 Task: Research Airbnb accommodation in Santa Rosa, Philippines from 3rd December, 2023 to 7th December, 2023 for 2 adults.1  bedroom having 1 bed and 1 bathroom. Property type can be hotel. Look for 5 properties as per requirement.
Action: Mouse pressed left at (461, 101)
Screenshot: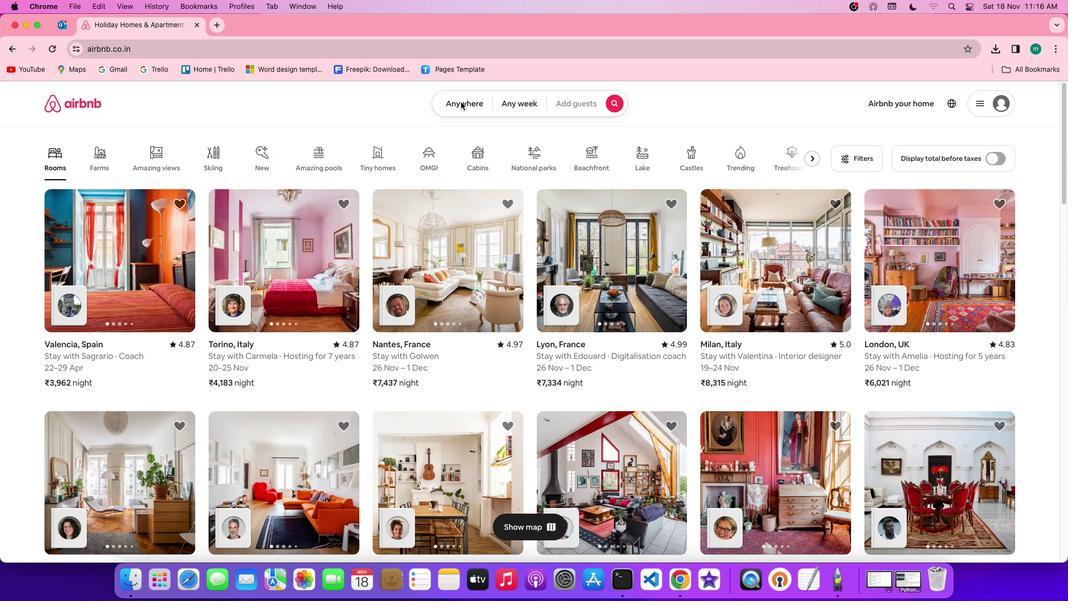 
Action: Mouse moved to (387, 148)
Screenshot: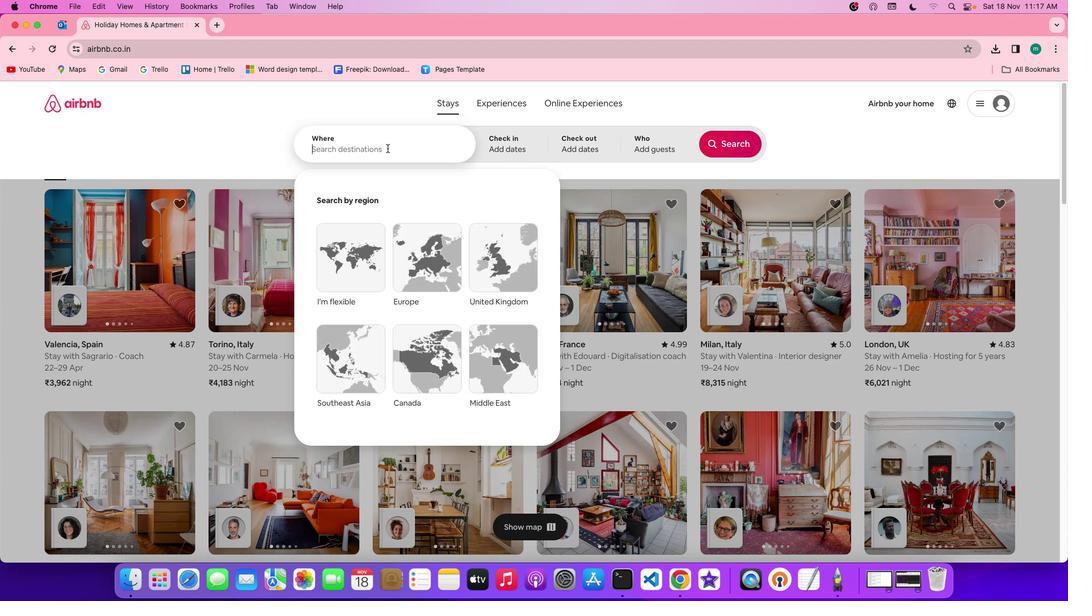 
Action: Mouse pressed left at (387, 148)
Screenshot: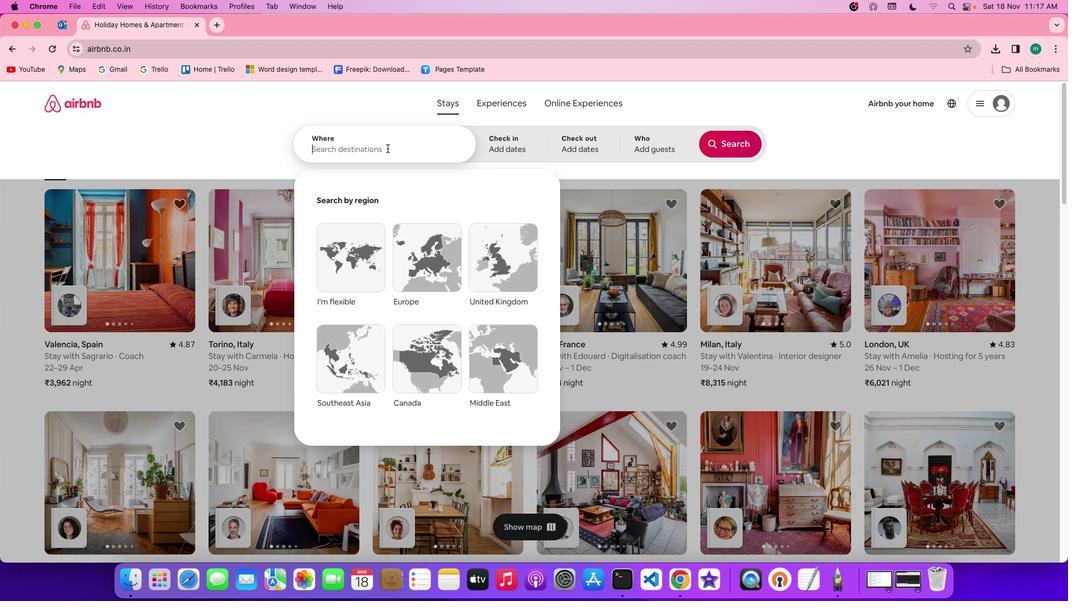 
Action: Mouse moved to (387, 148)
Screenshot: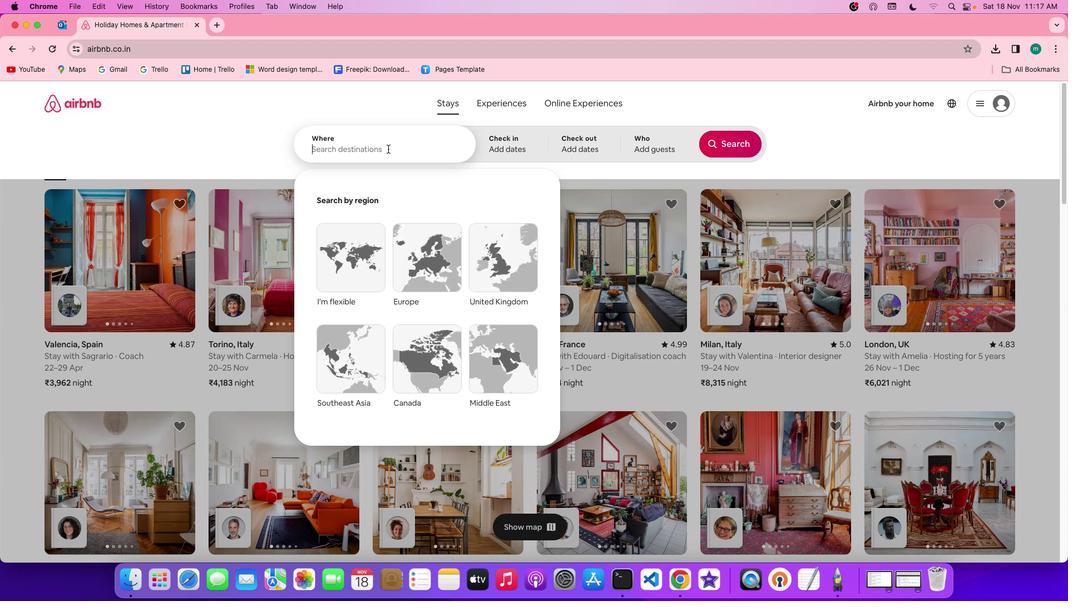 
Action: Key pressed Key.shift'S''a''n''a'Key.backspace't''a'Key.spaceKey.shift'R''o''s''a'','Key.spaceKey.shift'p''h''i''l''i''p''p''i''n''e''s'
Screenshot: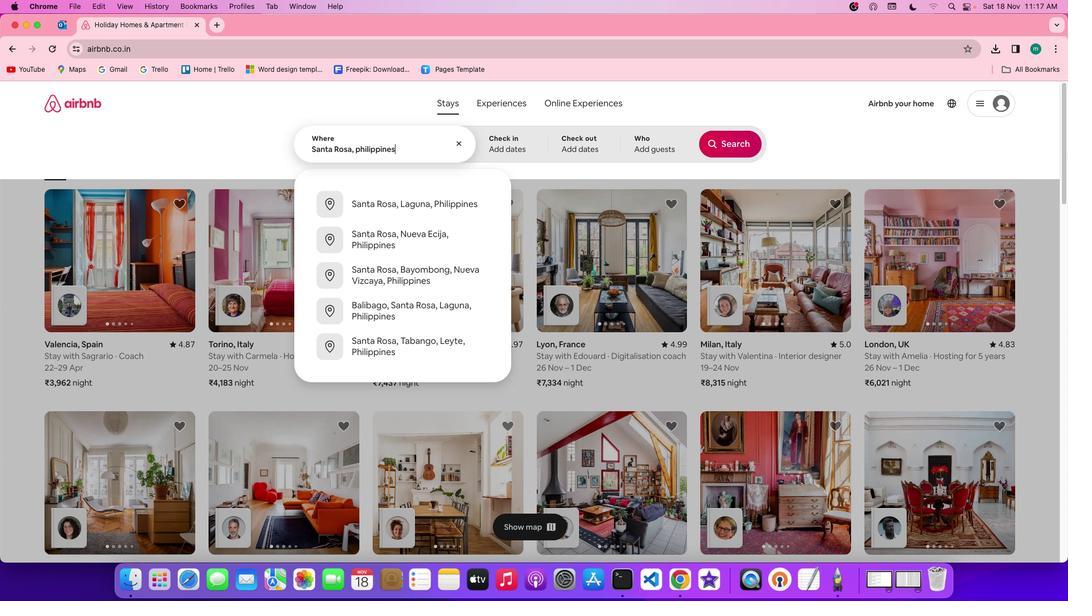 
Action: Mouse moved to (503, 150)
Screenshot: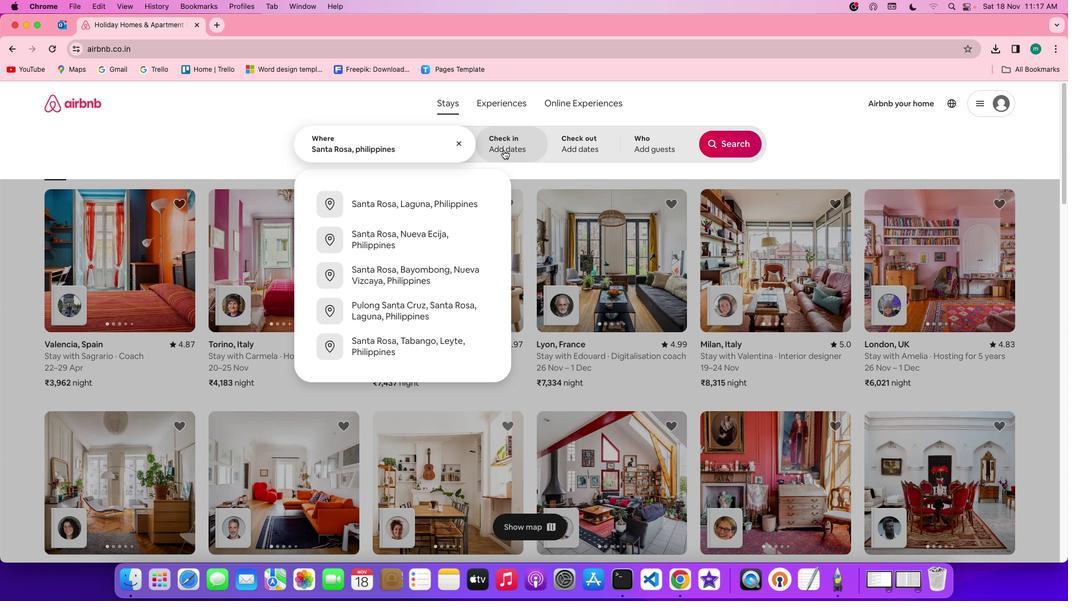 
Action: Mouse pressed left at (503, 150)
Screenshot: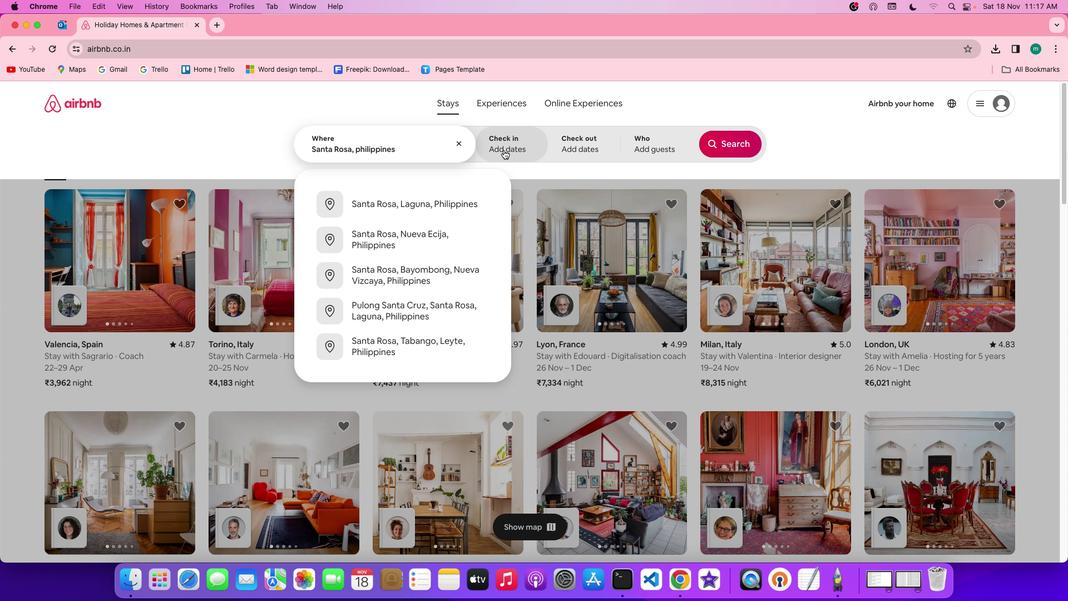 
Action: Mouse moved to (565, 305)
Screenshot: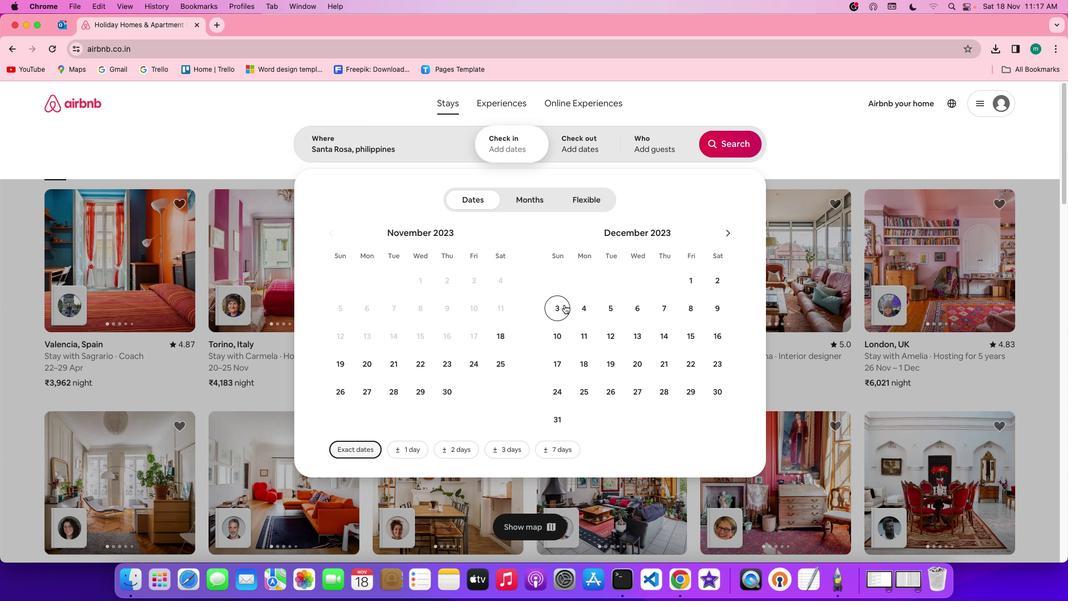 
Action: Mouse pressed left at (565, 305)
Screenshot: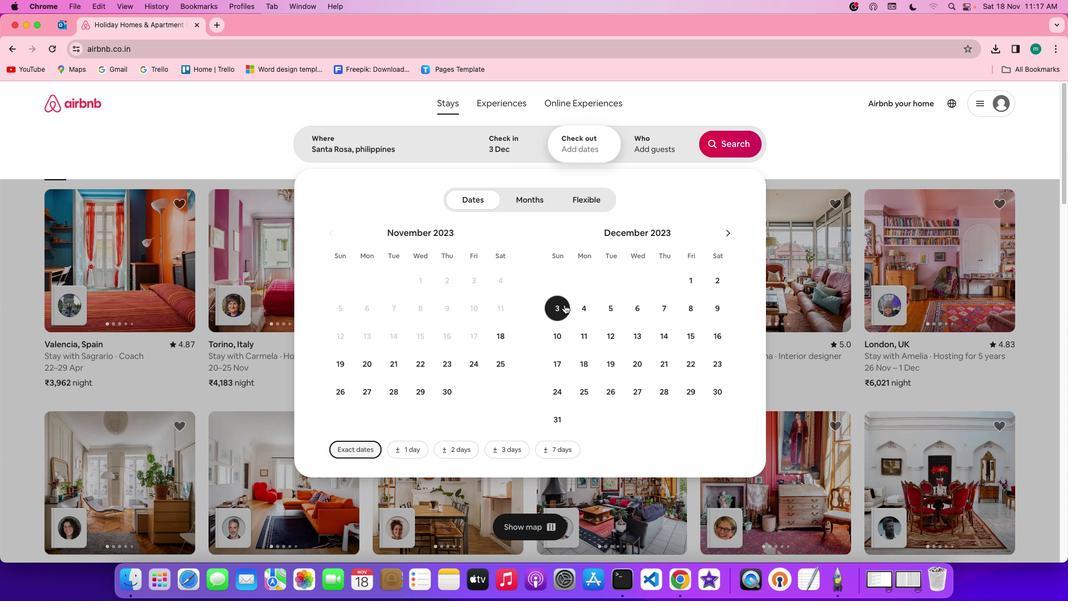 
Action: Mouse moved to (675, 312)
Screenshot: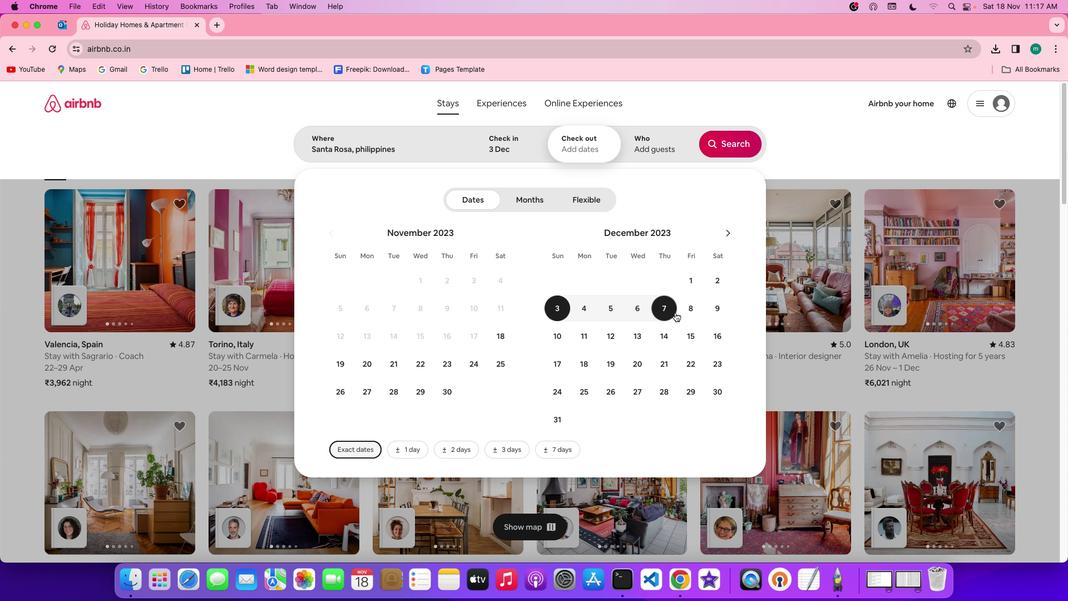 
Action: Mouse pressed left at (675, 312)
Screenshot: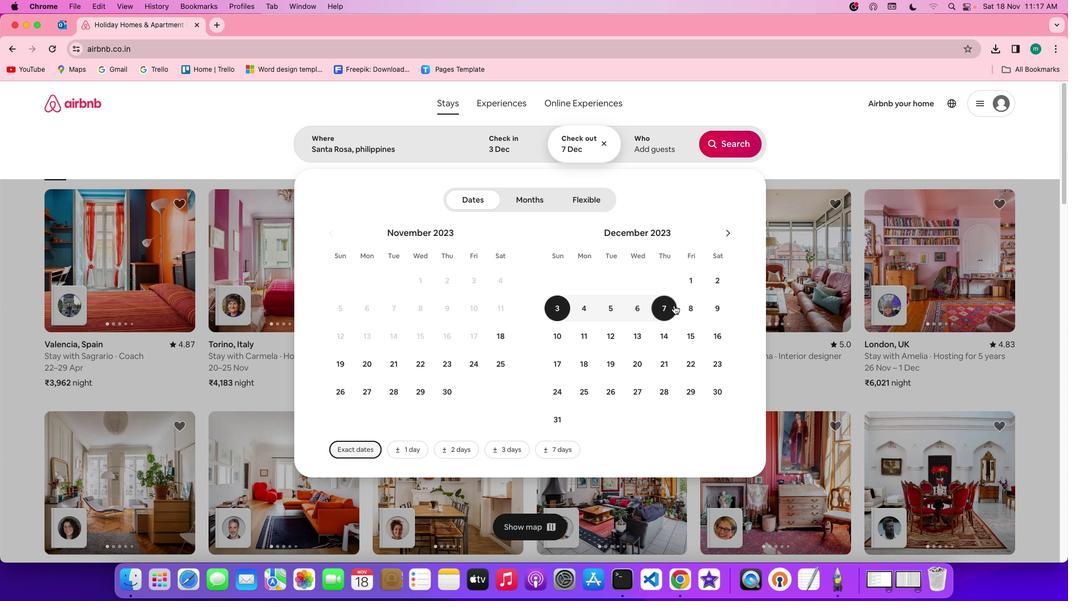 
Action: Mouse moved to (659, 152)
Screenshot: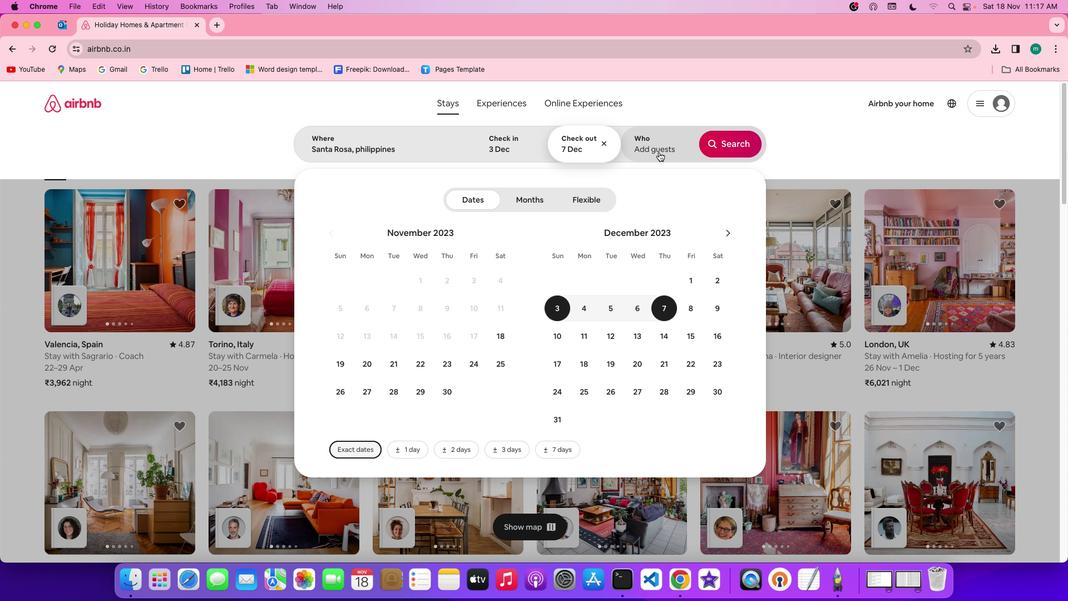 
Action: Mouse pressed left at (659, 152)
Screenshot: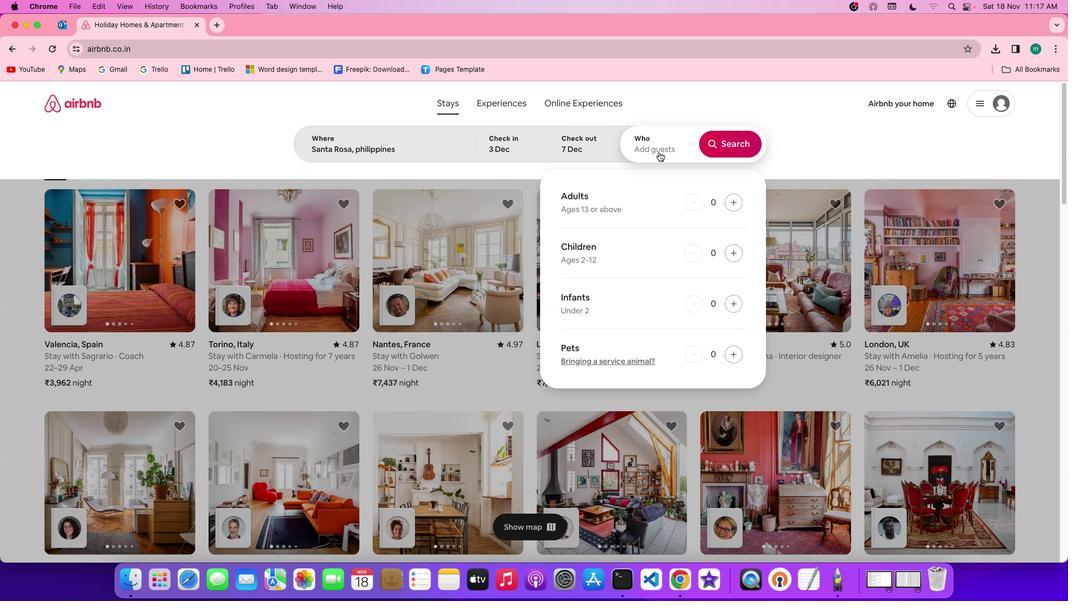 
Action: Mouse moved to (734, 198)
Screenshot: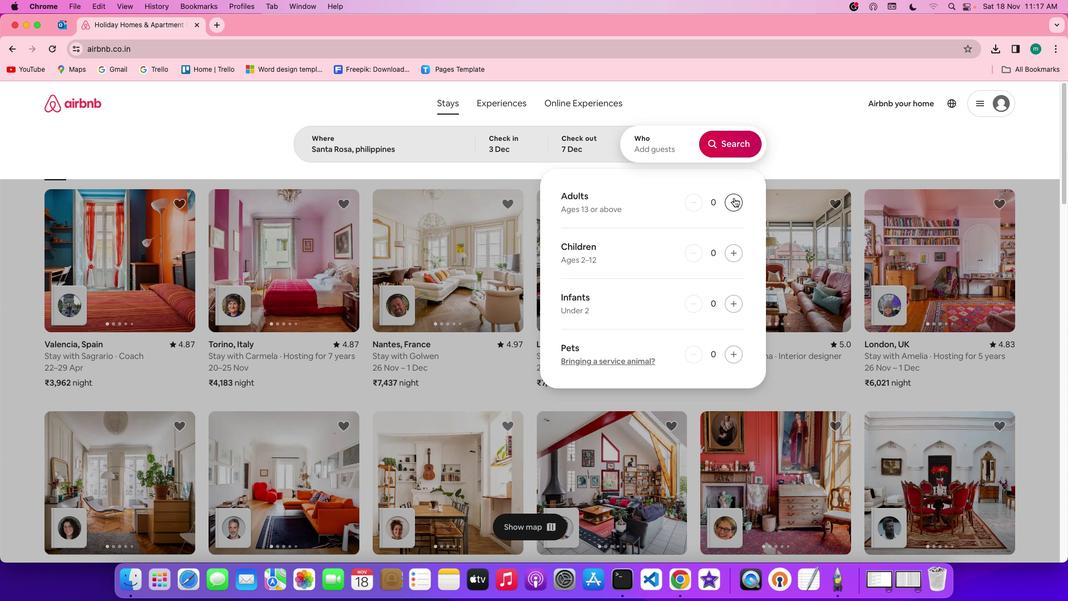 
Action: Mouse pressed left at (734, 198)
Screenshot: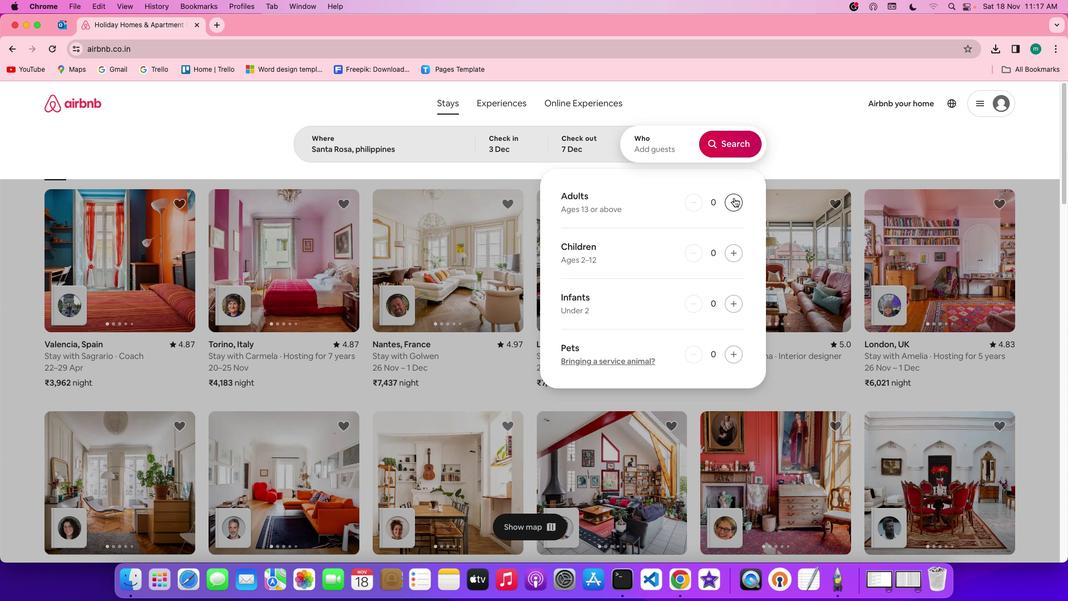 
Action: Mouse pressed left at (734, 198)
Screenshot: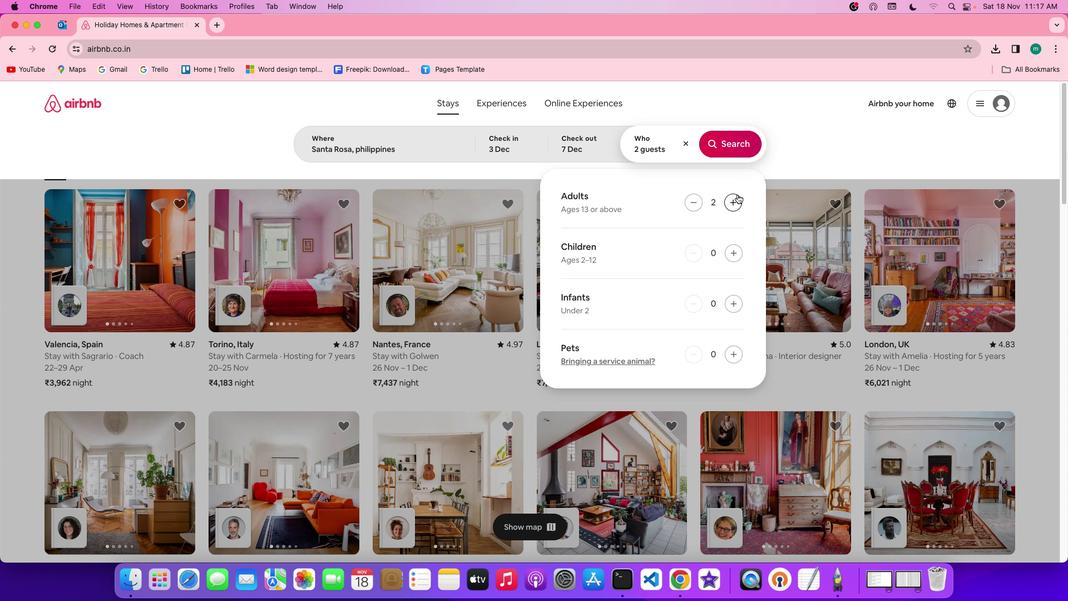 
Action: Mouse moved to (739, 138)
Screenshot: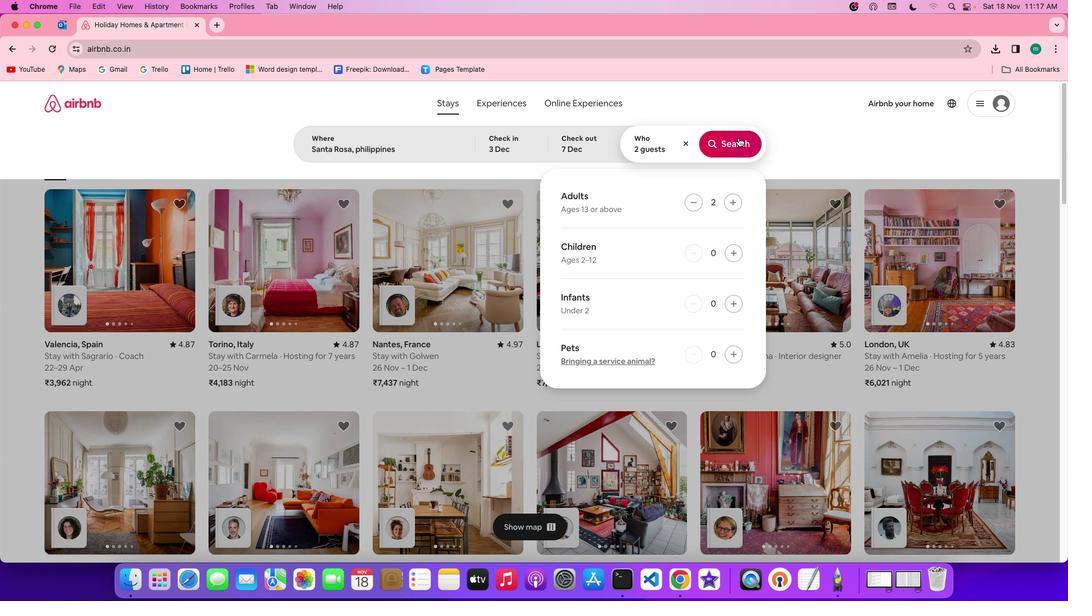 
Action: Mouse pressed left at (739, 138)
Screenshot: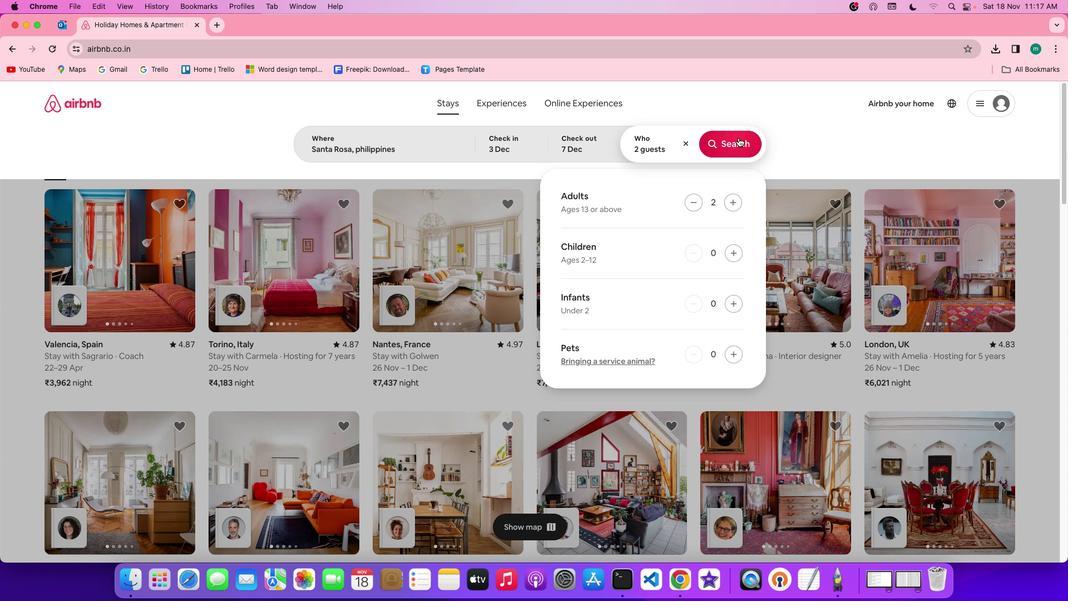 
Action: Mouse moved to (894, 149)
Screenshot: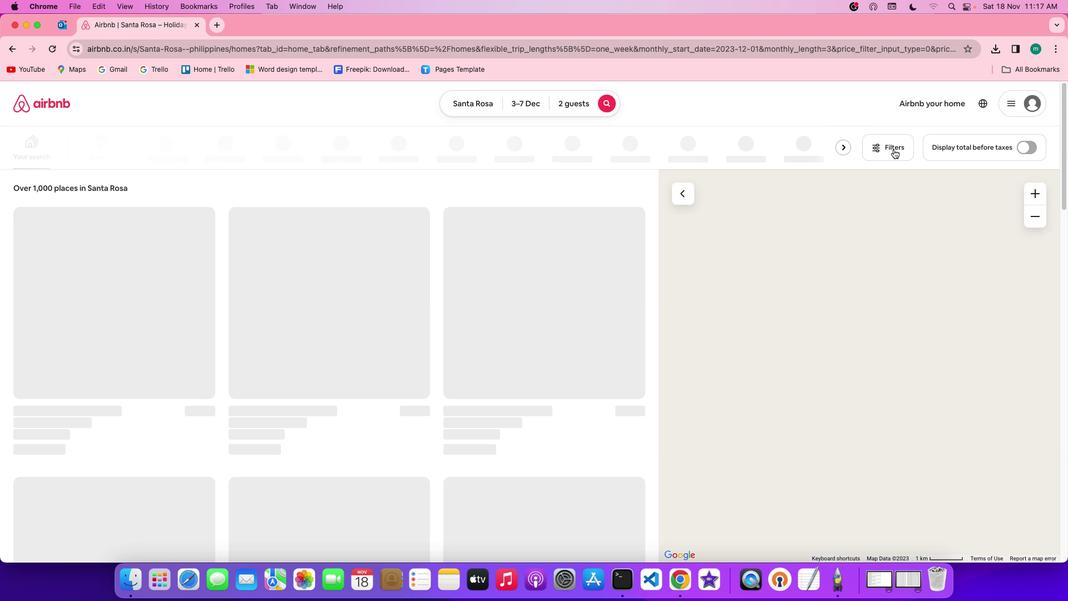 
Action: Mouse pressed left at (894, 149)
Screenshot: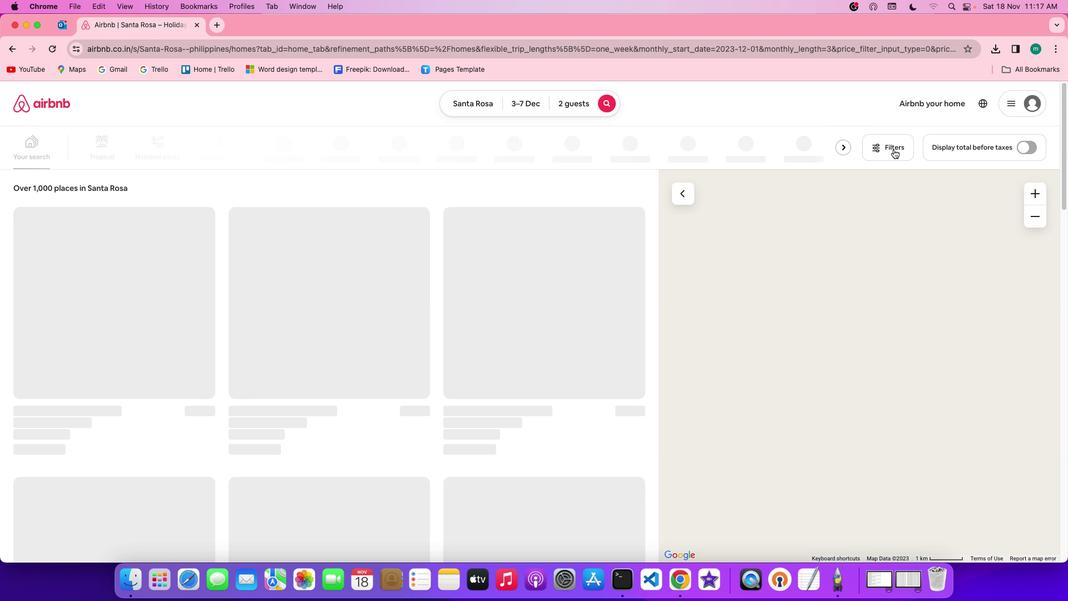 
Action: Mouse moved to (535, 366)
Screenshot: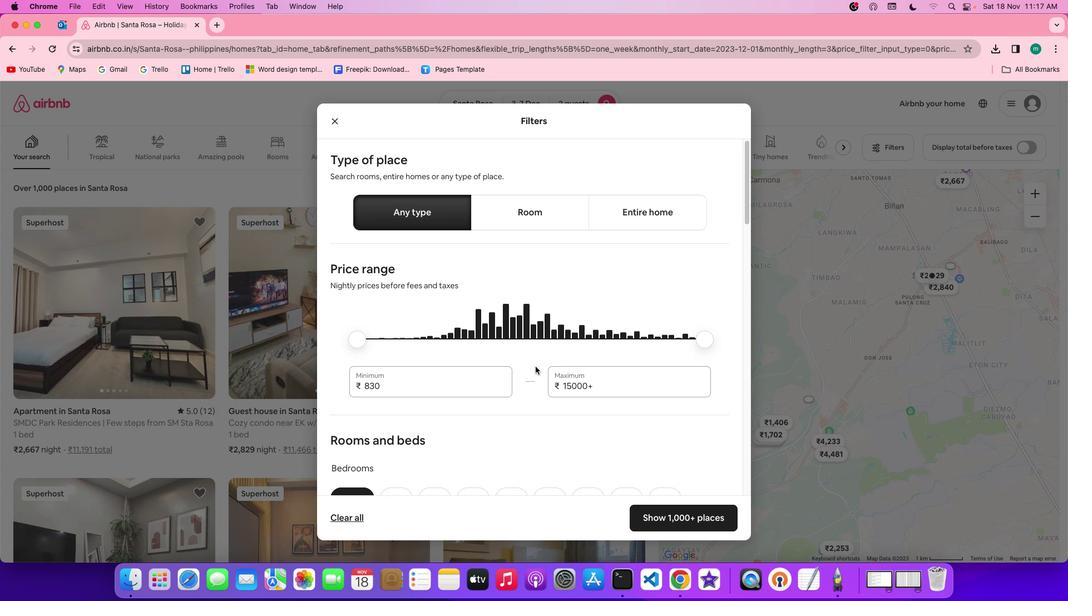 
Action: Mouse scrolled (535, 366) with delta (0, 0)
Screenshot: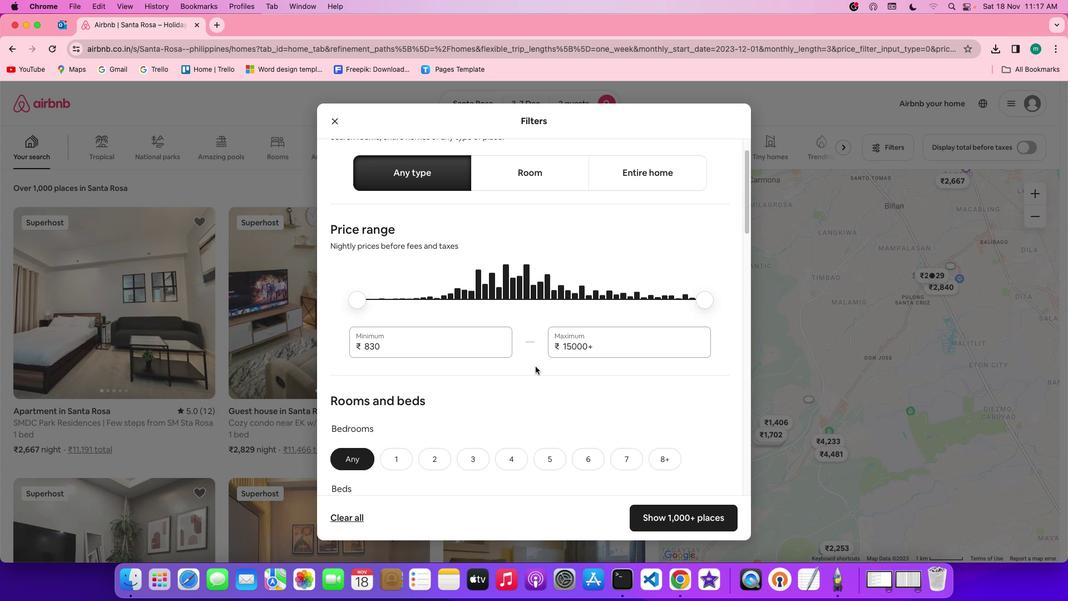 
Action: Mouse scrolled (535, 366) with delta (0, 0)
Screenshot: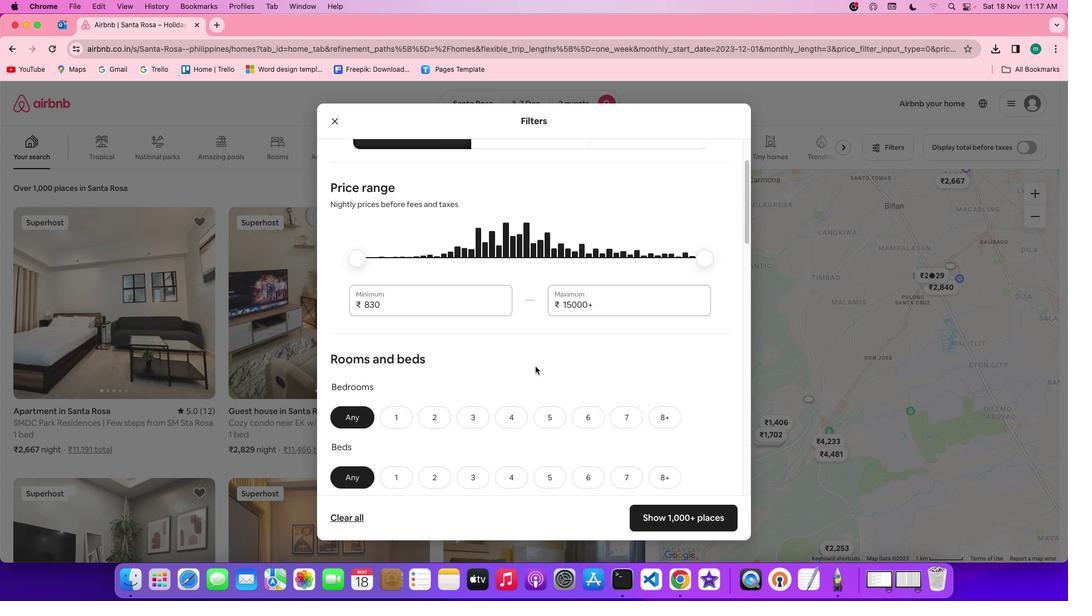
Action: Mouse scrolled (535, 366) with delta (0, -1)
Screenshot: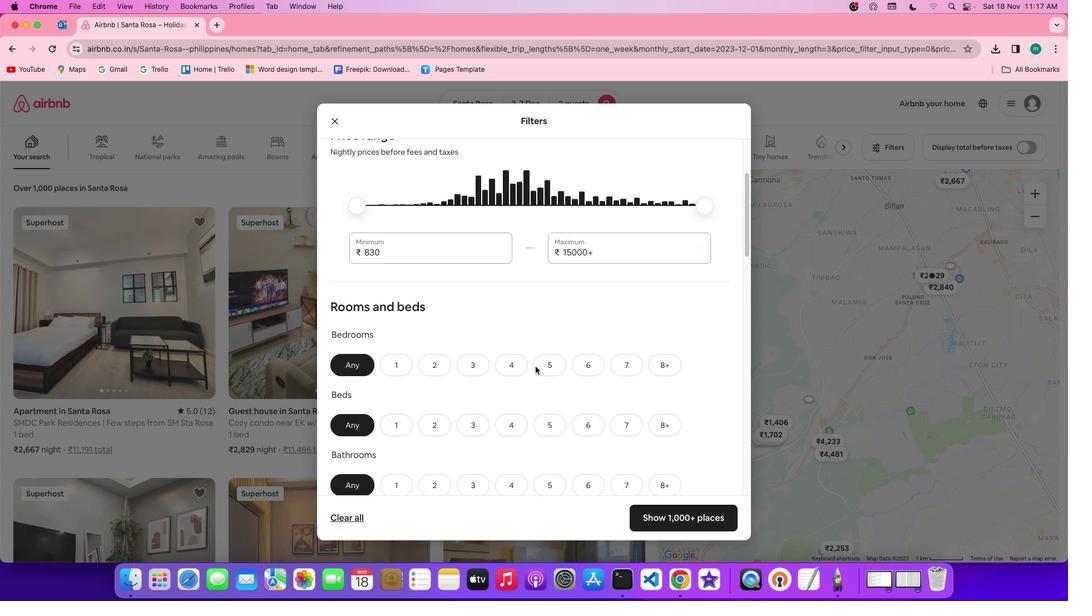 
Action: Mouse scrolled (535, 366) with delta (0, -2)
Screenshot: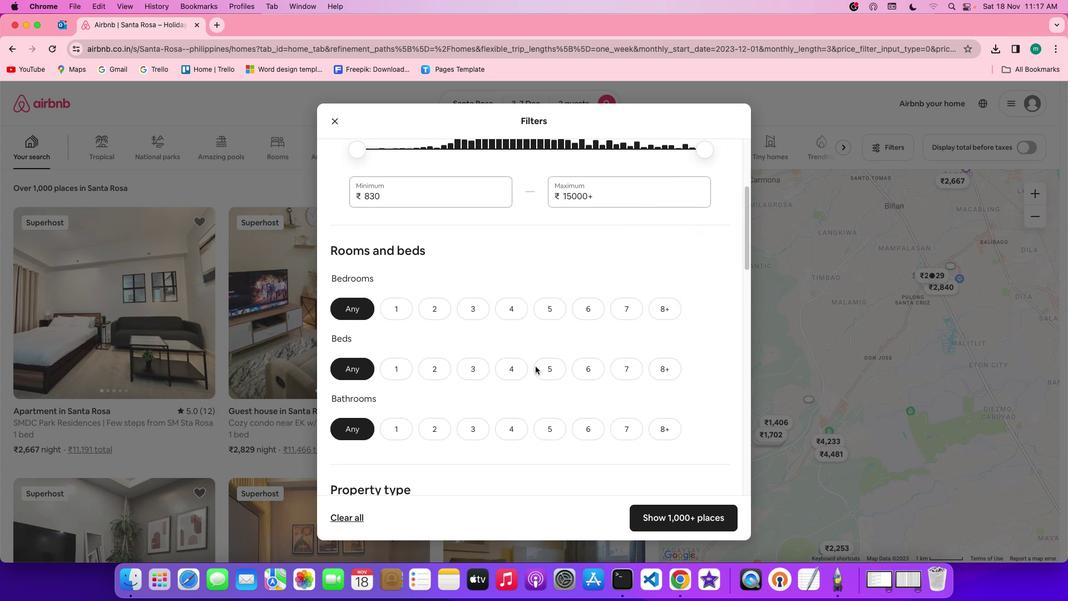 
Action: Mouse moved to (397, 305)
Screenshot: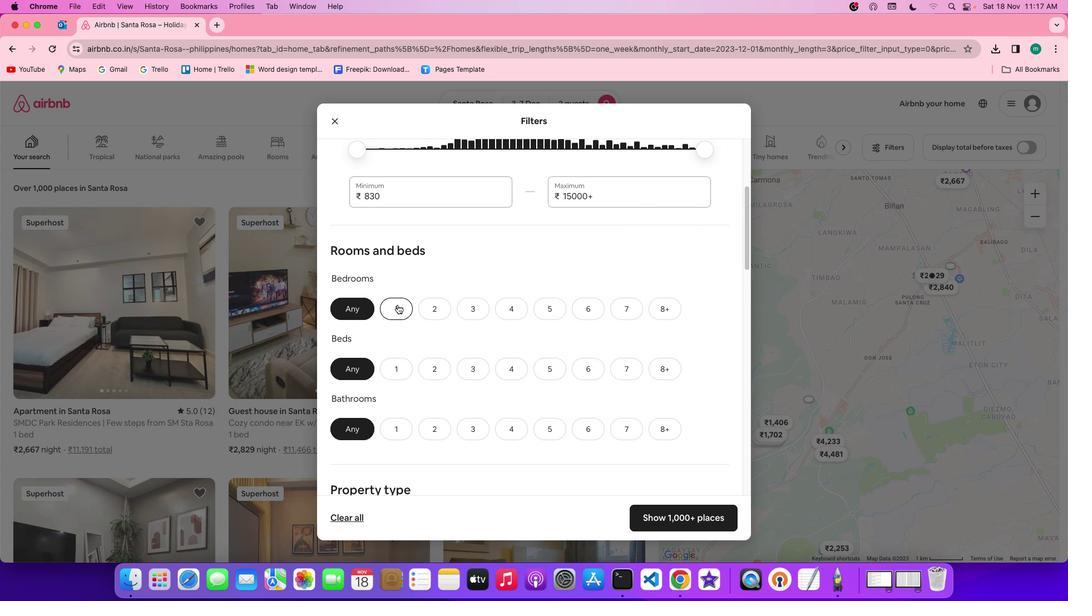 
Action: Mouse pressed left at (397, 305)
Screenshot: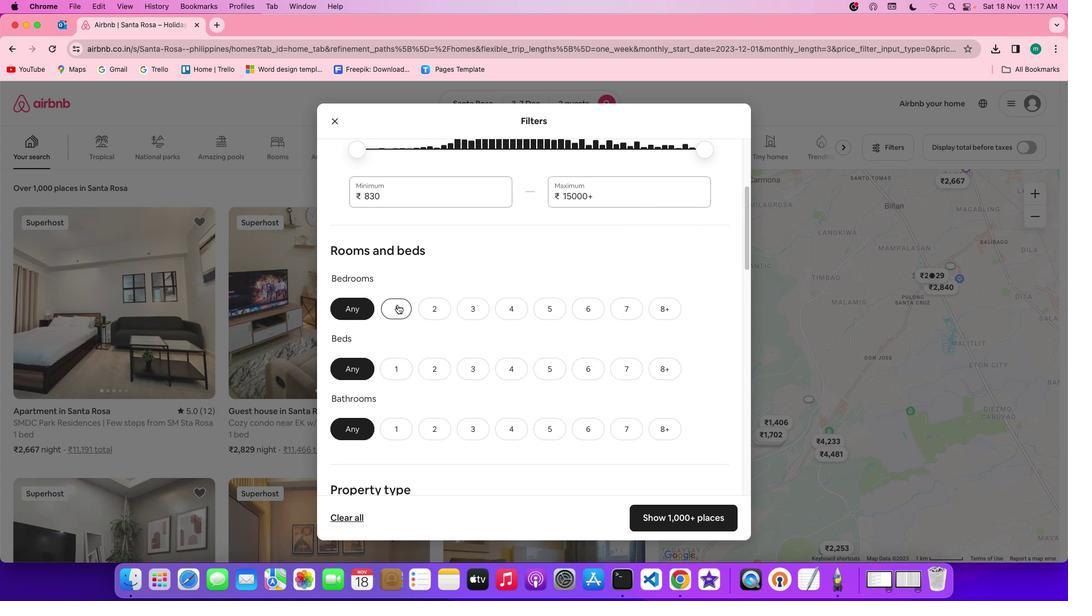 
Action: Mouse moved to (402, 366)
Screenshot: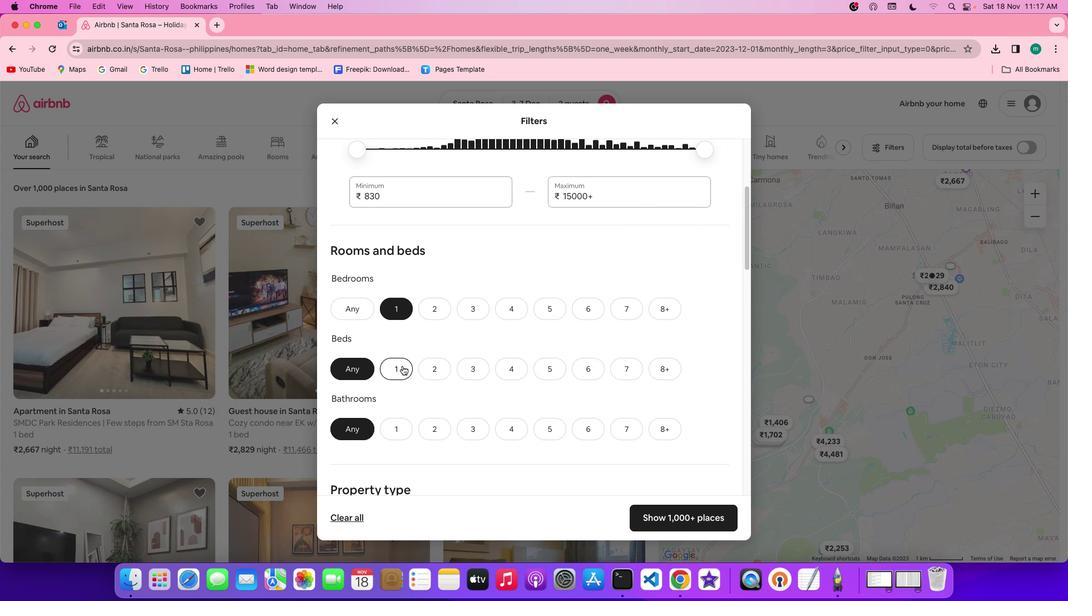 
Action: Mouse pressed left at (402, 366)
Screenshot: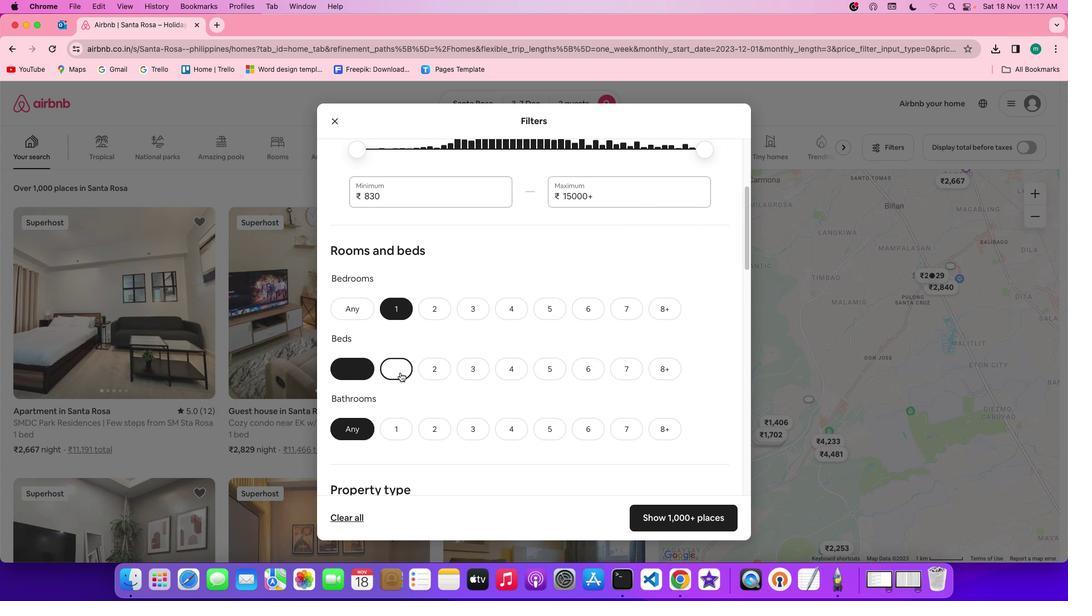 
Action: Mouse moved to (394, 428)
Screenshot: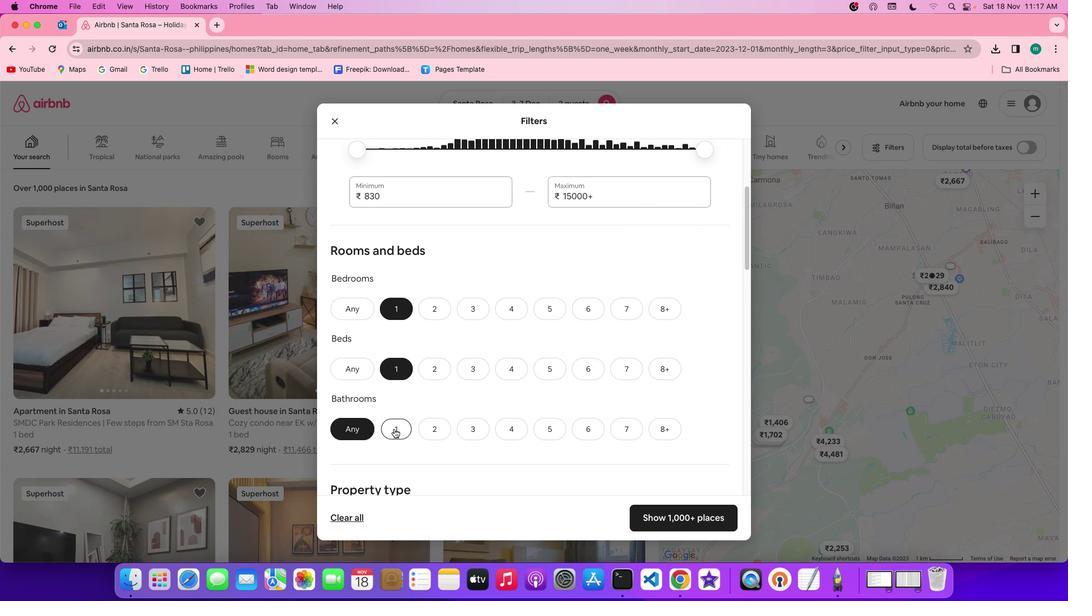 
Action: Mouse pressed left at (394, 428)
Screenshot: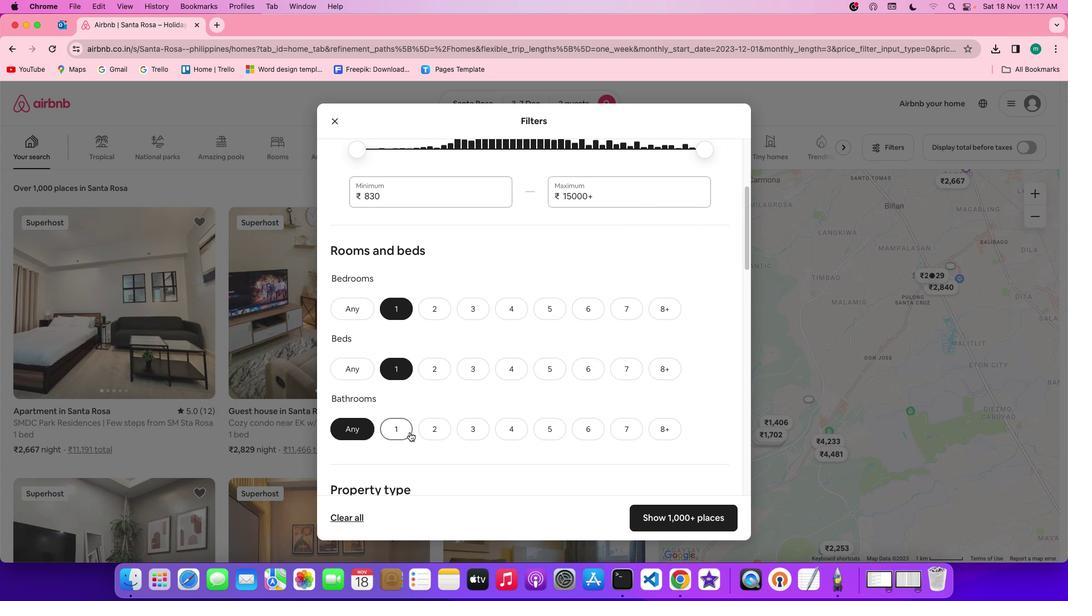 
Action: Mouse moved to (507, 432)
Screenshot: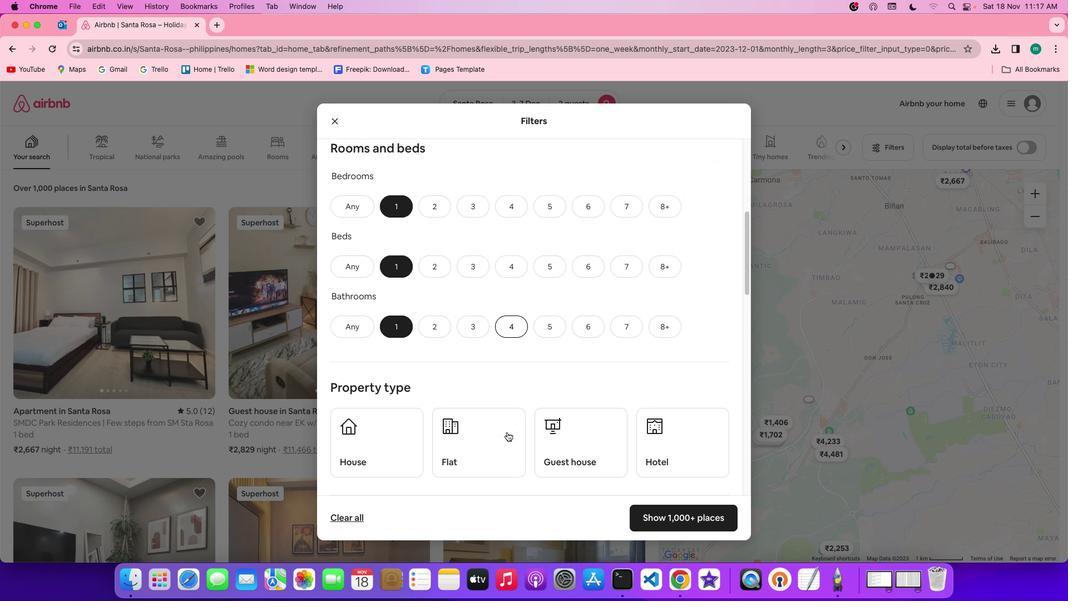 
Action: Mouse scrolled (507, 432) with delta (0, 0)
Screenshot: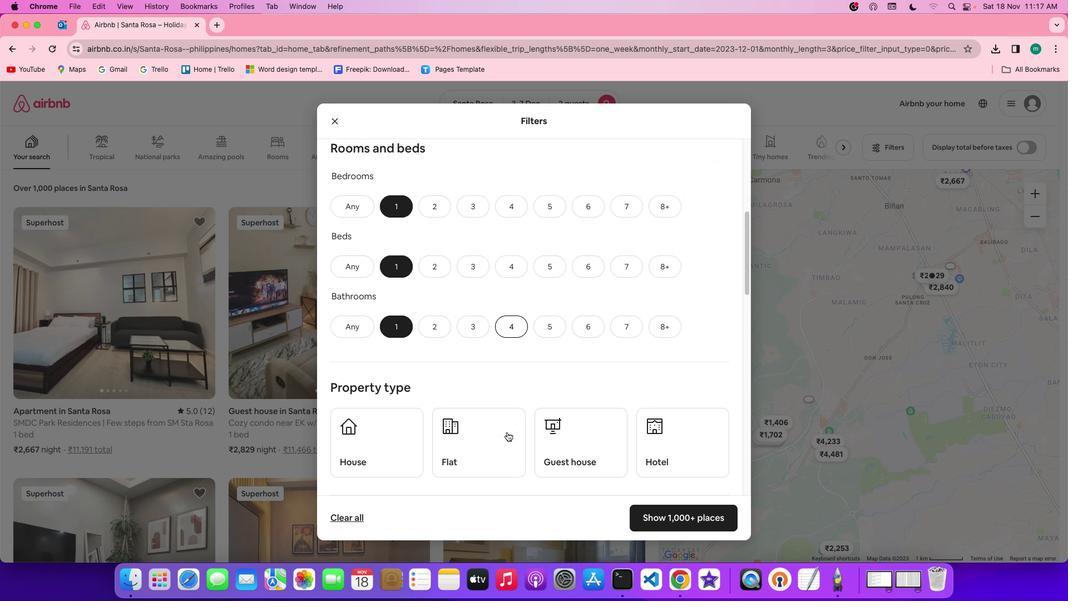 
Action: Mouse scrolled (507, 432) with delta (0, 0)
Screenshot: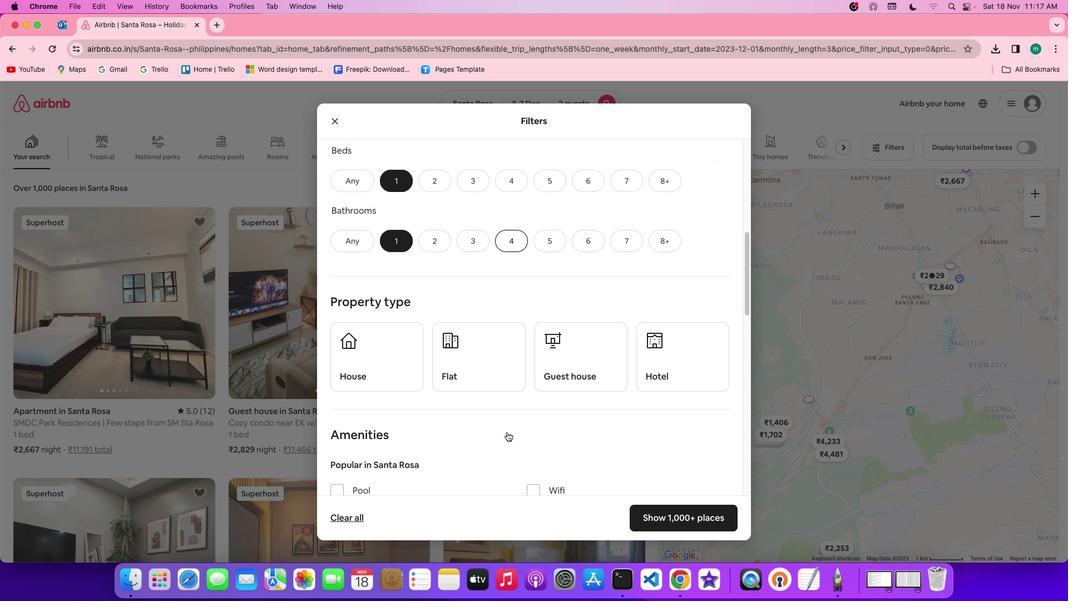 
Action: Mouse scrolled (507, 432) with delta (0, -1)
Screenshot: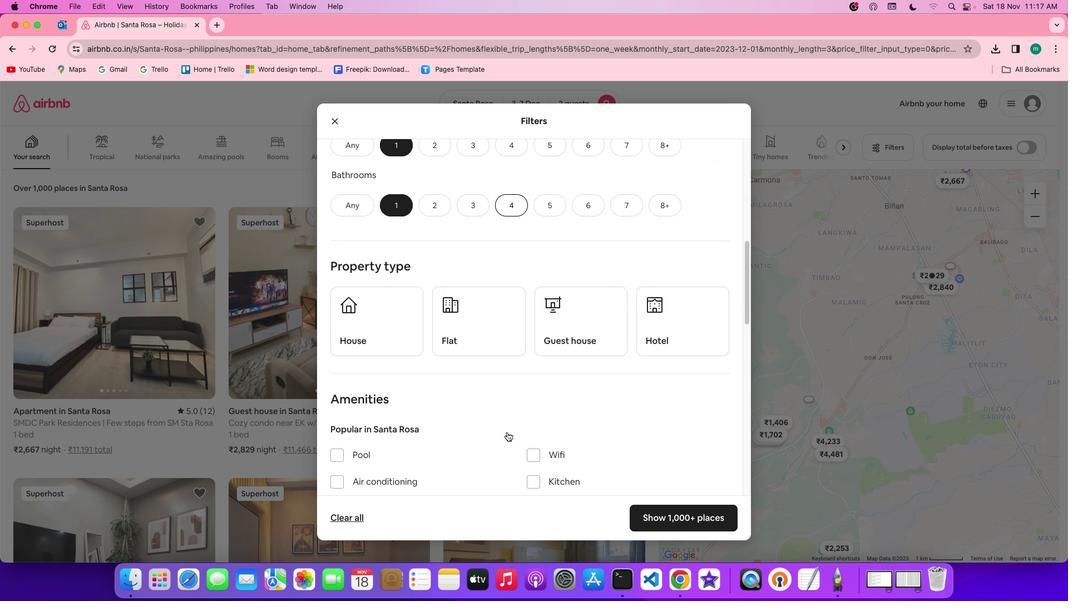 
Action: Mouse scrolled (507, 432) with delta (0, -2)
Screenshot: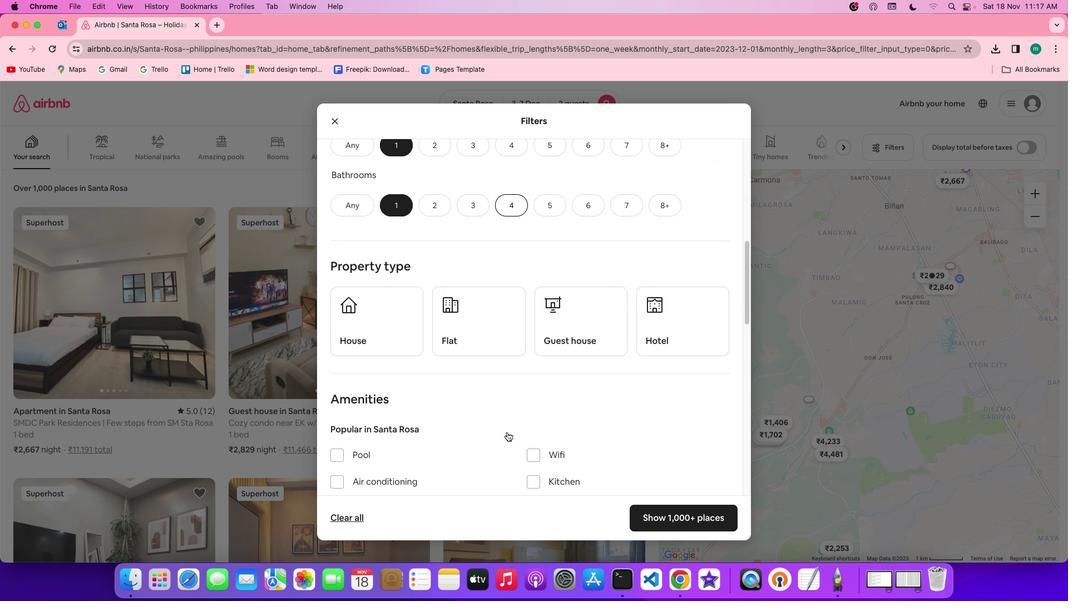 
Action: Mouse moved to (663, 336)
Screenshot: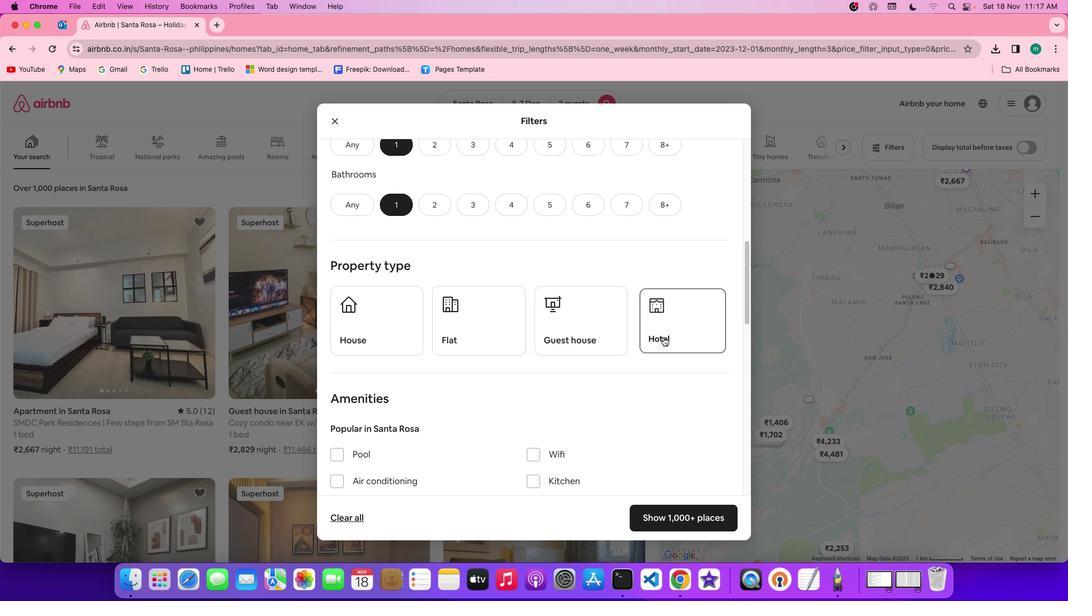 
Action: Mouse pressed left at (663, 336)
Screenshot: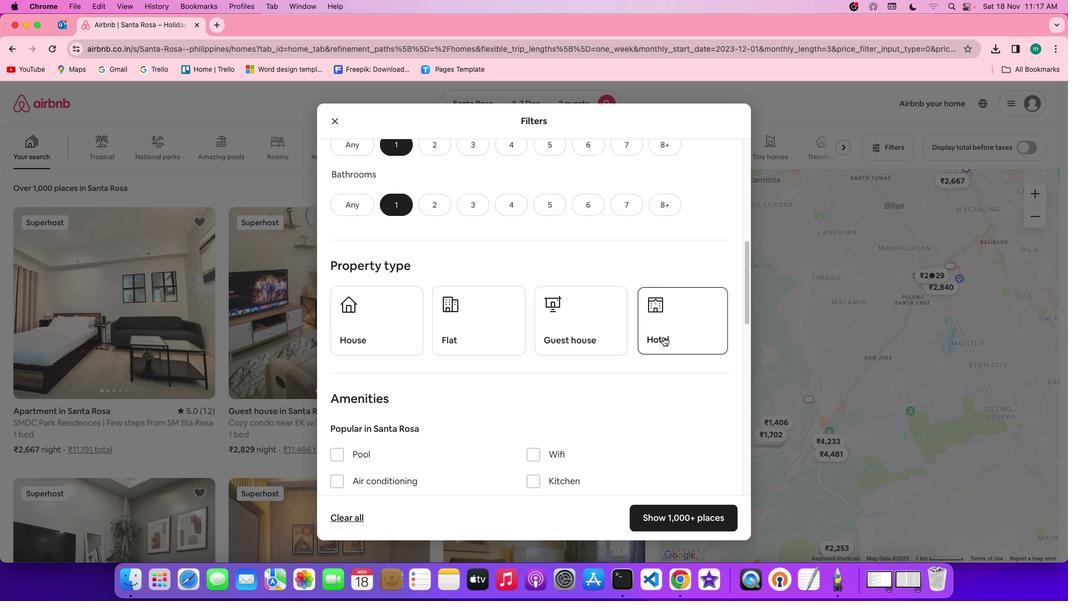 
Action: Mouse moved to (536, 405)
Screenshot: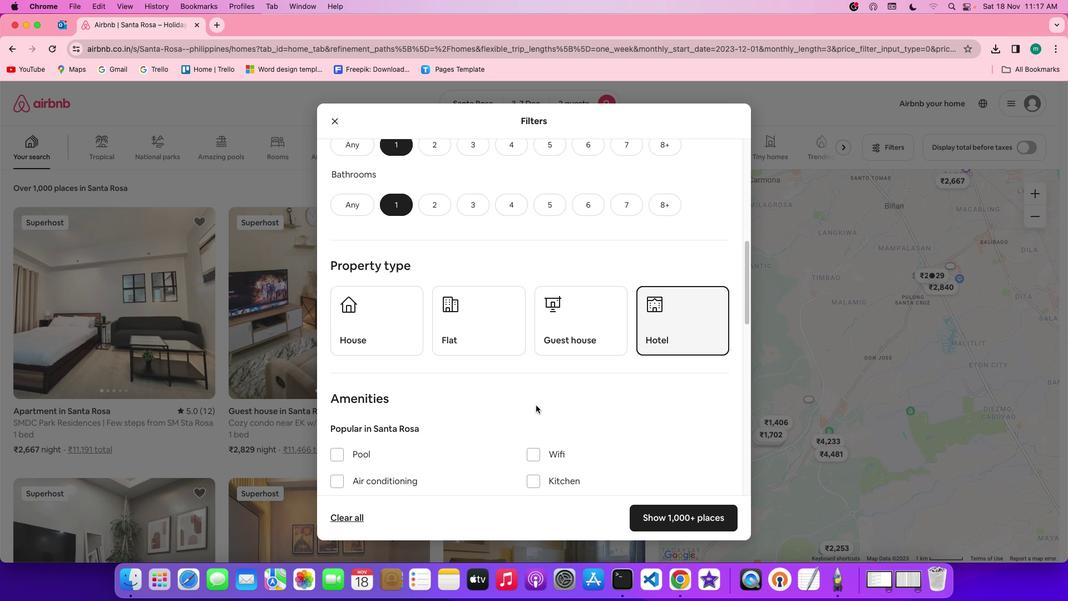 
Action: Mouse scrolled (536, 405) with delta (0, 0)
Screenshot: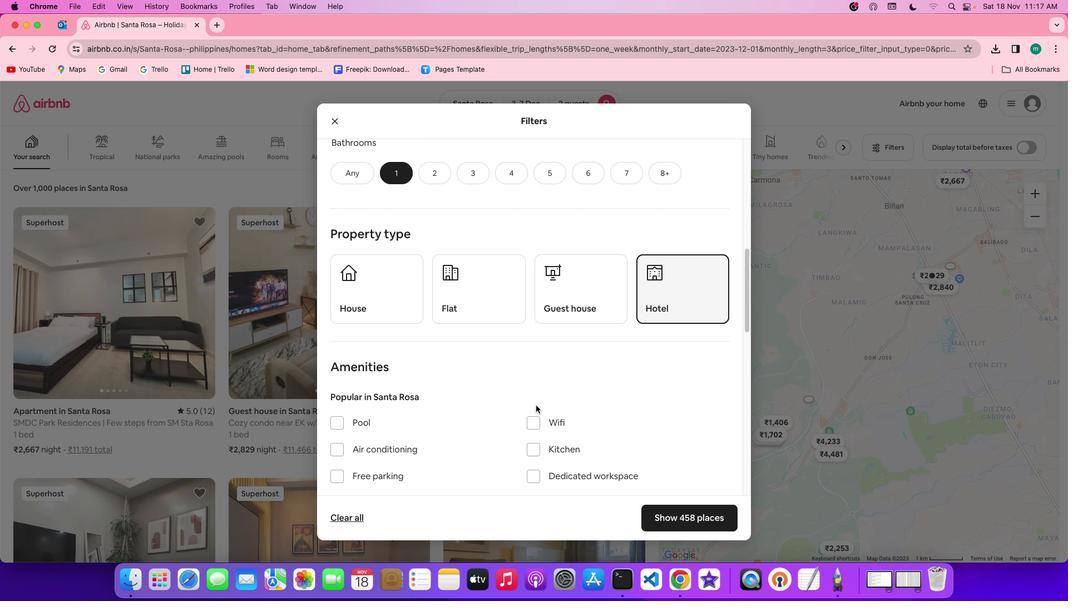 
Action: Mouse scrolled (536, 405) with delta (0, 0)
Screenshot: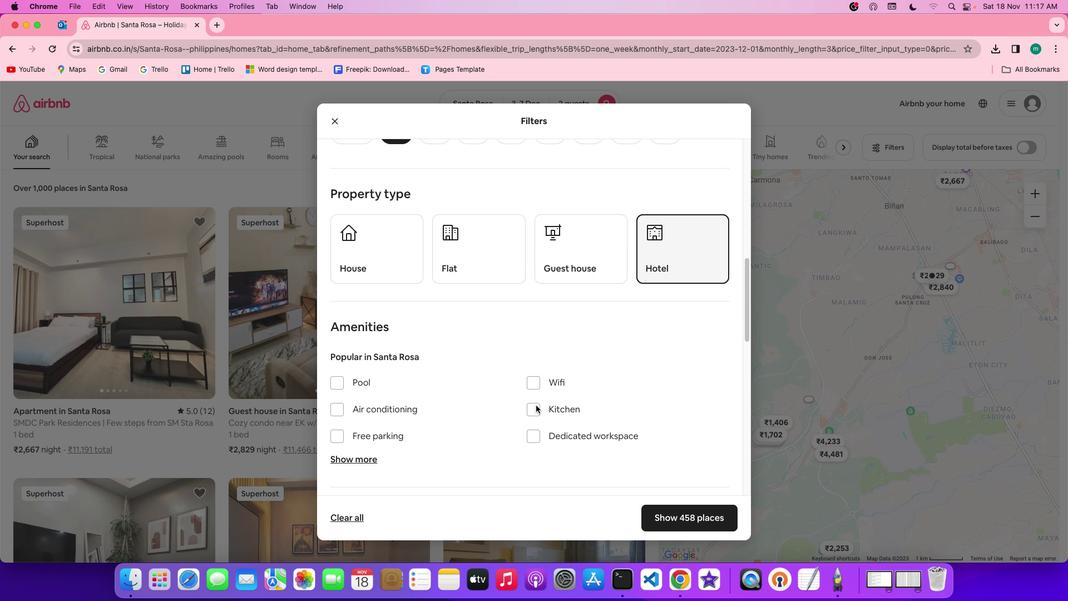 
Action: Mouse scrolled (536, 405) with delta (0, -1)
Screenshot: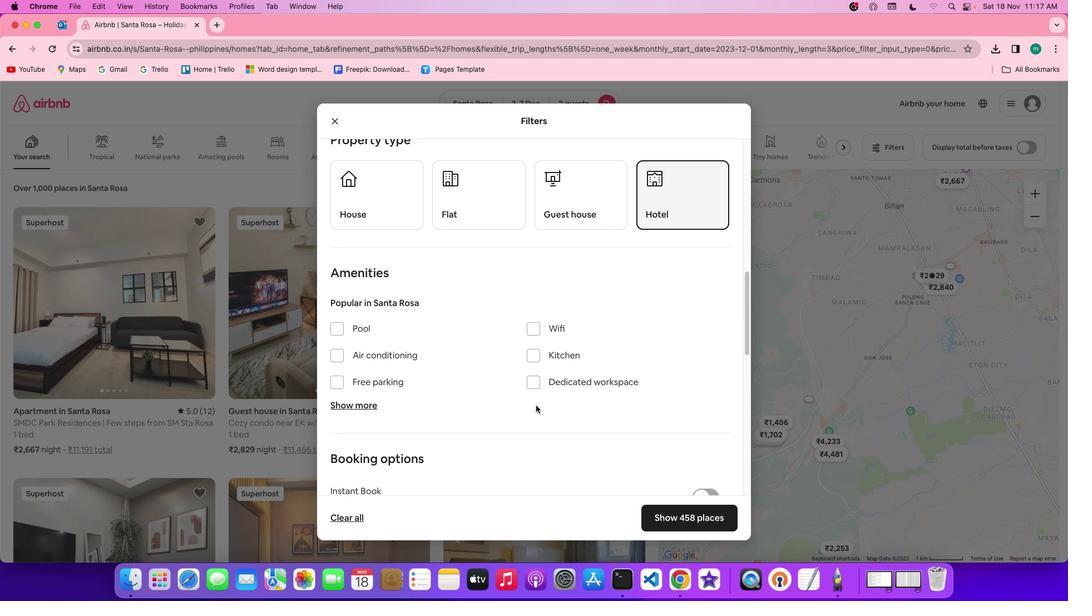 
Action: Mouse scrolled (536, 405) with delta (0, -2)
Screenshot: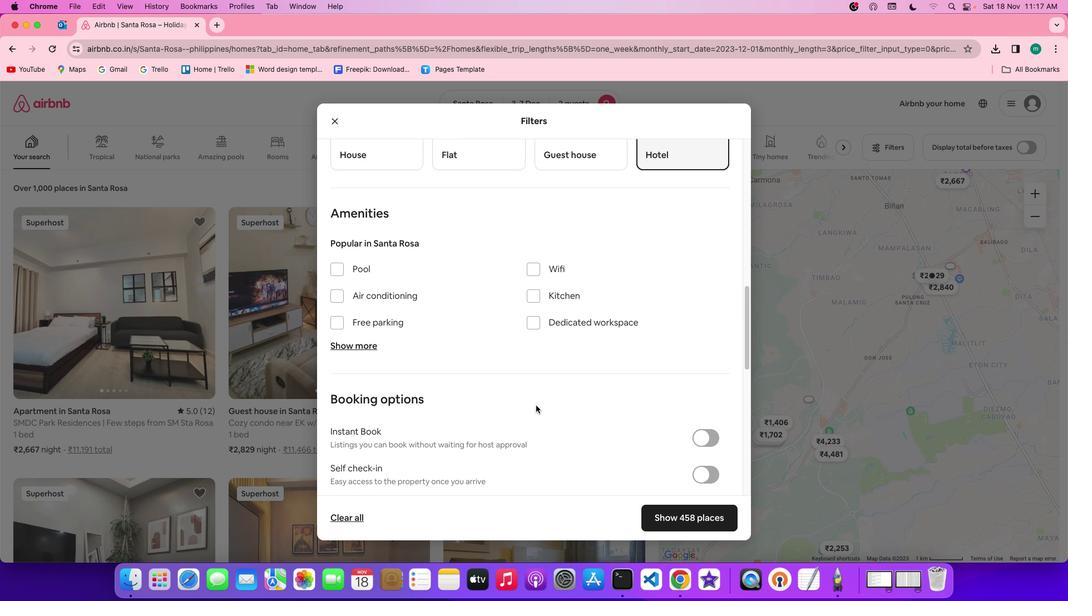
Action: Mouse scrolled (536, 405) with delta (0, 0)
Screenshot: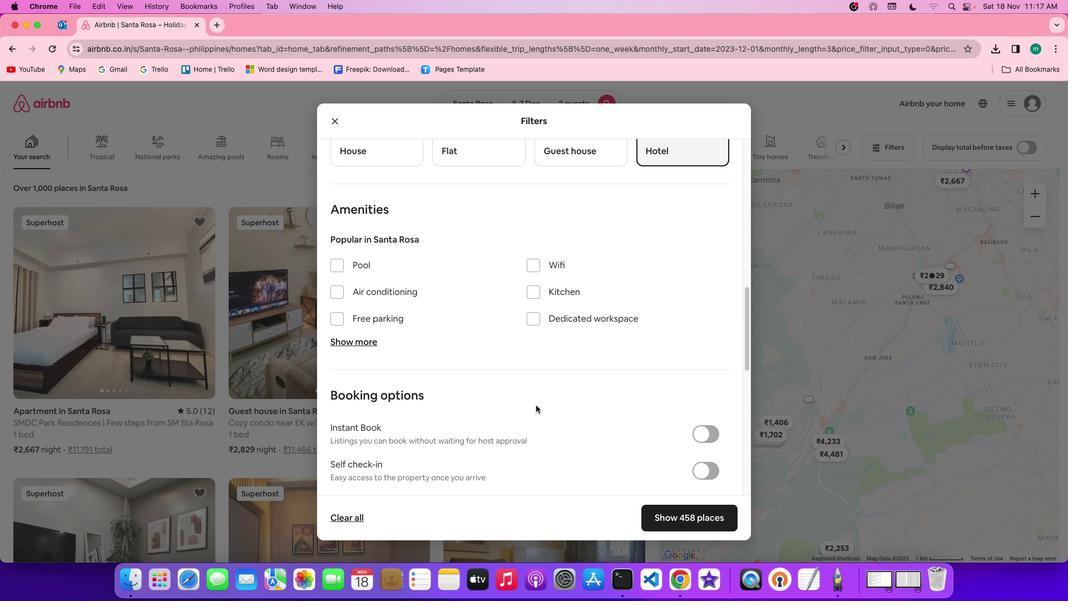 
Action: Mouse scrolled (536, 405) with delta (0, 0)
Screenshot: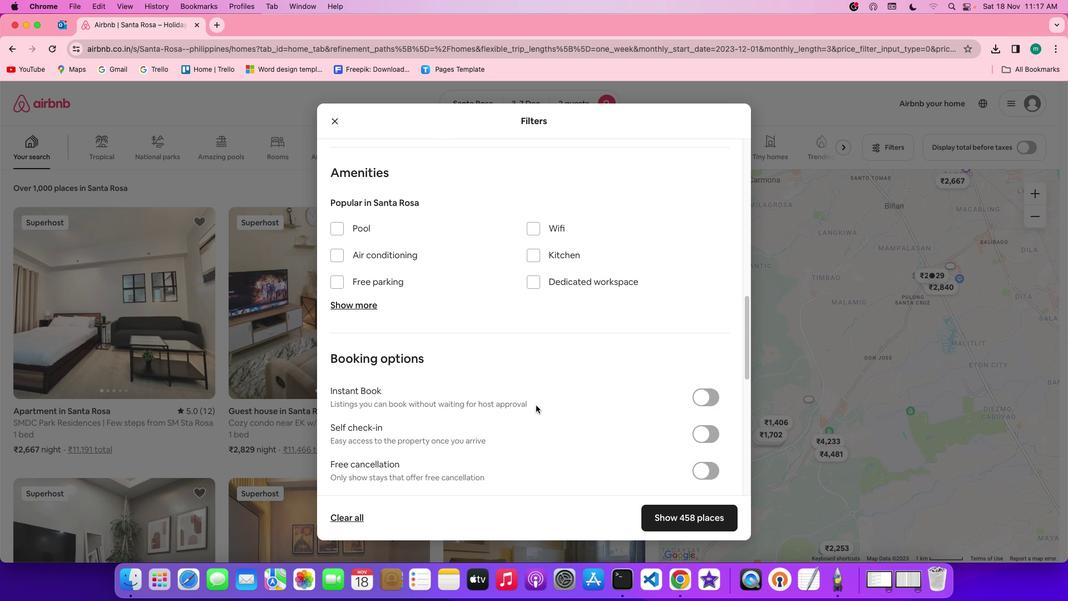 
Action: Mouse scrolled (536, 405) with delta (0, -1)
Screenshot: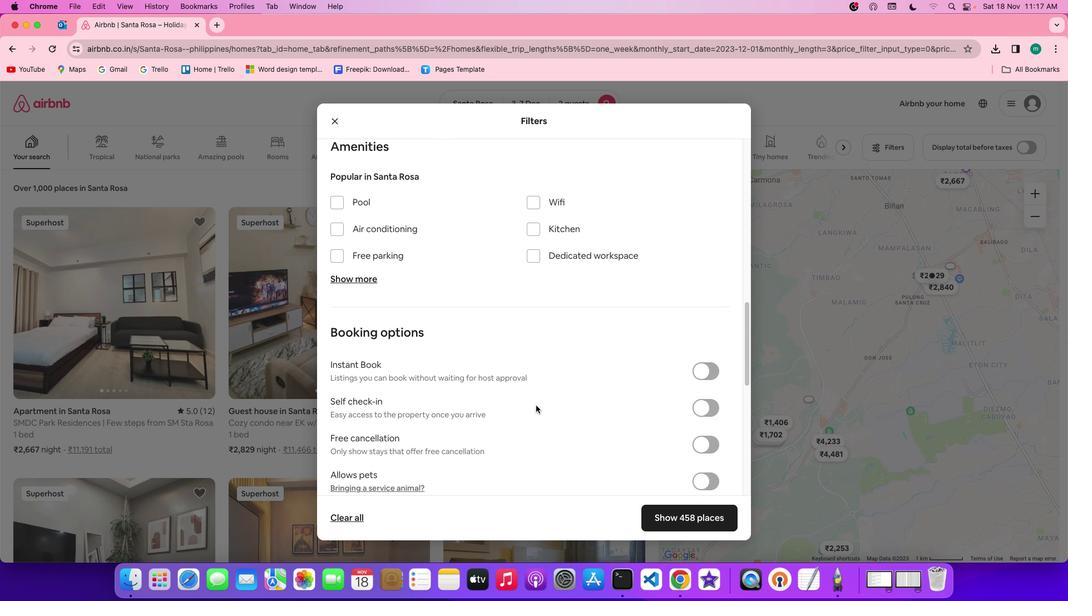 
Action: Mouse scrolled (536, 405) with delta (0, -1)
Screenshot: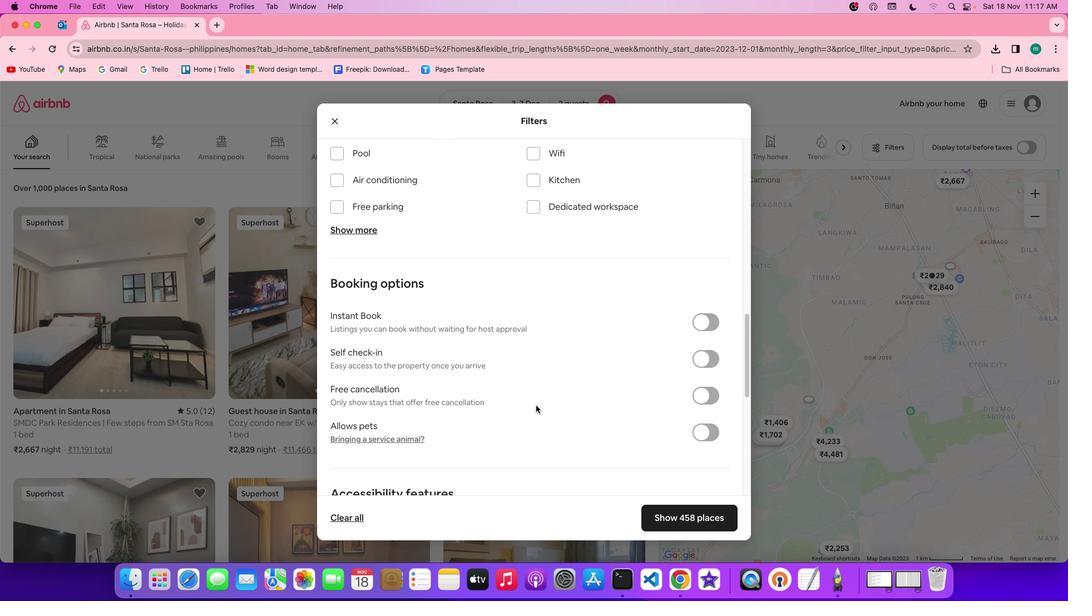 
Action: Mouse scrolled (536, 405) with delta (0, 0)
Screenshot: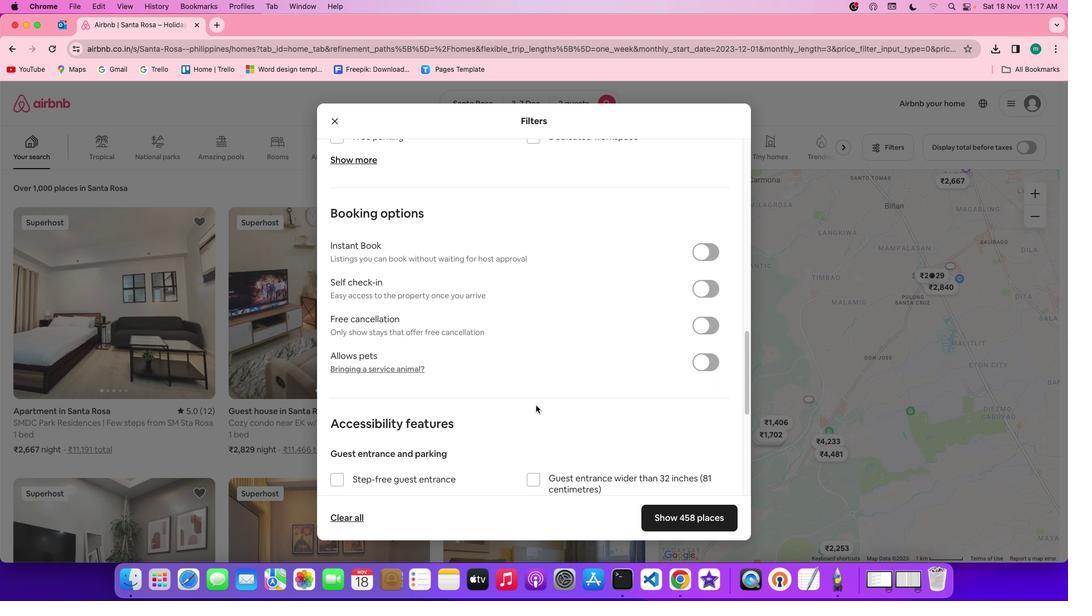 
Action: Mouse scrolled (536, 405) with delta (0, 0)
Screenshot: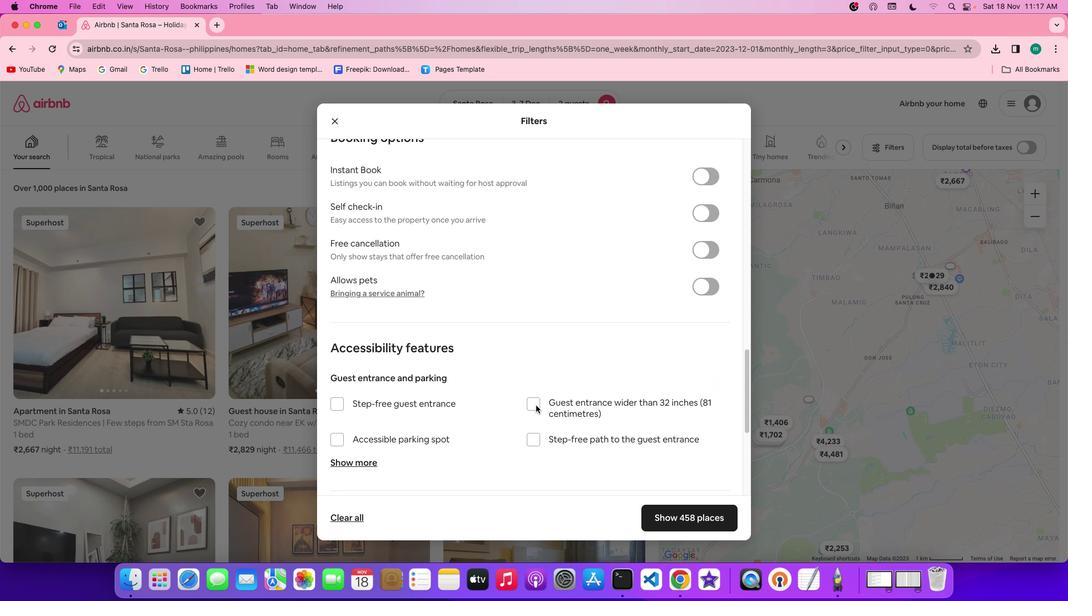 
Action: Mouse scrolled (536, 405) with delta (0, -1)
Screenshot: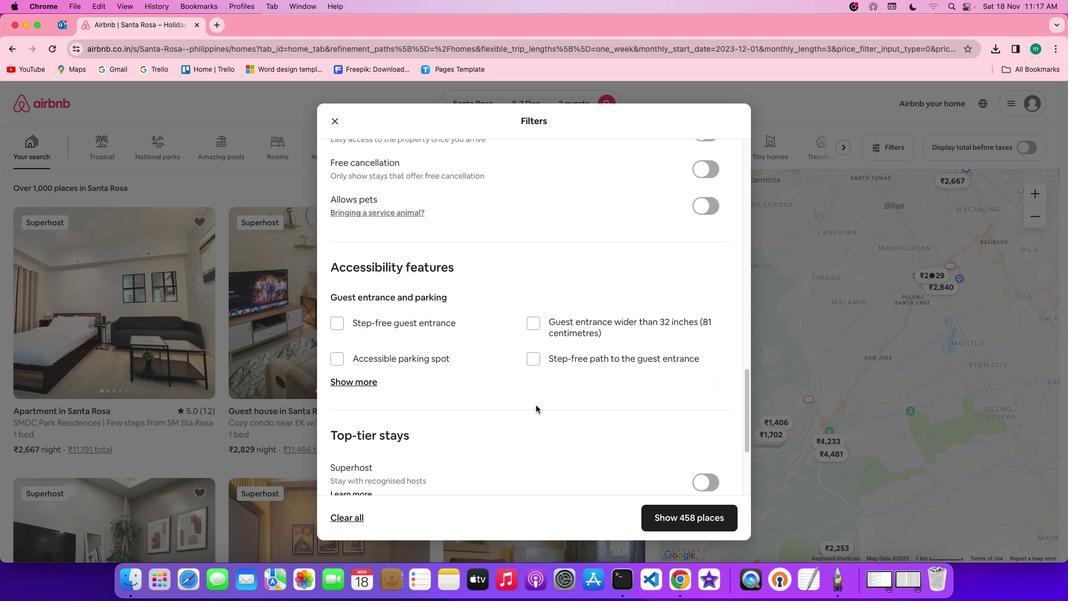 
Action: Mouse scrolled (536, 405) with delta (0, -2)
Screenshot: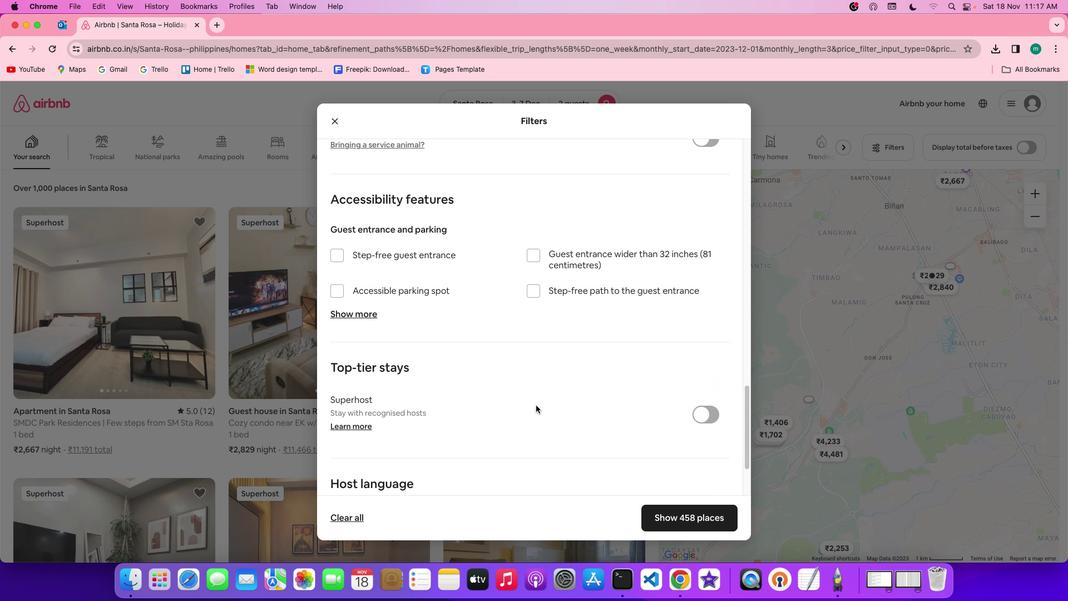 
Action: Mouse scrolled (536, 405) with delta (0, -2)
Screenshot: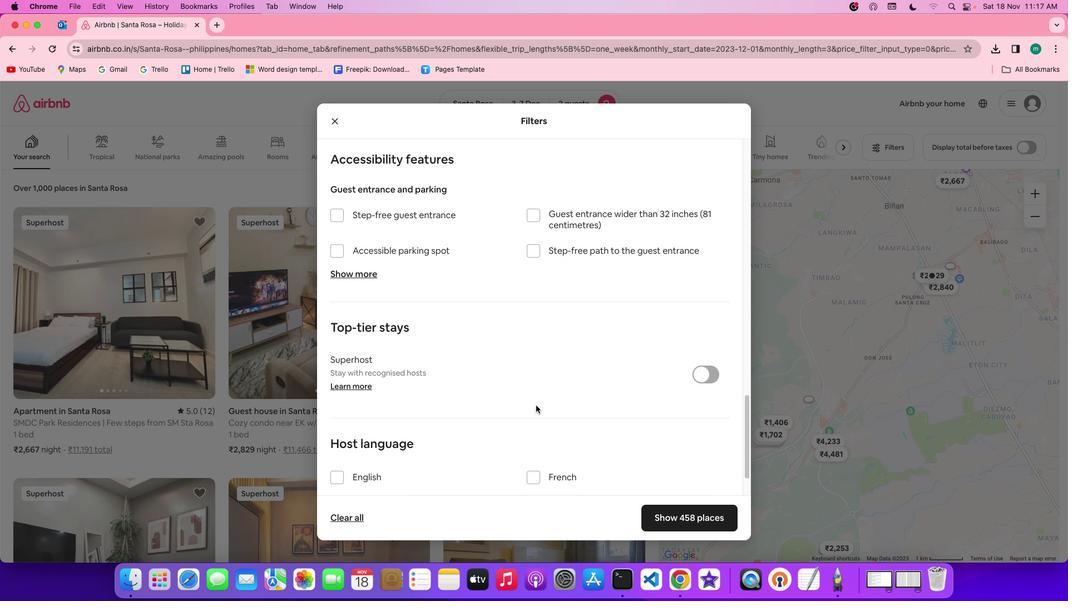 
Action: Mouse moved to (536, 405)
Screenshot: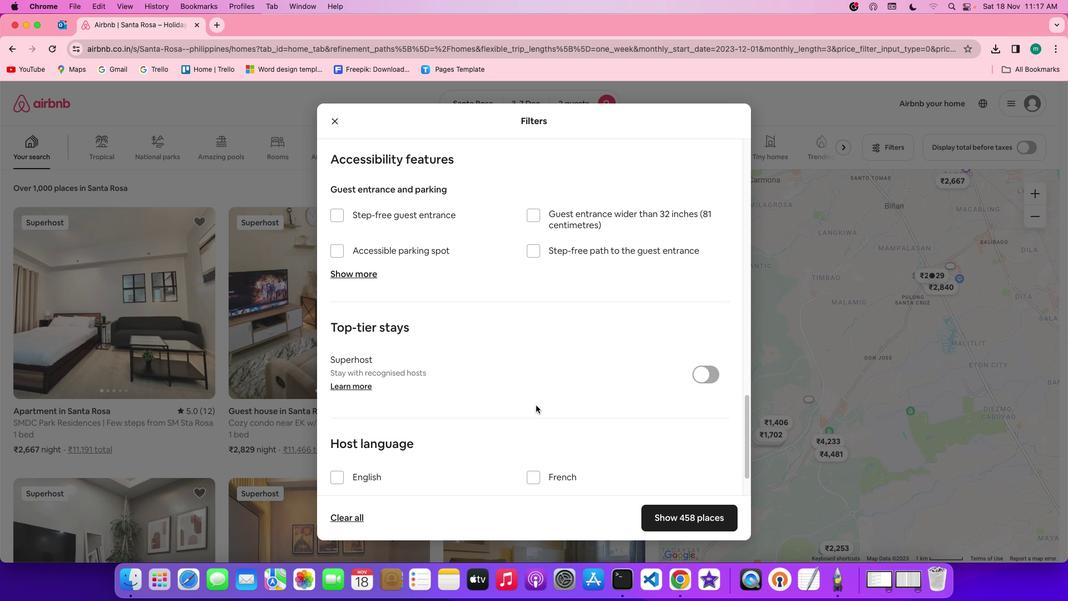 
Action: Mouse scrolled (536, 405) with delta (0, 0)
Screenshot: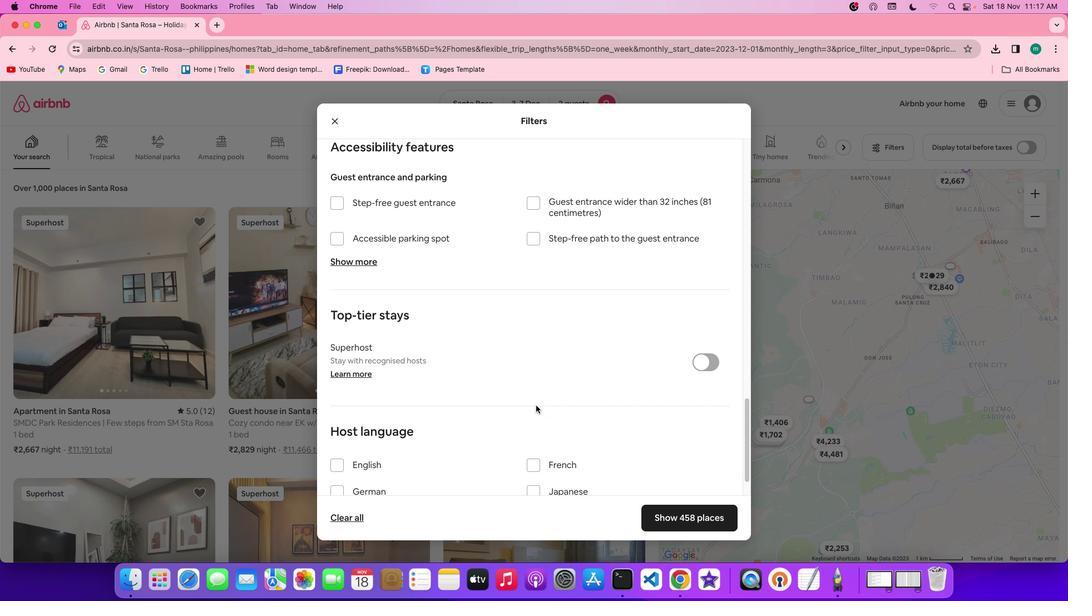 
Action: Mouse scrolled (536, 405) with delta (0, 0)
Screenshot: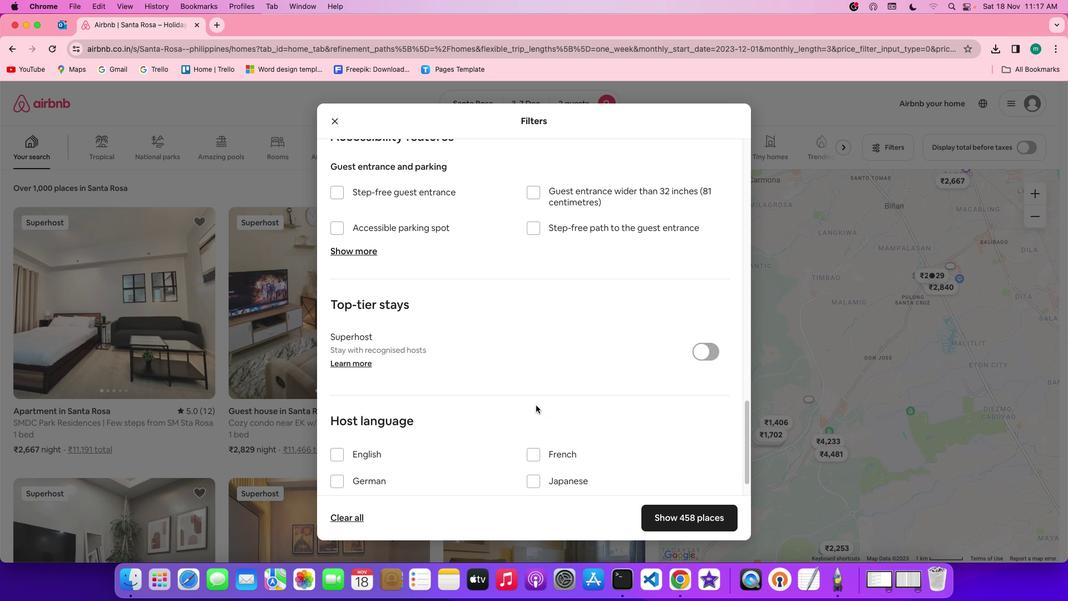 
Action: Mouse scrolled (536, 405) with delta (0, 0)
Screenshot: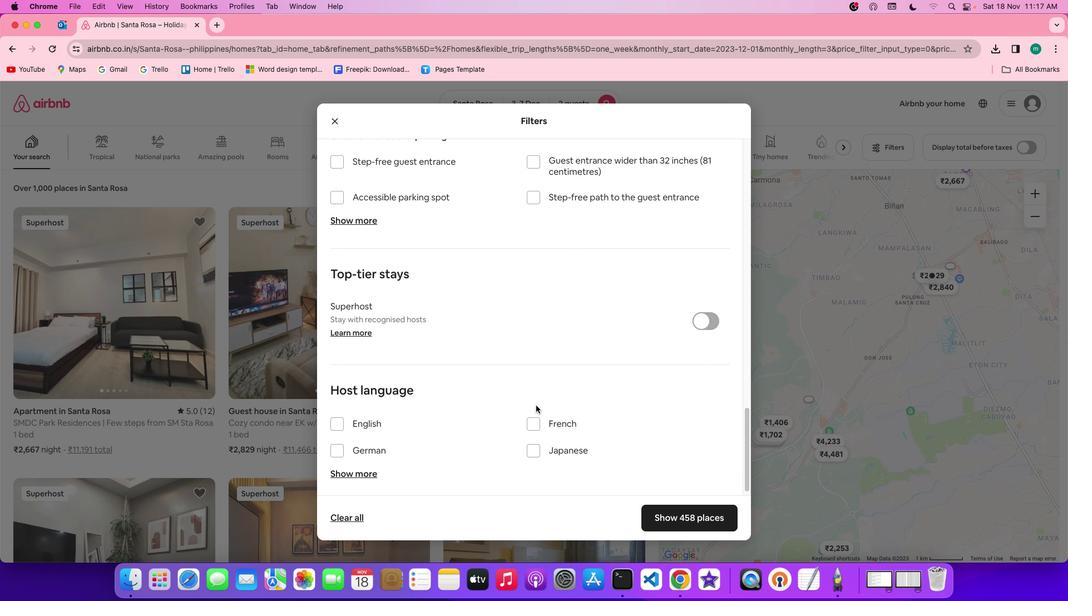 
Action: Mouse scrolled (536, 405) with delta (0, -1)
Screenshot: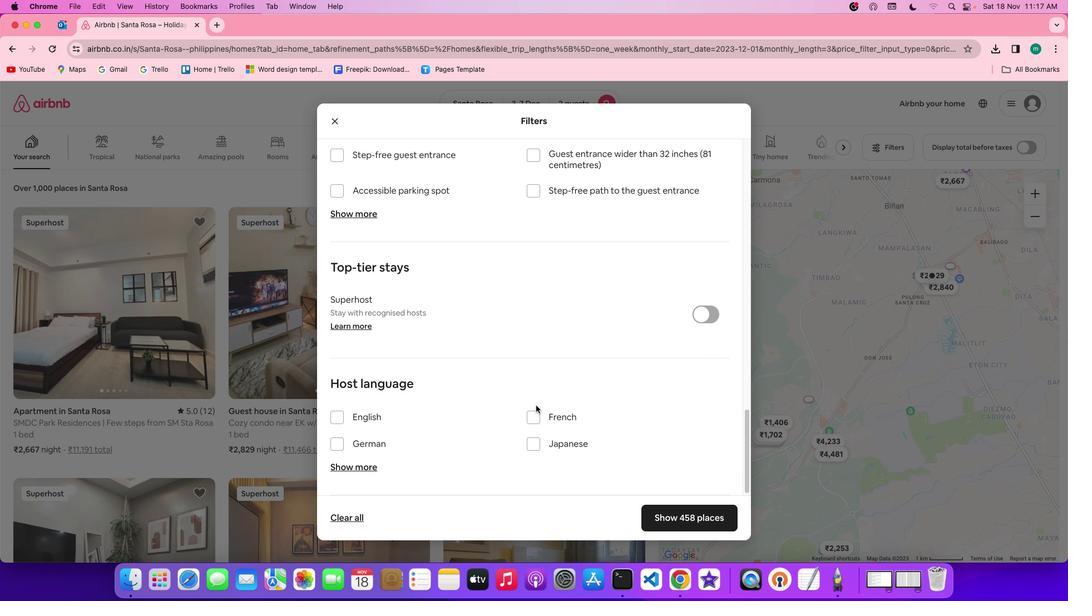 
Action: Mouse scrolled (536, 405) with delta (0, 0)
Screenshot: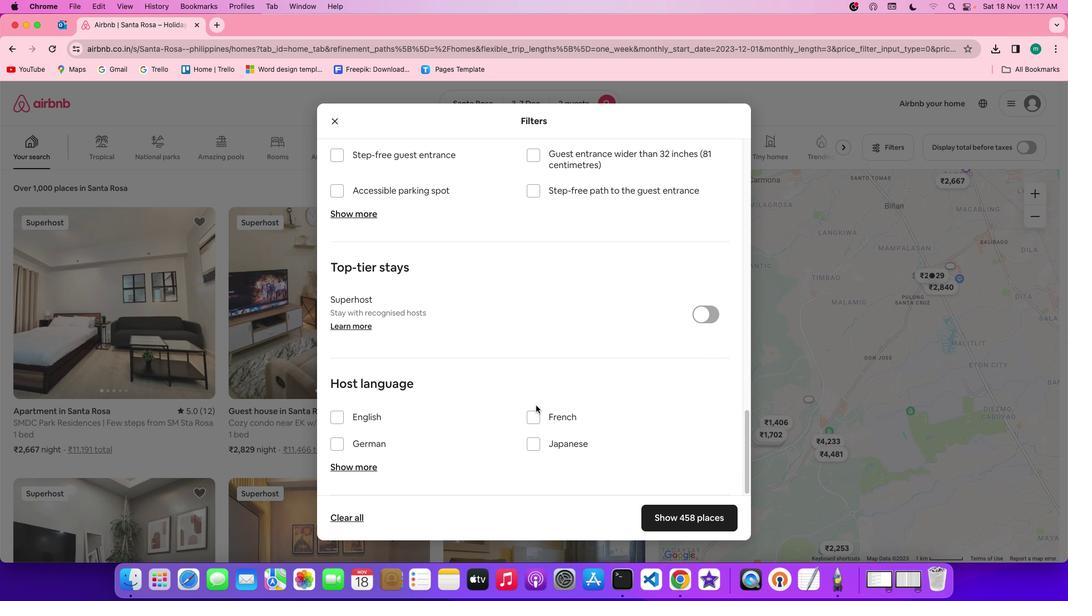 
Action: Mouse scrolled (536, 405) with delta (0, 0)
Screenshot: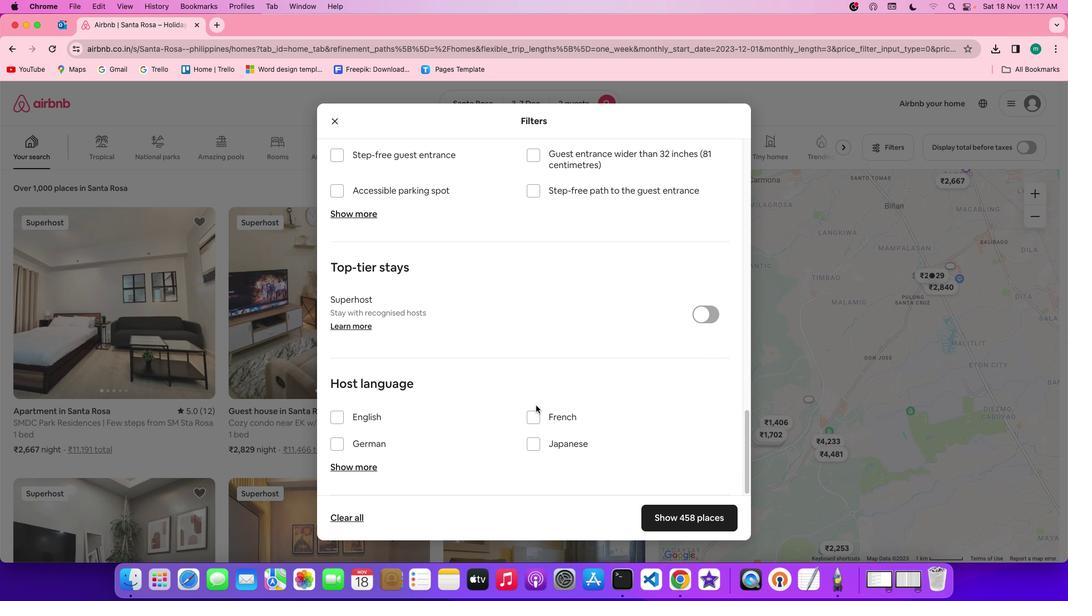 
Action: Mouse scrolled (536, 405) with delta (0, -1)
Screenshot: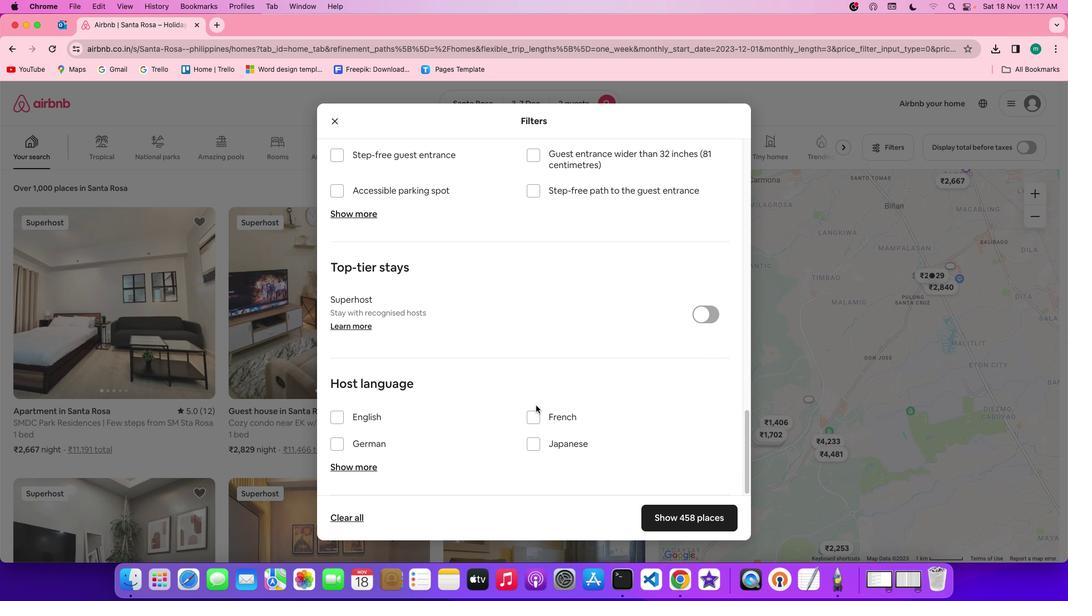 
Action: Mouse scrolled (536, 405) with delta (0, -2)
Screenshot: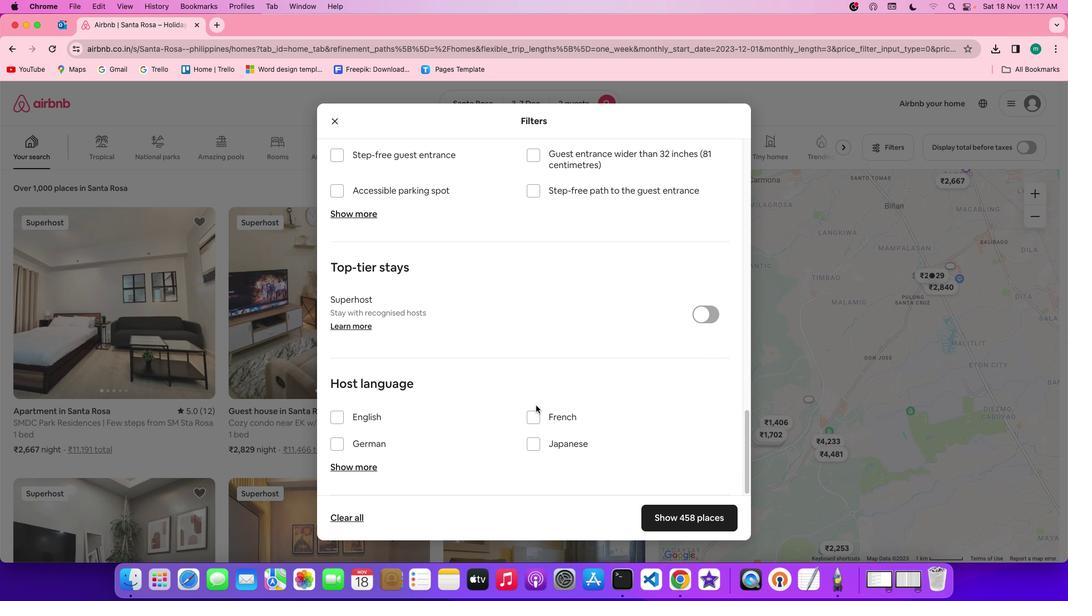 
Action: Mouse scrolled (536, 405) with delta (0, -2)
Screenshot: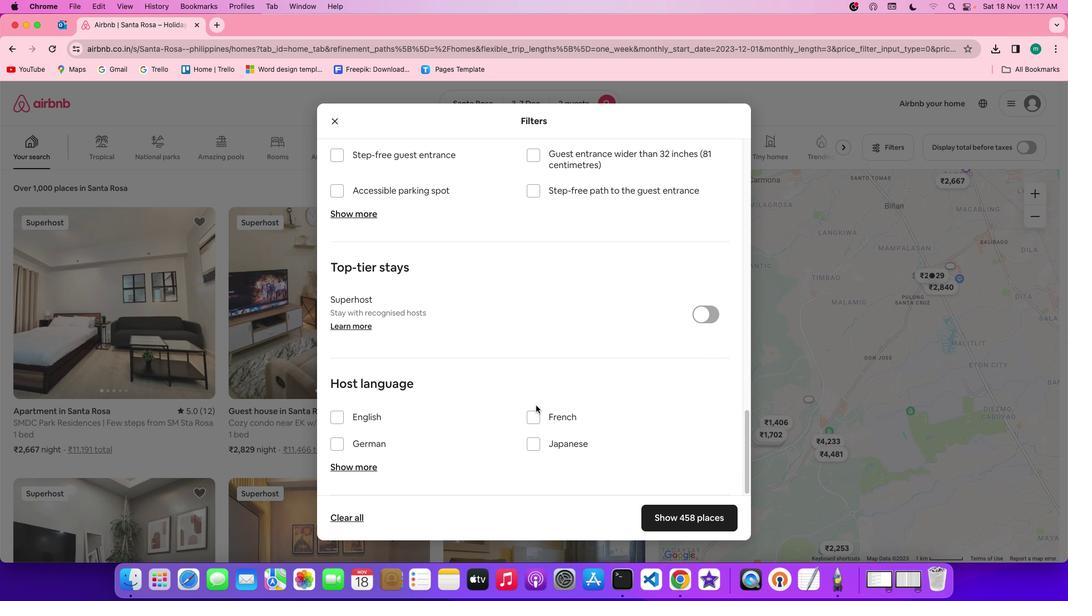 
Action: Mouse scrolled (536, 405) with delta (0, 0)
Screenshot: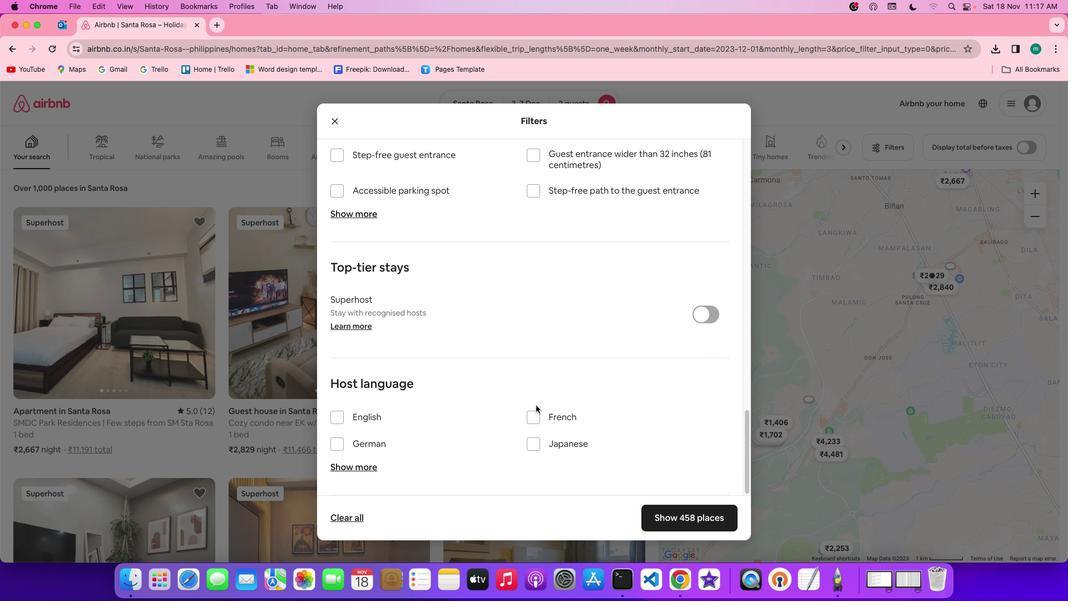 
Action: Mouse scrolled (536, 405) with delta (0, 0)
Screenshot: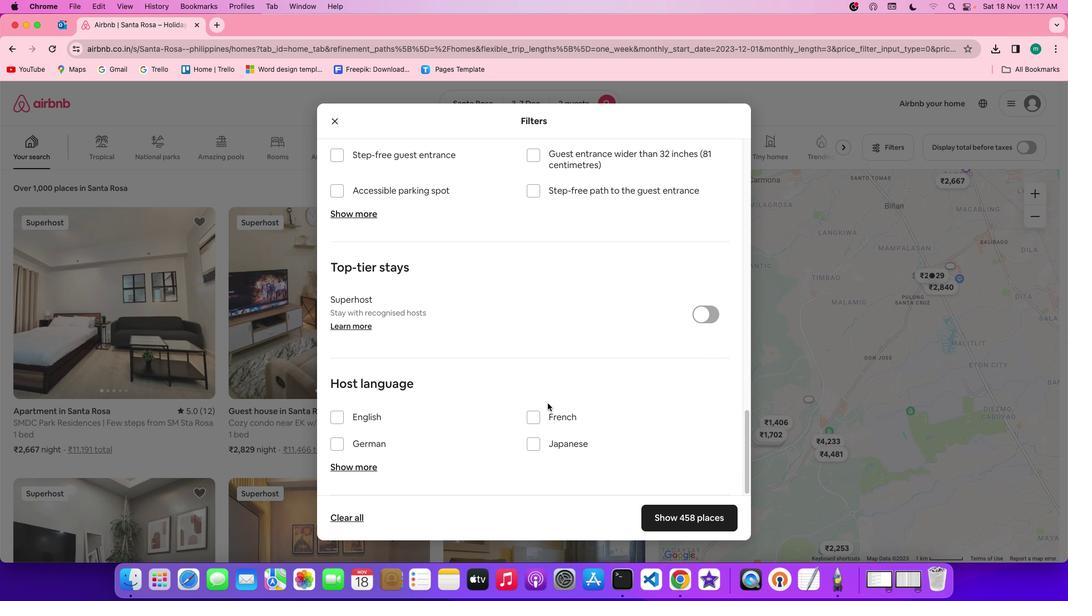 
Action: Mouse scrolled (536, 405) with delta (0, -1)
Screenshot: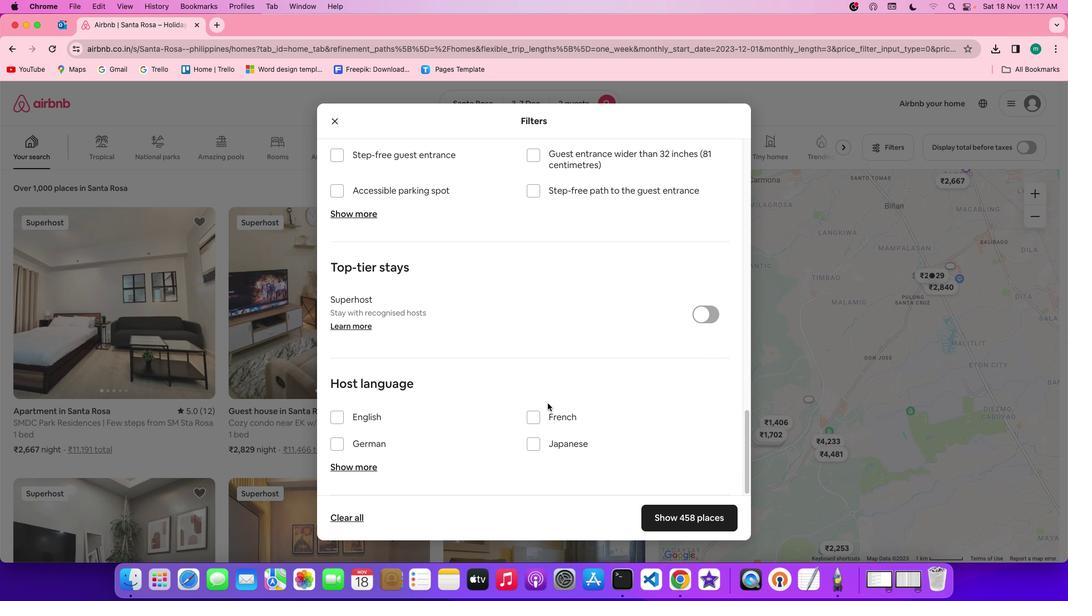 
Action: Mouse scrolled (536, 405) with delta (0, -2)
Screenshot: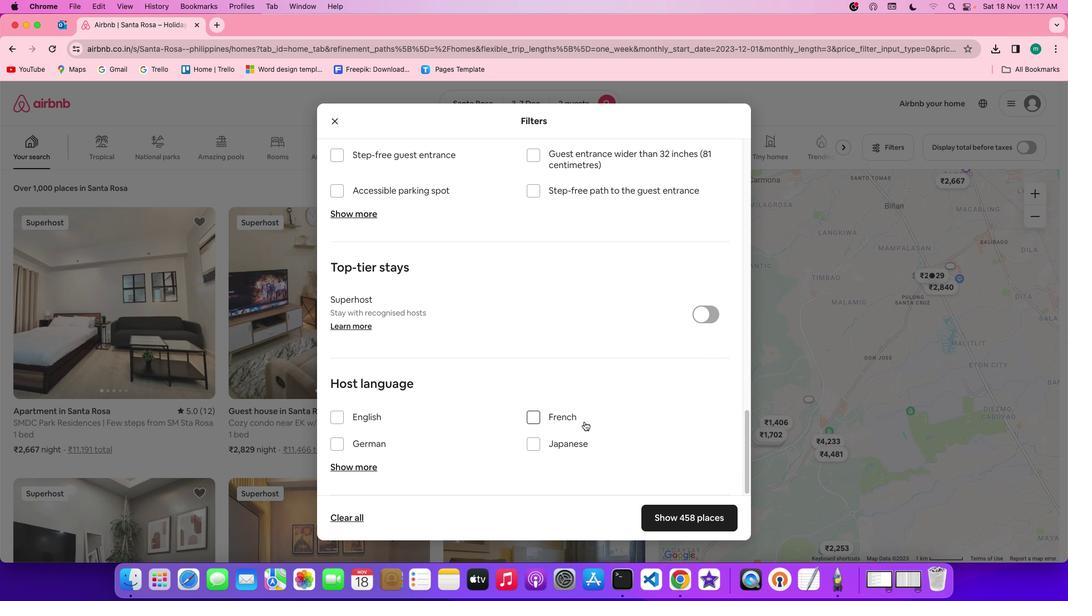 
Action: Mouse moved to (690, 514)
Screenshot: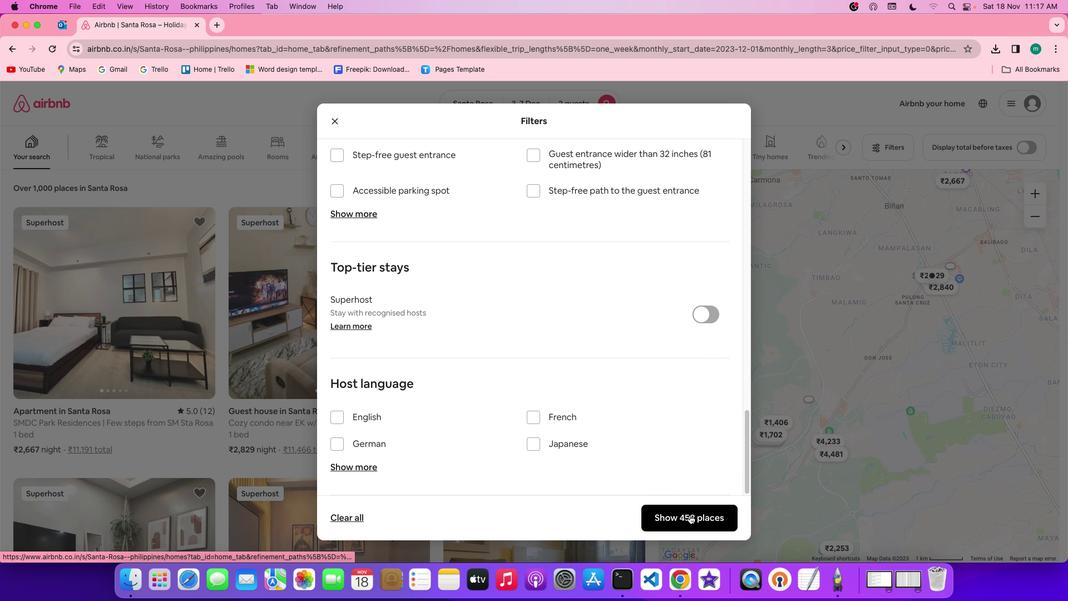 
Action: Mouse pressed left at (690, 514)
Screenshot: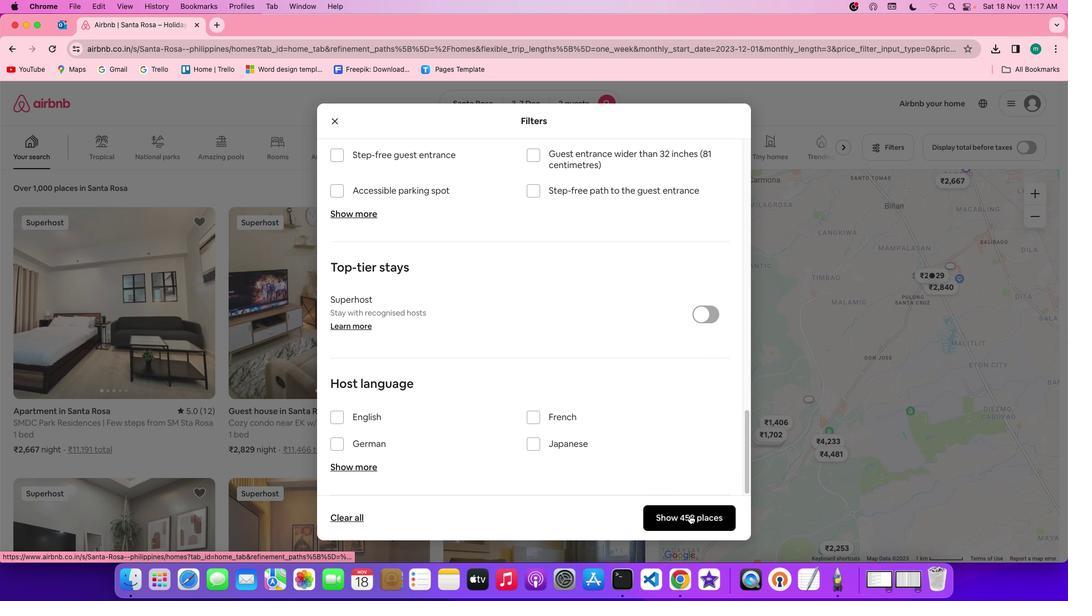 
Action: Mouse moved to (397, 405)
Screenshot: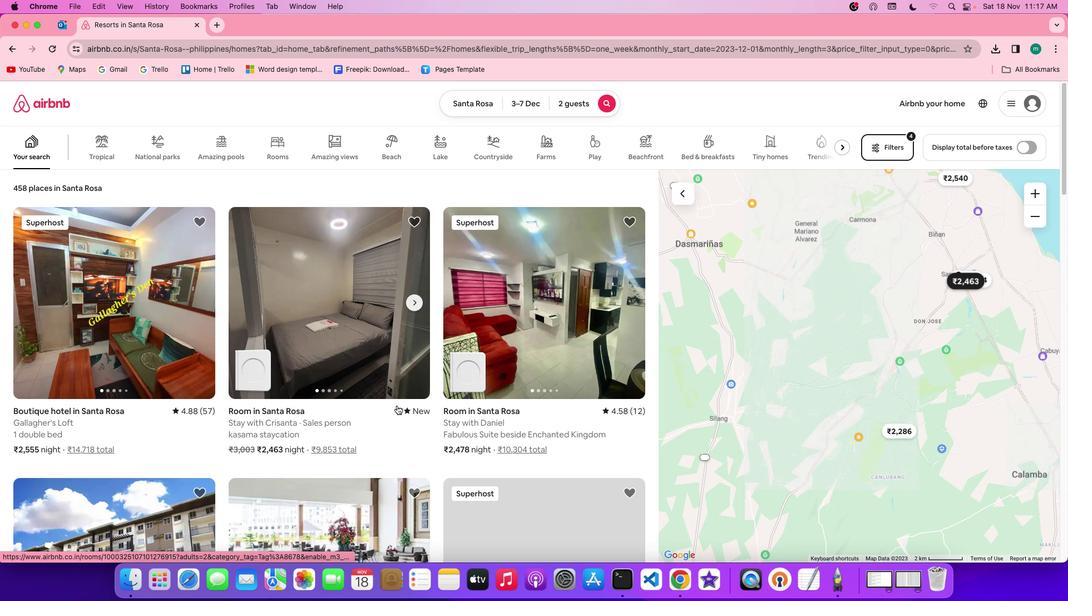 
Action: Mouse scrolled (397, 405) with delta (0, 0)
Screenshot: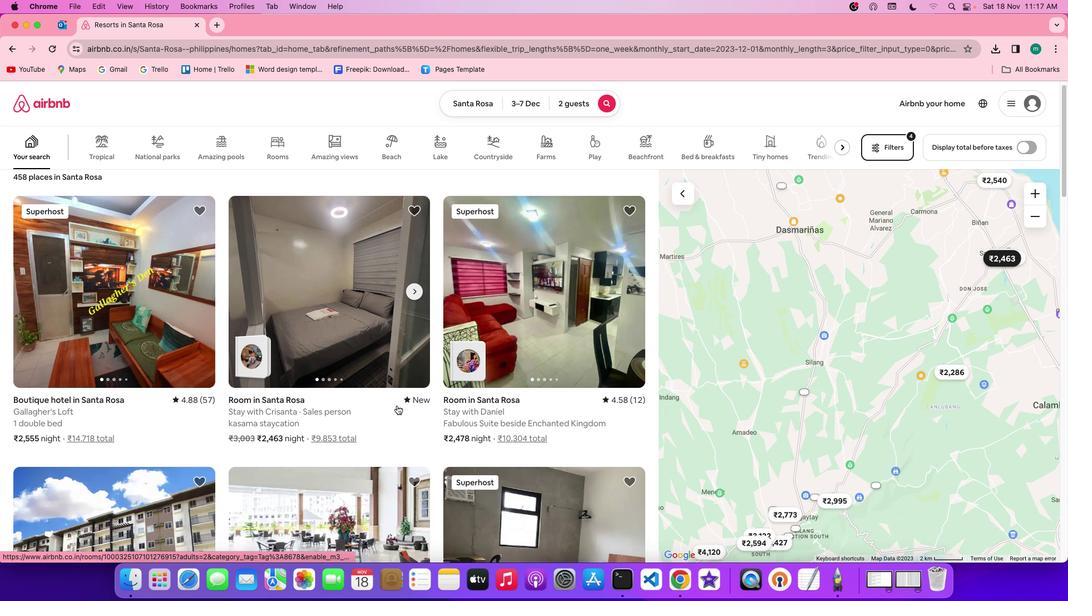 
Action: Mouse scrolled (397, 405) with delta (0, 0)
Screenshot: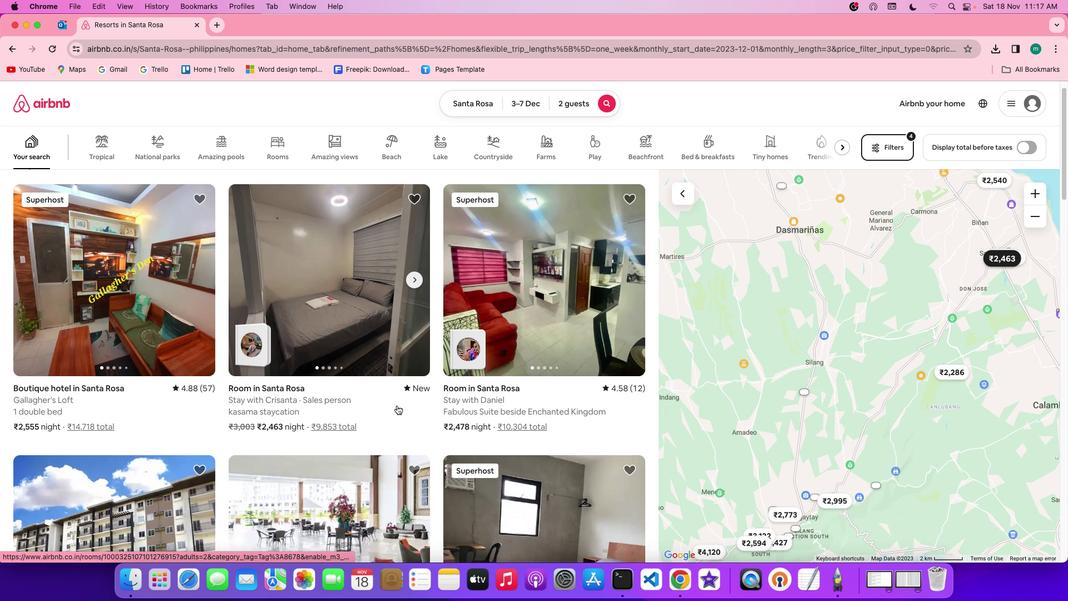
Action: Mouse scrolled (397, 405) with delta (0, -1)
Screenshot: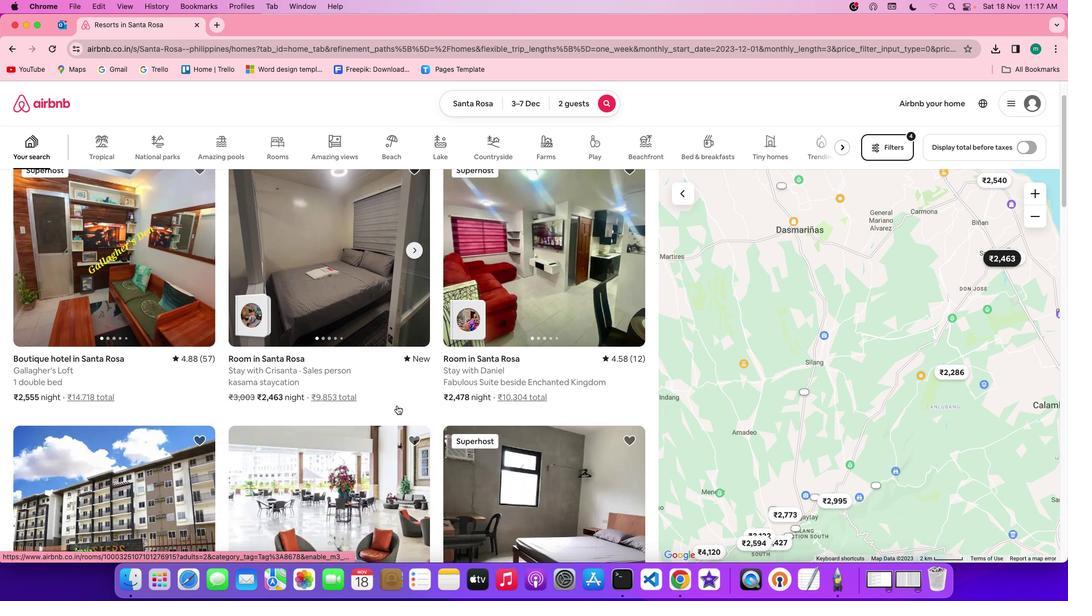 
Action: Mouse scrolled (397, 405) with delta (0, 0)
Screenshot: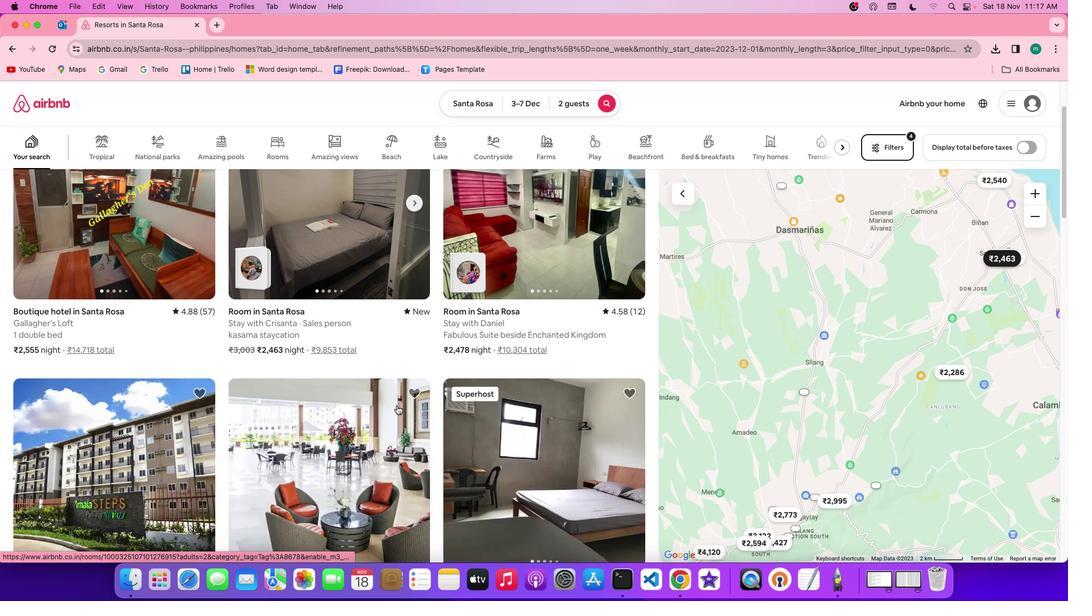 
Action: Mouse scrolled (397, 405) with delta (0, 0)
Screenshot: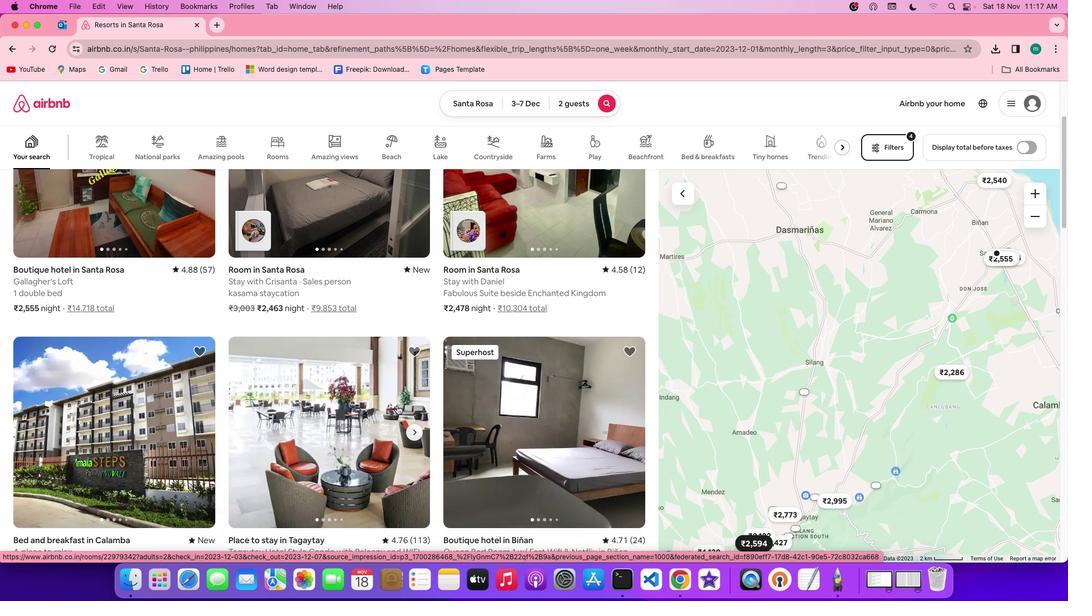 
Action: Mouse scrolled (397, 405) with delta (0, 0)
Screenshot: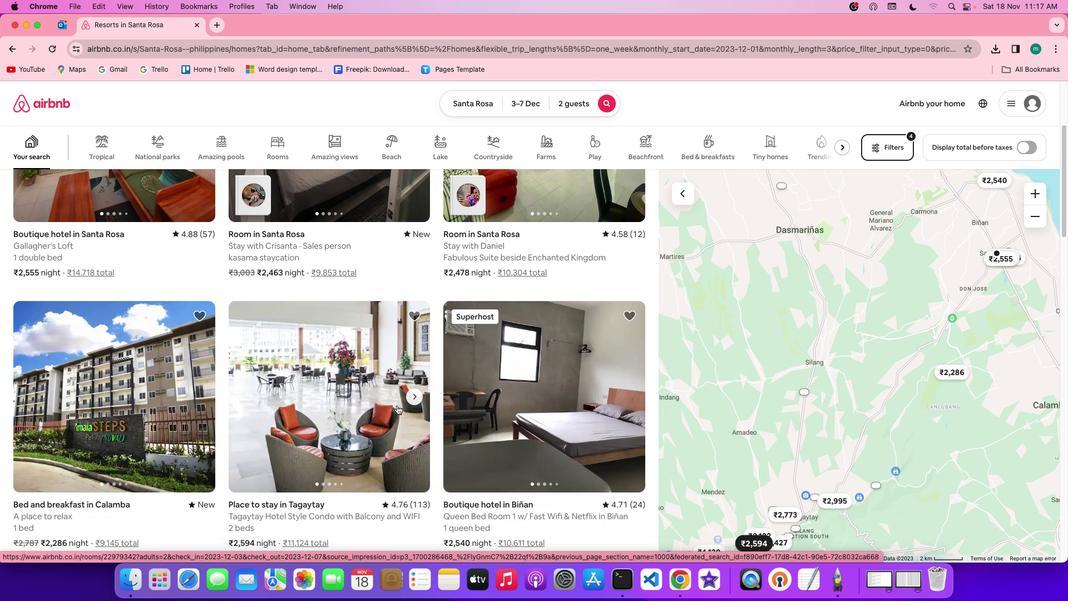 
Action: Mouse scrolled (397, 405) with delta (0, -1)
Screenshot: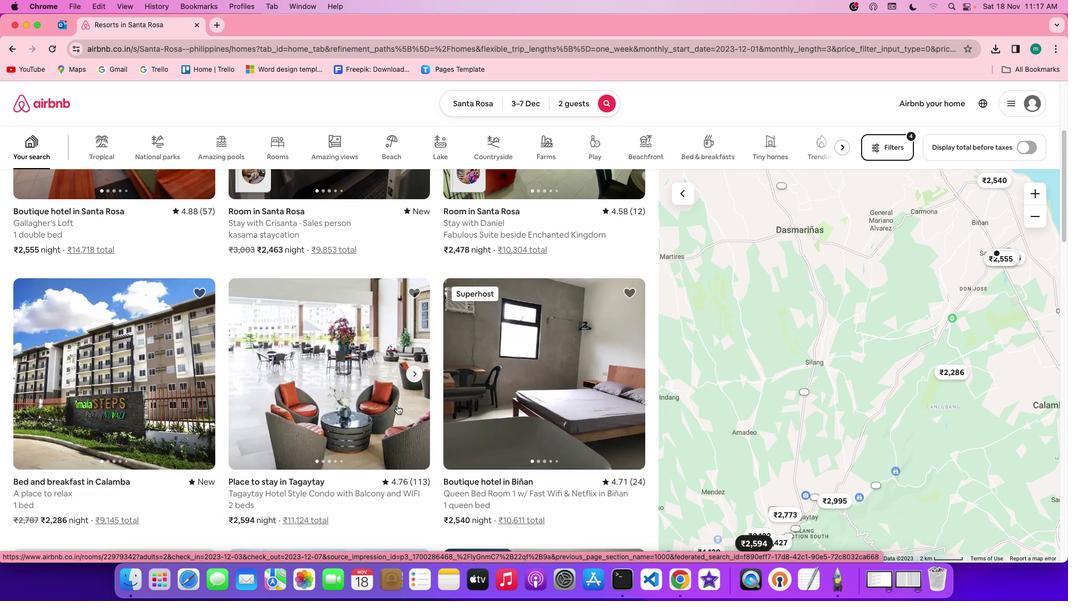 
Action: Mouse scrolled (397, 405) with delta (0, -1)
Screenshot: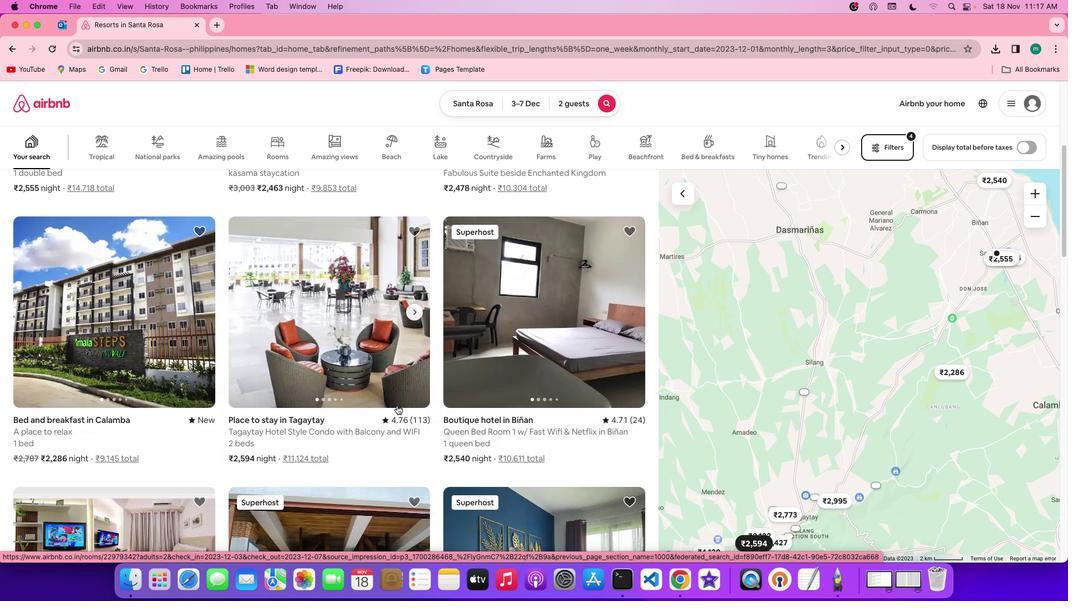 
Action: Mouse moved to (124, 309)
Screenshot: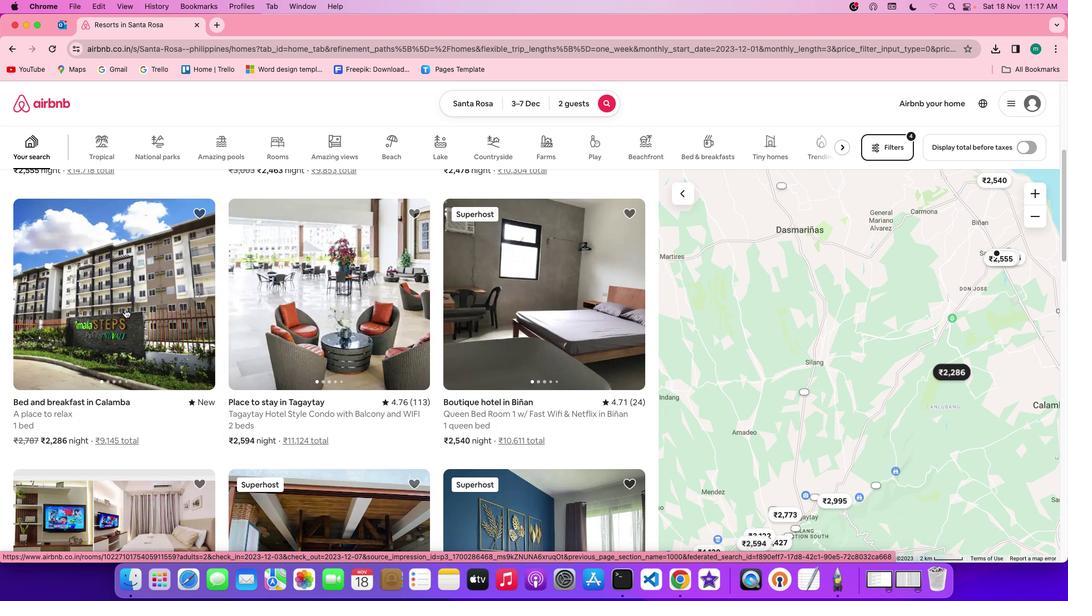 
Action: Mouse pressed left at (124, 309)
Screenshot: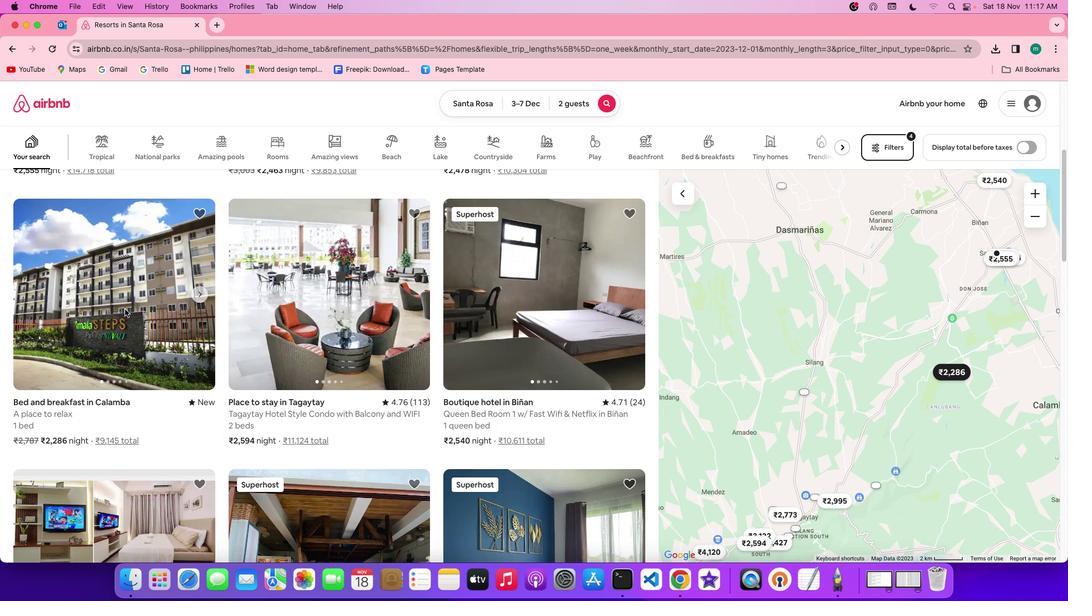
Action: Mouse moved to (770, 410)
Screenshot: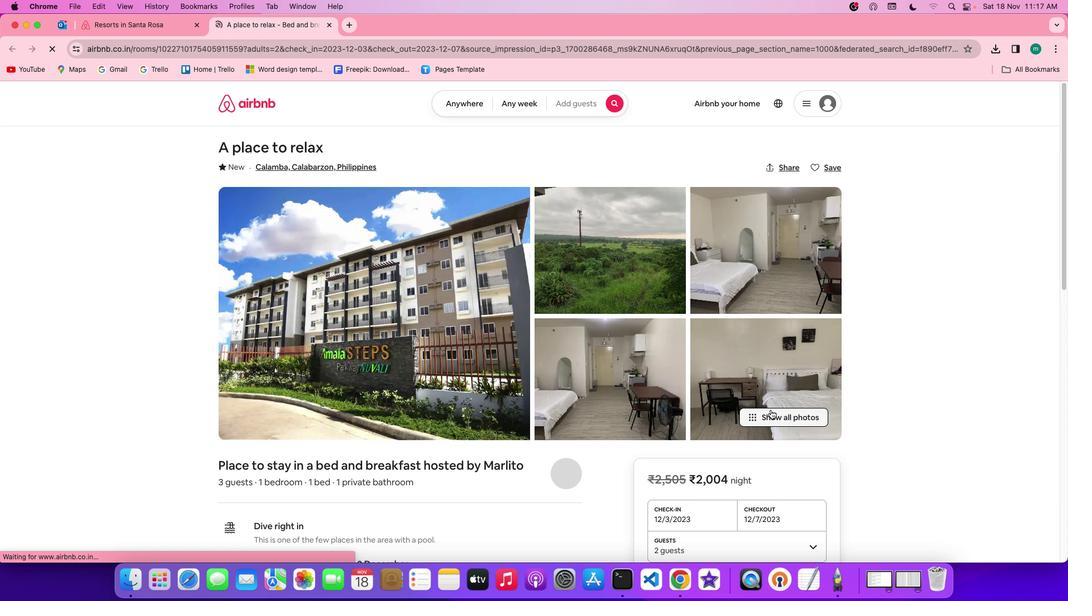 
Action: Mouse pressed left at (770, 410)
Screenshot: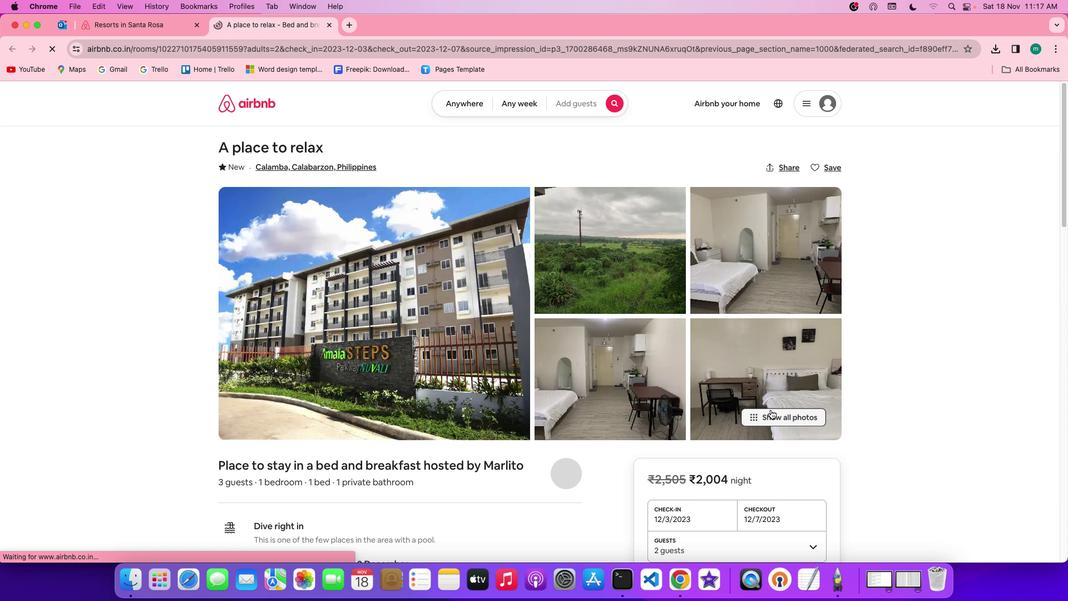 
Action: Mouse moved to (568, 394)
Screenshot: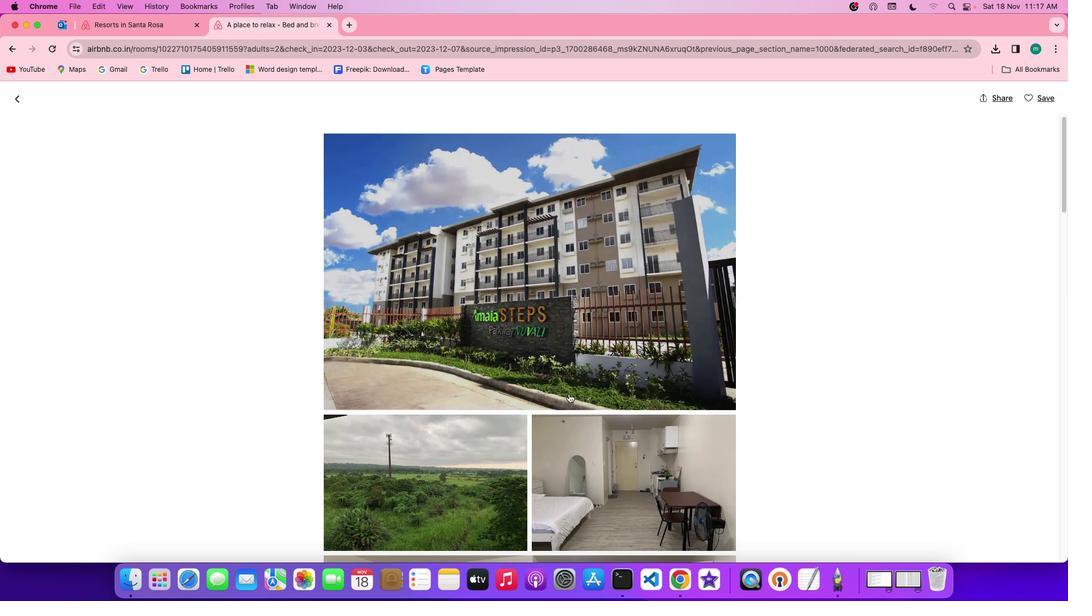
Action: Mouse scrolled (568, 394) with delta (0, 0)
Screenshot: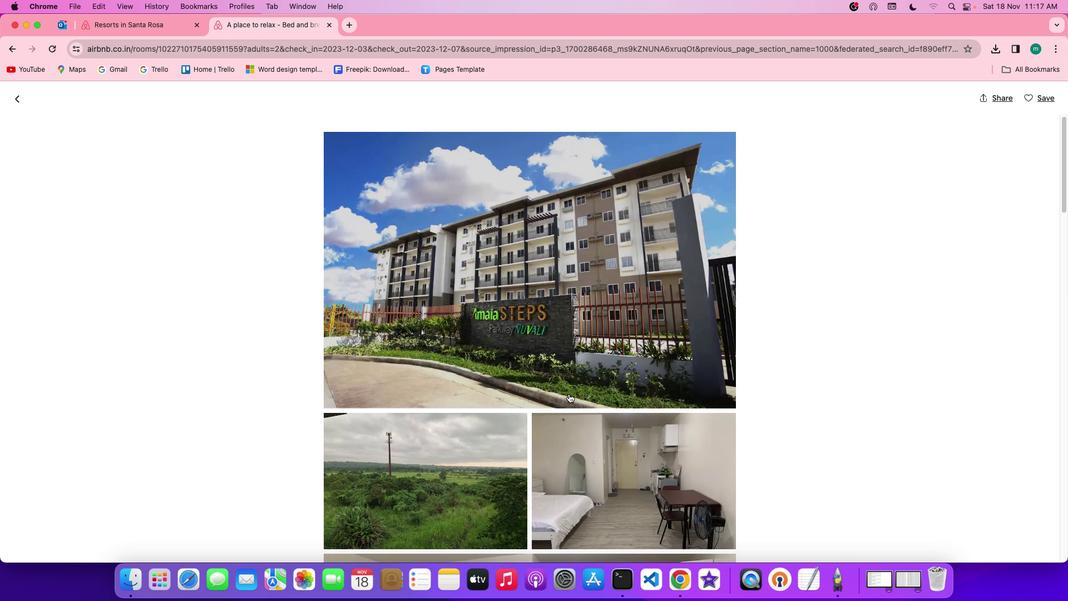 
Action: Mouse scrolled (568, 394) with delta (0, 0)
Screenshot: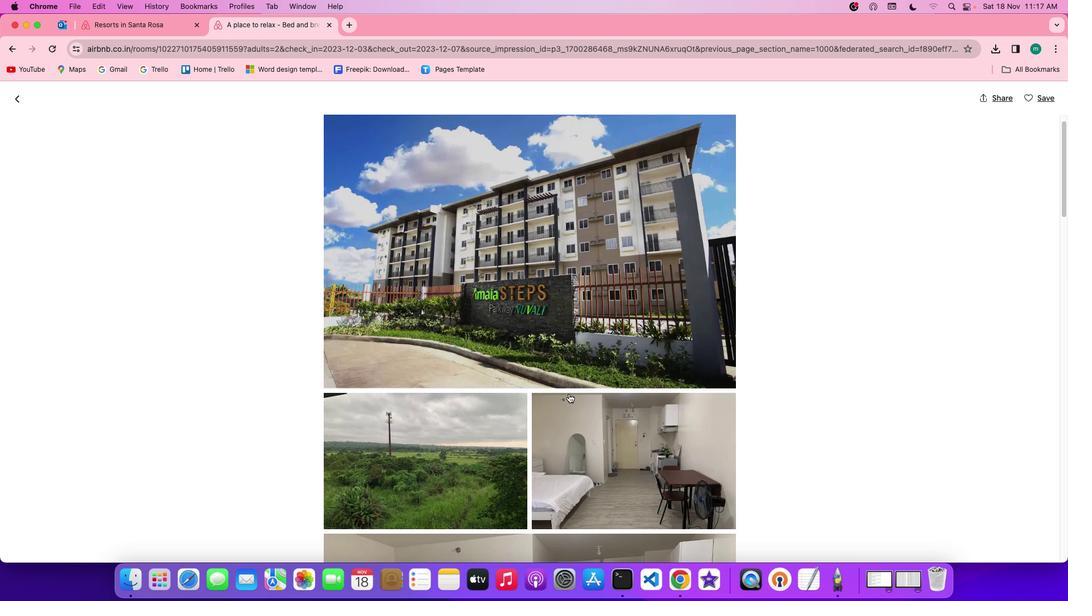 
Action: Mouse scrolled (568, 394) with delta (0, 0)
Screenshot: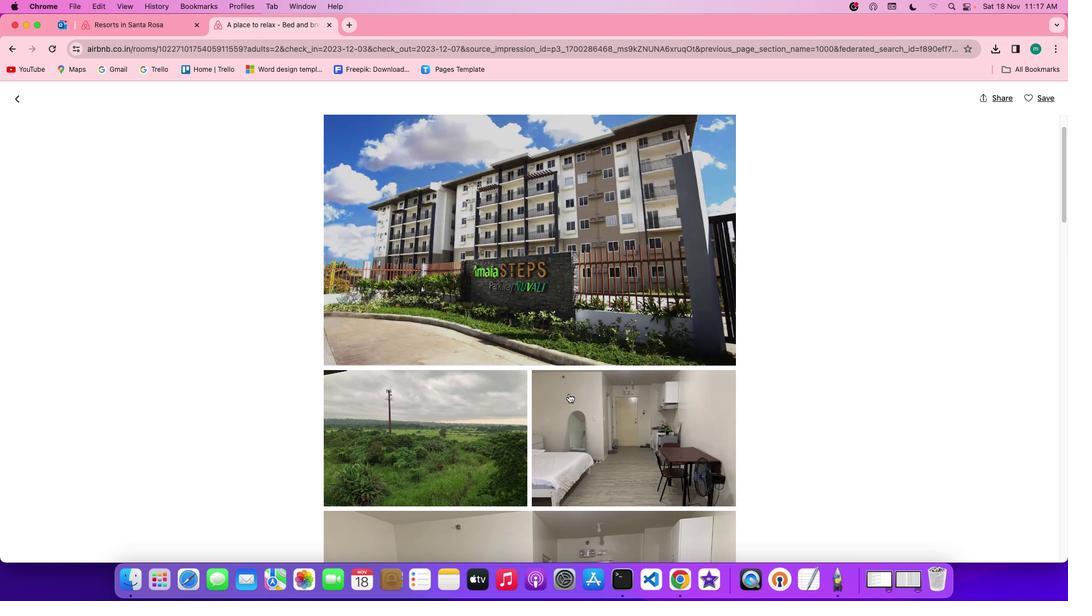 
Action: Mouse scrolled (568, 394) with delta (0, 0)
Screenshot: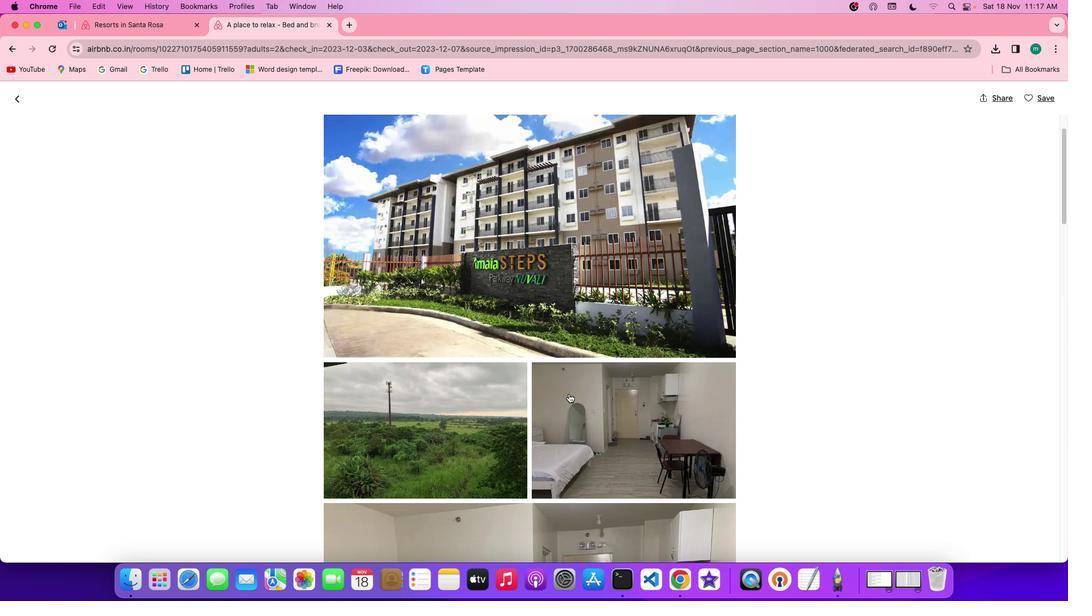 
Action: Mouse scrolled (568, 394) with delta (0, 0)
Screenshot: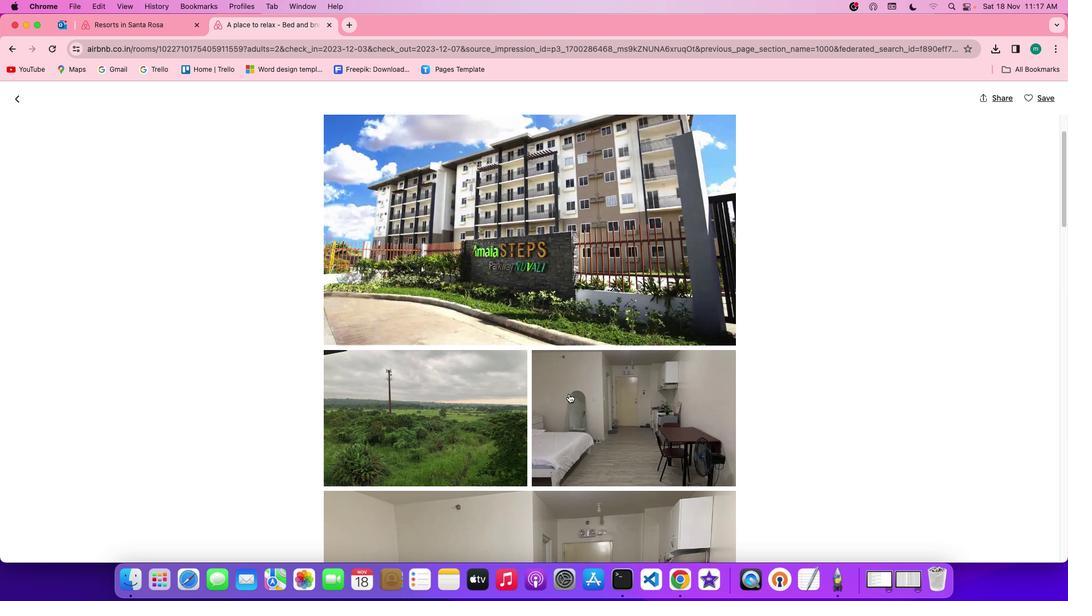 
Action: Mouse scrolled (568, 394) with delta (0, -1)
Screenshot: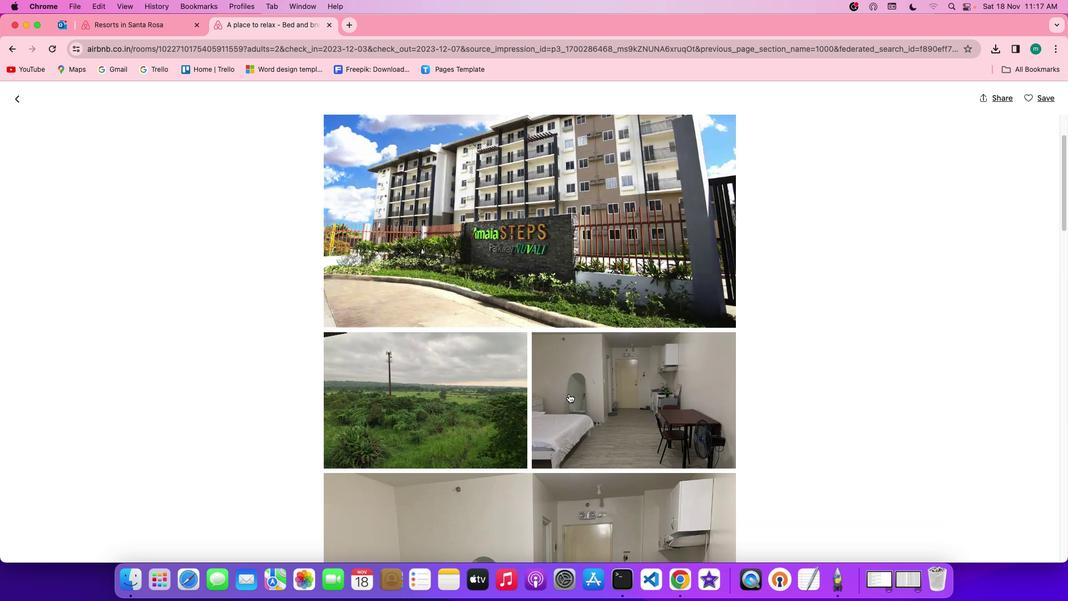 
Action: Mouse scrolled (568, 394) with delta (0, 0)
Screenshot: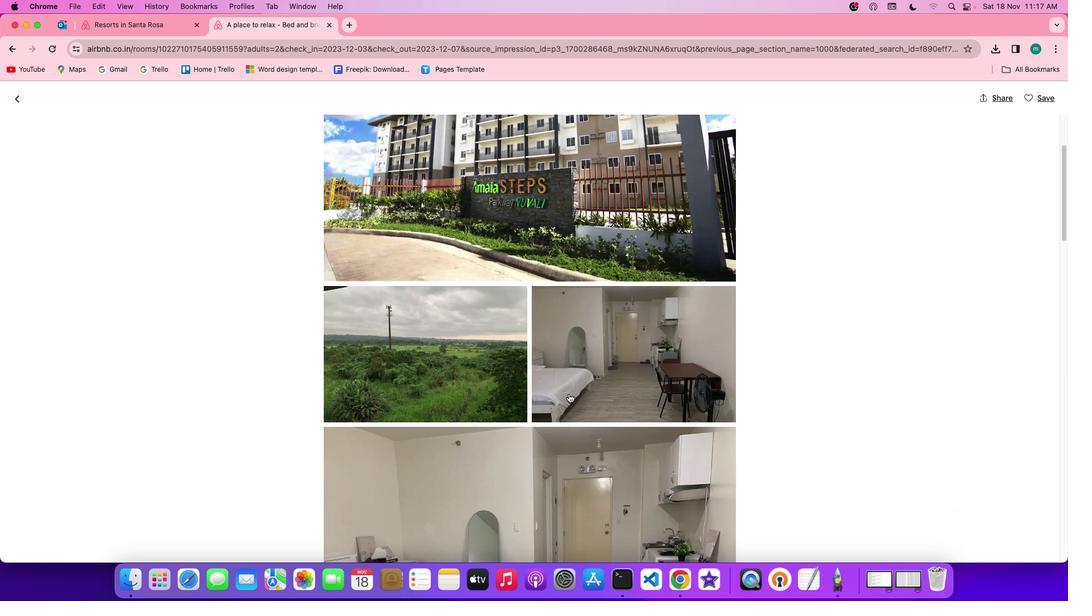 
Action: Mouse scrolled (568, 394) with delta (0, 0)
Screenshot: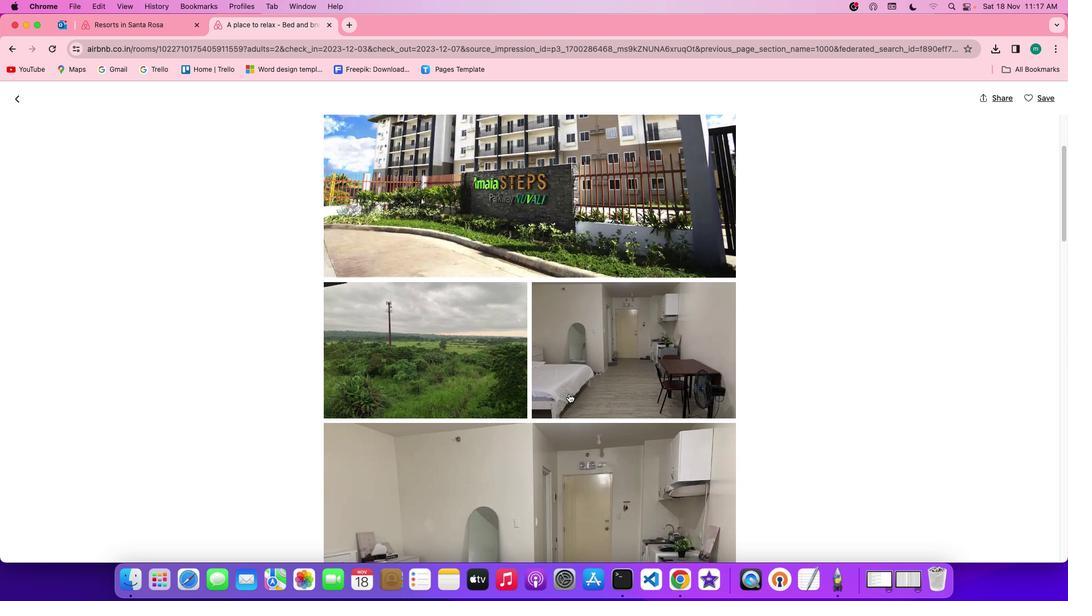 
Action: Mouse scrolled (568, 394) with delta (0, 0)
Screenshot: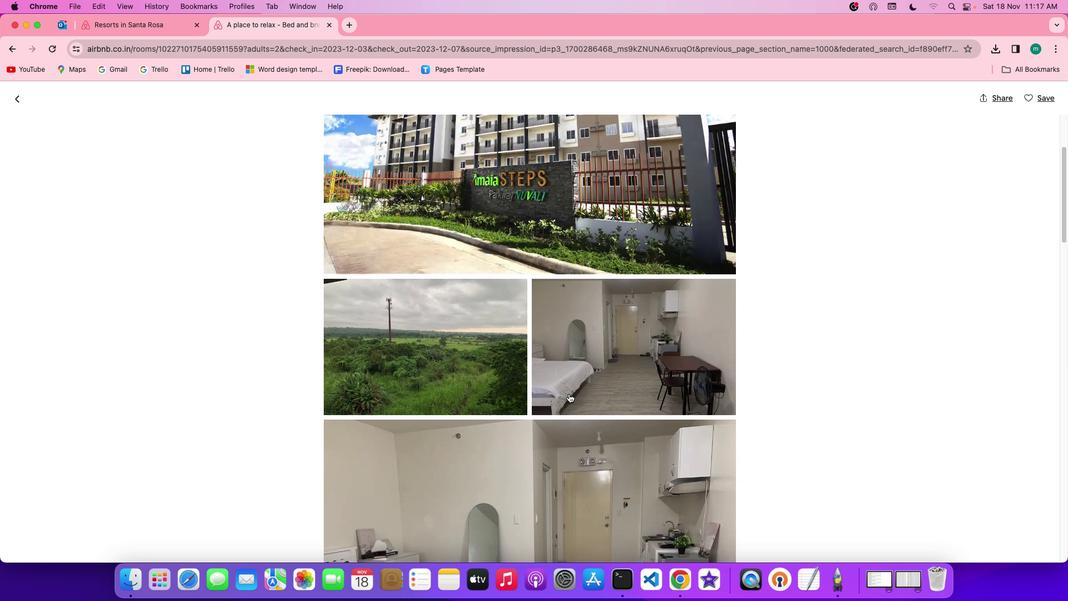 
Action: Mouse scrolled (568, 394) with delta (0, 0)
Screenshot: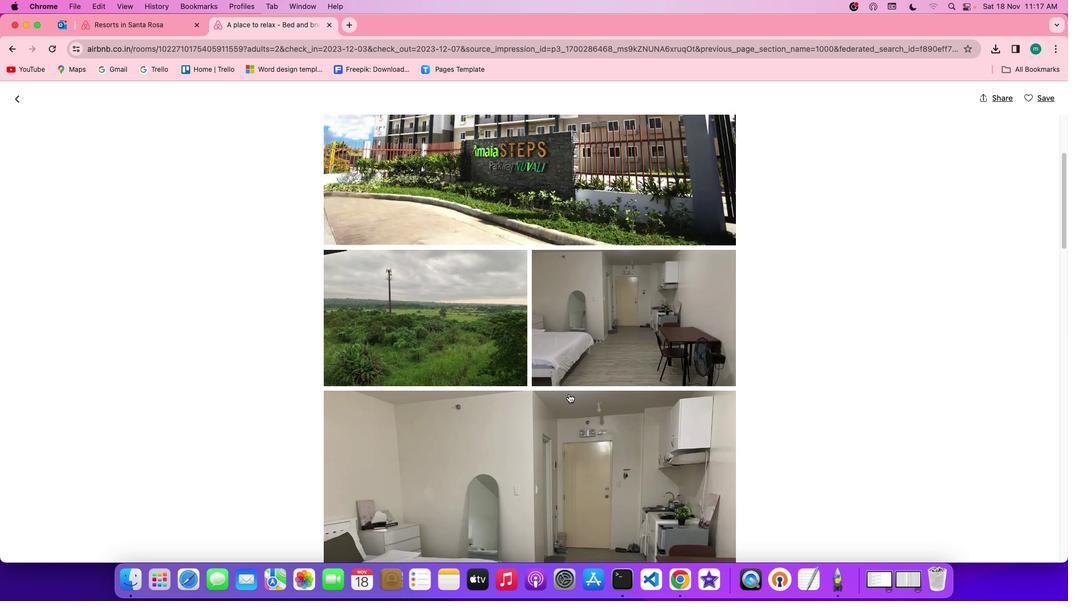 
Action: Mouse scrolled (568, 394) with delta (0, 0)
Screenshot: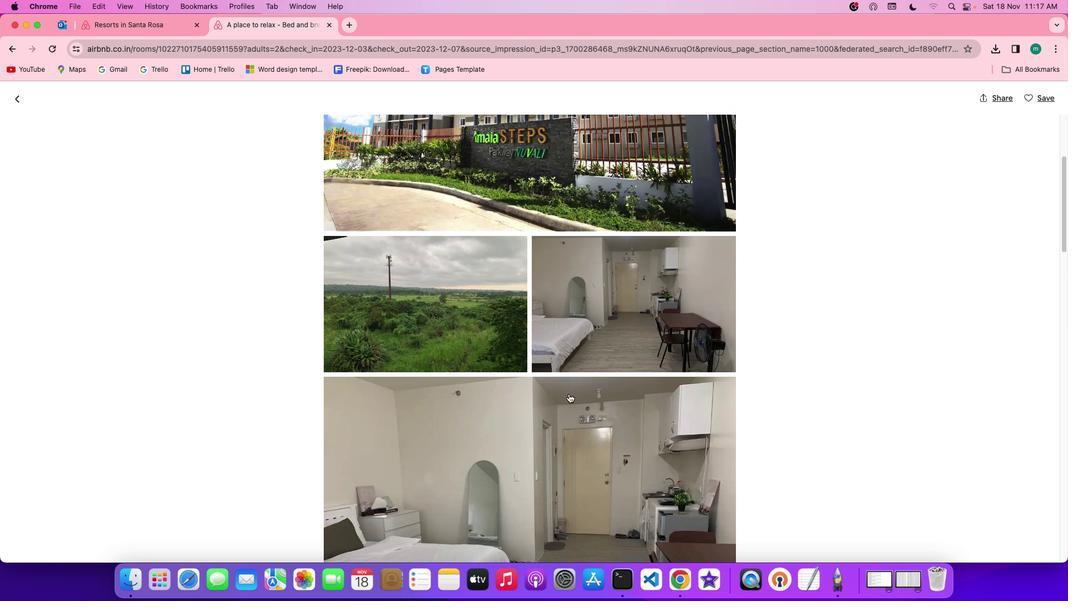 
Action: Mouse scrolled (568, 394) with delta (0, 0)
Screenshot: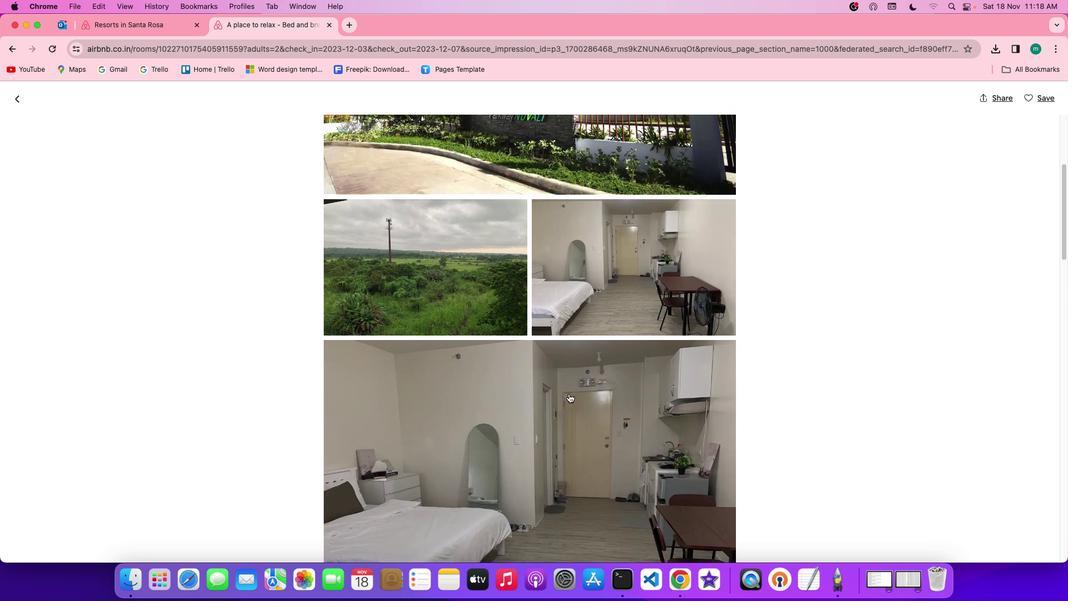 
Action: Mouse scrolled (568, 394) with delta (0, 0)
Screenshot: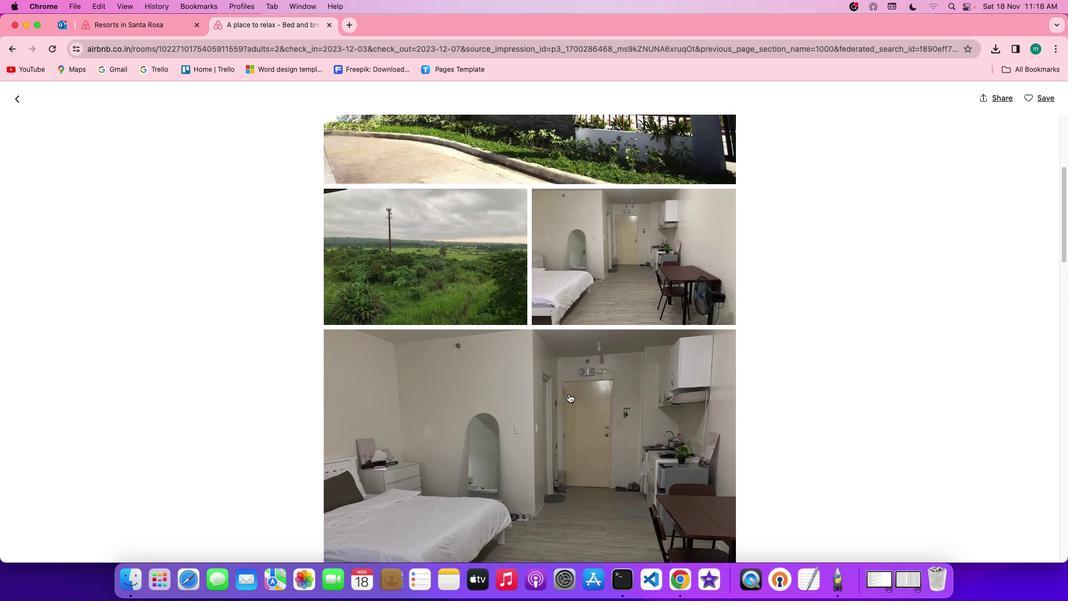 
Action: Mouse scrolled (568, 394) with delta (0, -1)
Screenshot: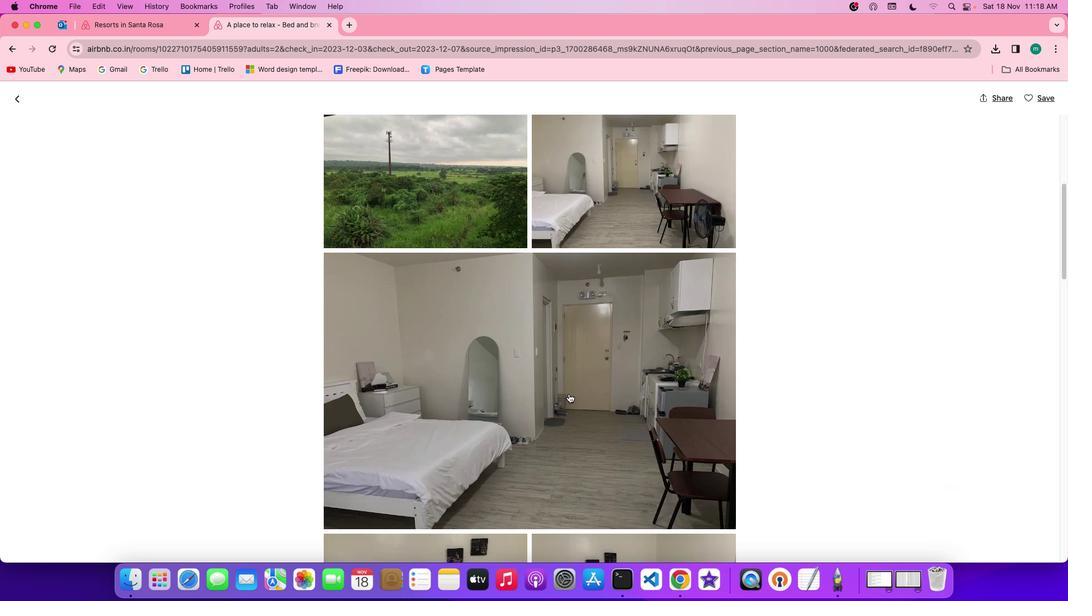 
Action: Mouse scrolled (568, 394) with delta (0, -1)
Screenshot: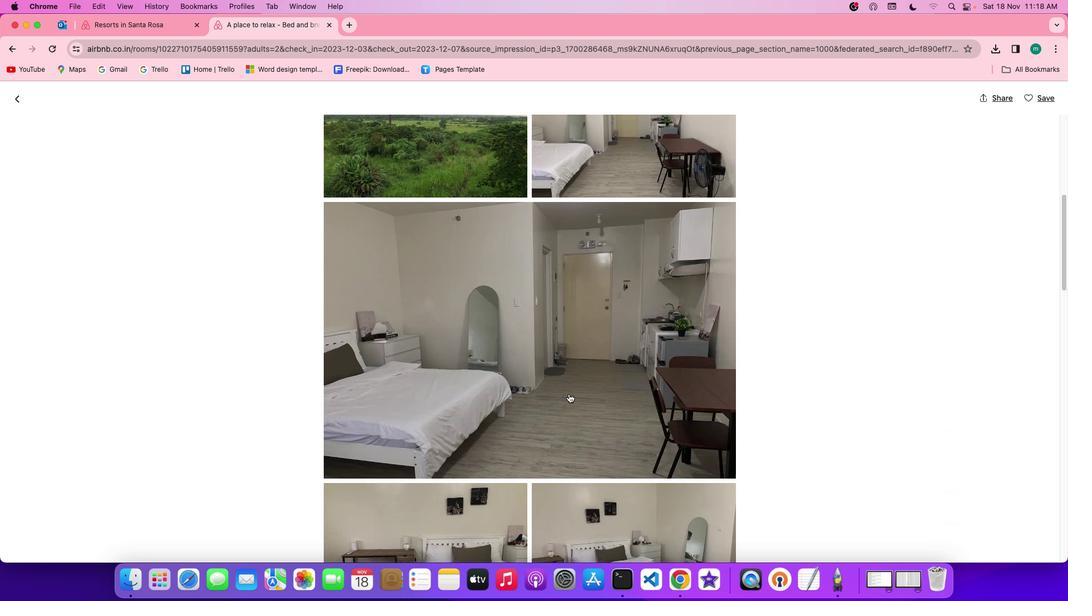 
Action: Mouse scrolled (568, 394) with delta (0, 0)
Screenshot: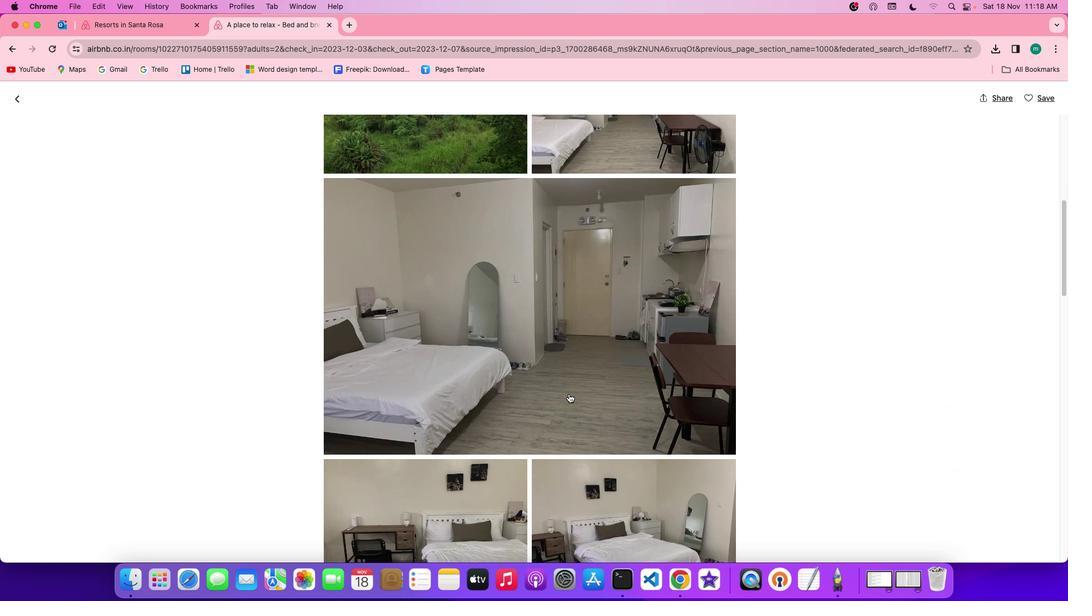 
Action: Mouse scrolled (568, 394) with delta (0, 0)
Screenshot: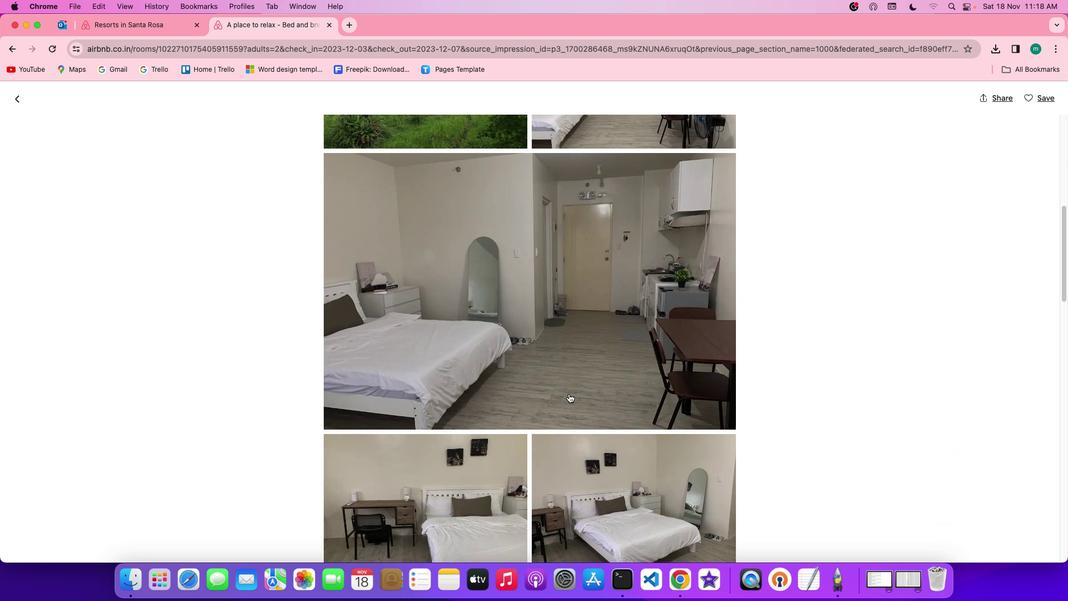 
Action: Mouse scrolled (568, 394) with delta (0, -1)
Screenshot: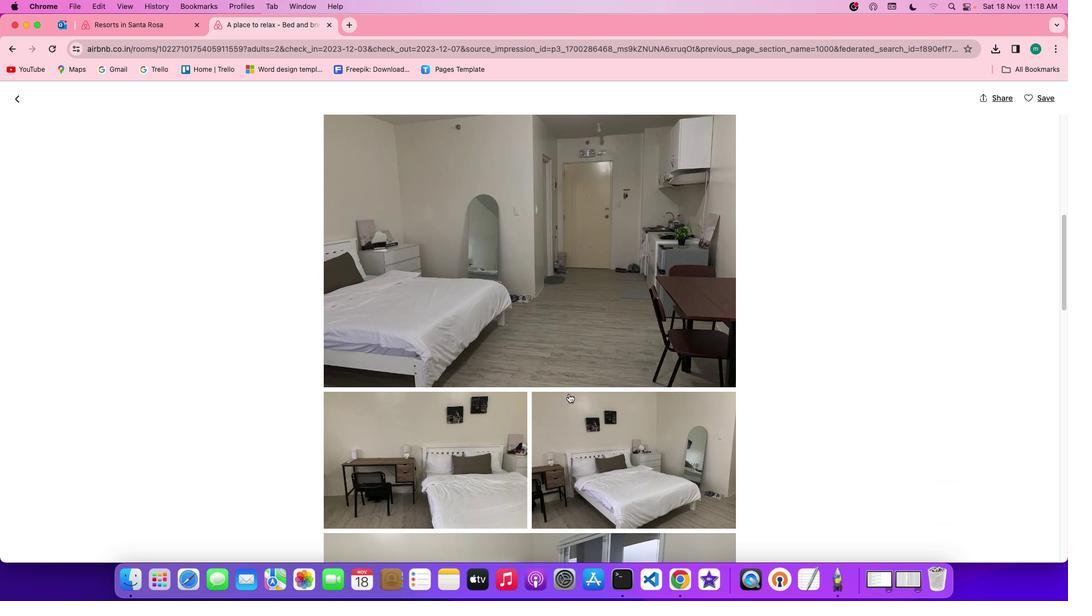 
Action: Mouse scrolled (568, 394) with delta (0, -1)
Screenshot: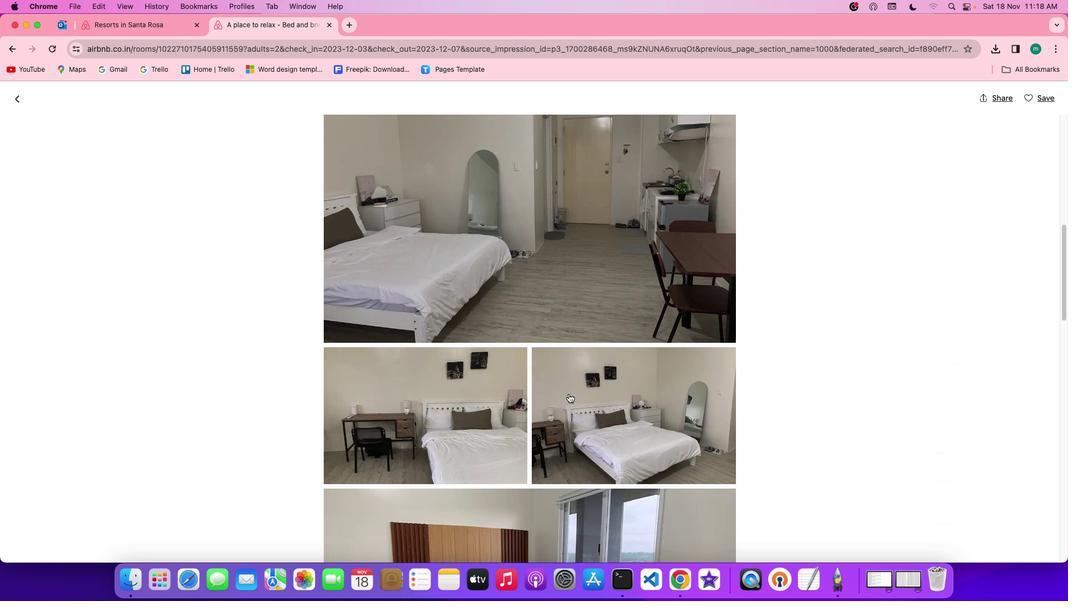 
Action: Mouse scrolled (568, 394) with delta (0, 0)
Screenshot: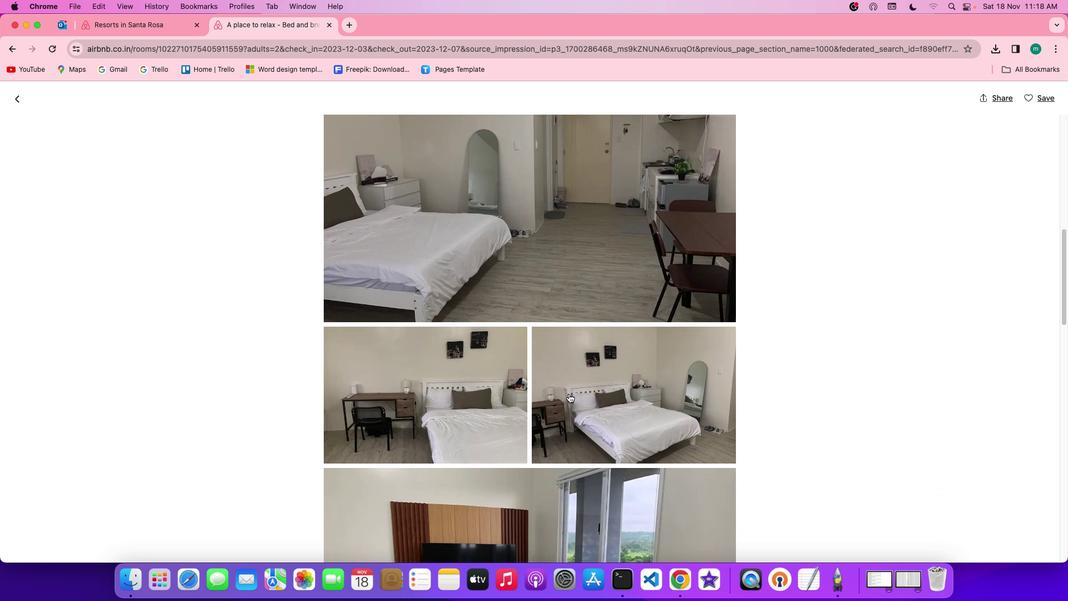 
Action: Mouse scrolled (568, 394) with delta (0, 0)
Screenshot: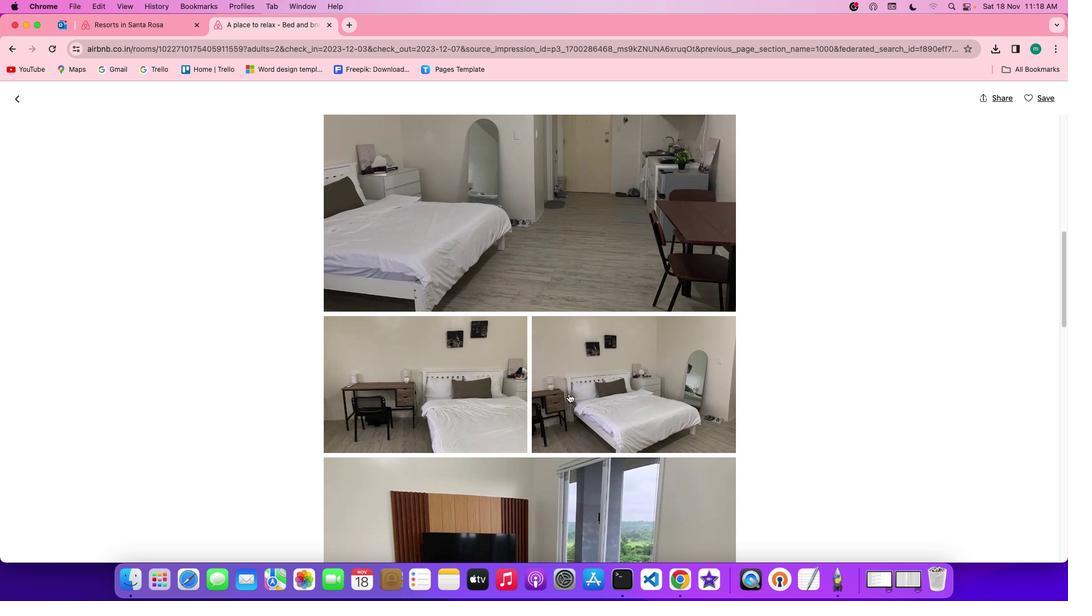 
Action: Mouse scrolled (568, 394) with delta (0, 0)
Screenshot: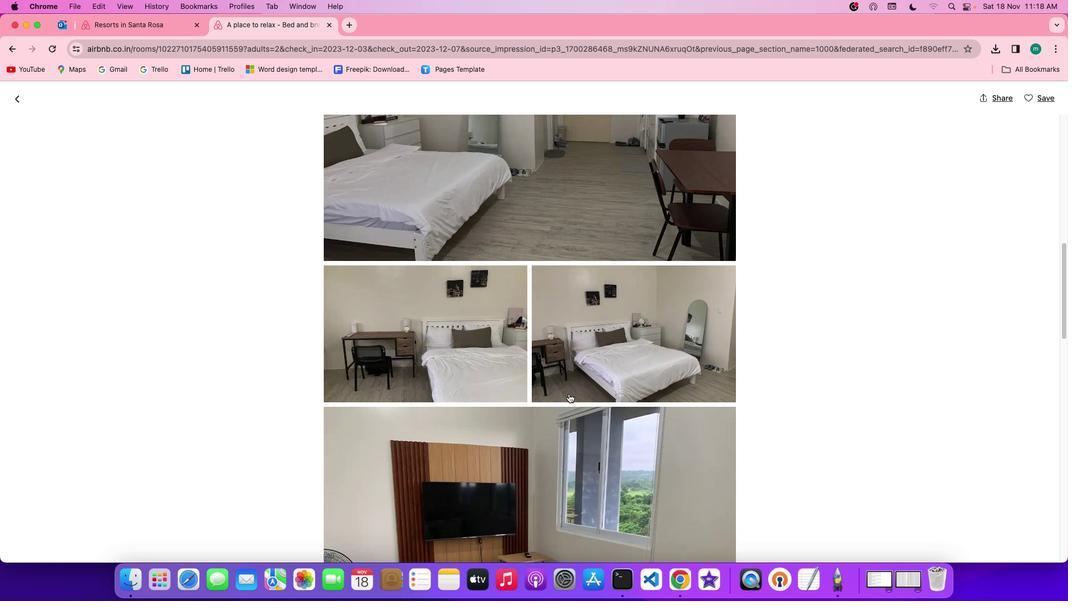 
Action: Mouse scrolled (568, 394) with delta (0, -1)
Screenshot: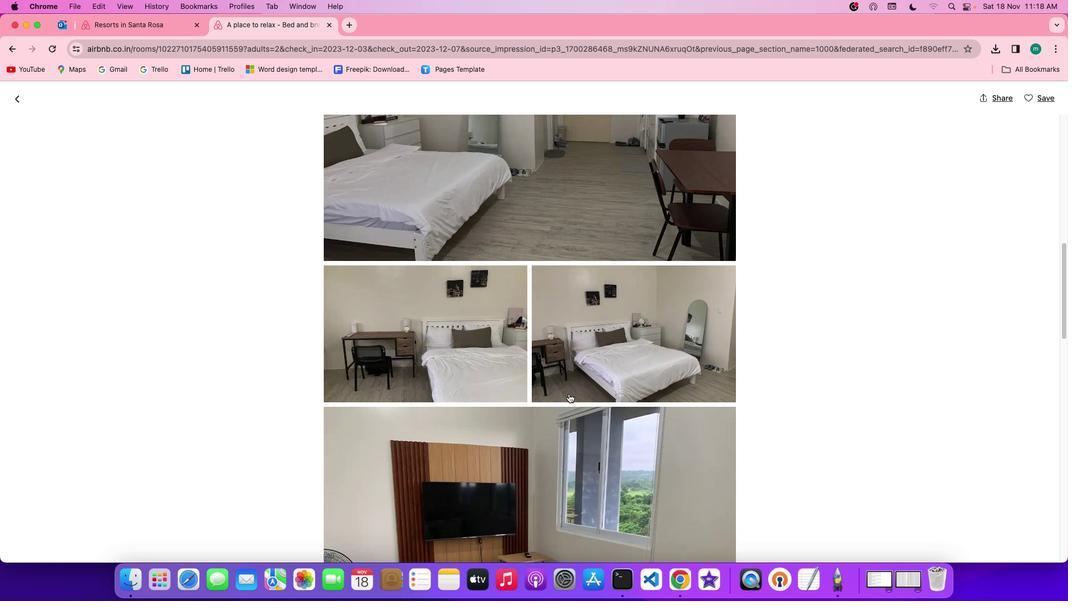 
Action: Mouse scrolled (568, 394) with delta (0, -2)
Screenshot: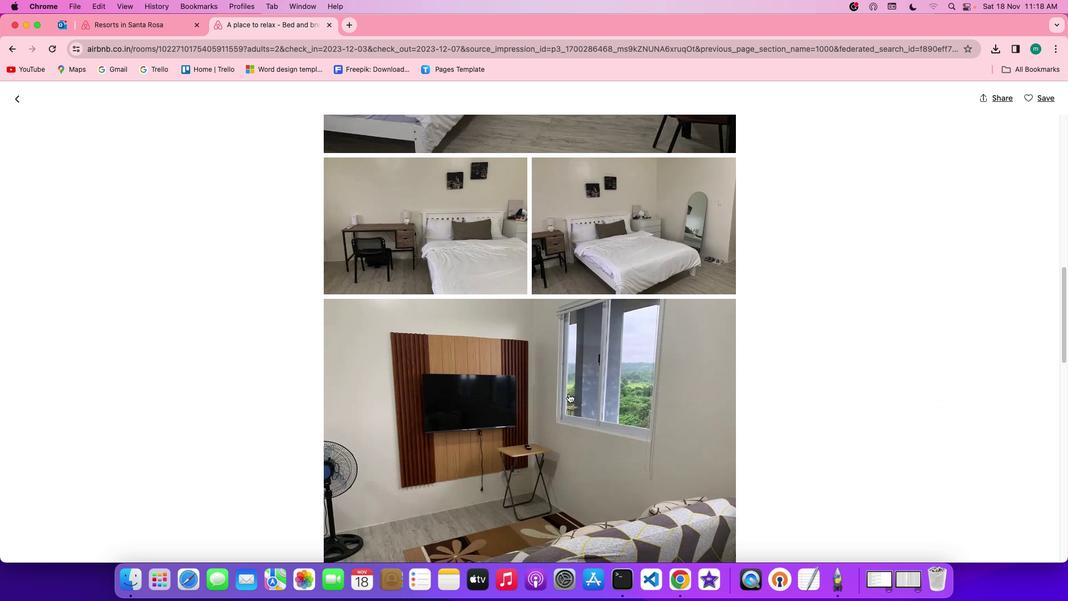 
Action: Mouse scrolled (568, 394) with delta (0, -2)
Screenshot: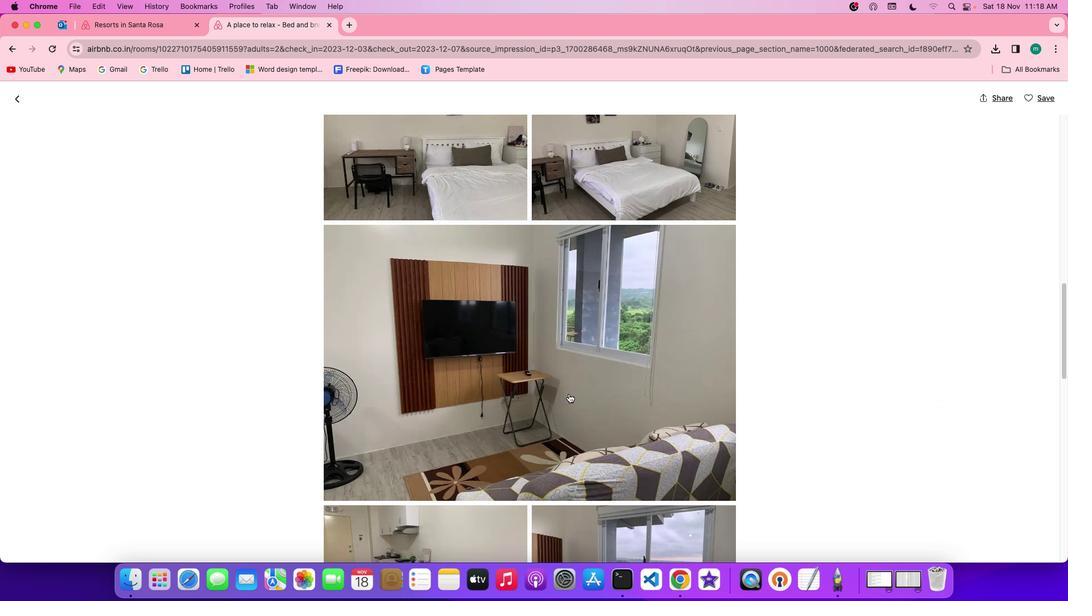 
Action: Mouse moved to (571, 393)
Screenshot: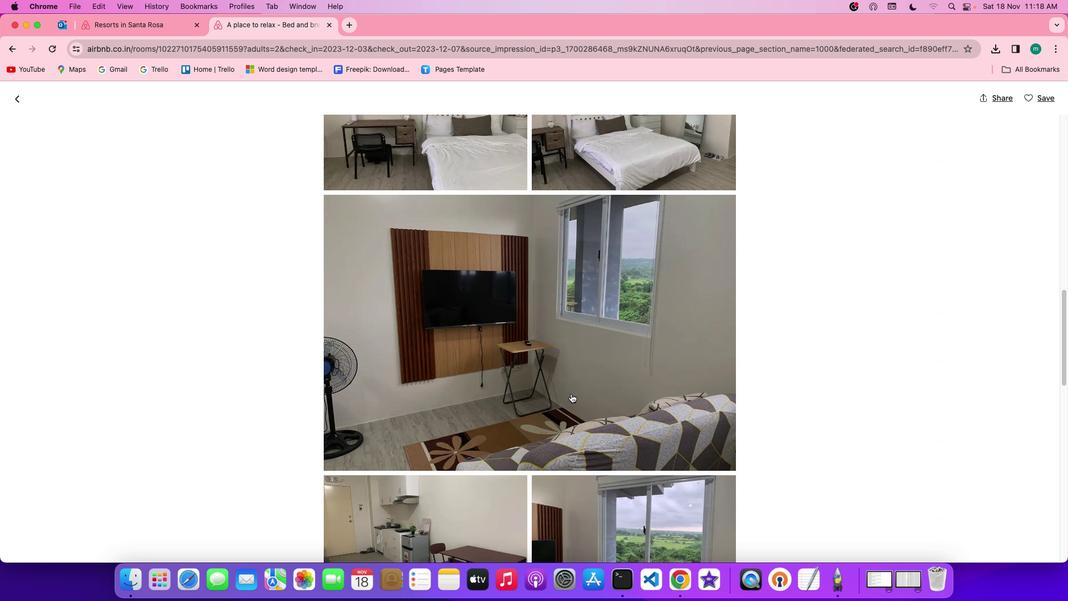 
Action: Mouse scrolled (571, 393) with delta (0, 0)
Screenshot: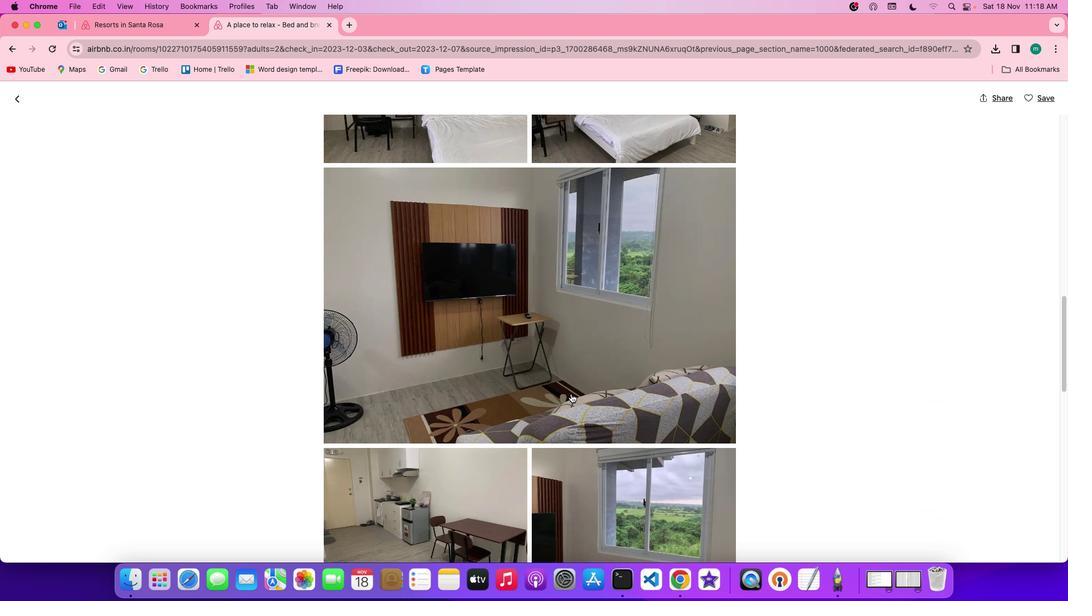 
Action: Mouse scrolled (571, 393) with delta (0, 0)
Screenshot: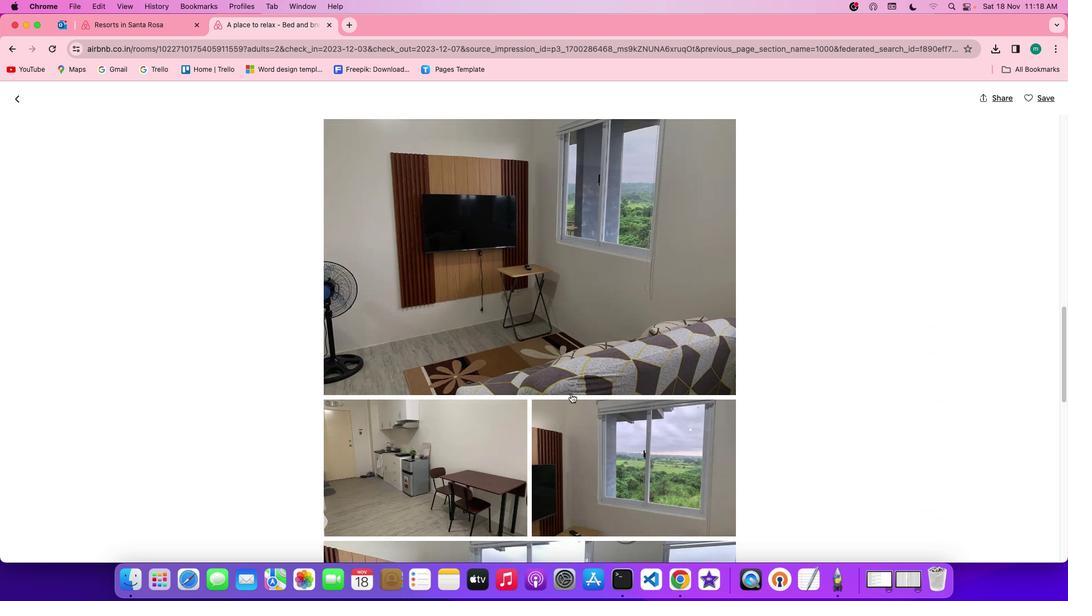 
Action: Mouse scrolled (571, 393) with delta (0, -1)
Screenshot: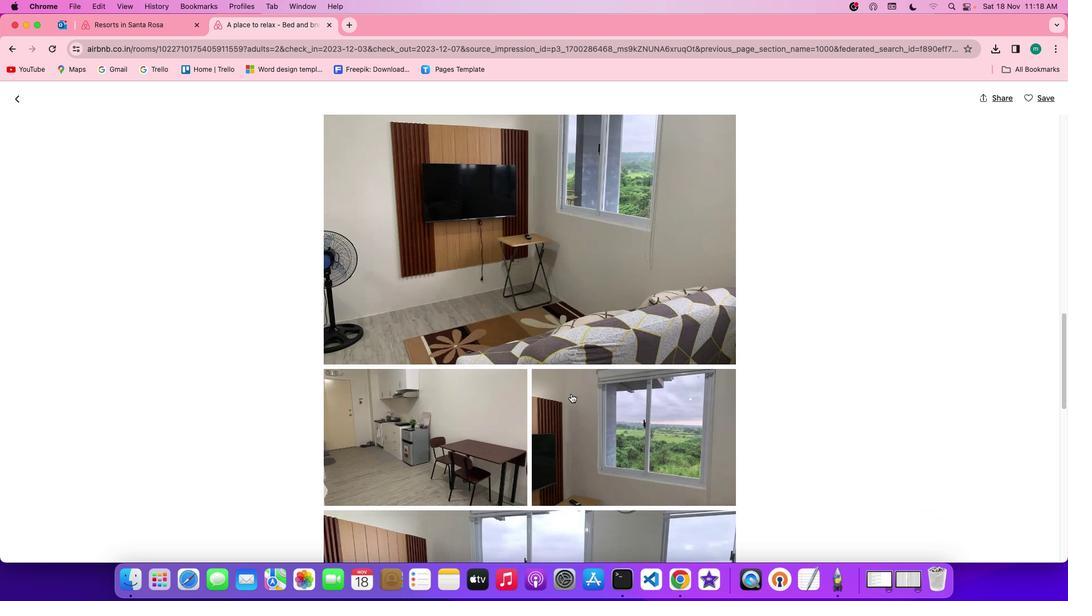 
Action: Mouse scrolled (571, 393) with delta (0, -2)
Screenshot: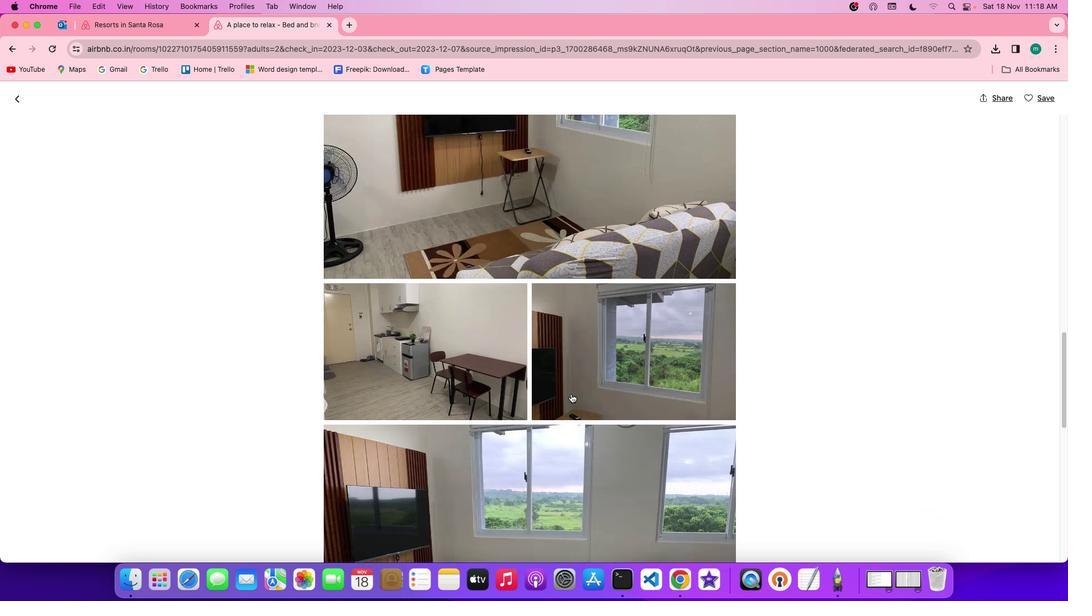 
Action: Mouse scrolled (571, 393) with delta (0, -2)
Screenshot: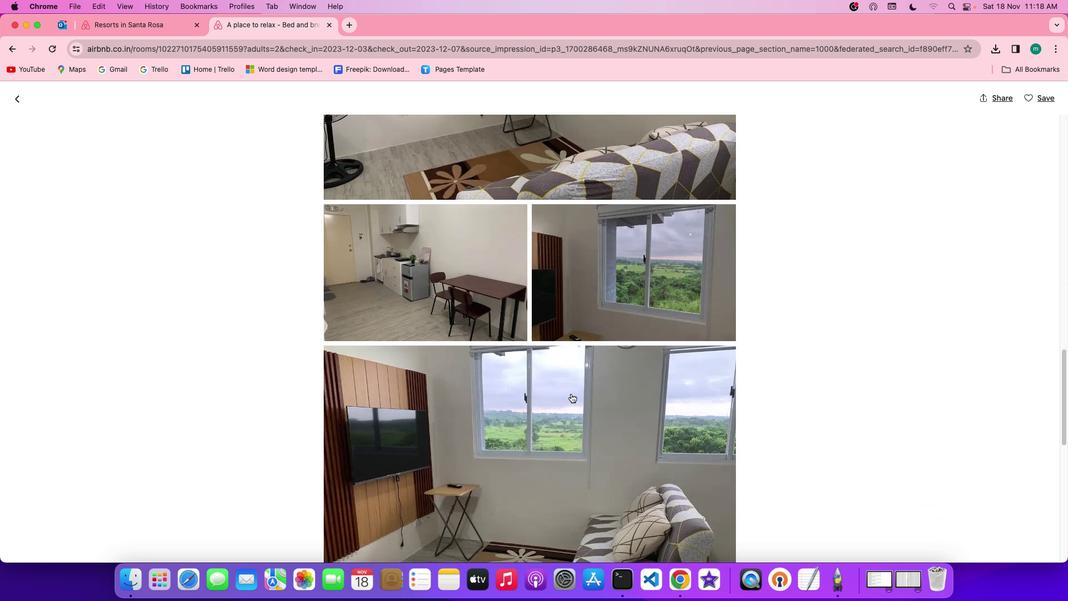 
Action: Mouse scrolled (571, 393) with delta (0, 0)
Screenshot: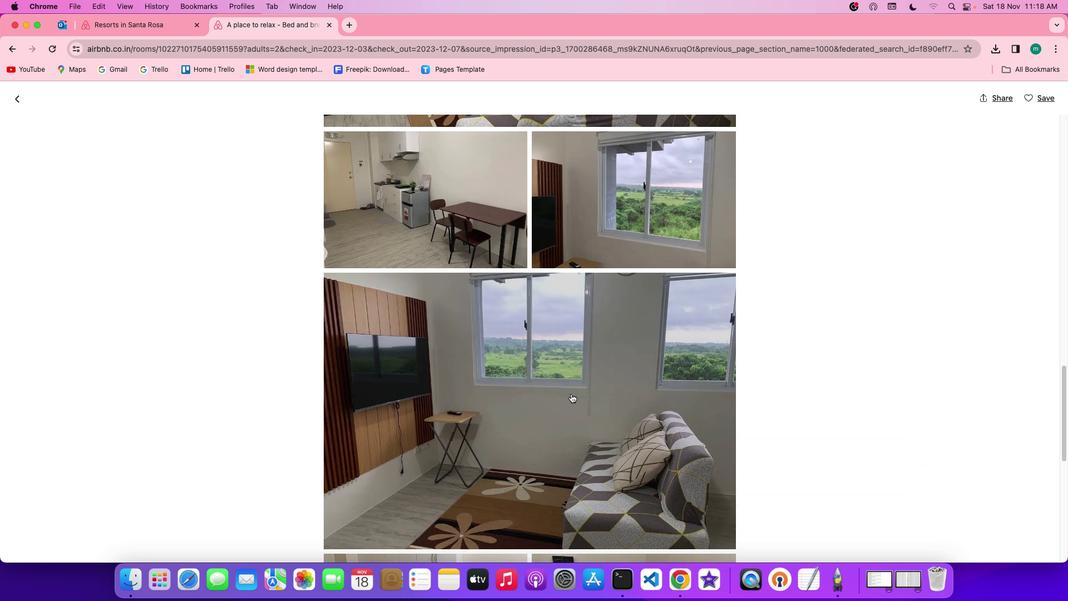 
Action: Mouse scrolled (571, 393) with delta (0, 0)
Screenshot: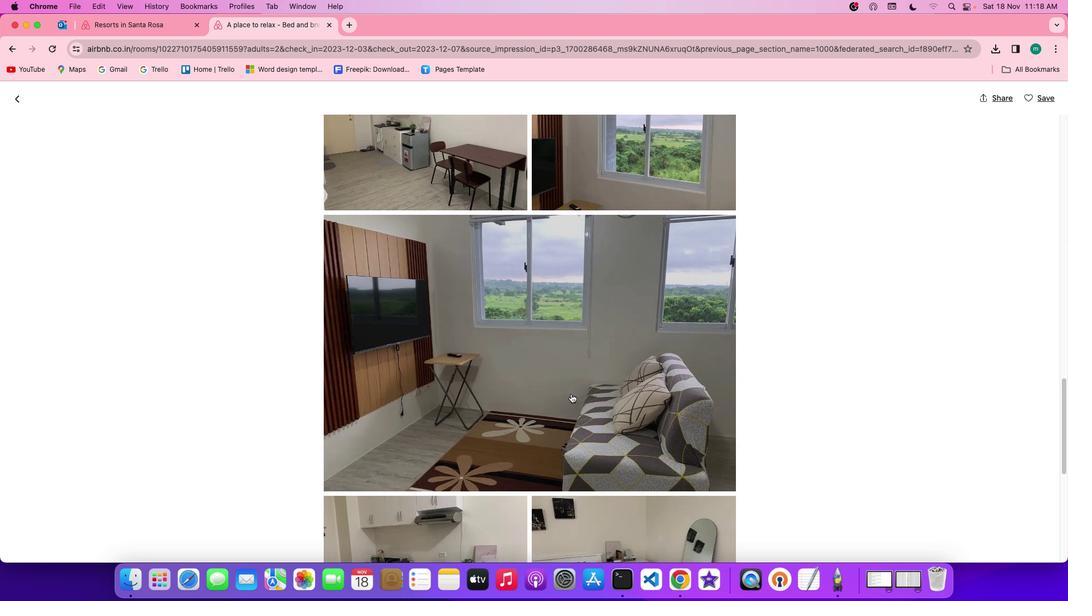 
Action: Mouse scrolled (571, 393) with delta (0, -1)
Screenshot: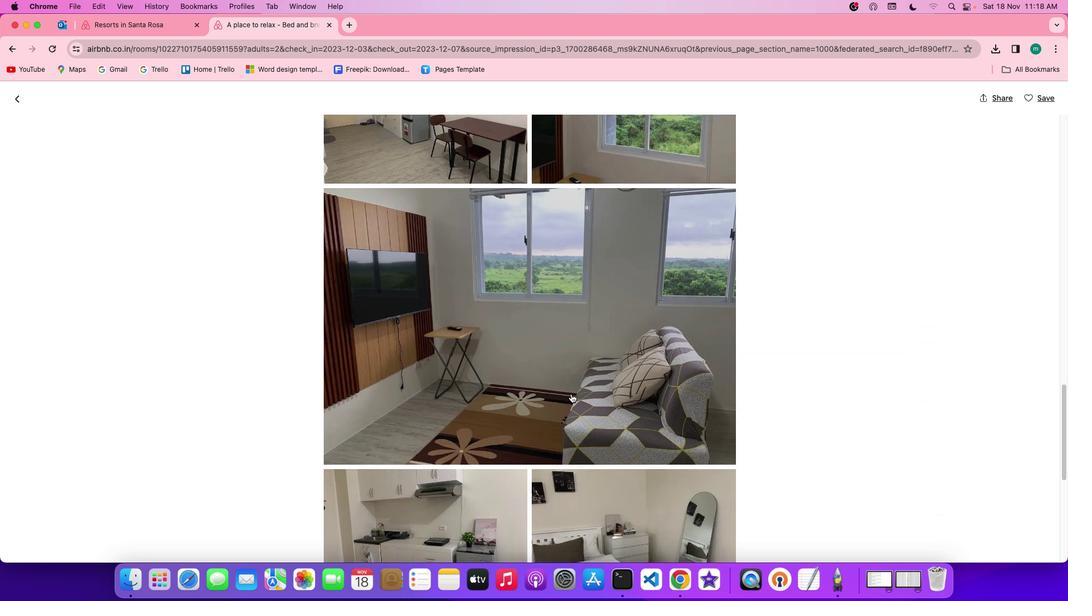 
Action: Mouse scrolled (571, 393) with delta (0, -2)
Screenshot: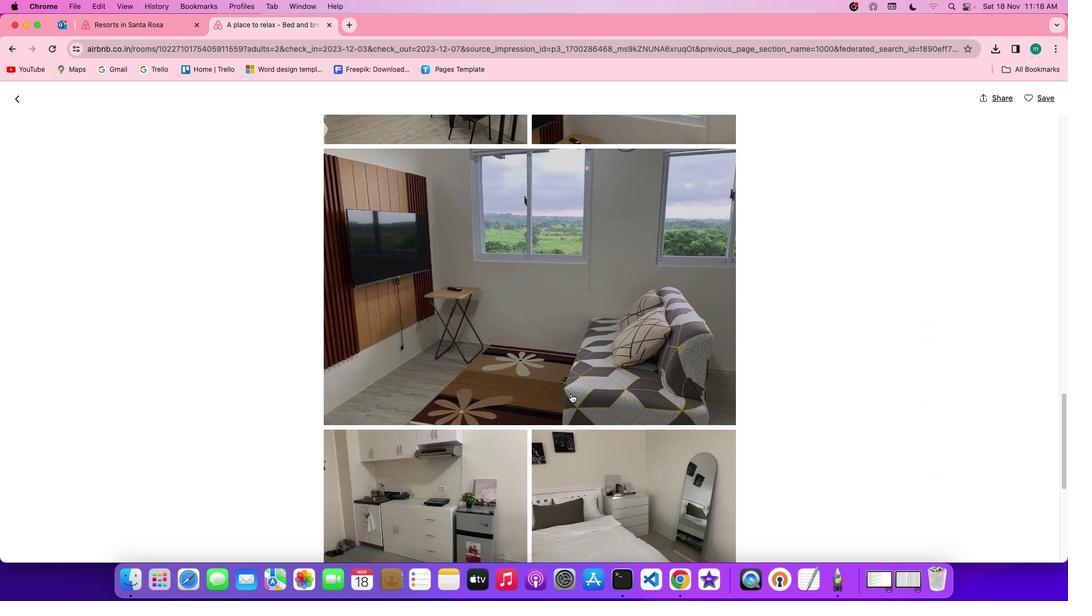 
Action: Mouse scrolled (571, 393) with delta (0, -2)
Screenshot: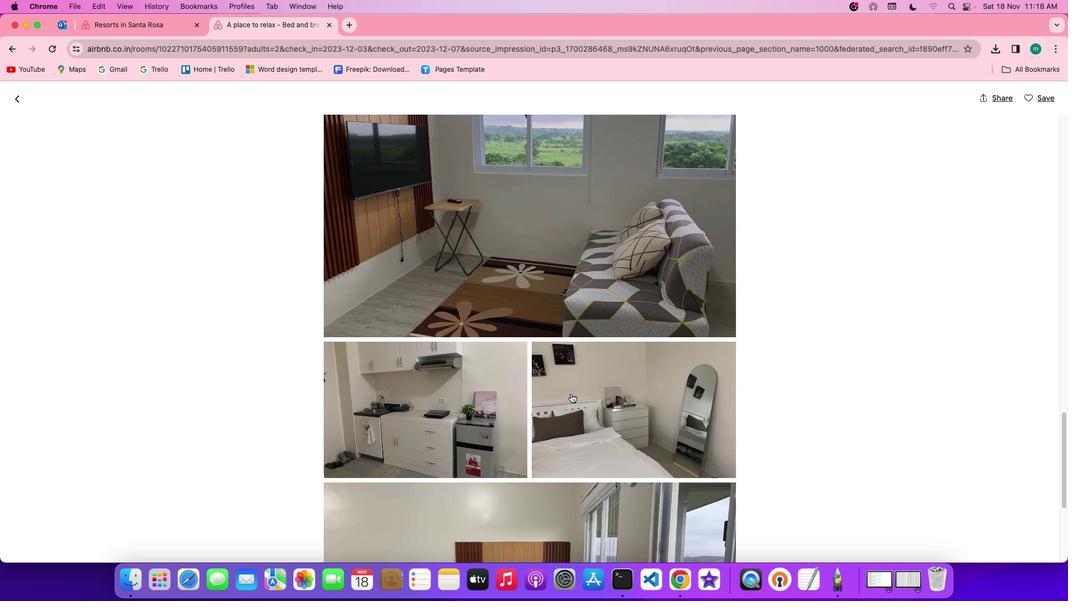 
Action: Mouse scrolled (571, 393) with delta (0, 0)
Screenshot: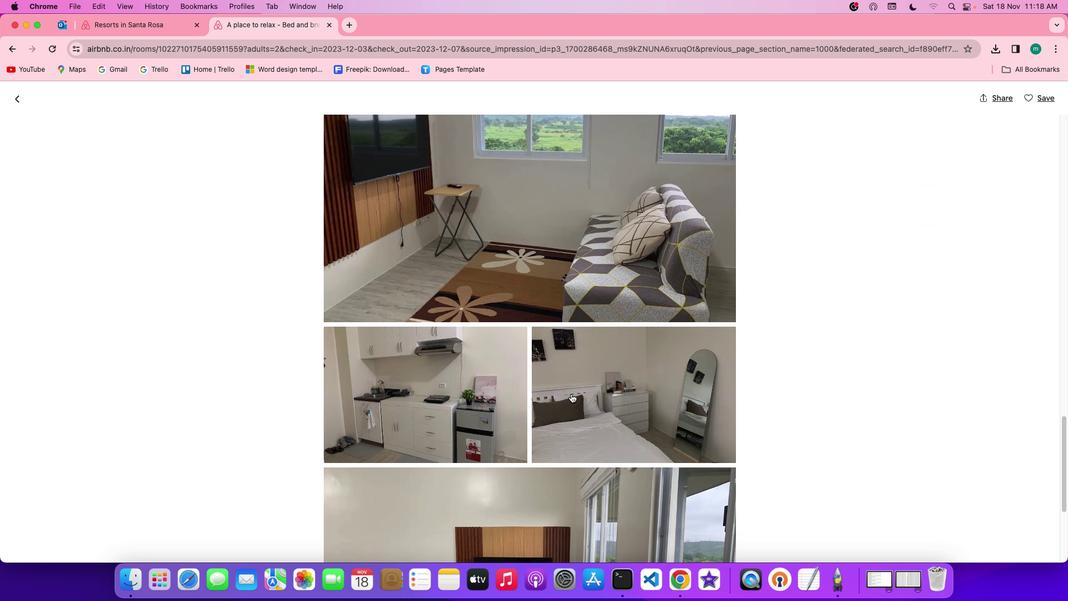 
Action: Mouse scrolled (571, 393) with delta (0, 0)
Screenshot: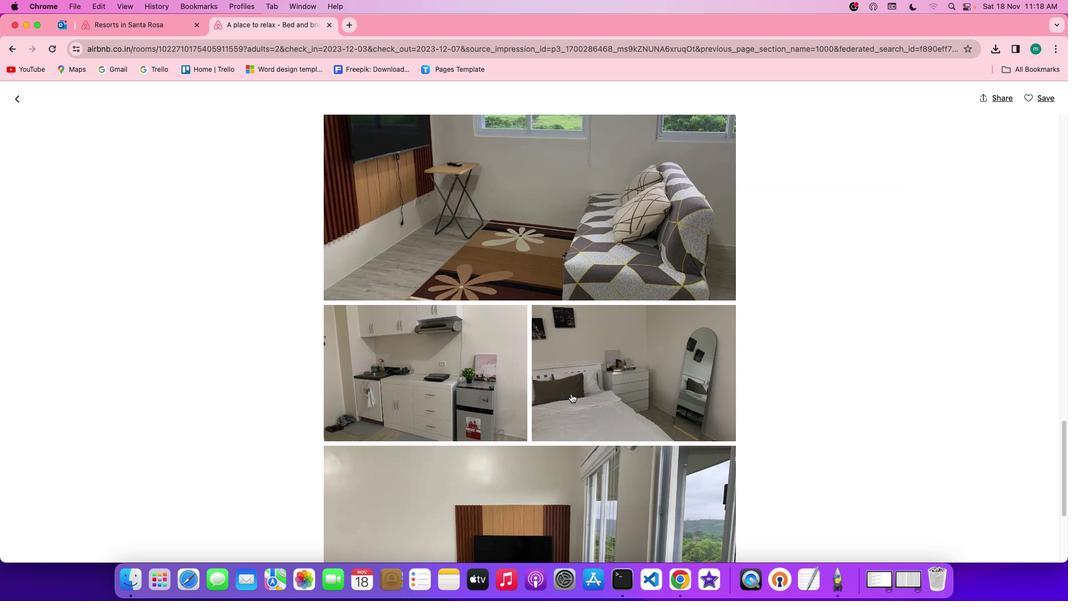 
Action: Mouse scrolled (571, 393) with delta (0, -1)
Screenshot: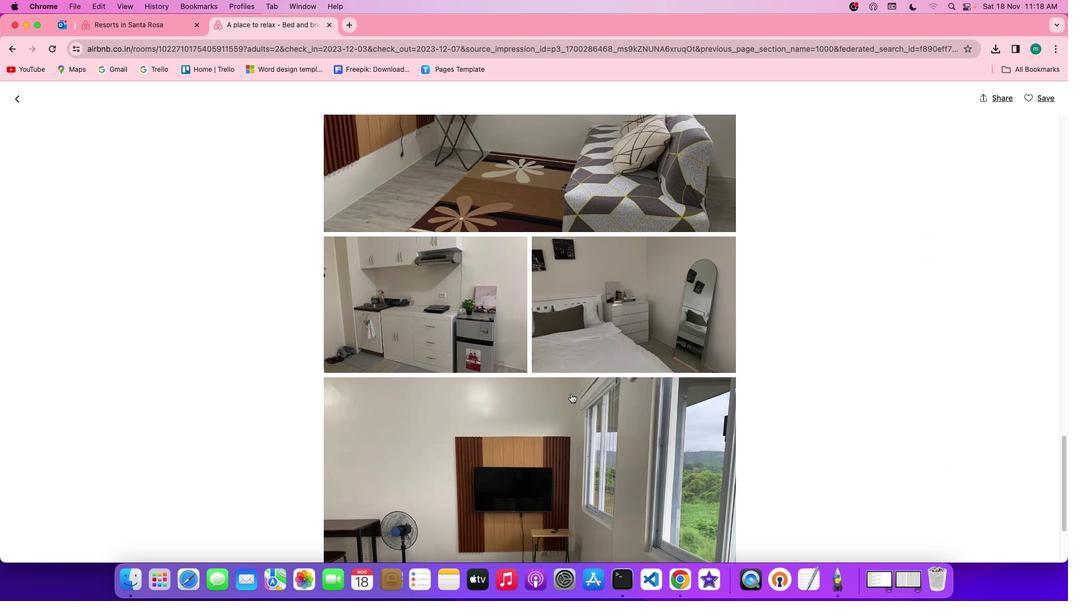 
Action: Mouse scrolled (571, 393) with delta (0, -2)
Screenshot: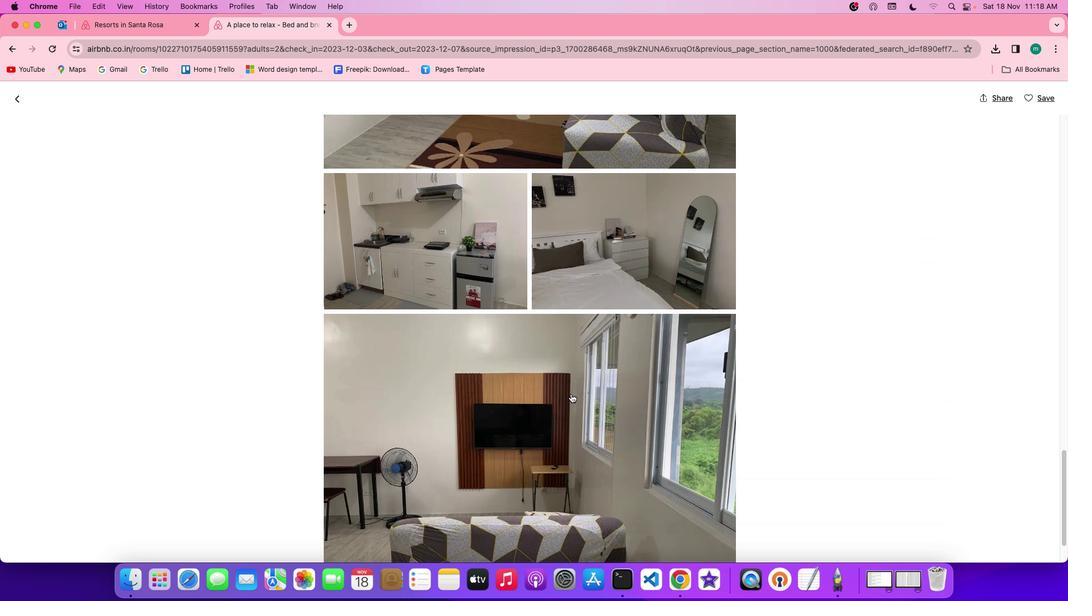 
Action: Mouse scrolled (571, 393) with delta (0, -2)
Screenshot: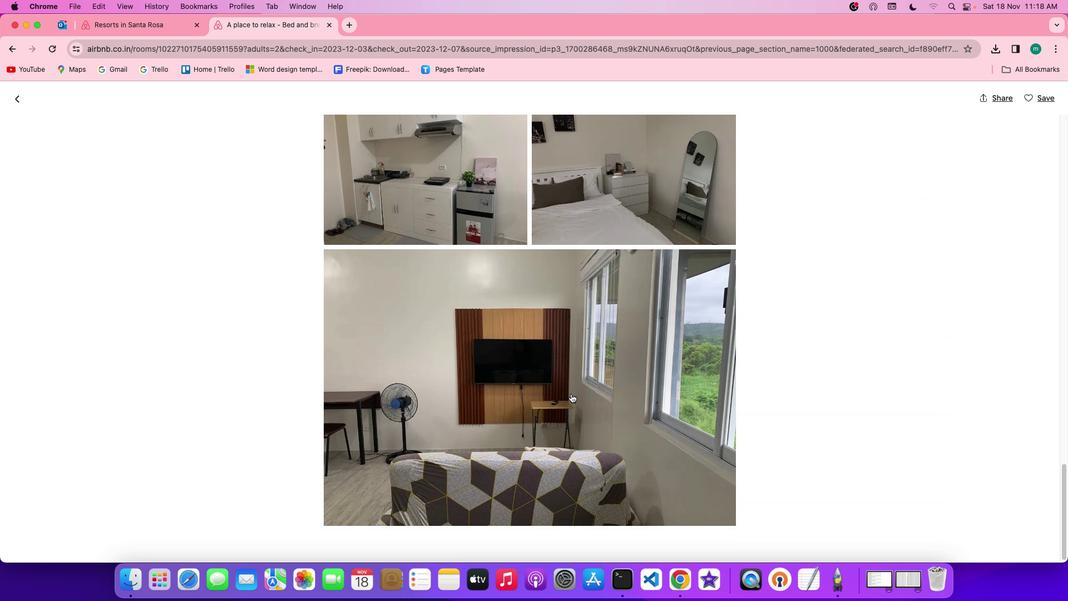 
Action: Mouse scrolled (571, 393) with delta (0, 0)
Screenshot: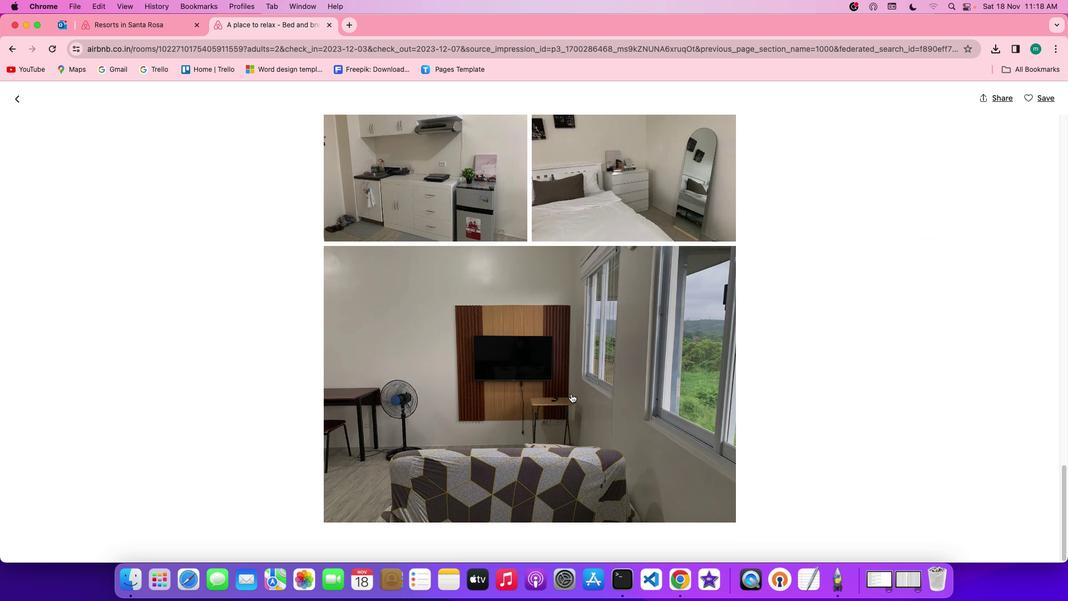 
Action: Mouse scrolled (571, 393) with delta (0, 0)
Screenshot: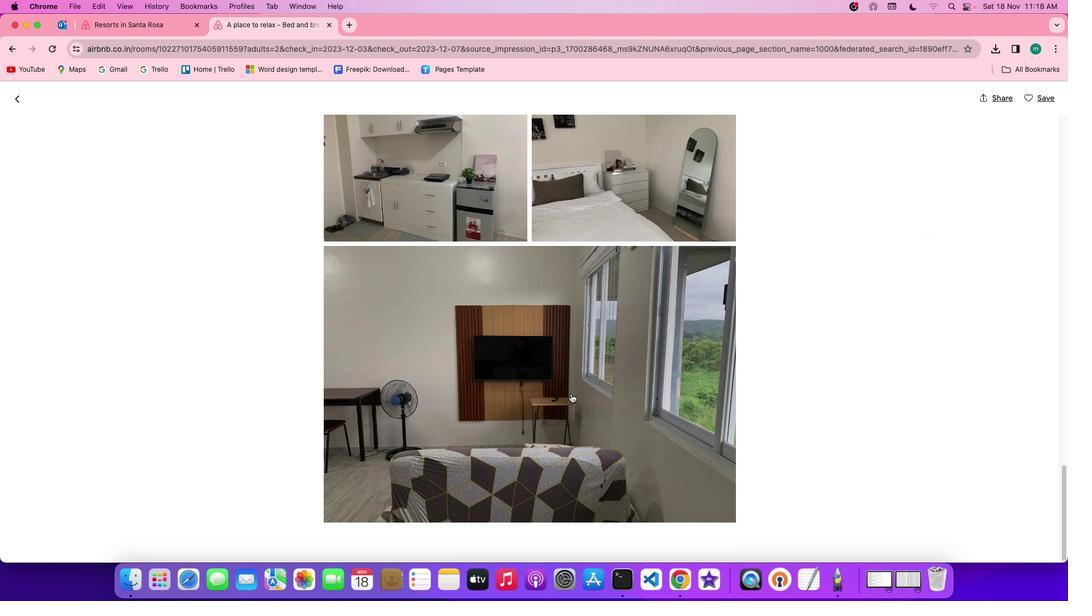 
Action: Mouse scrolled (571, 393) with delta (0, -1)
Screenshot: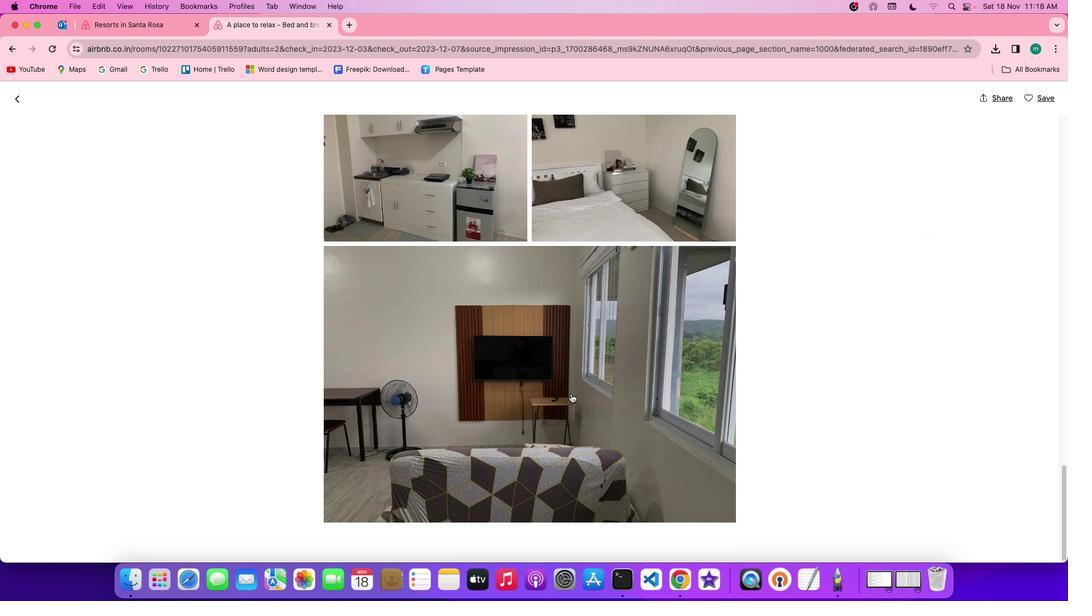 
Action: Mouse scrolled (571, 393) with delta (0, -2)
Screenshot: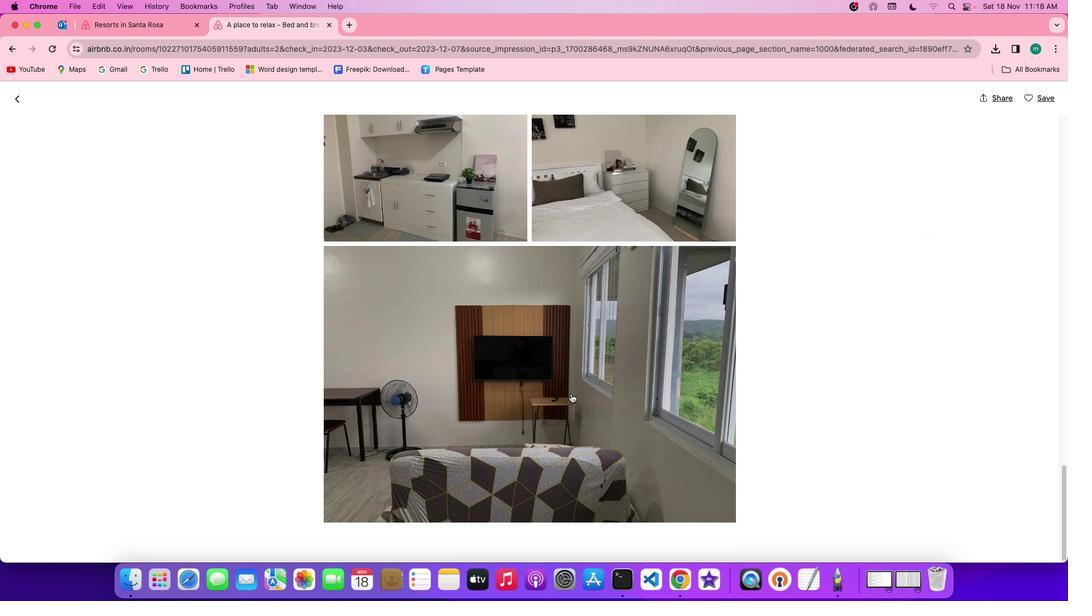 
Action: Mouse scrolled (571, 393) with delta (0, -2)
Screenshot: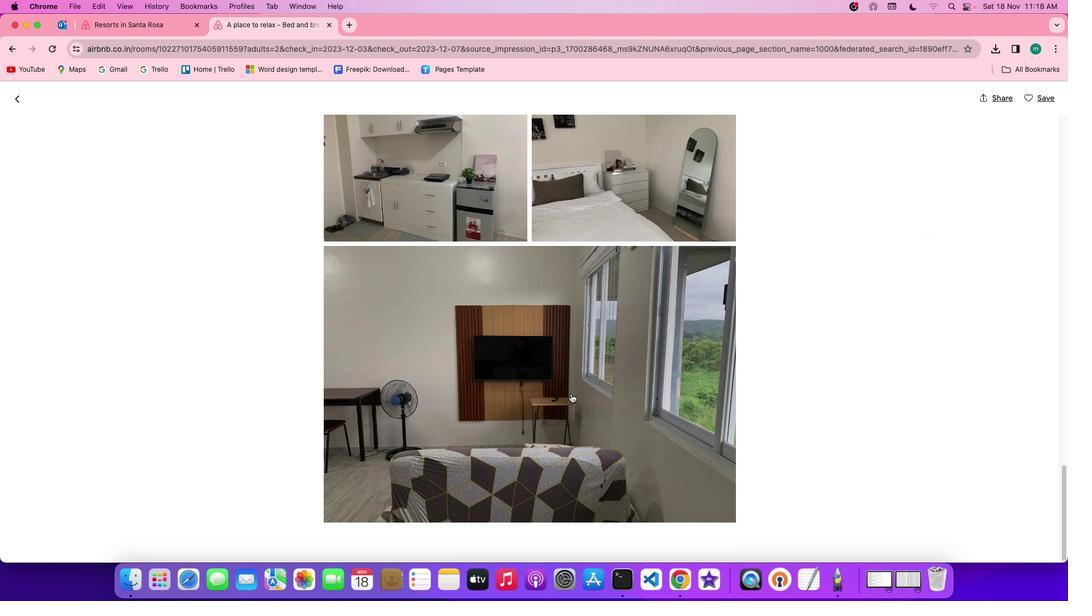 
Action: Mouse moved to (9, 101)
Screenshot: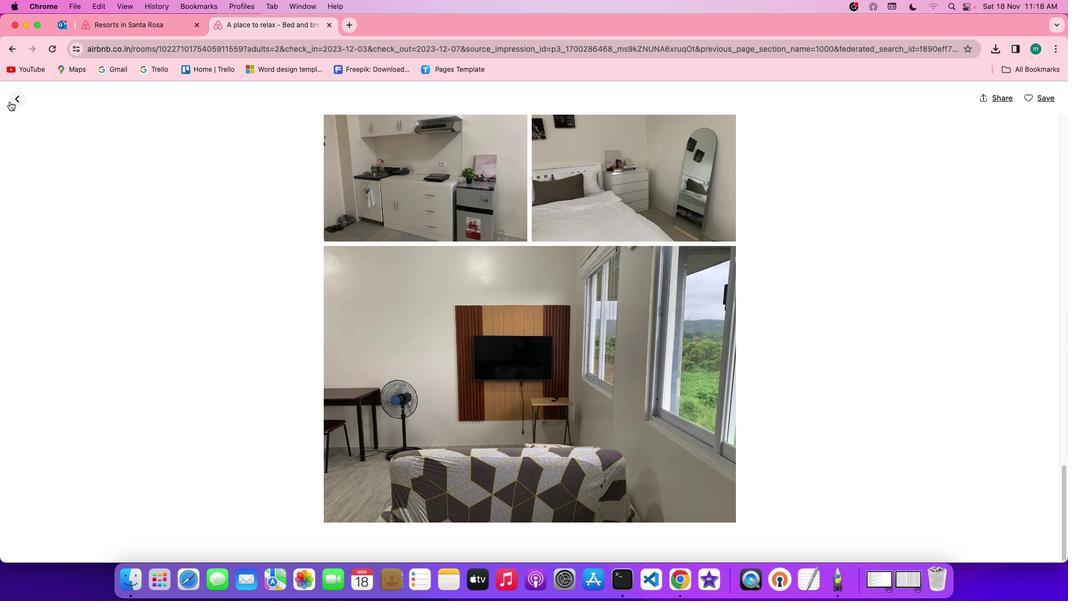 
Action: Mouse pressed left at (9, 101)
Screenshot: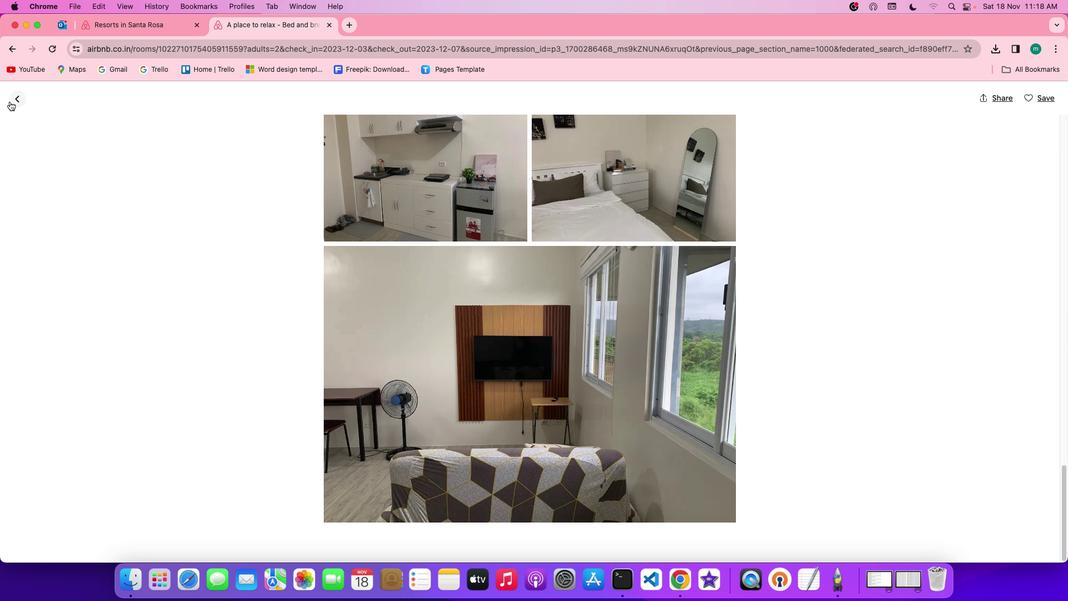 
Action: Mouse moved to (479, 421)
Screenshot: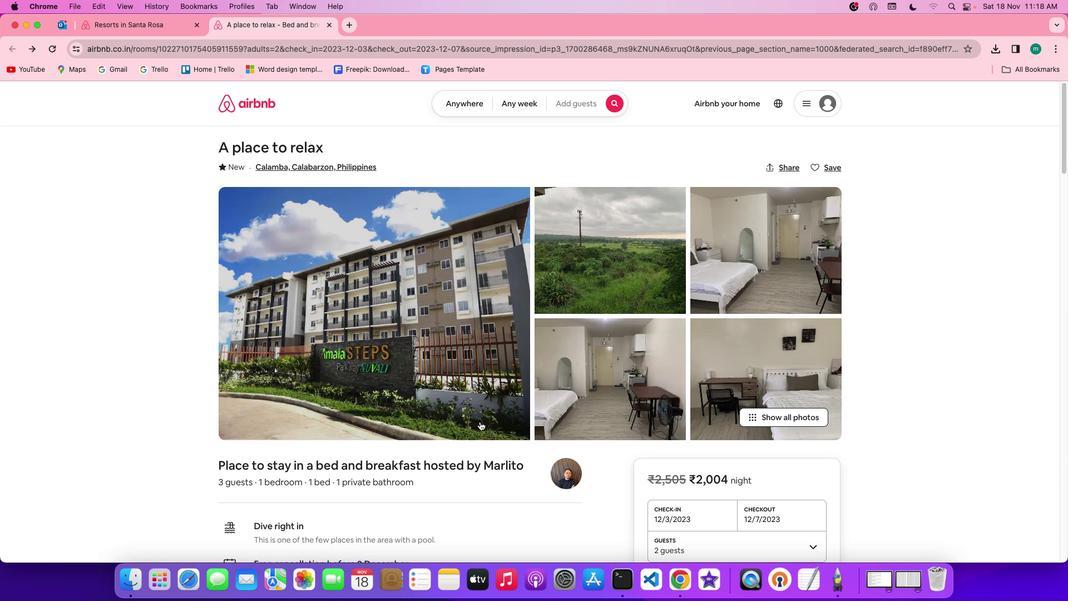 
Action: Mouse scrolled (479, 421) with delta (0, 0)
Screenshot: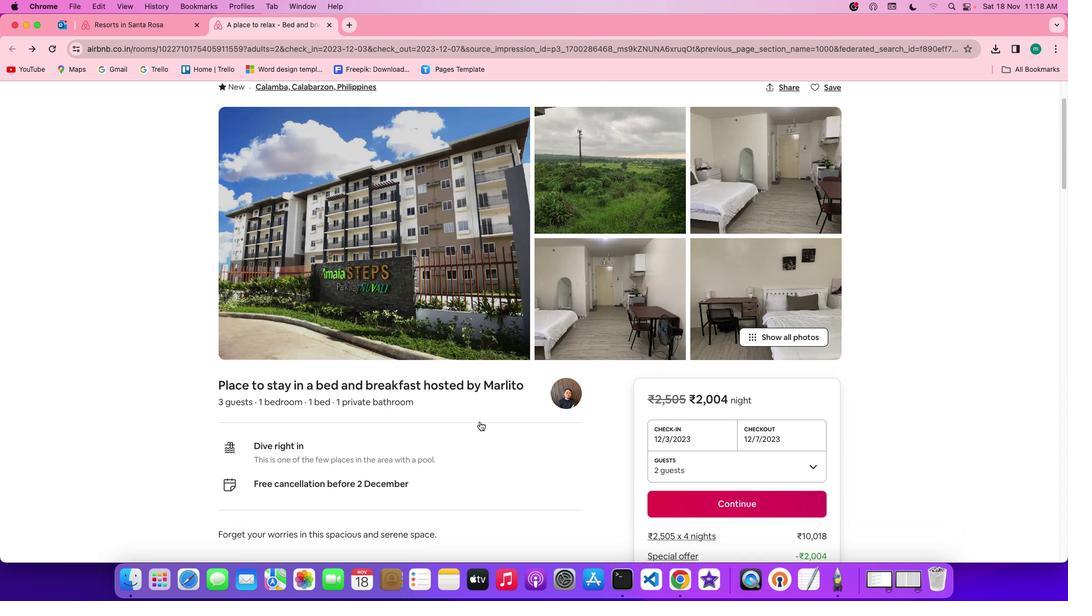 
Action: Mouse scrolled (479, 421) with delta (0, 0)
Screenshot: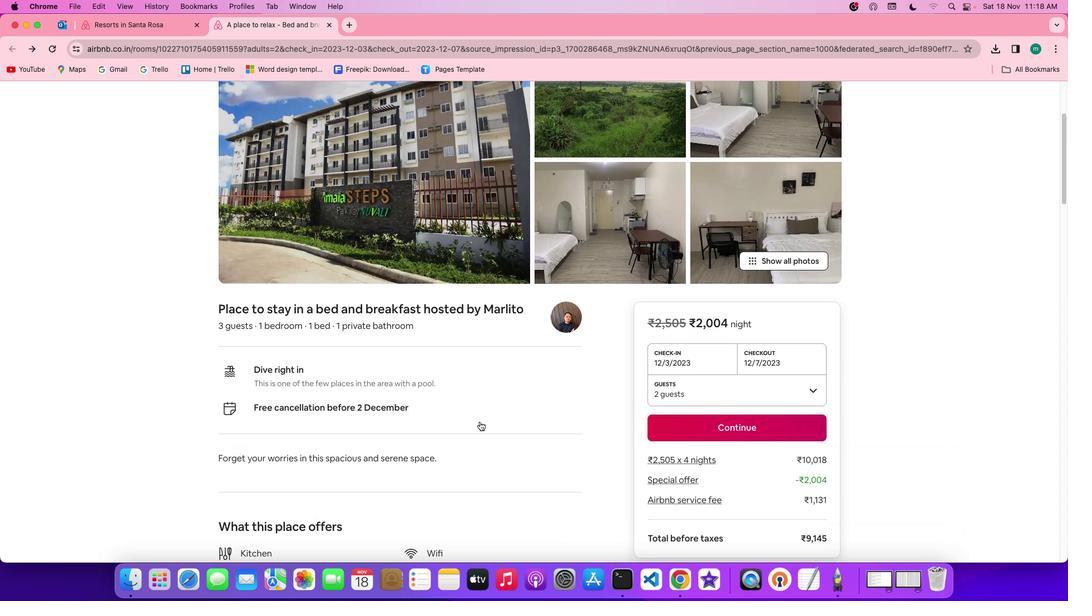 
Action: Mouse scrolled (479, 421) with delta (0, -1)
Screenshot: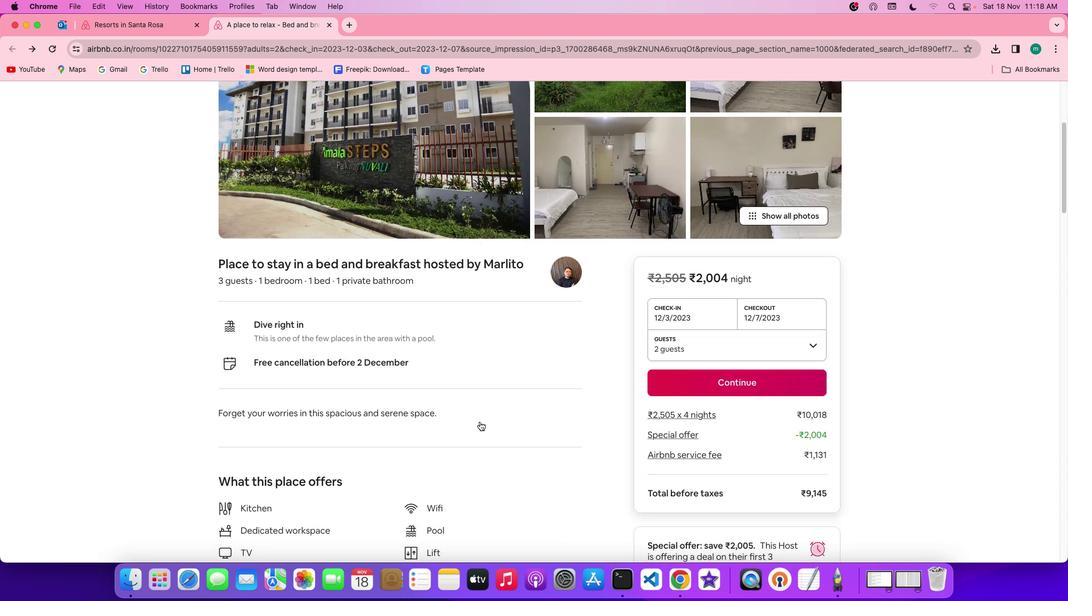 
Action: Mouse scrolled (479, 421) with delta (0, -2)
Screenshot: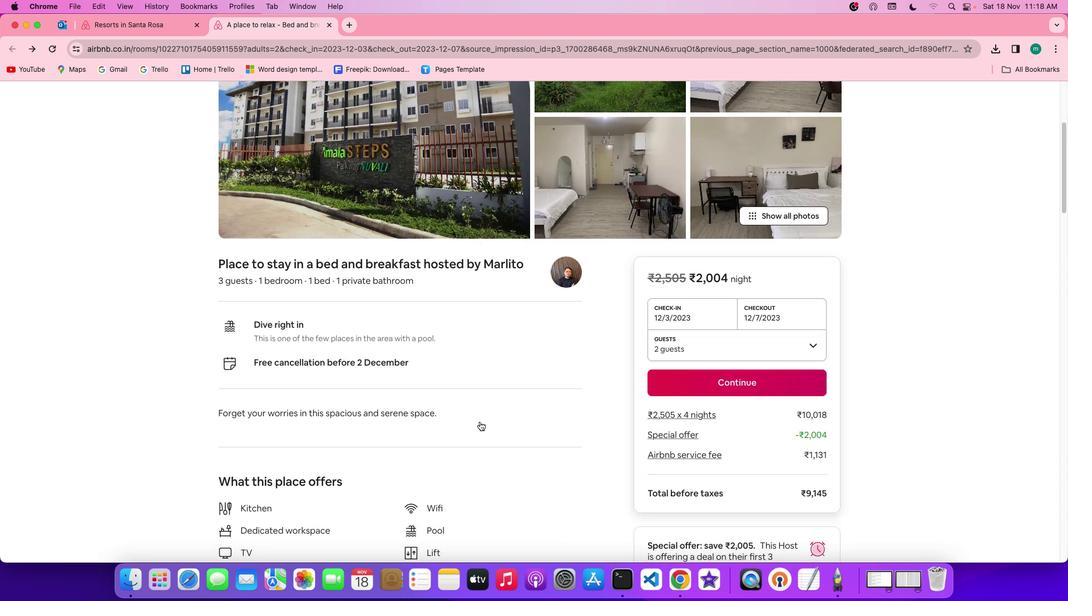 
Action: Mouse scrolled (479, 421) with delta (0, -2)
Screenshot: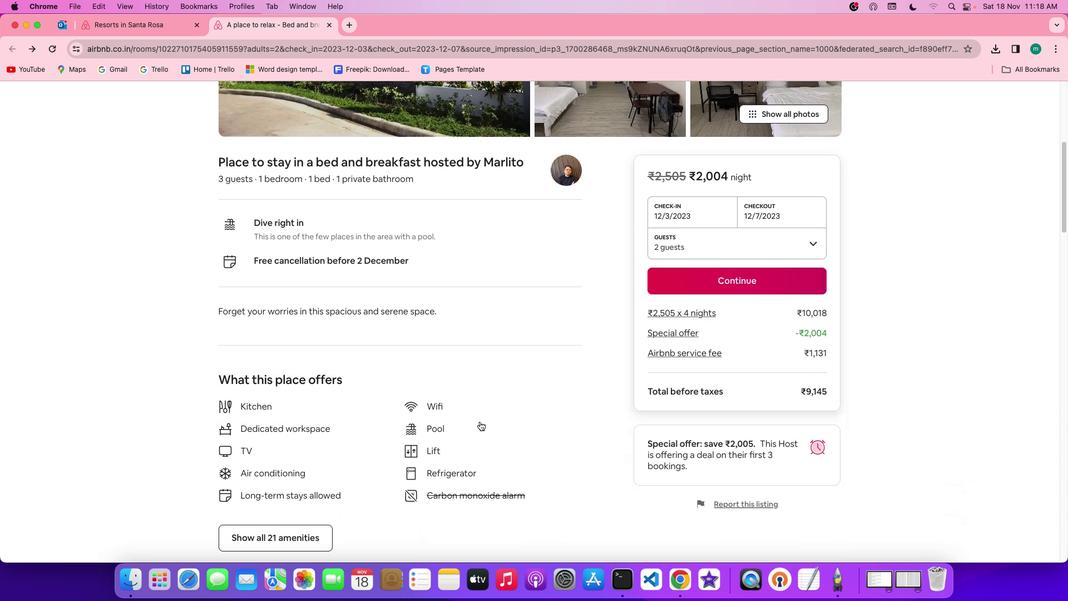 
Action: Mouse scrolled (479, 421) with delta (0, 0)
Screenshot: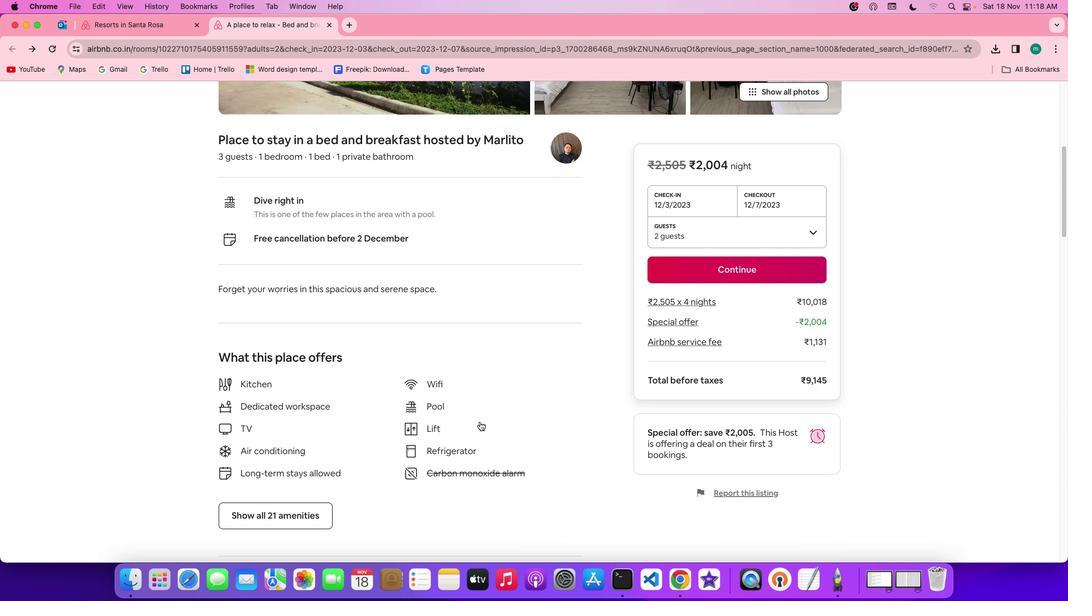 
Action: Mouse scrolled (479, 421) with delta (0, 0)
Screenshot: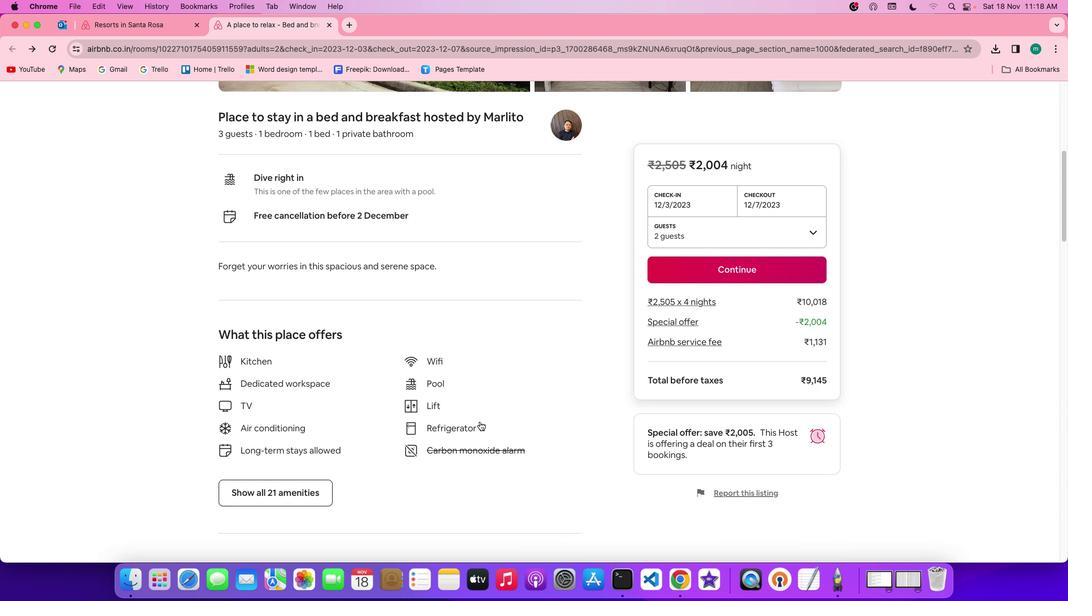 
Action: Mouse scrolled (479, 421) with delta (0, -1)
Screenshot: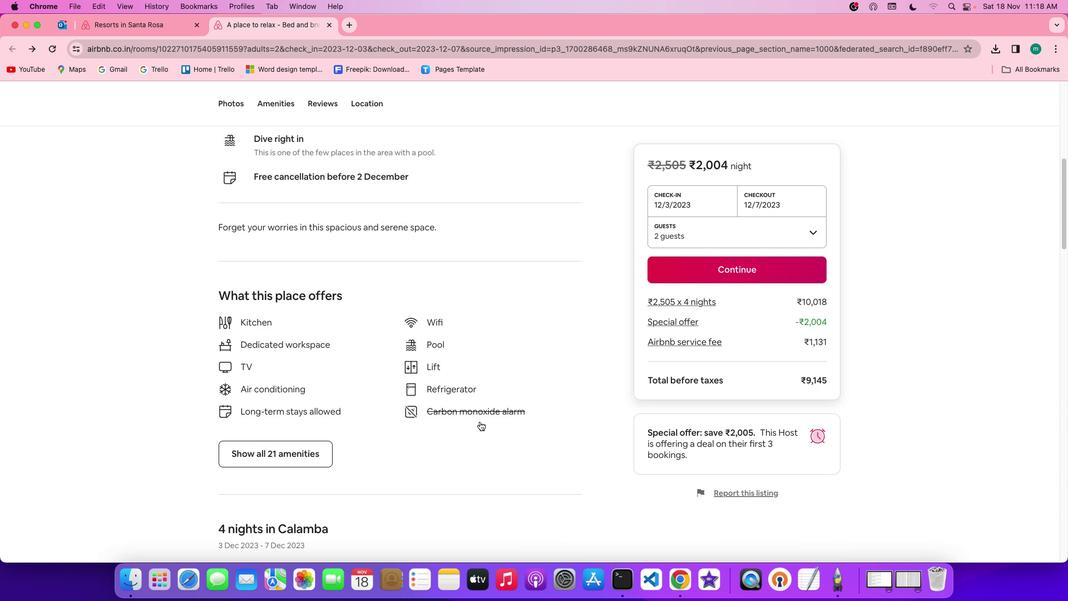 
Action: Mouse scrolled (479, 421) with delta (0, -1)
Screenshot: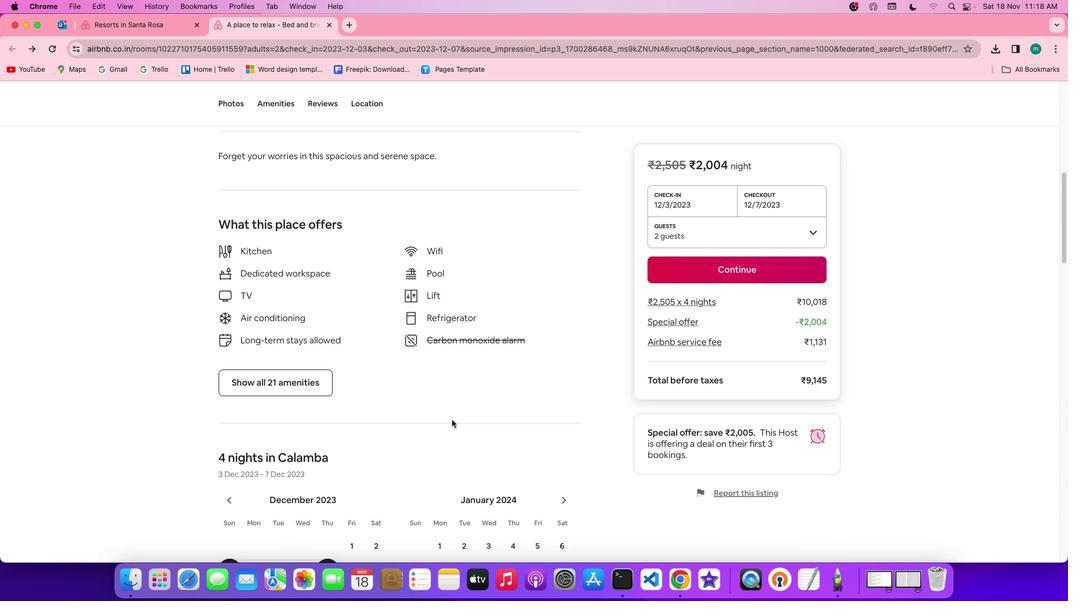 
Action: Mouse moved to (253, 364)
Screenshot: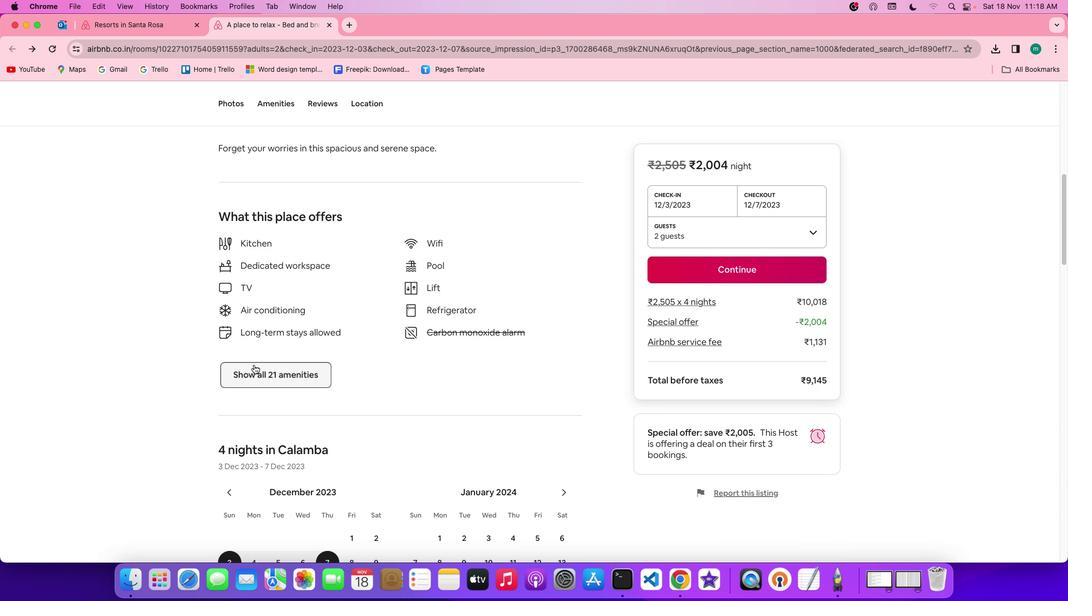 
Action: Mouse pressed left at (253, 364)
Screenshot: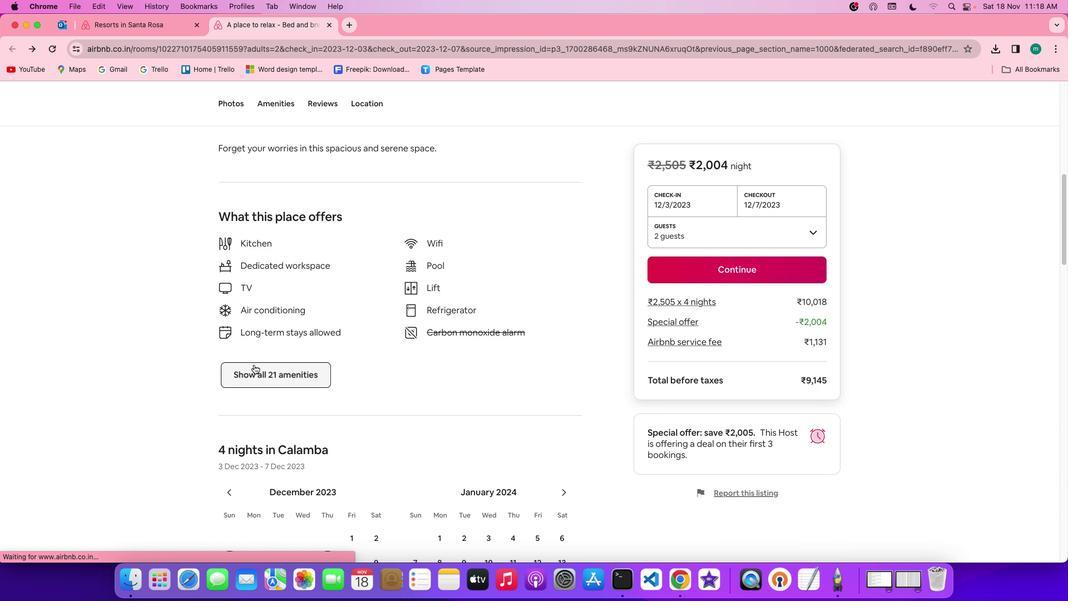 
Action: Mouse moved to (634, 459)
Screenshot: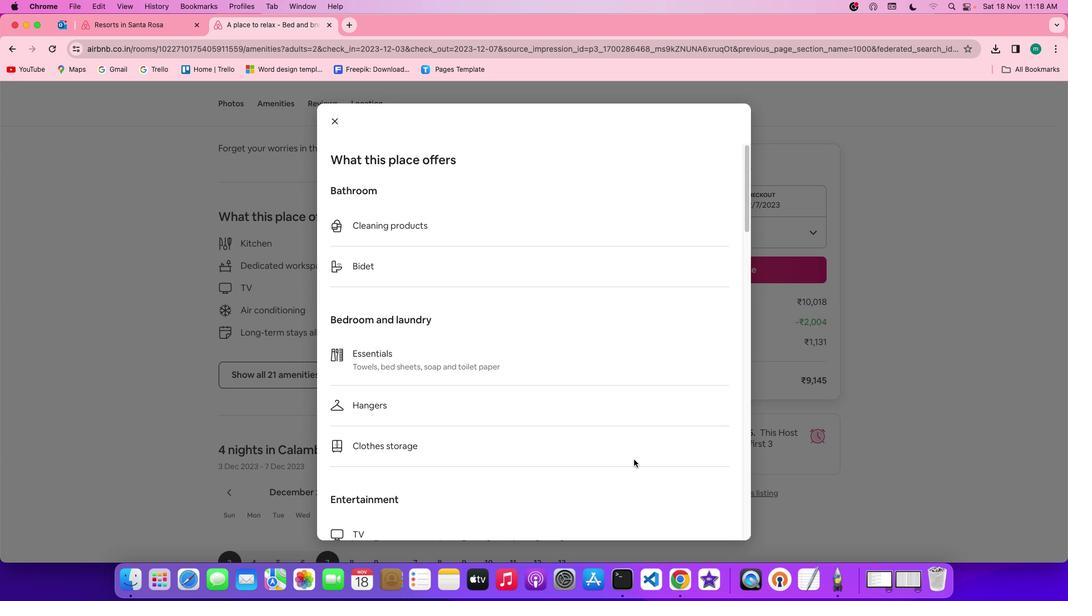
Action: Mouse scrolled (634, 459) with delta (0, 0)
Screenshot: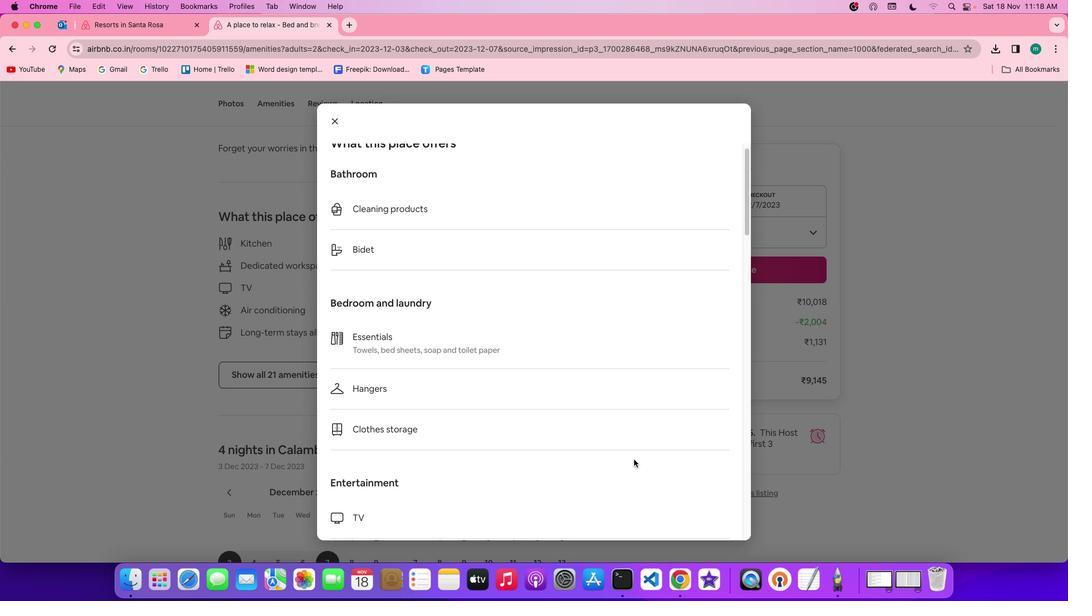 
Action: Mouse scrolled (634, 459) with delta (0, 0)
Screenshot: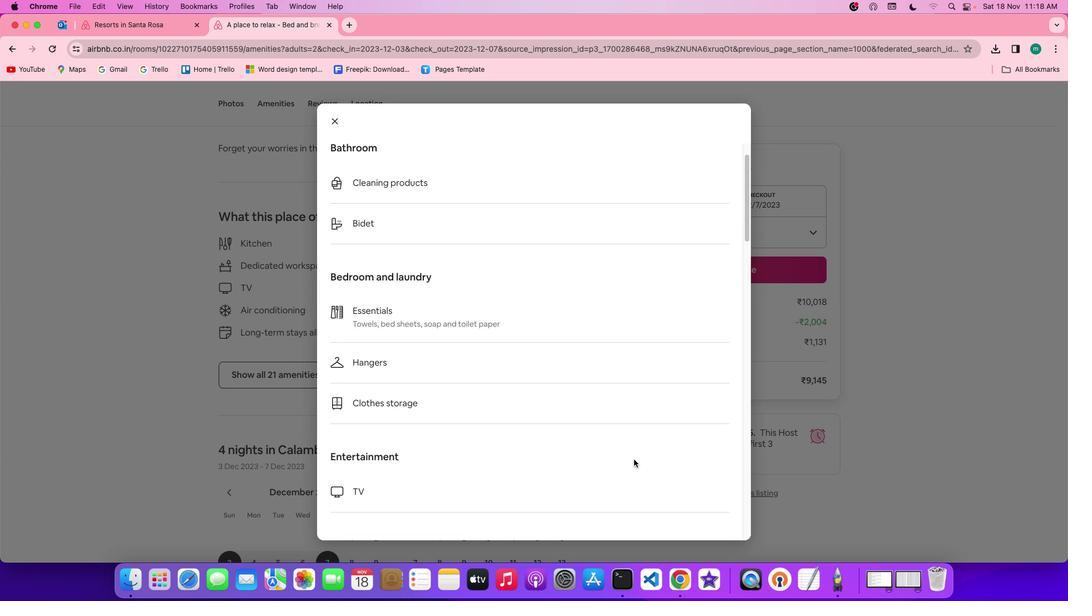 
Action: Mouse scrolled (634, 459) with delta (0, -1)
Screenshot: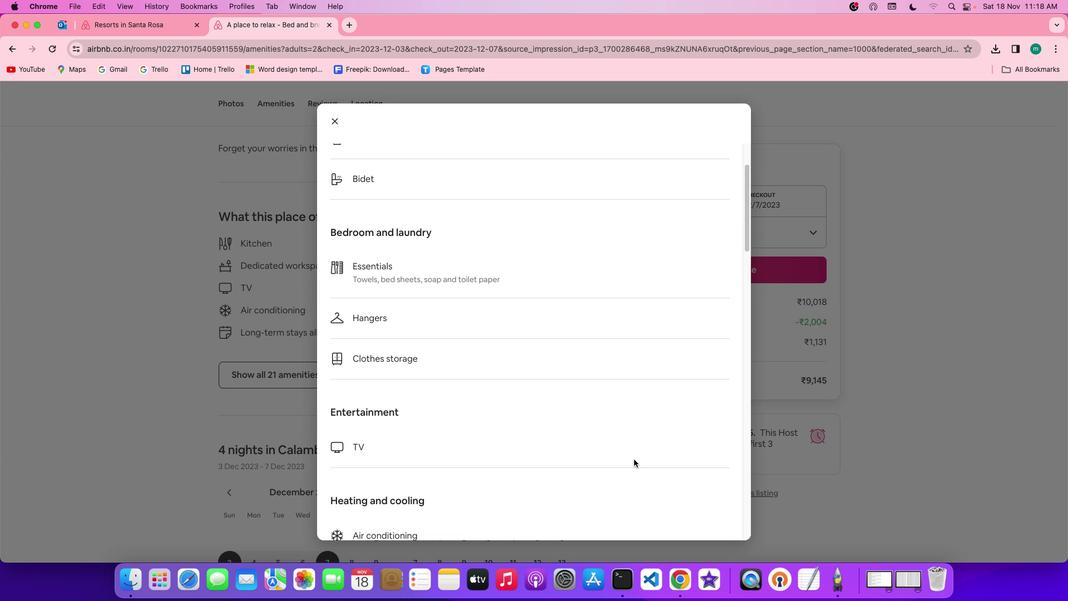 
Action: Mouse scrolled (634, 459) with delta (0, -1)
Screenshot: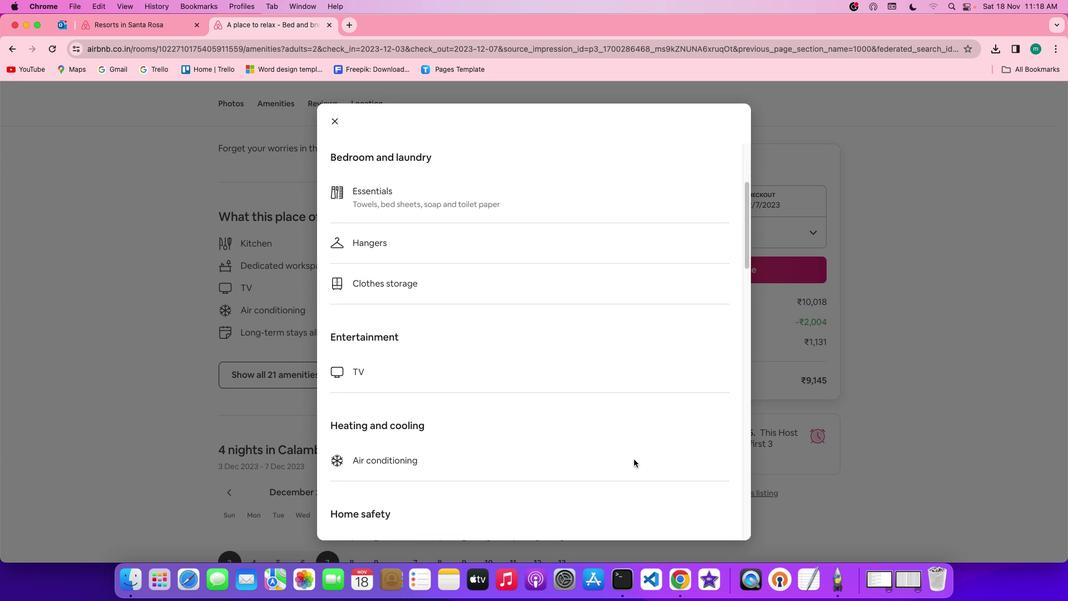 
Action: Mouse scrolled (634, 459) with delta (0, 0)
Screenshot: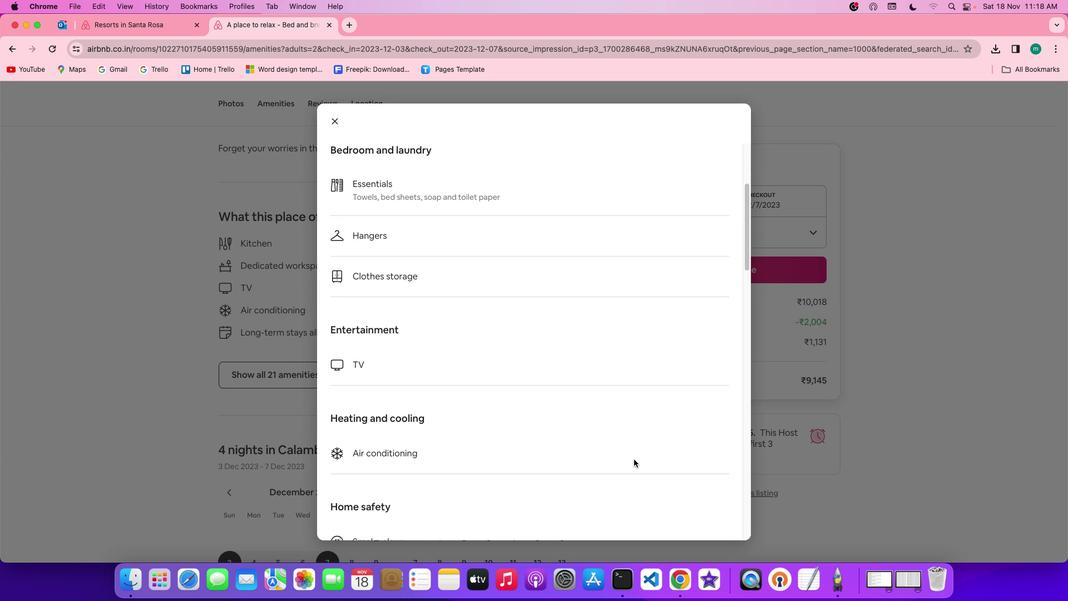 
Action: Mouse scrolled (634, 459) with delta (0, 0)
Screenshot: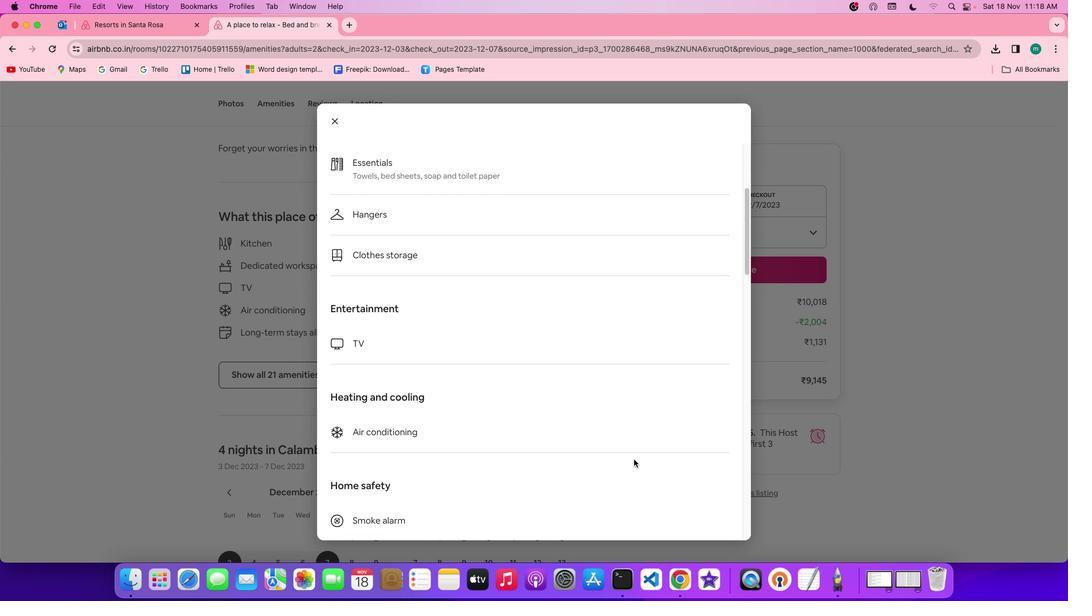 
Action: Mouse scrolled (634, 459) with delta (0, 0)
Screenshot: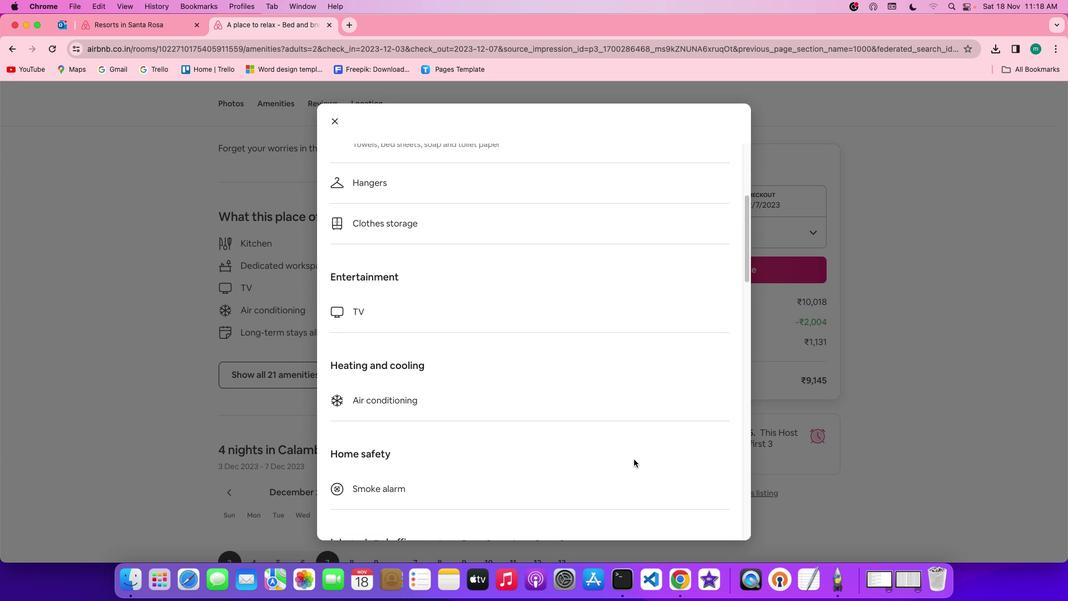 
Action: Mouse scrolled (634, 459) with delta (0, -1)
Screenshot: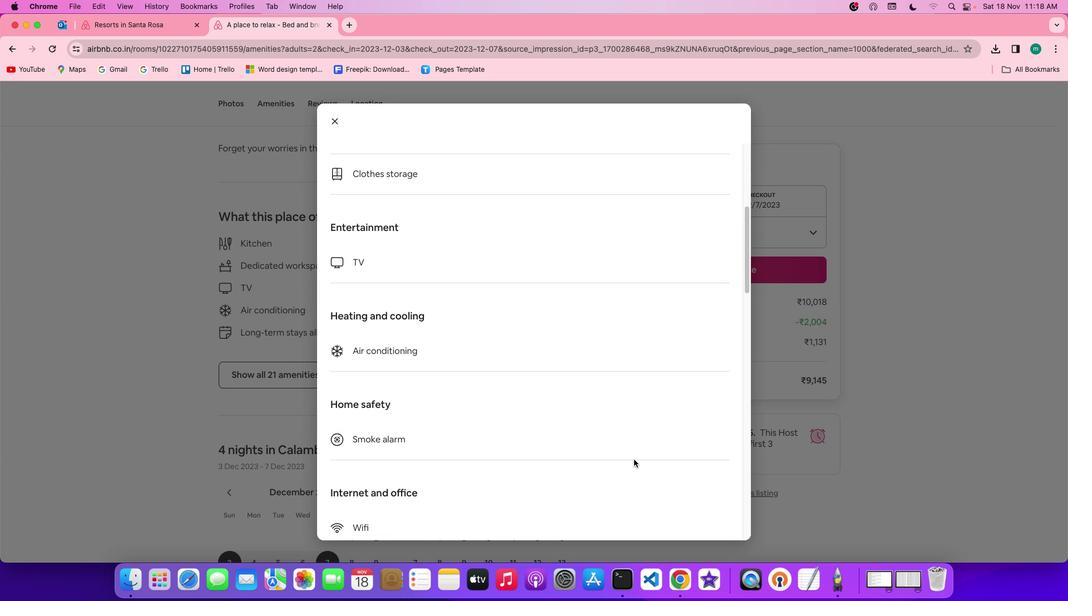 
Action: Mouse scrolled (634, 459) with delta (0, -2)
Screenshot: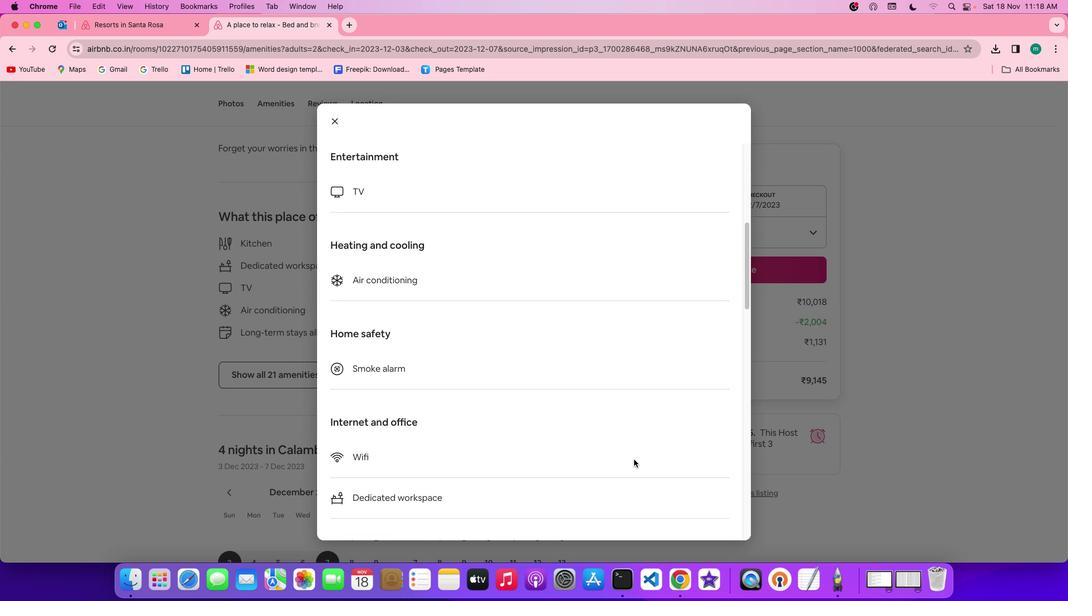 
Action: Mouse scrolled (634, 459) with delta (0, 0)
Screenshot: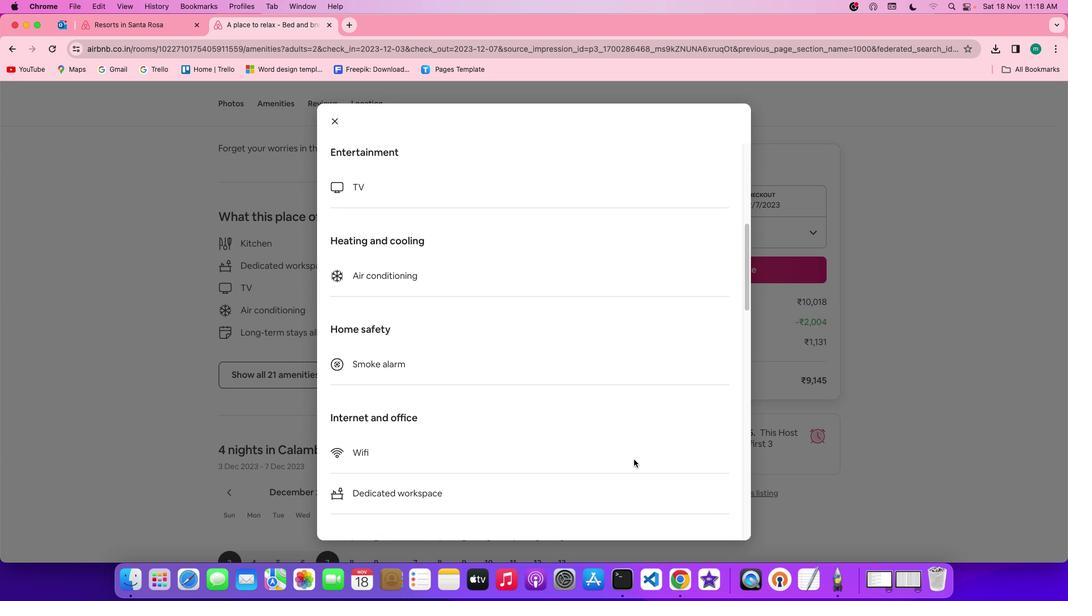 
Action: Mouse scrolled (634, 459) with delta (0, 0)
Screenshot: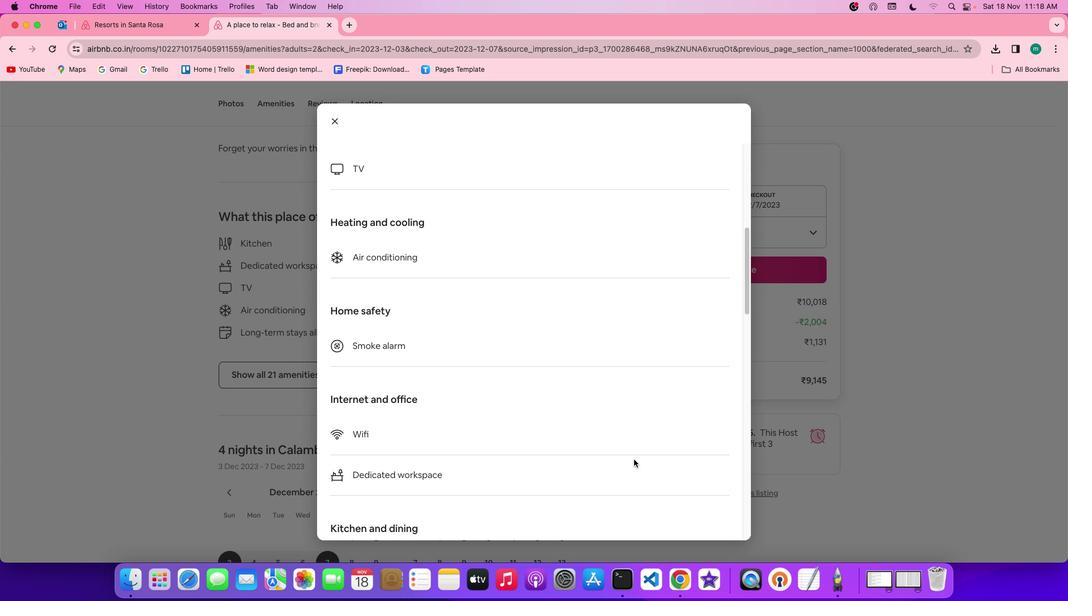 
Action: Mouse scrolled (634, 459) with delta (0, 0)
Screenshot: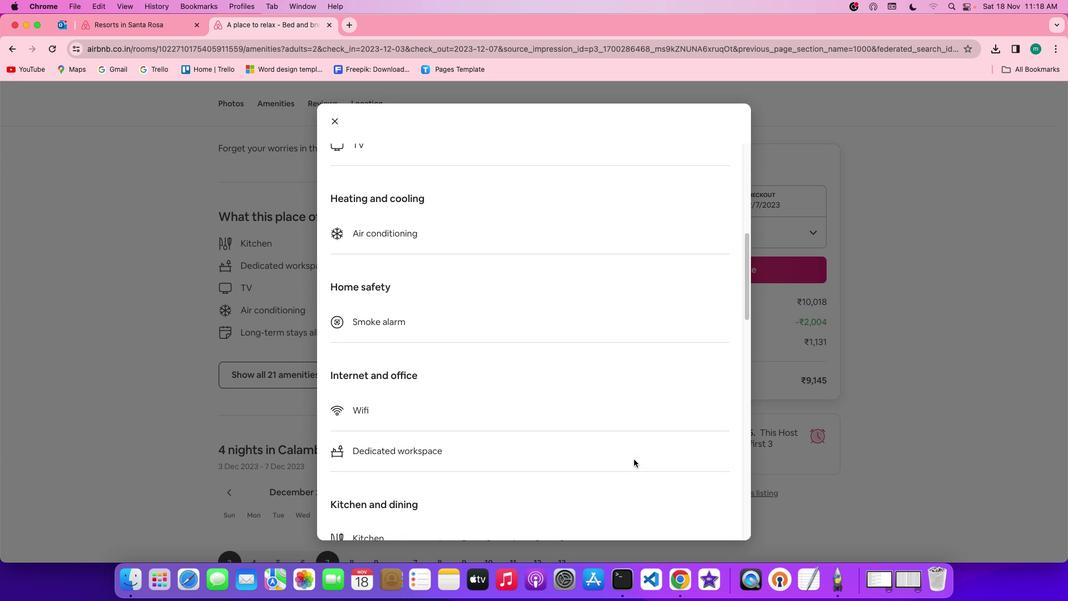 
Action: Mouse scrolled (634, 459) with delta (0, -1)
Screenshot: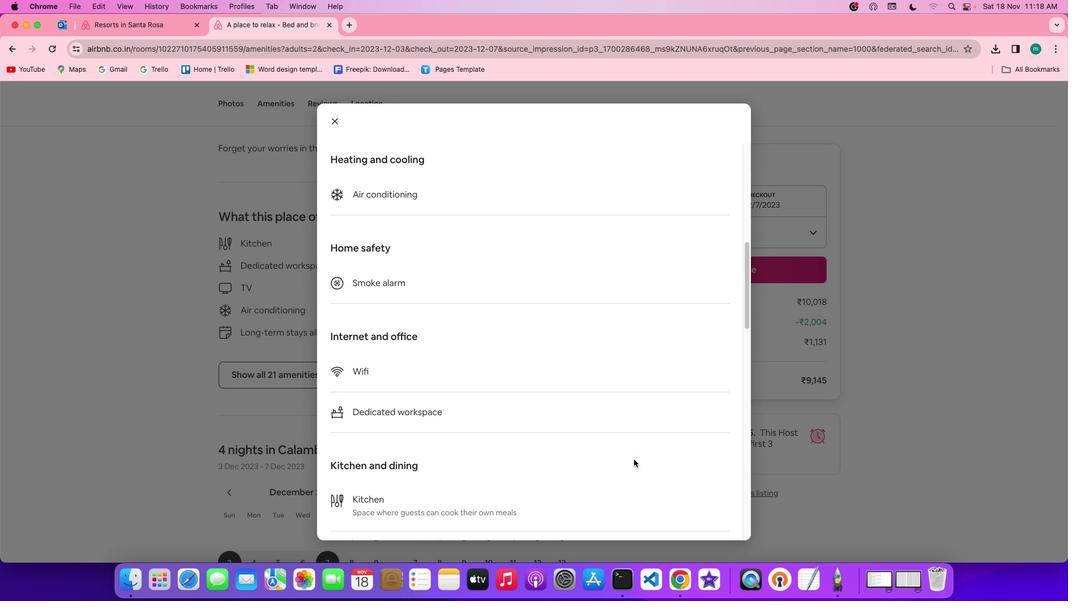 
Action: Mouse scrolled (634, 459) with delta (0, -1)
Screenshot: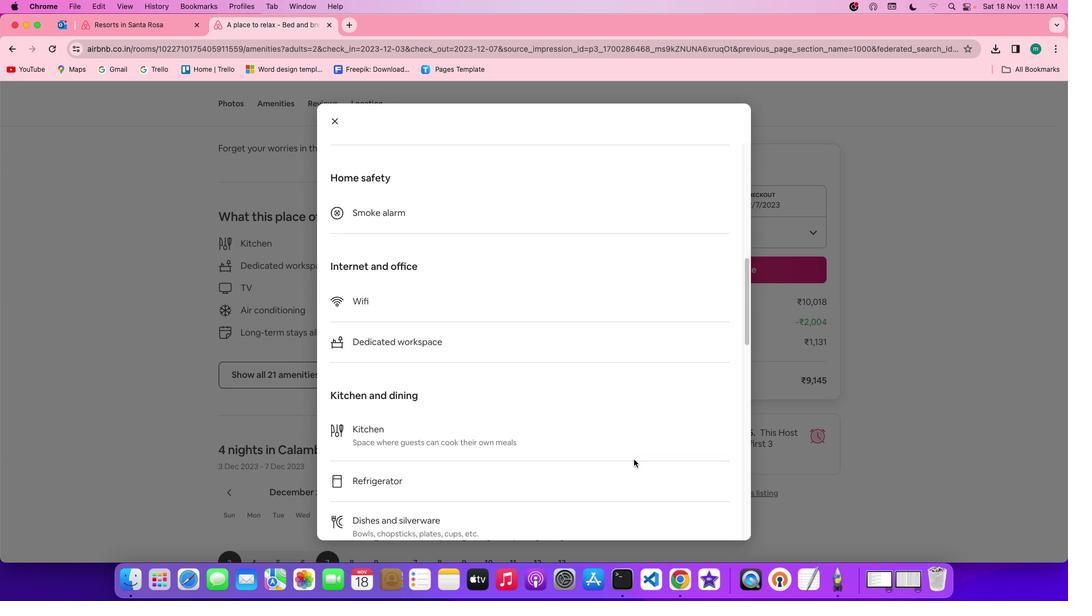 
Action: Mouse scrolled (634, 459) with delta (0, 0)
Screenshot: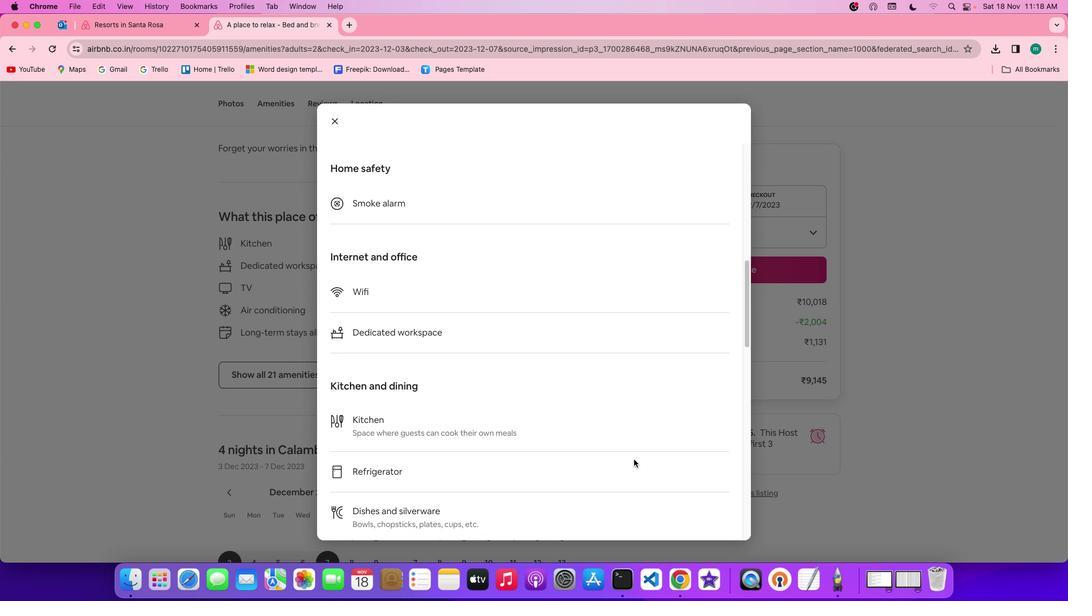 
Action: Mouse scrolled (634, 459) with delta (0, 0)
Screenshot: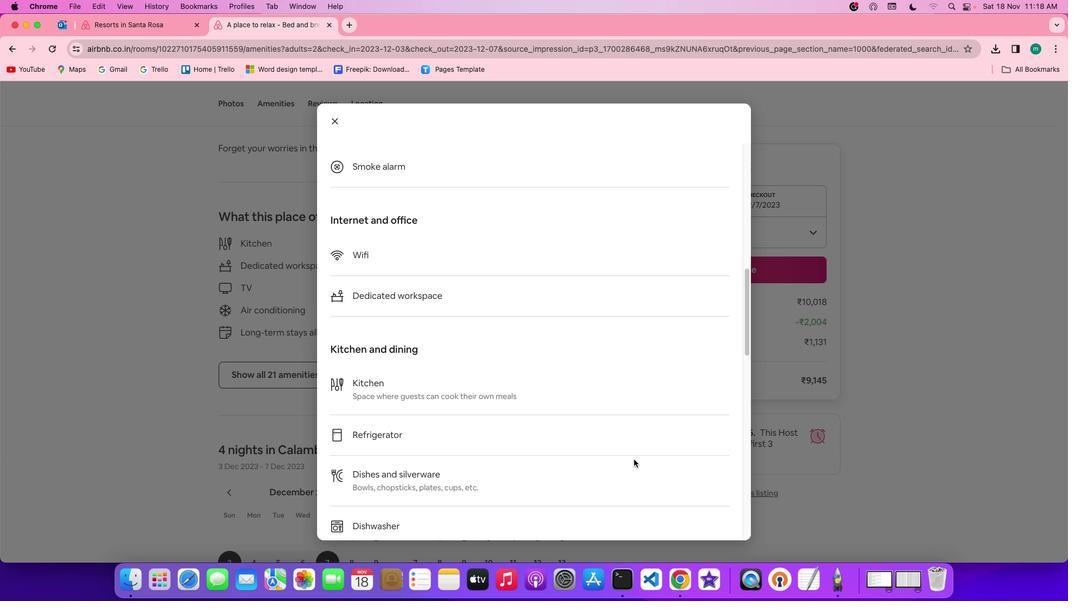 
Action: Mouse scrolled (634, 459) with delta (0, 0)
Screenshot: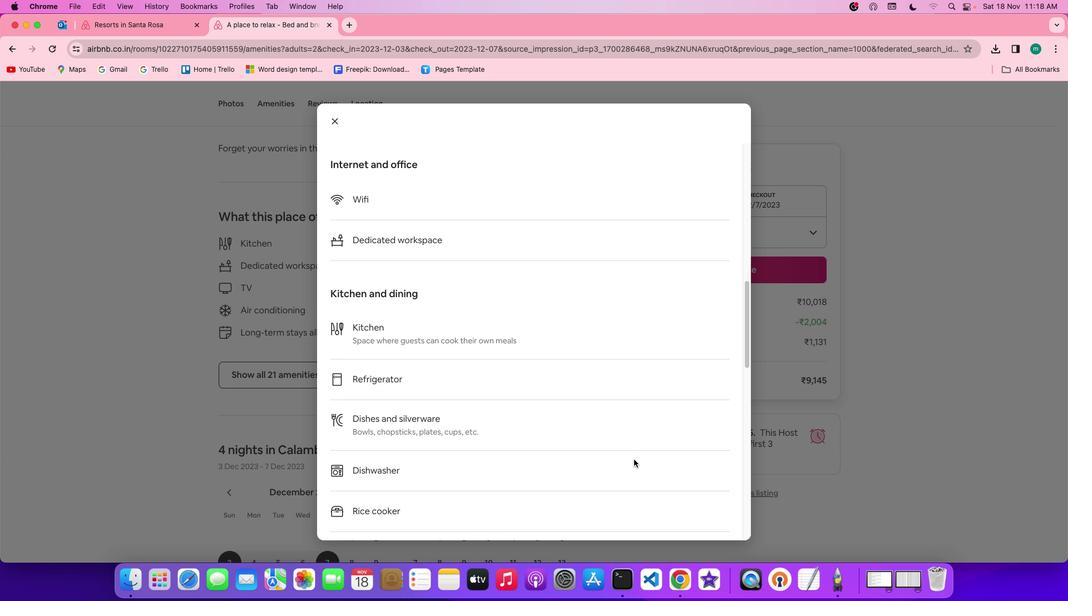 
Action: Mouse scrolled (634, 459) with delta (0, -1)
Screenshot: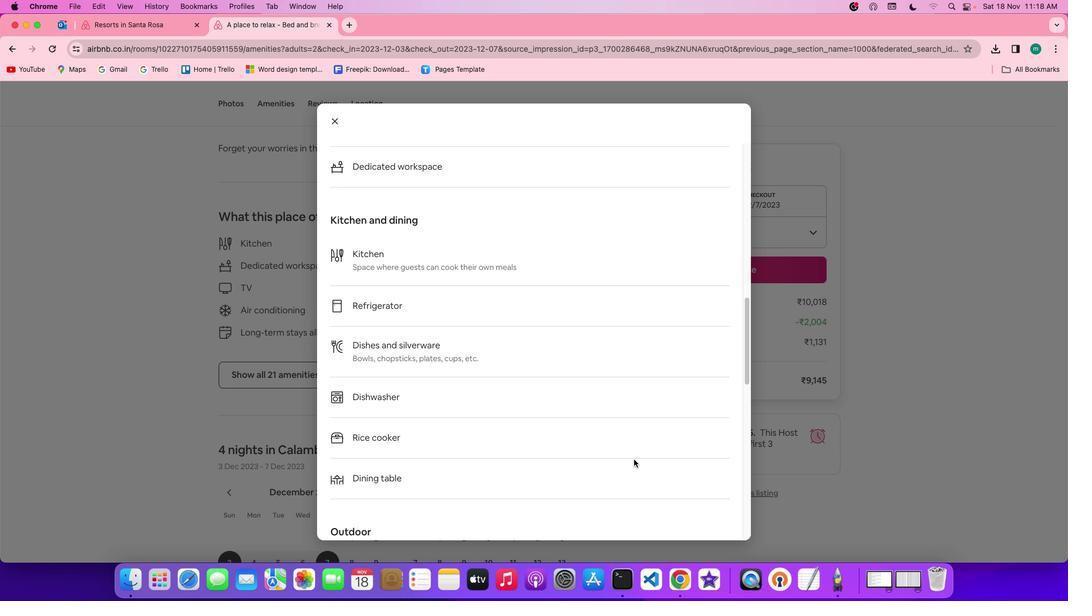 
Action: Mouse scrolled (634, 459) with delta (0, -2)
Screenshot: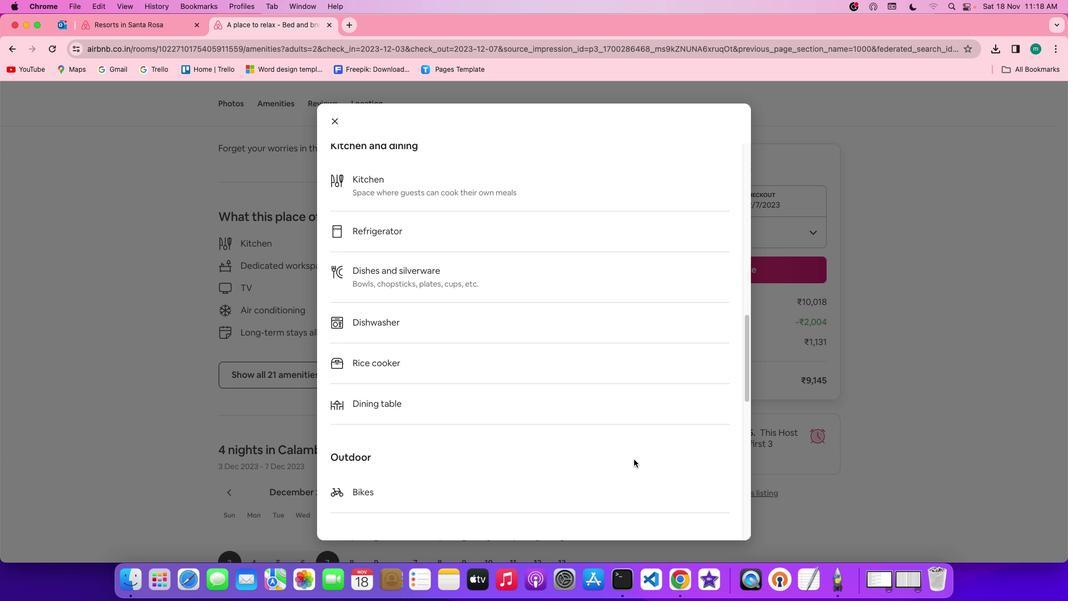 
Action: Mouse scrolled (634, 459) with delta (0, -2)
Screenshot: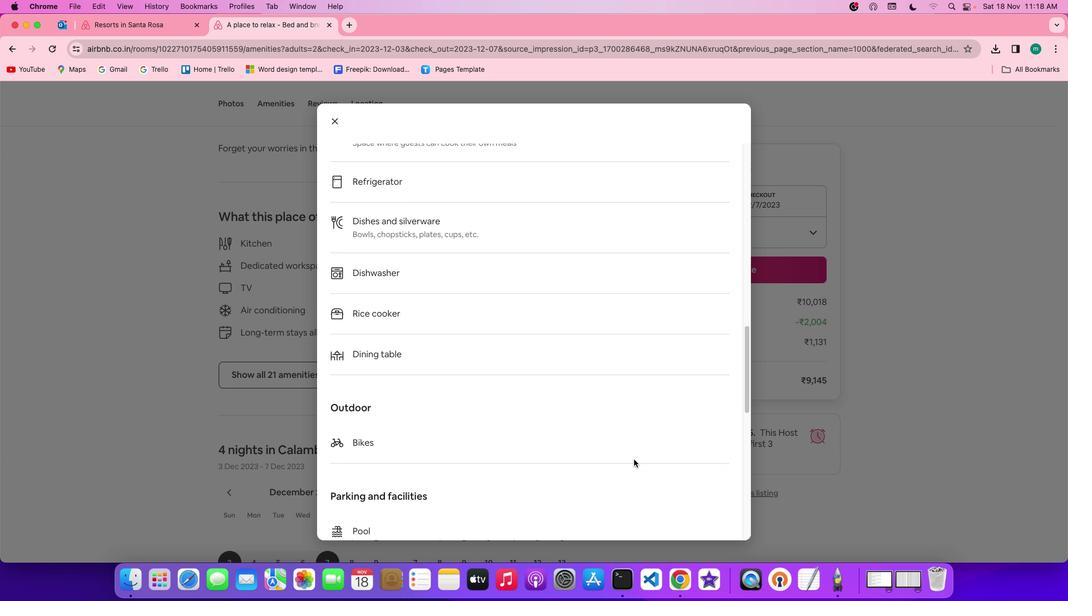 
Action: Mouse scrolled (634, 459) with delta (0, 0)
Screenshot: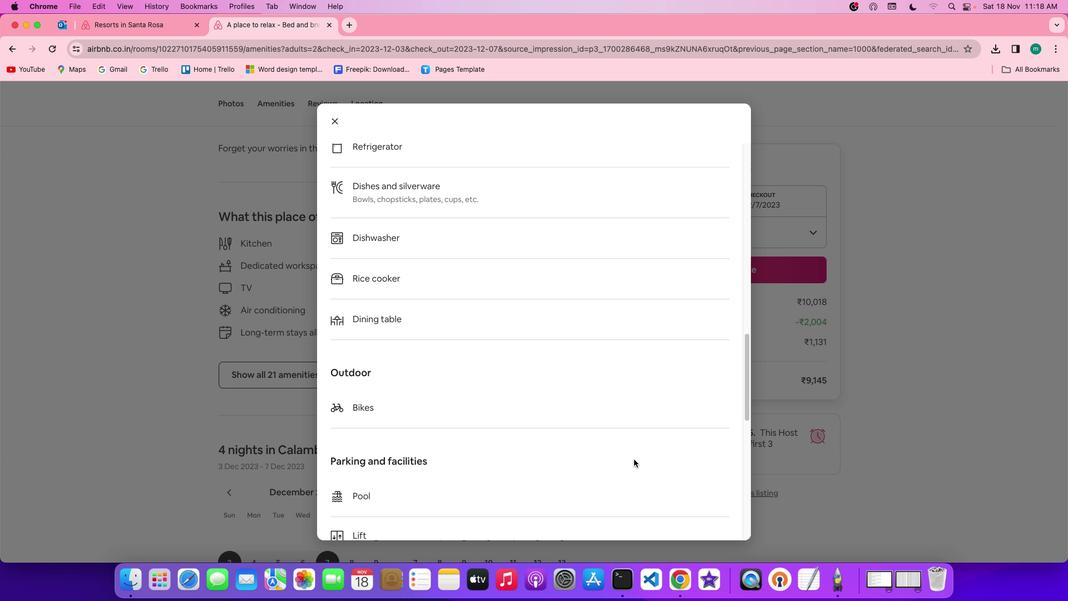 
Action: Mouse scrolled (634, 459) with delta (0, 0)
Screenshot: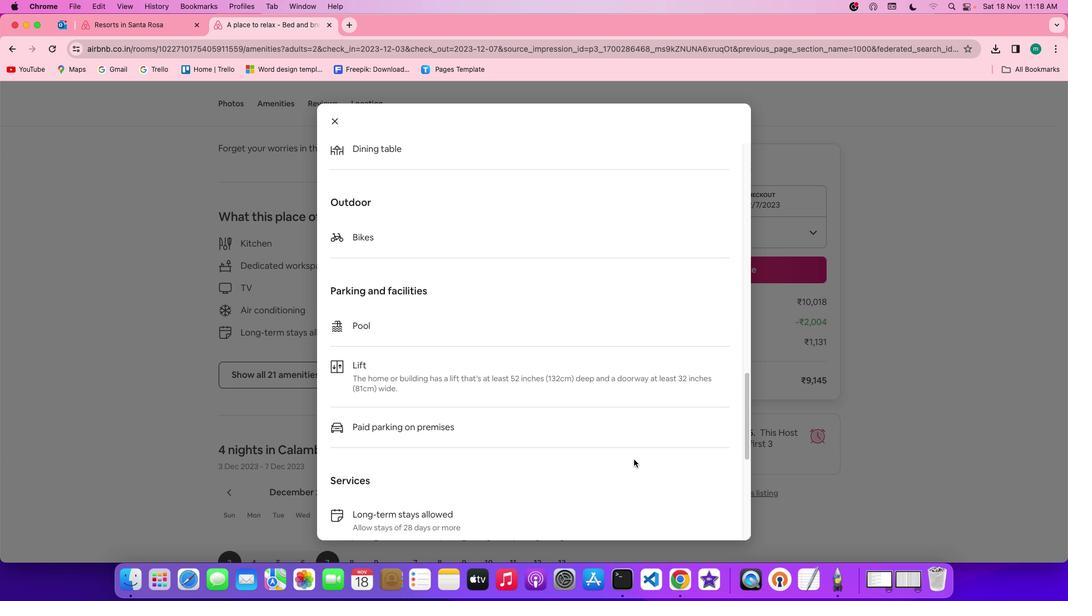 
Action: Mouse scrolled (634, 459) with delta (0, -1)
Screenshot: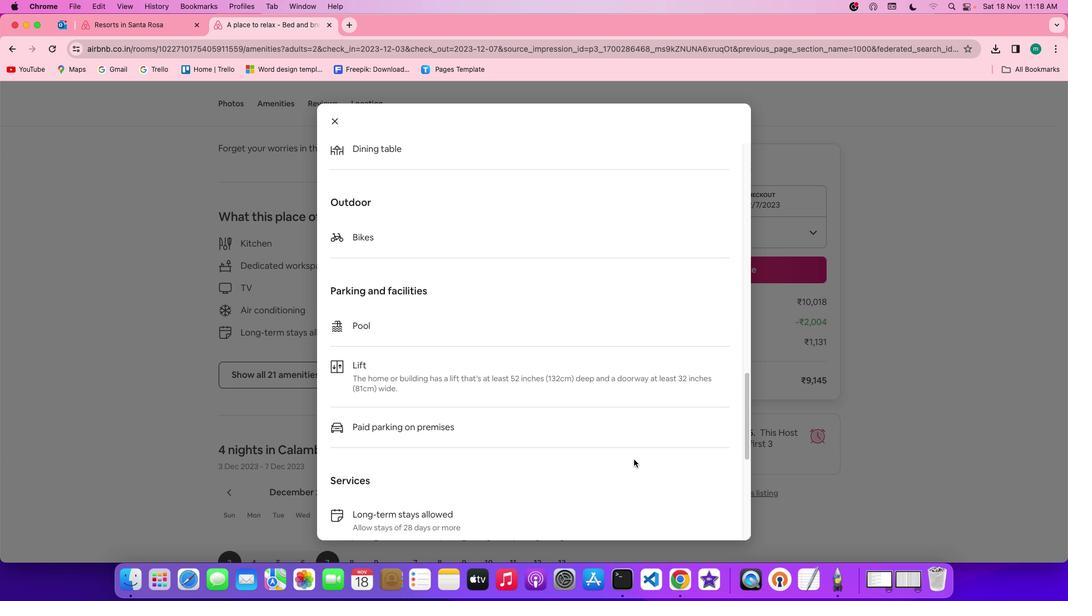 
Action: Mouse scrolled (634, 459) with delta (0, -2)
Screenshot: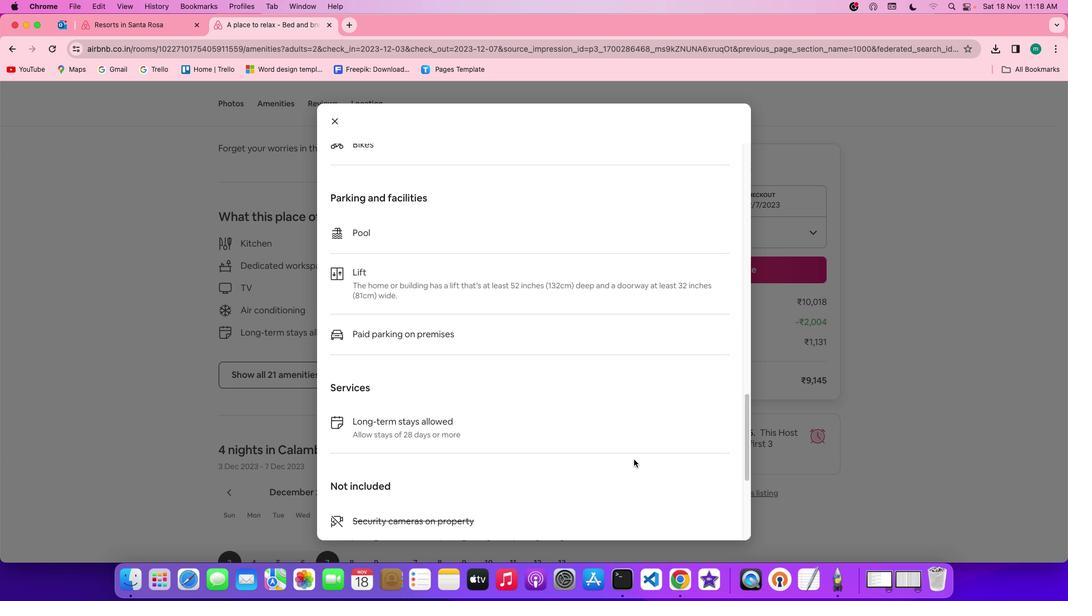 
Action: Mouse scrolled (634, 459) with delta (0, -2)
Screenshot: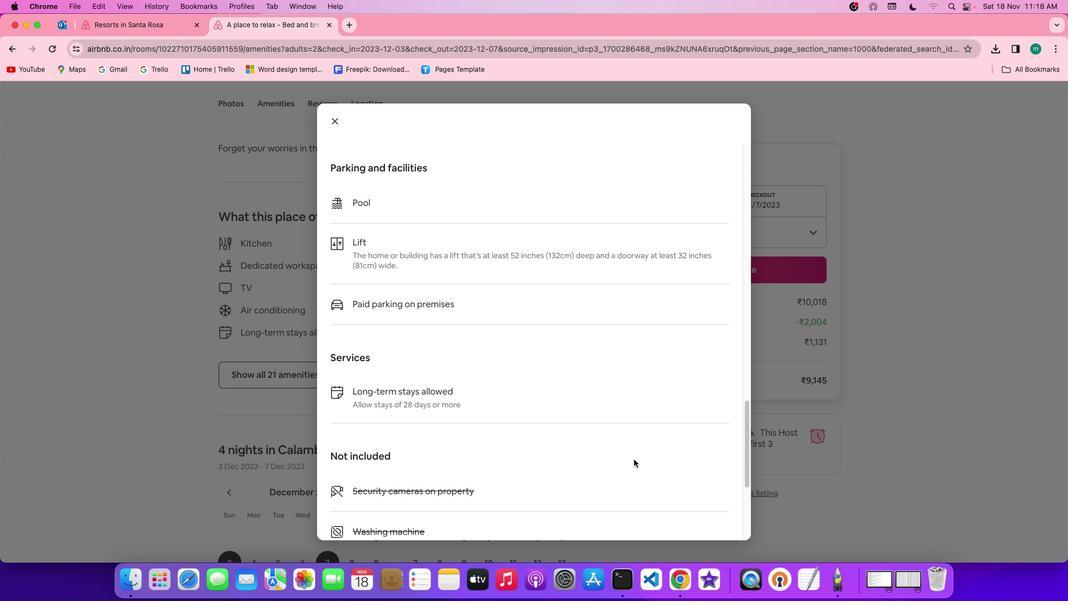 
Action: Mouse scrolled (634, 459) with delta (0, 0)
Screenshot: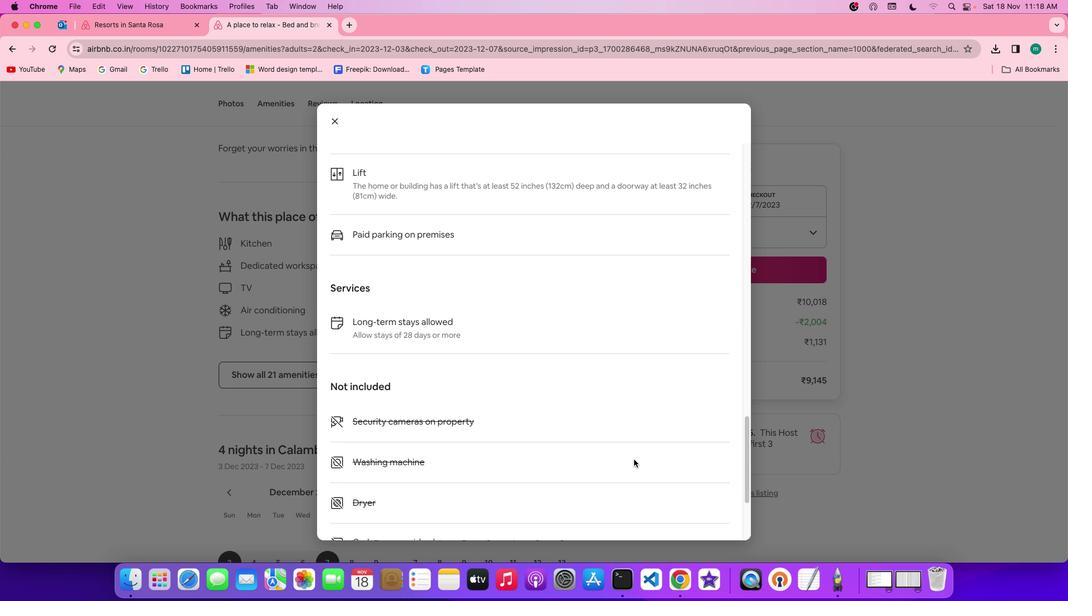 
Action: Mouse scrolled (634, 459) with delta (0, 0)
Screenshot: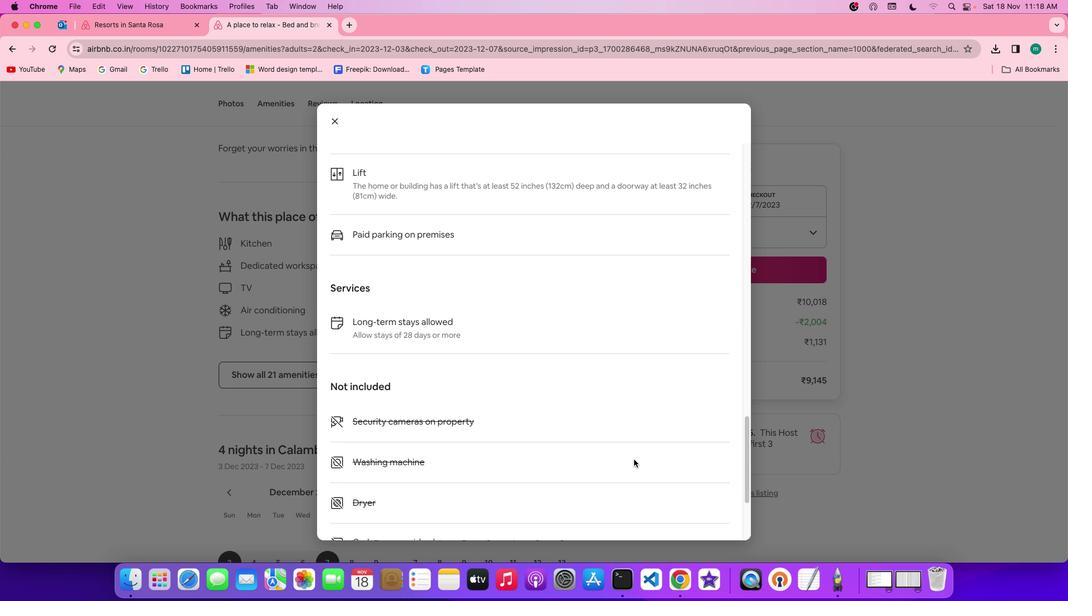 
Action: Mouse scrolled (634, 459) with delta (0, -1)
Screenshot: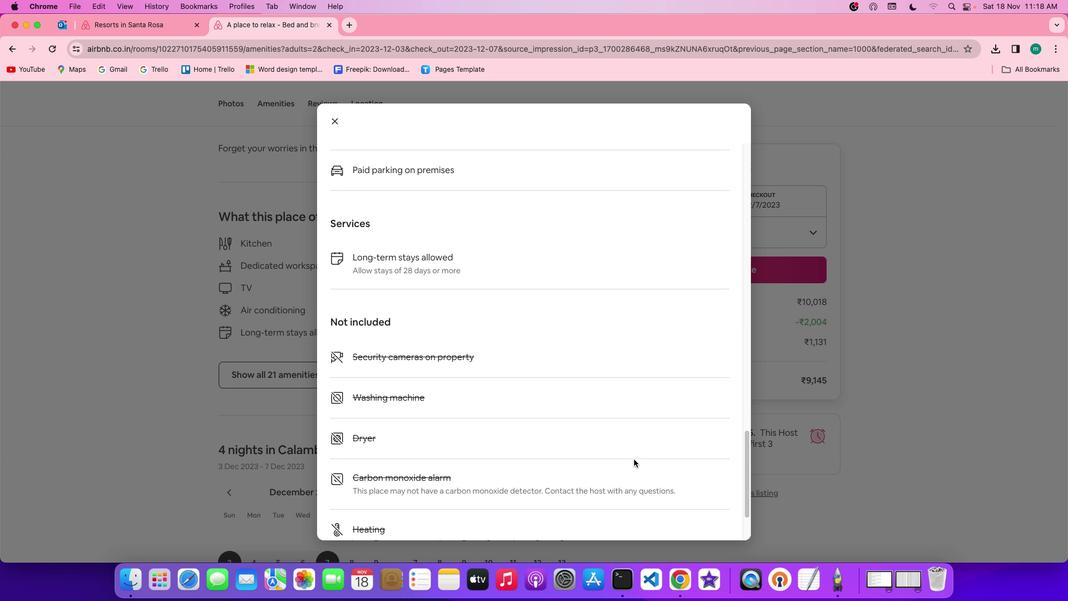 
Action: Mouse scrolled (634, 459) with delta (0, -2)
Screenshot: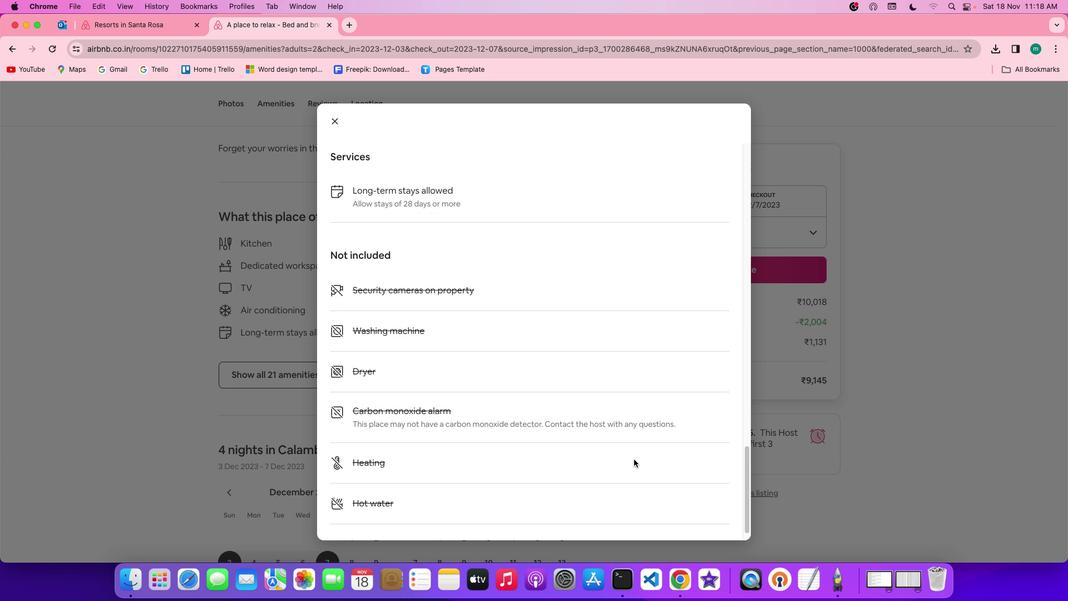 
Action: Mouse scrolled (634, 459) with delta (0, -1)
Screenshot: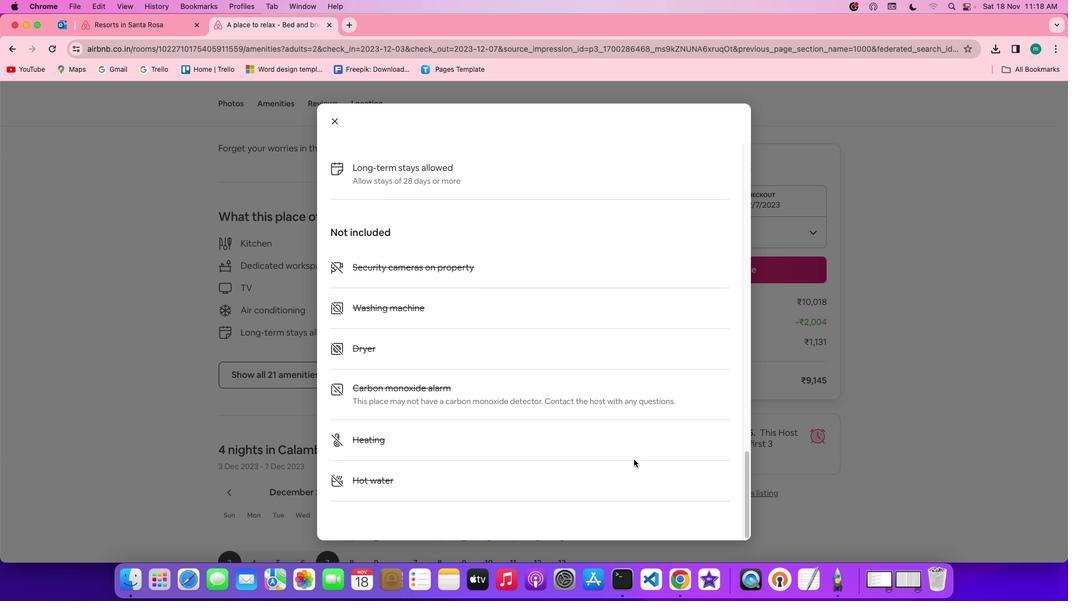 
Action: Mouse scrolled (634, 459) with delta (0, 0)
Screenshot: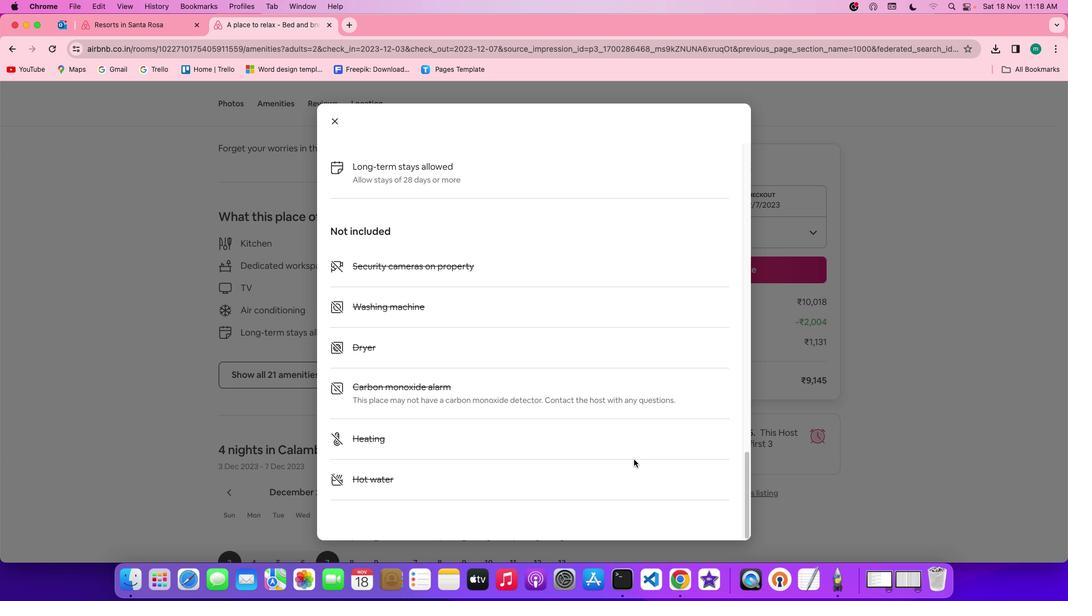 
Action: Mouse scrolled (634, 459) with delta (0, 0)
Screenshot: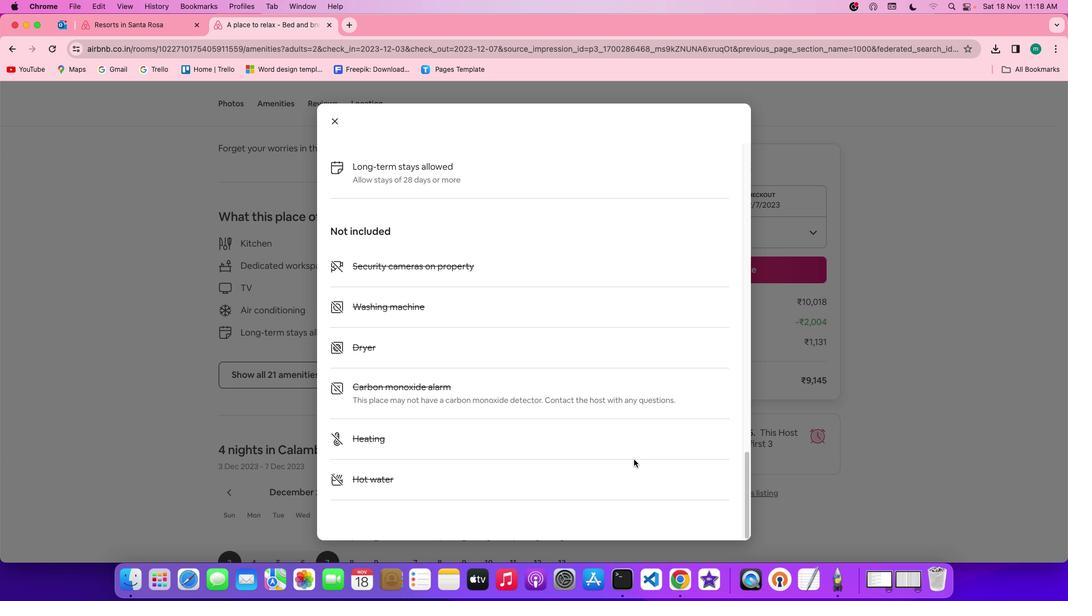 
Action: Mouse scrolled (634, 459) with delta (0, -1)
Screenshot: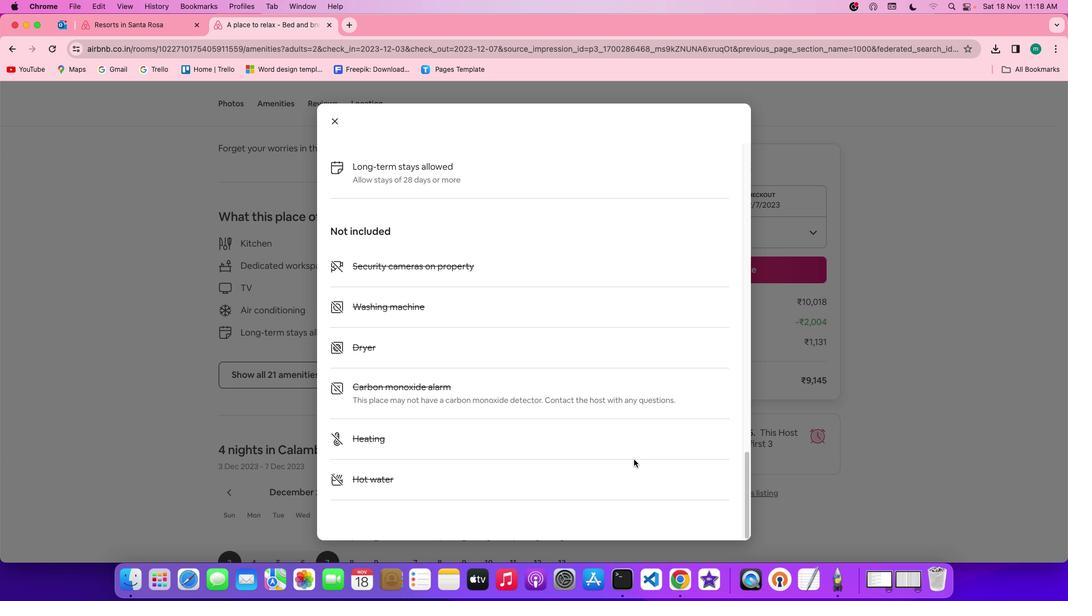 
Action: Mouse scrolled (634, 459) with delta (0, -2)
Screenshot: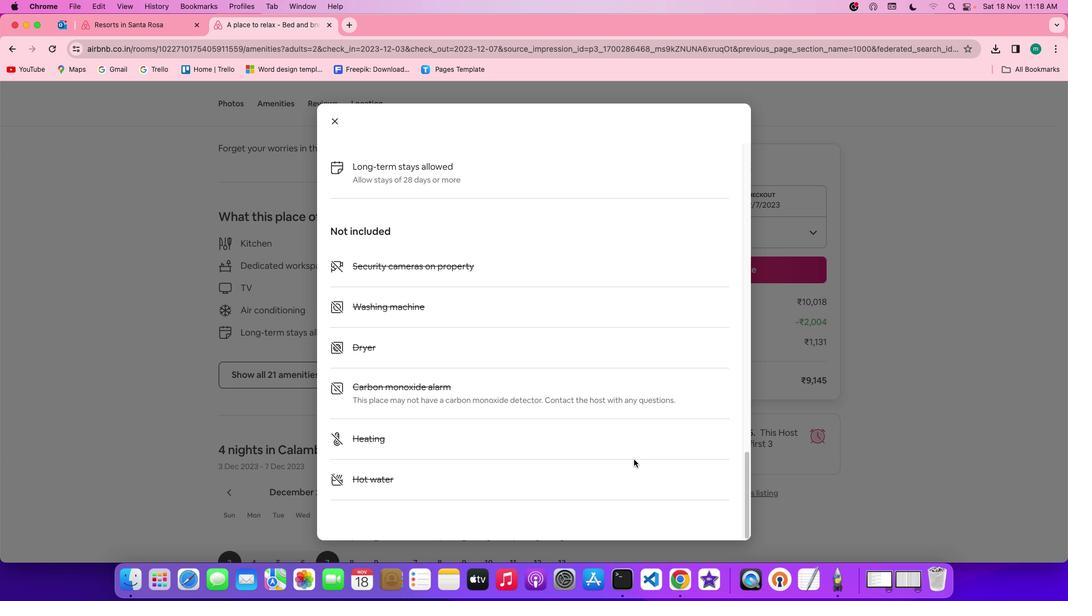 
Action: Mouse scrolled (634, 459) with delta (0, -2)
Screenshot: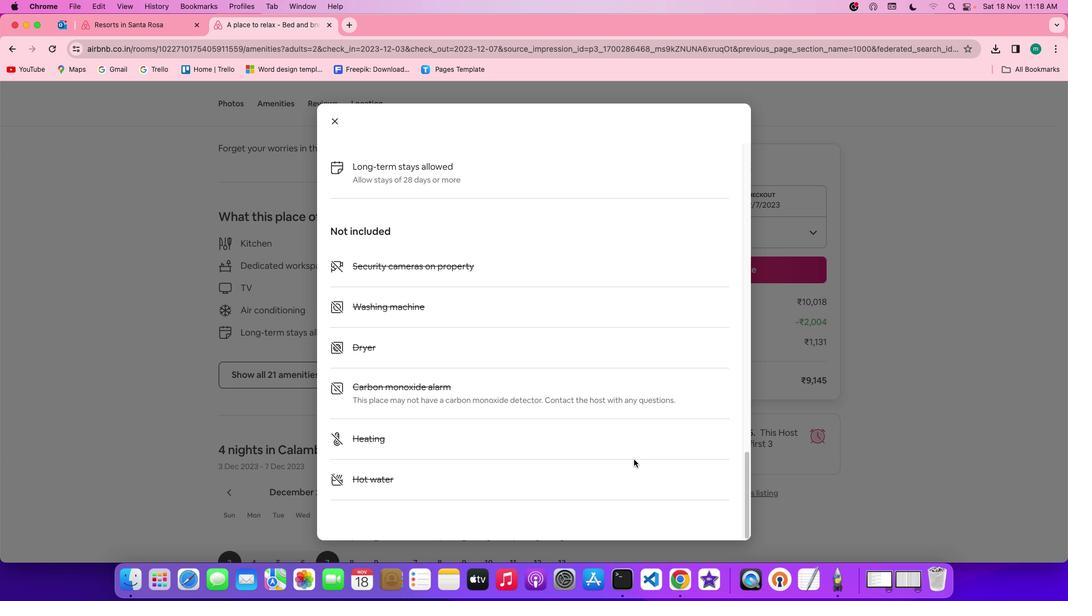 
Action: Mouse scrolled (634, 459) with delta (0, -3)
Screenshot: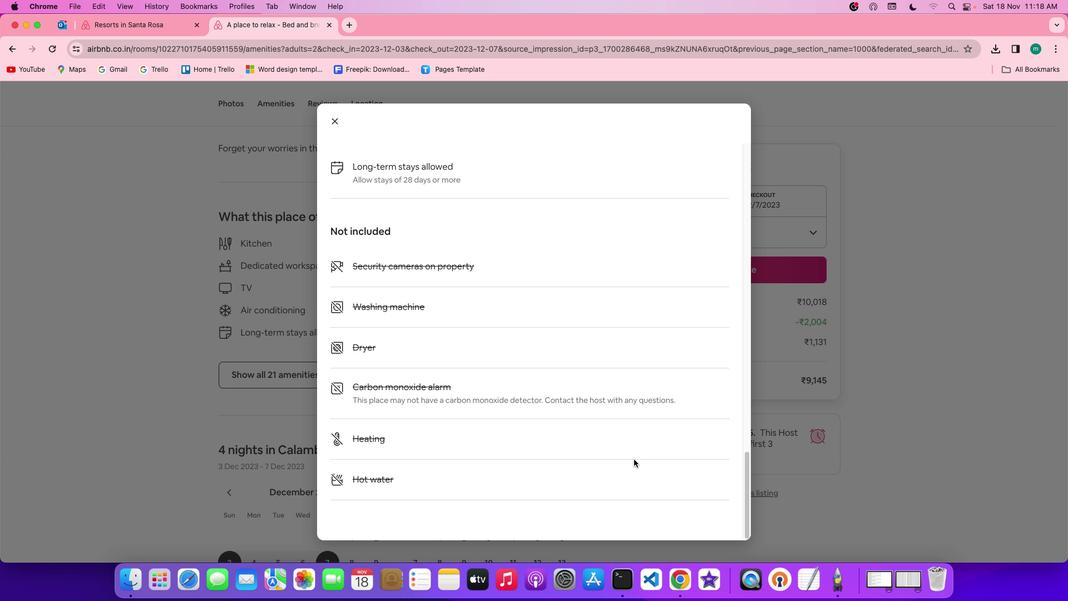 
Action: Mouse moved to (334, 121)
Screenshot: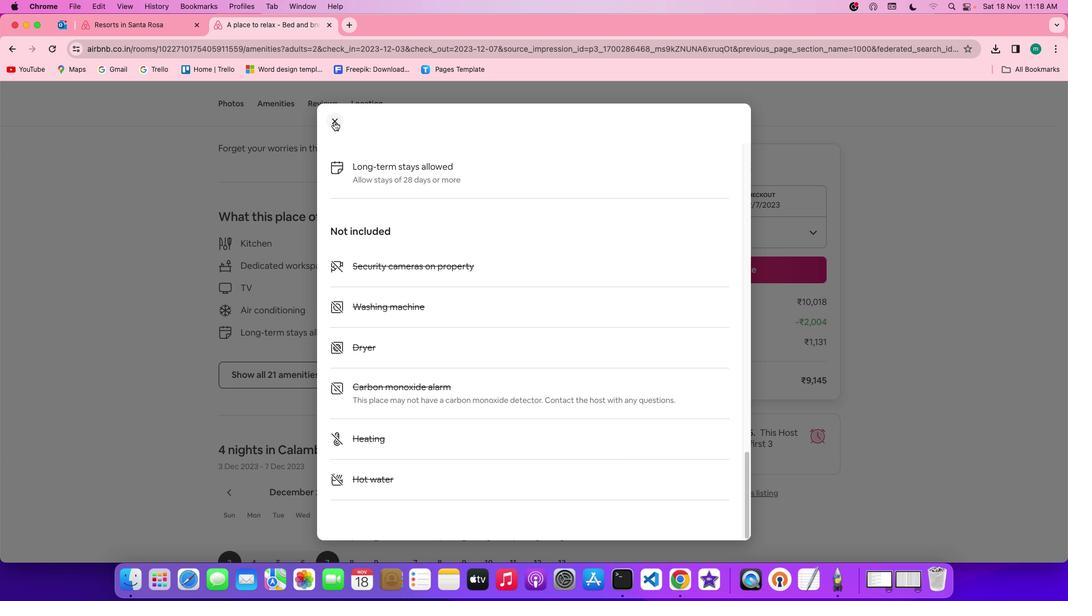 
Action: Mouse pressed left at (334, 121)
Screenshot: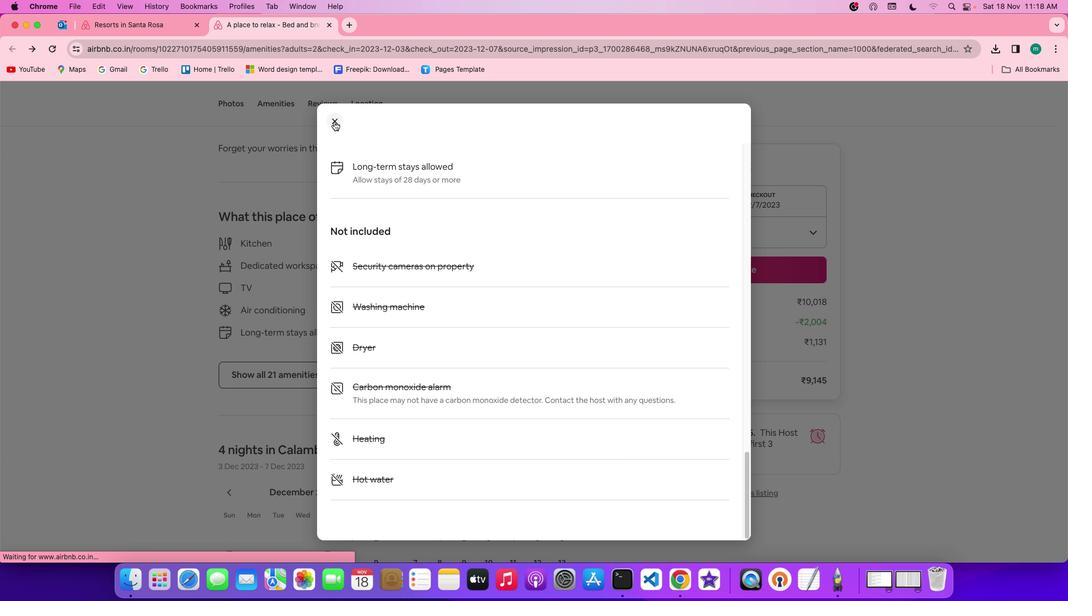 
Action: Mouse moved to (433, 302)
Screenshot: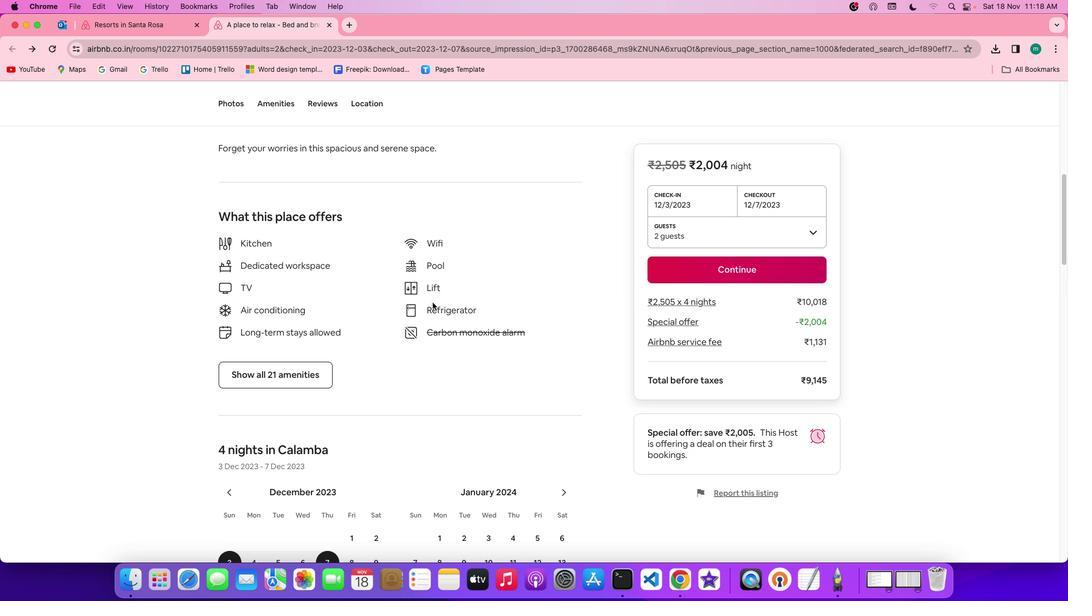 
Action: Mouse scrolled (433, 302) with delta (0, 0)
Screenshot: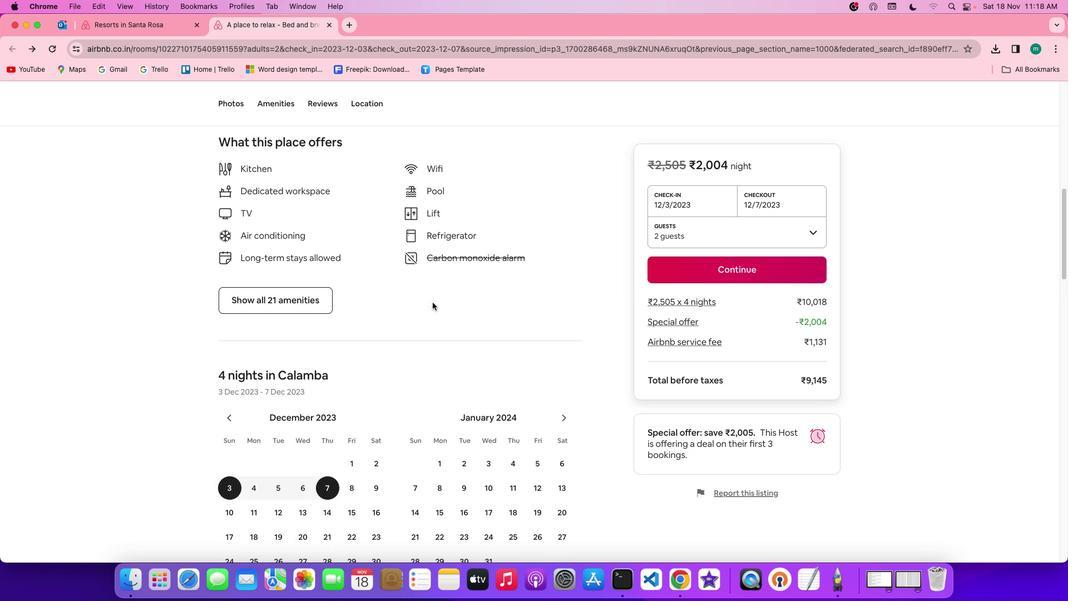 
Action: Mouse scrolled (433, 302) with delta (0, 0)
Screenshot: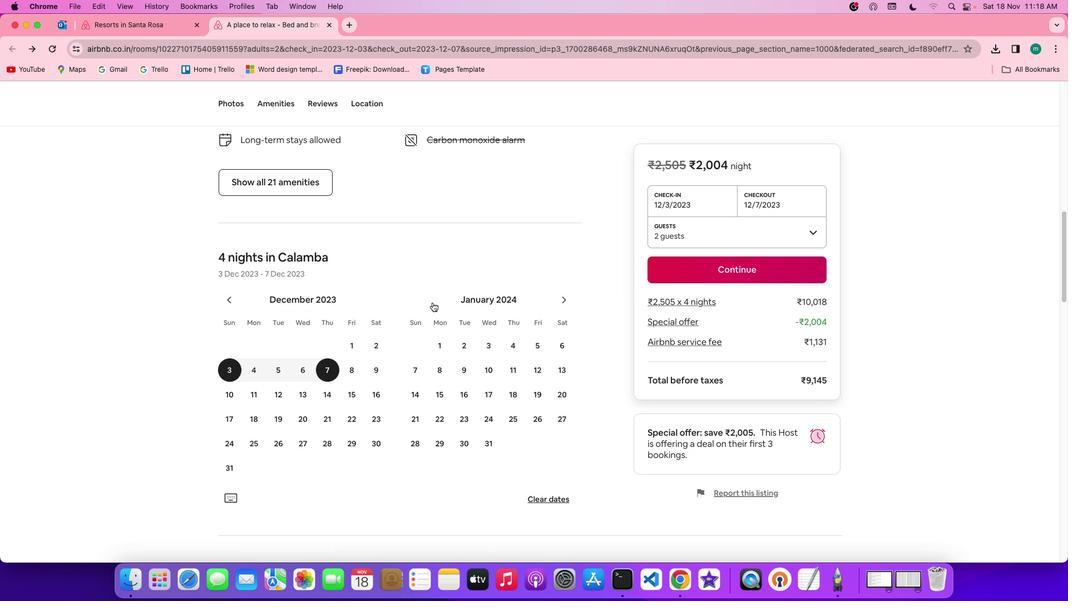 
Action: Mouse scrolled (433, 302) with delta (0, -1)
Screenshot: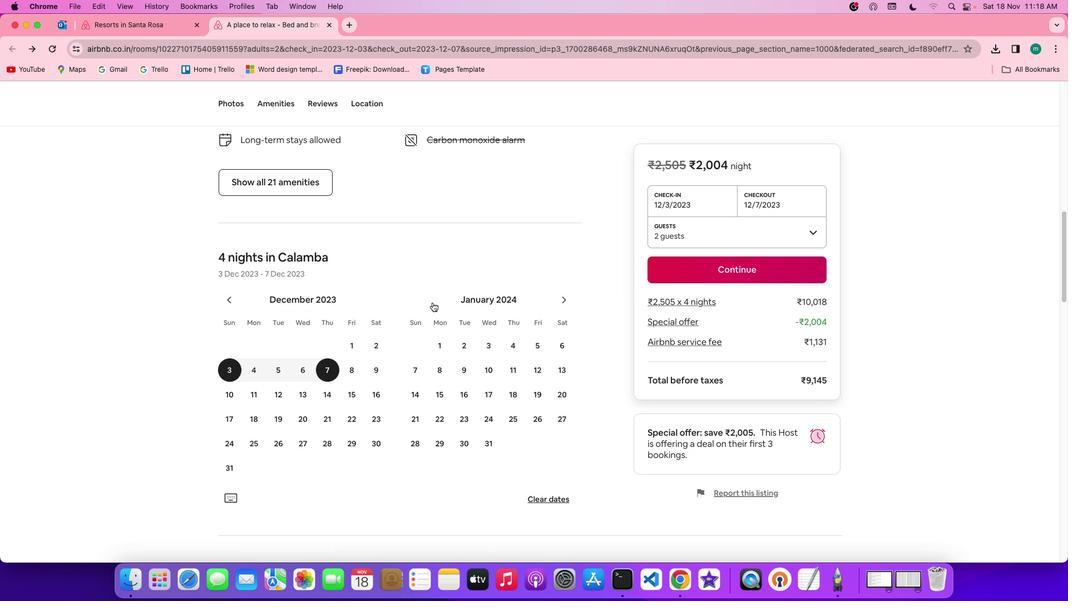 
Action: Mouse scrolled (433, 302) with delta (0, -2)
Screenshot: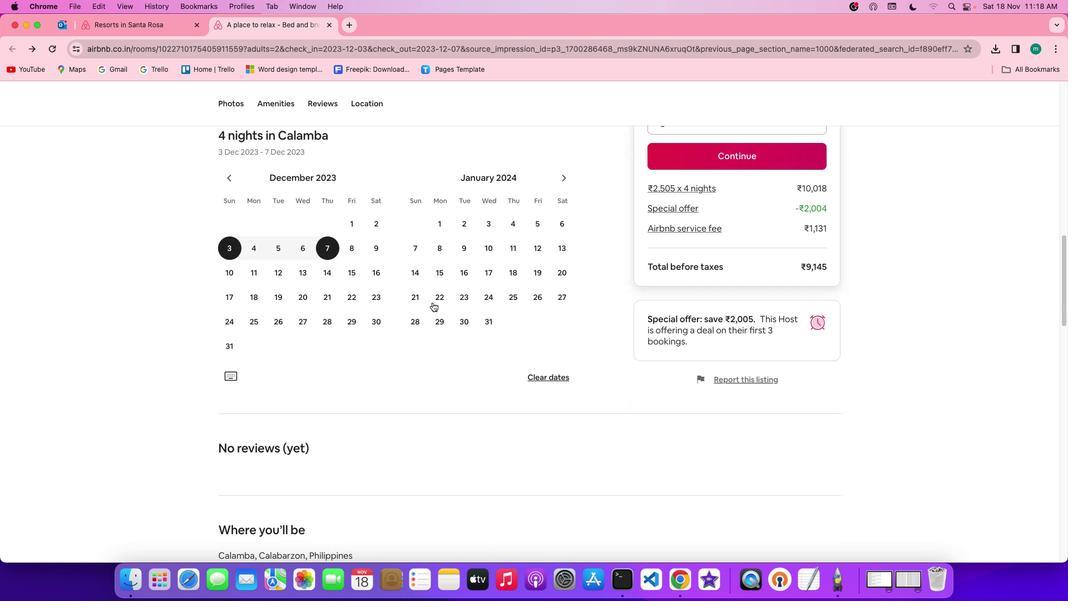 
Action: Mouse scrolled (433, 302) with delta (0, -2)
Screenshot: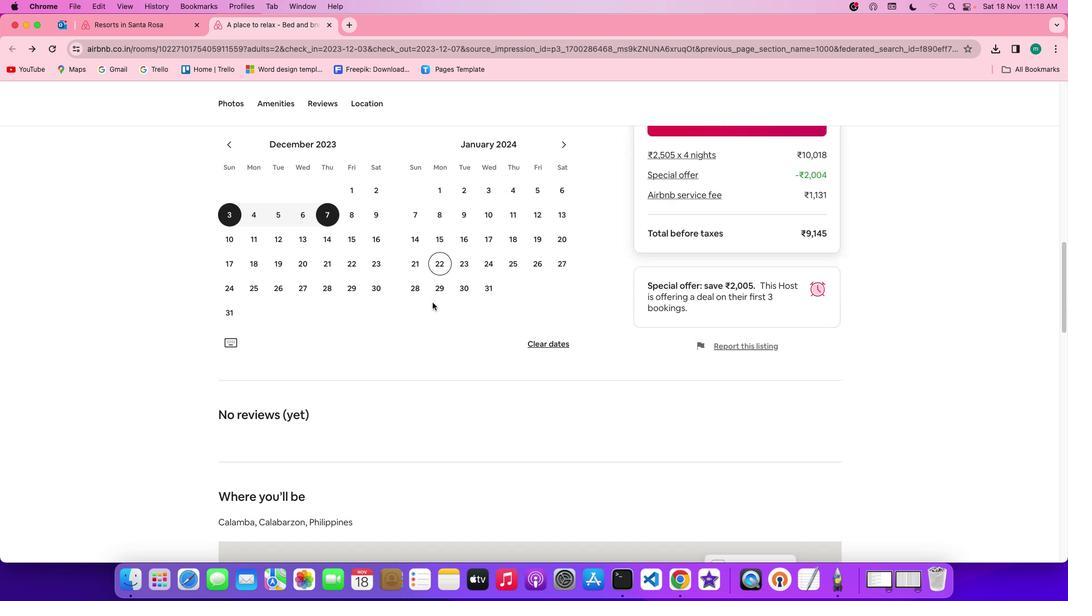 
Action: Mouse scrolled (433, 302) with delta (0, 0)
Screenshot: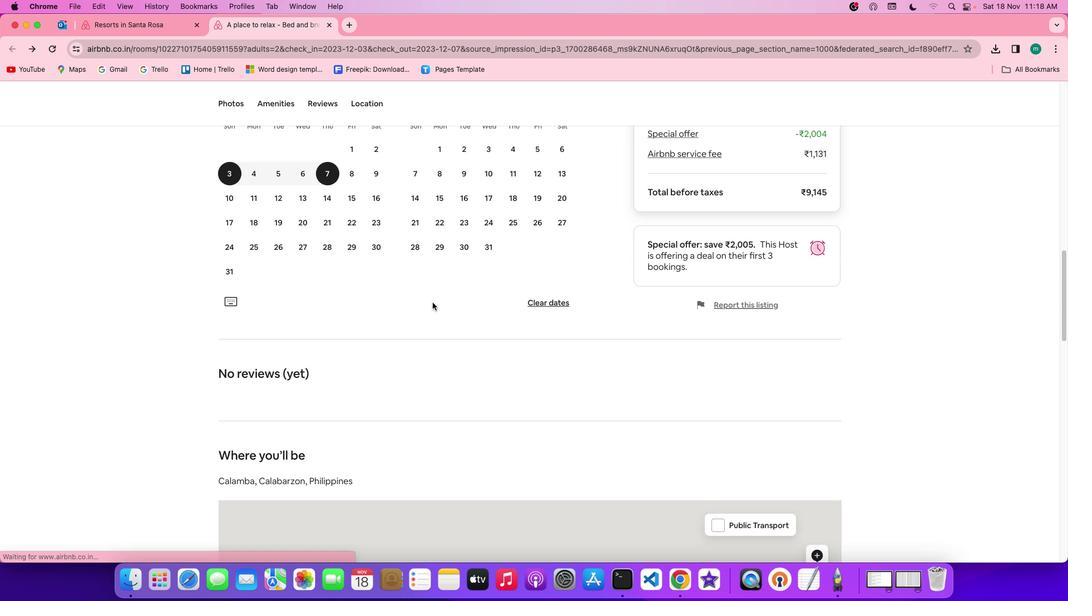 
Action: Mouse scrolled (433, 302) with delta (0, 0)
Screenshot: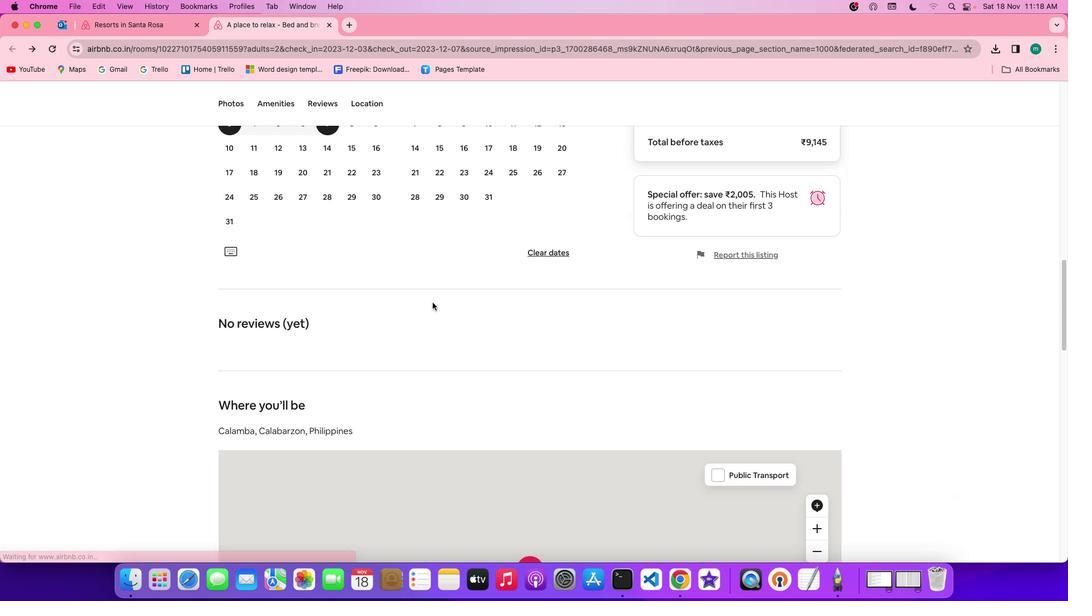 
Action: Mouse scrolled (433, 302) with delta (0, -1)
Screenshot: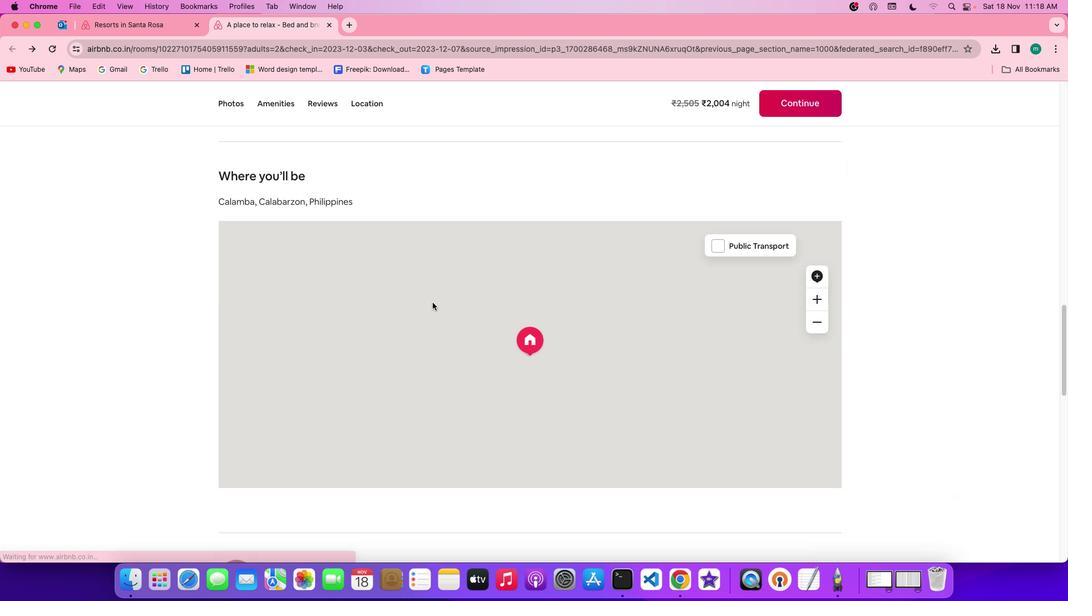 
Action: Mouse scrolled (433, 302) with delta (0, -2)
Screenshot: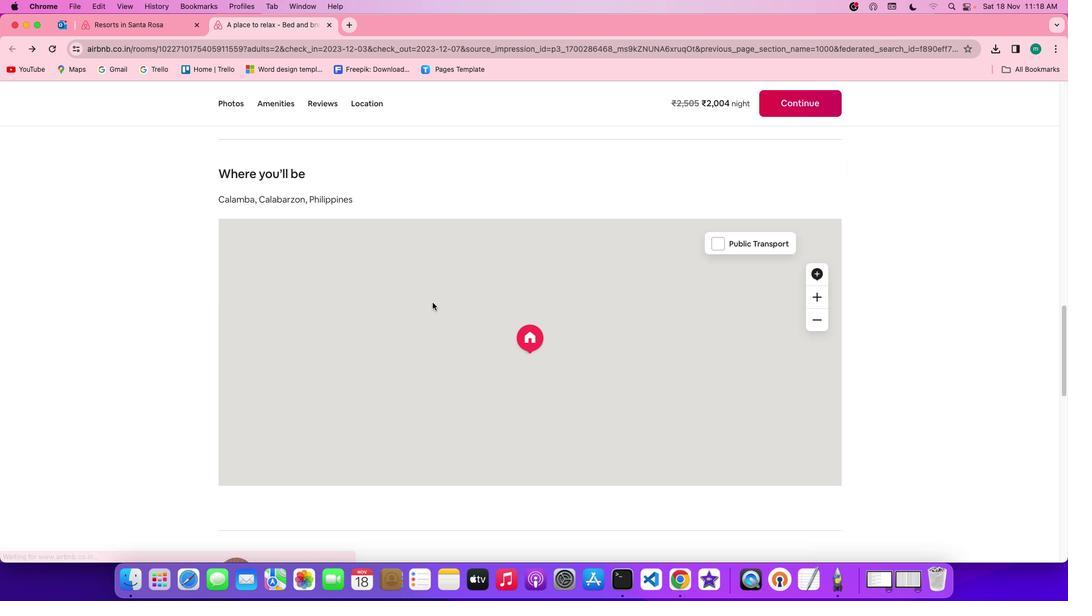 
Action: Mouse scrolled (433, 302) with delta (0, -2)
Screenshot: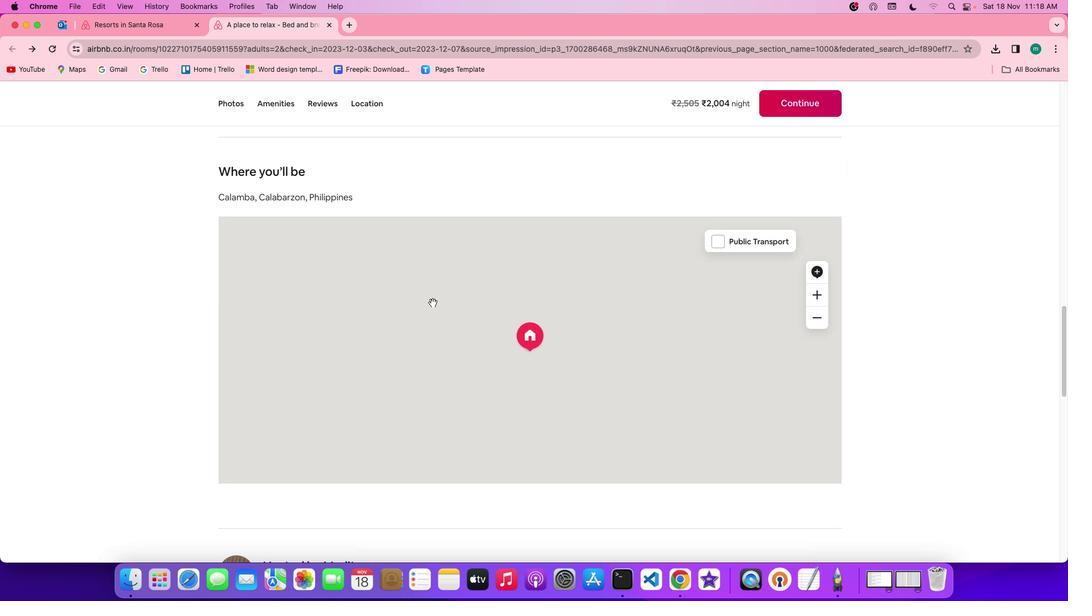 
Action: Mouse scrolled (433, 302) with delta (0, -2)
Screenshot: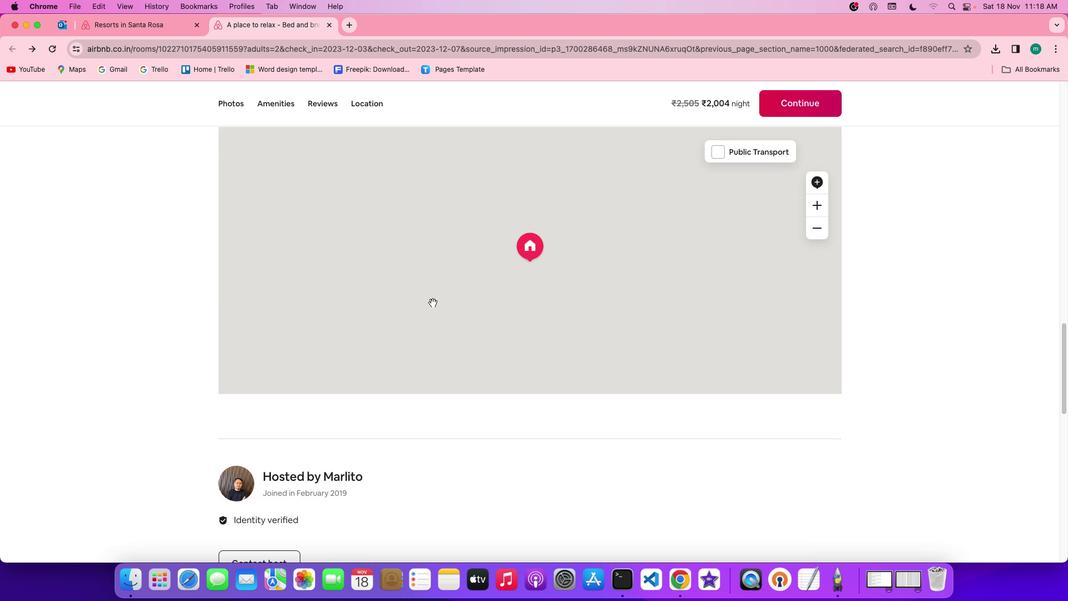 
Action: Mouse moved to (431, 305)
Screenshot: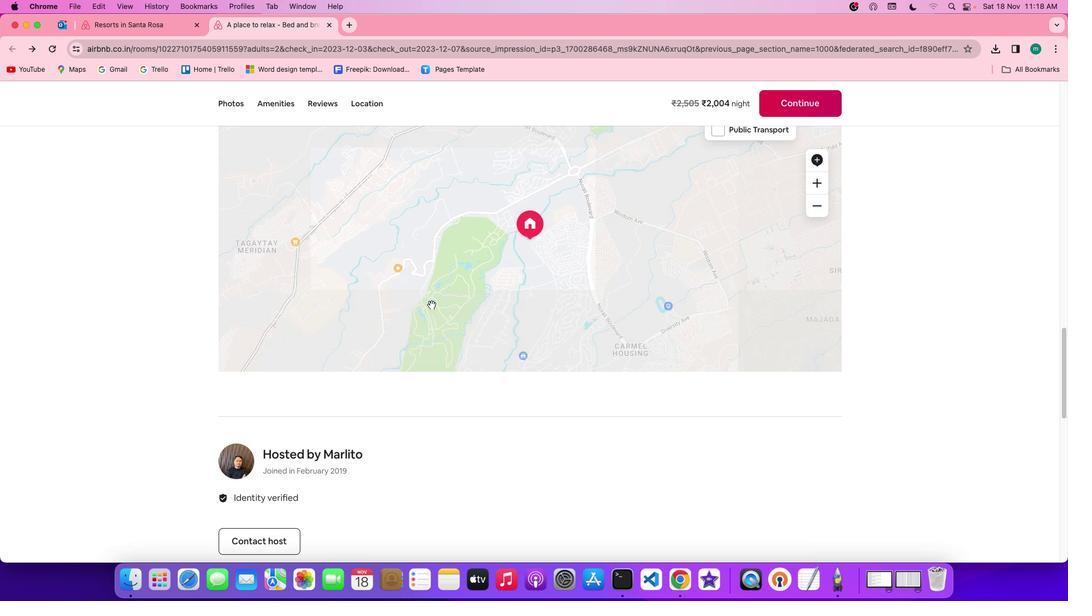 
Action: Mouse scrolled (431, 305) with delta (0, 0)
Screenshot: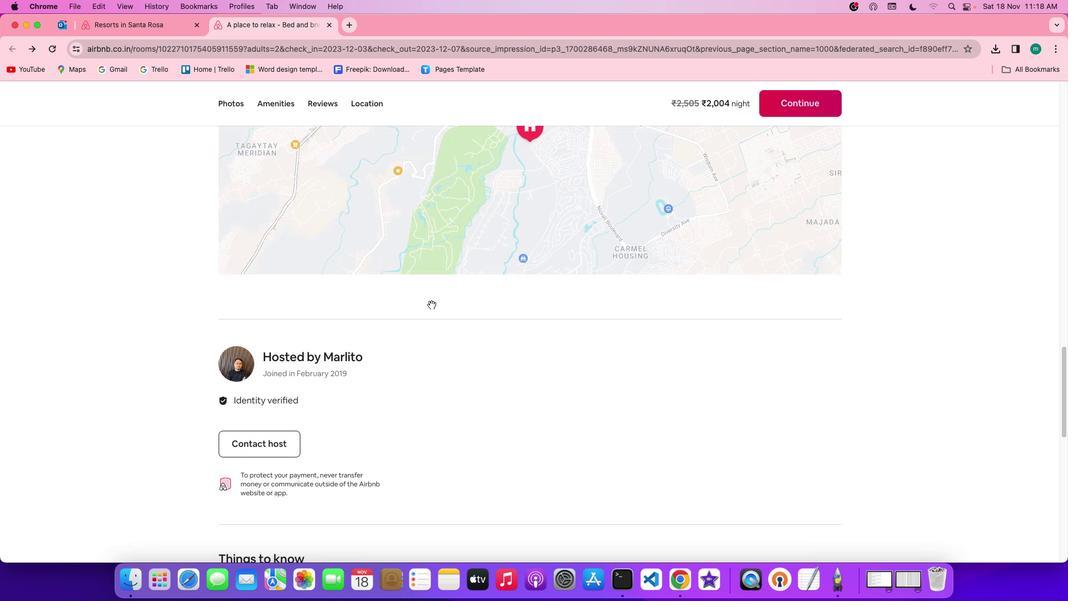 
Action: Mouse scrolled (431, 305) with delta (0, 0)
Screenshot: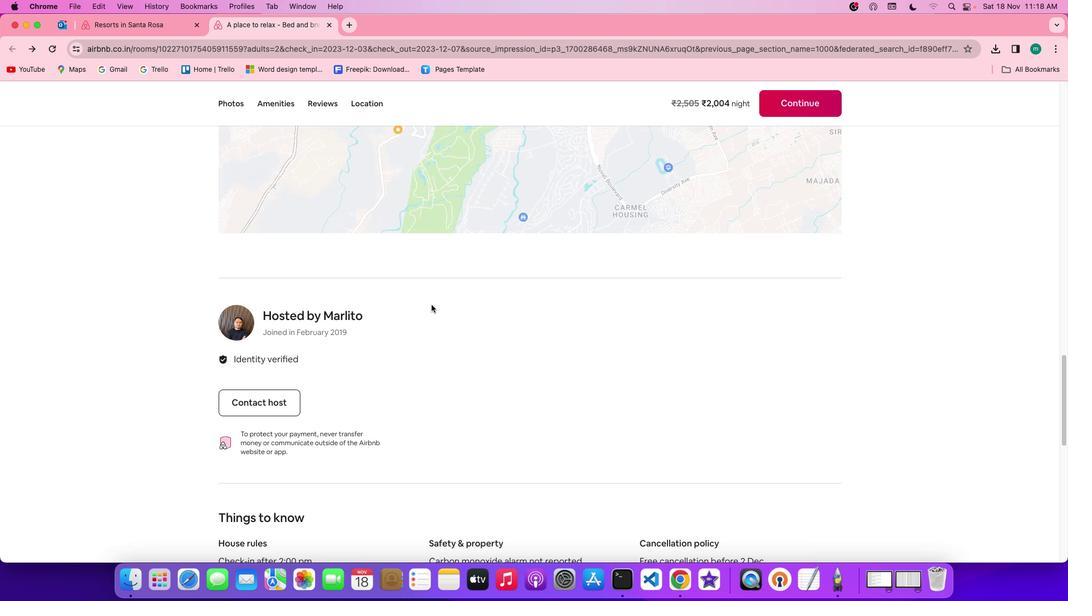 
Action: Mouse scrolled (431, 305) with delta (0, -1)
Screenshot: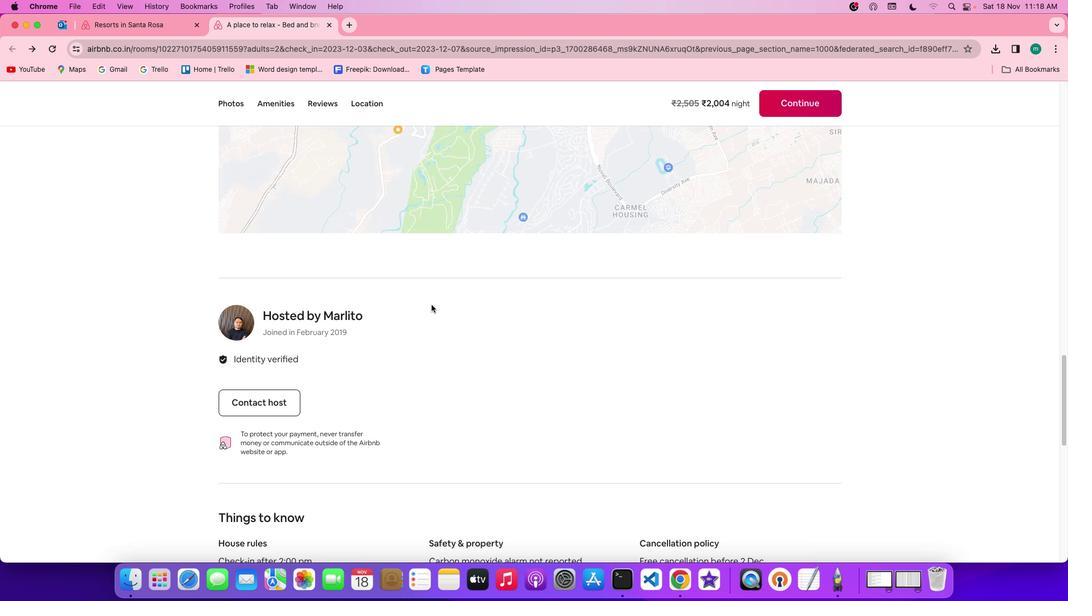 
Action: Mouse scrolled (431, 305) with delta (0, -2)
Screenshot: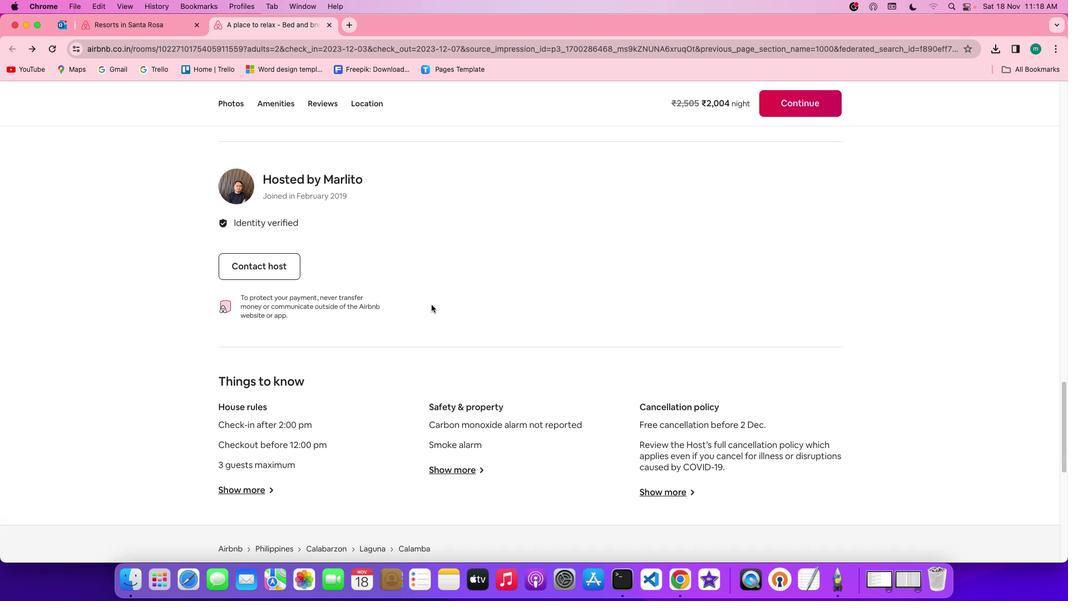 
Action: Mouse scrolled (431, 305) with delta (0, -2)
Screenshot: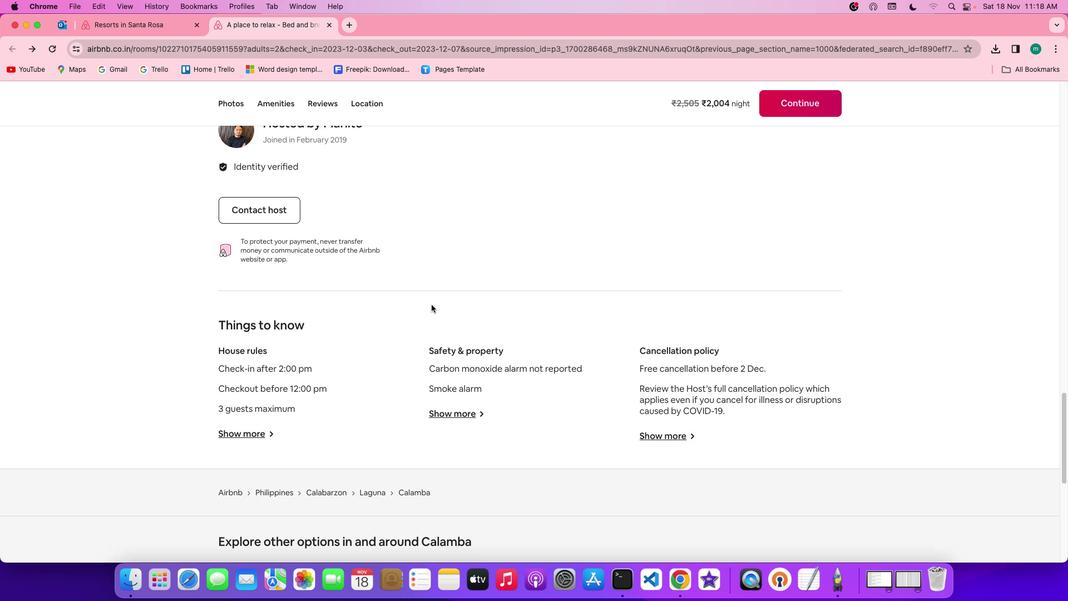 
Action: Mouse moved to (429, 306)
Screenshot: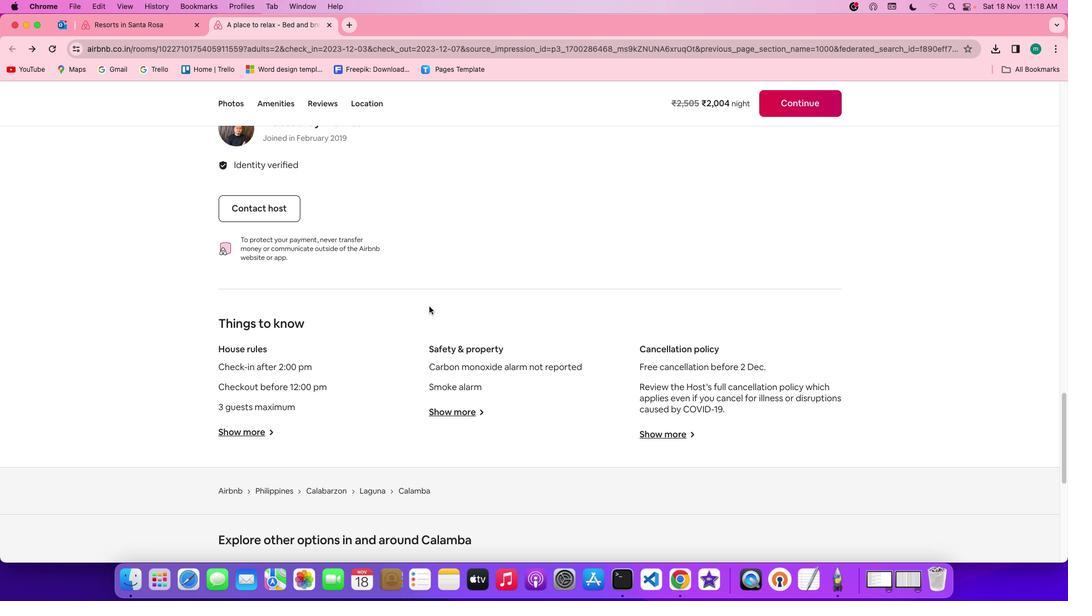 
Action: Mouse scrolled (429, 306) with delta (0, 0)
Screenshot: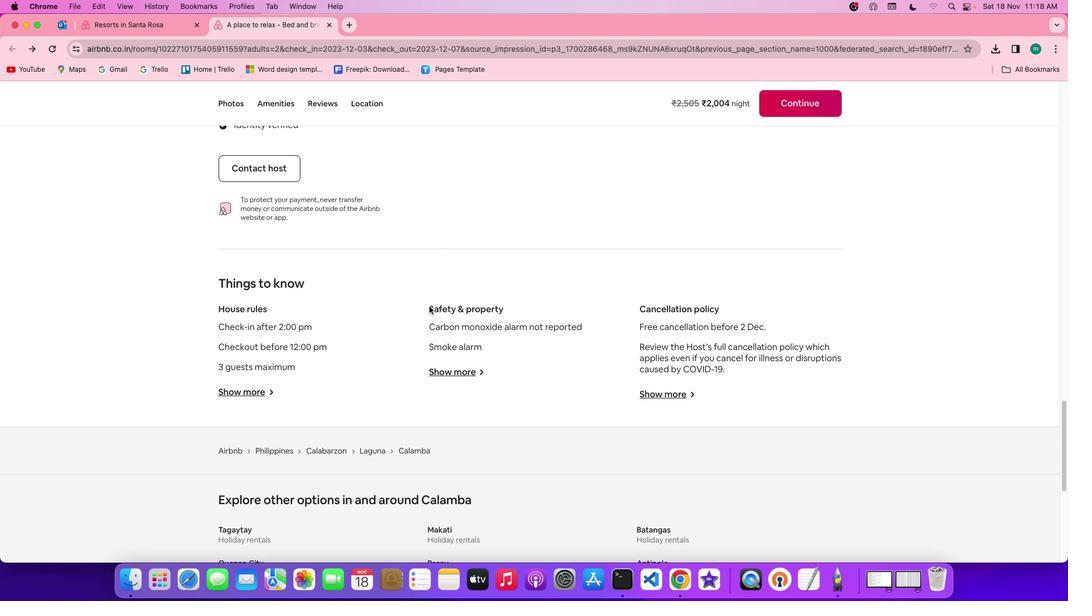 
Action: Mouse scrolled (429, 306) with delta (0, 0)
Screenshot: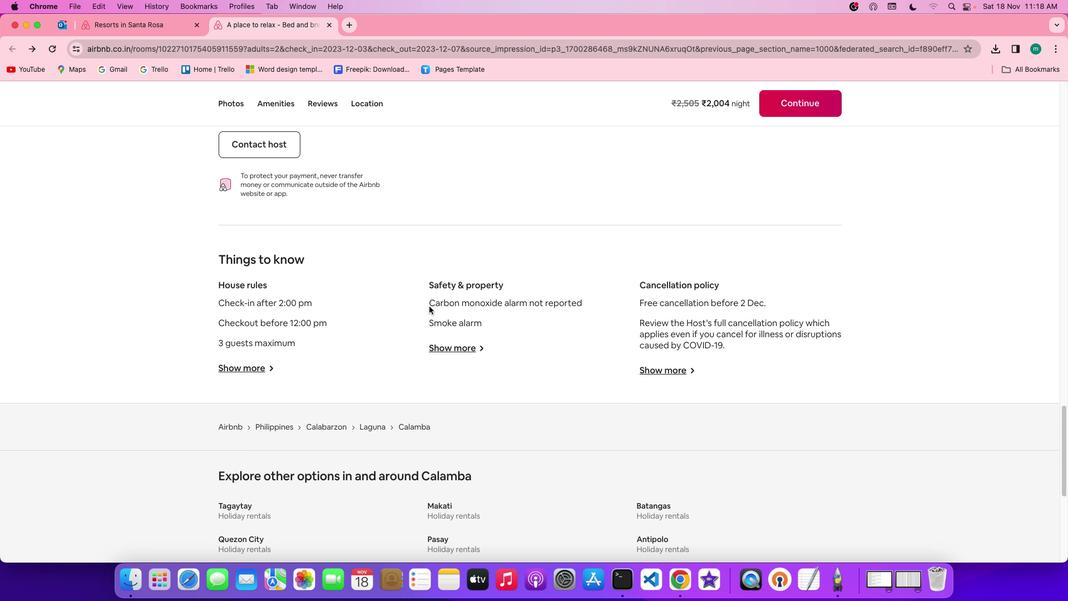 
Action: Mouse scrolled (429, 306) with delta (0, -1)
Screenshot: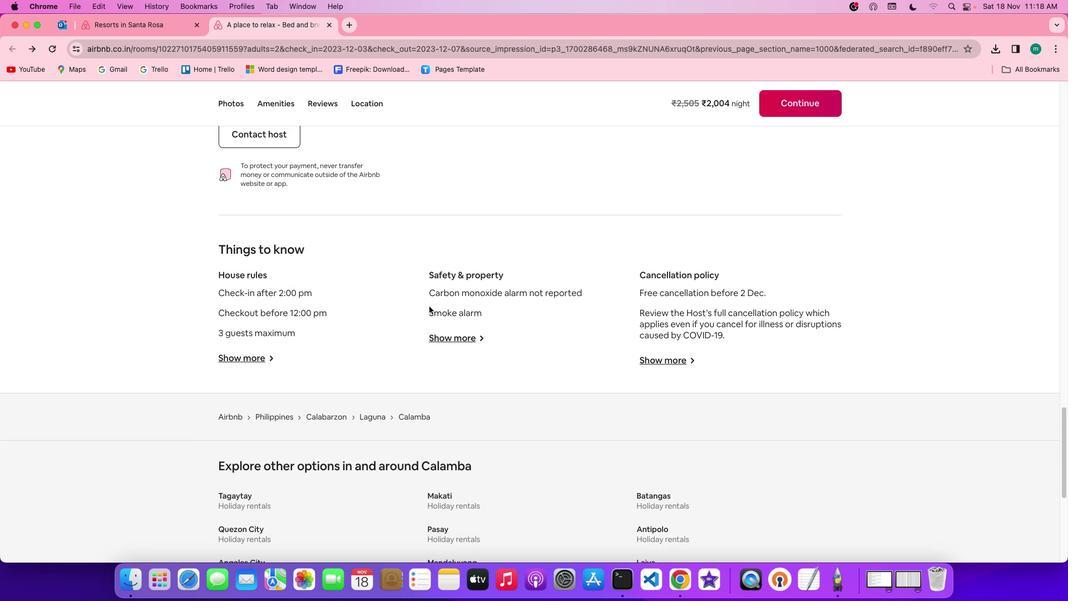 
Action: Mouse moved to (234, 346)
Screenshot: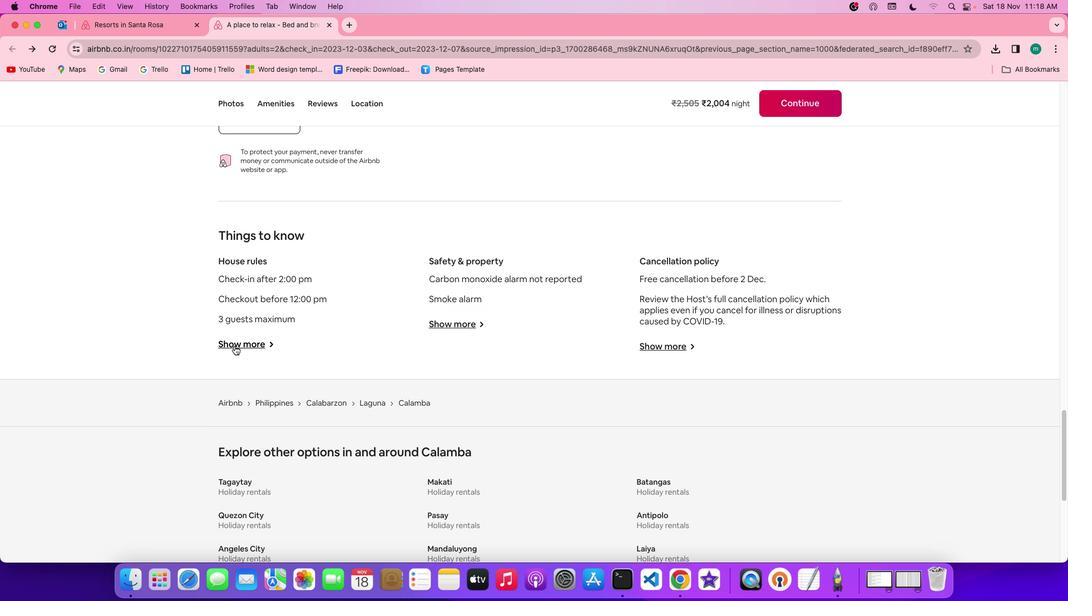 
Action: Mouse pressed left at (234, 346)
Screenshot: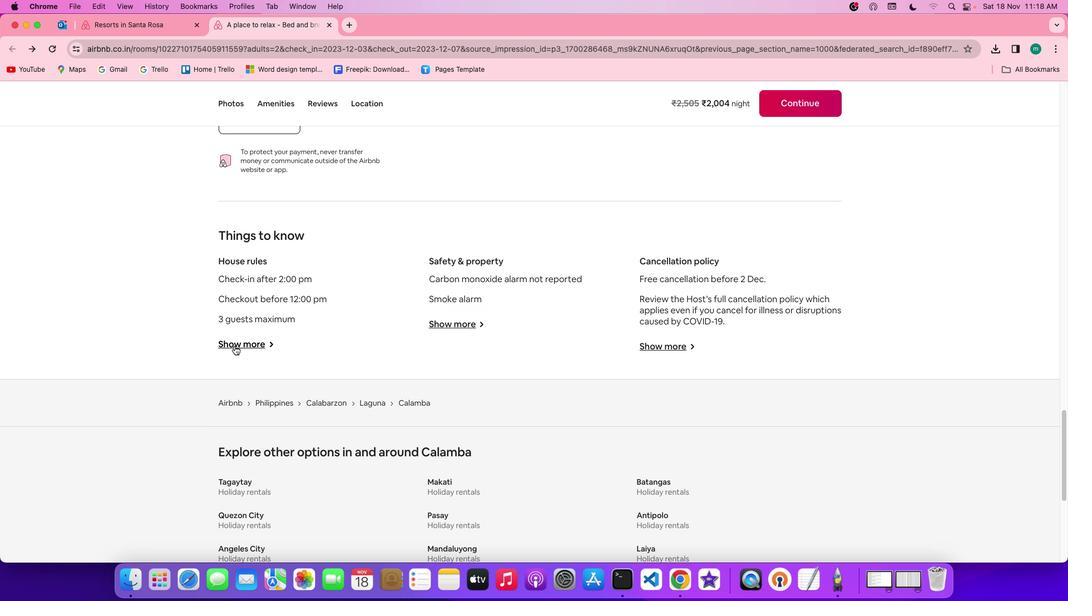 
Action: Mouse moved to (438, 336)
Screenshot: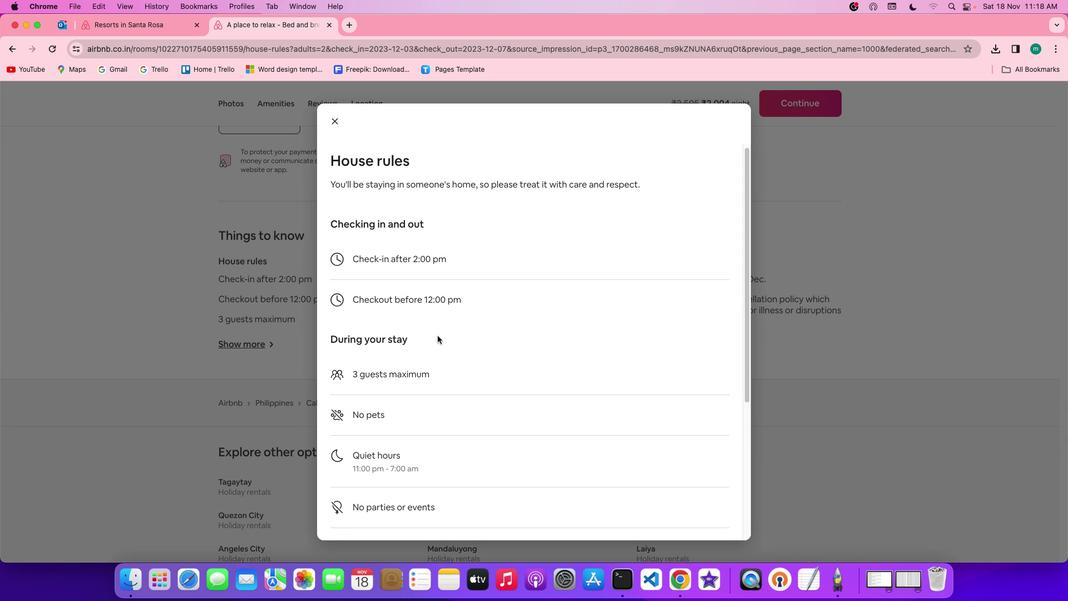 
Action: Mouse scrolled (438, 336) with delta (0, 0)
Screenshot: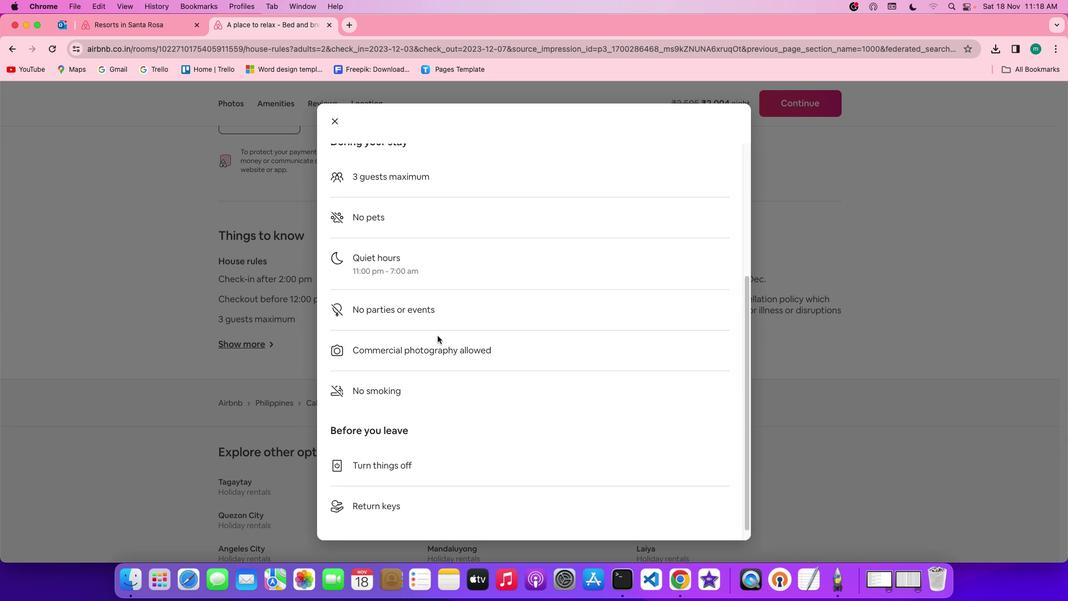 
Action: Mouse scrolled (438, 336) with delta (0, 0)
Screenshot: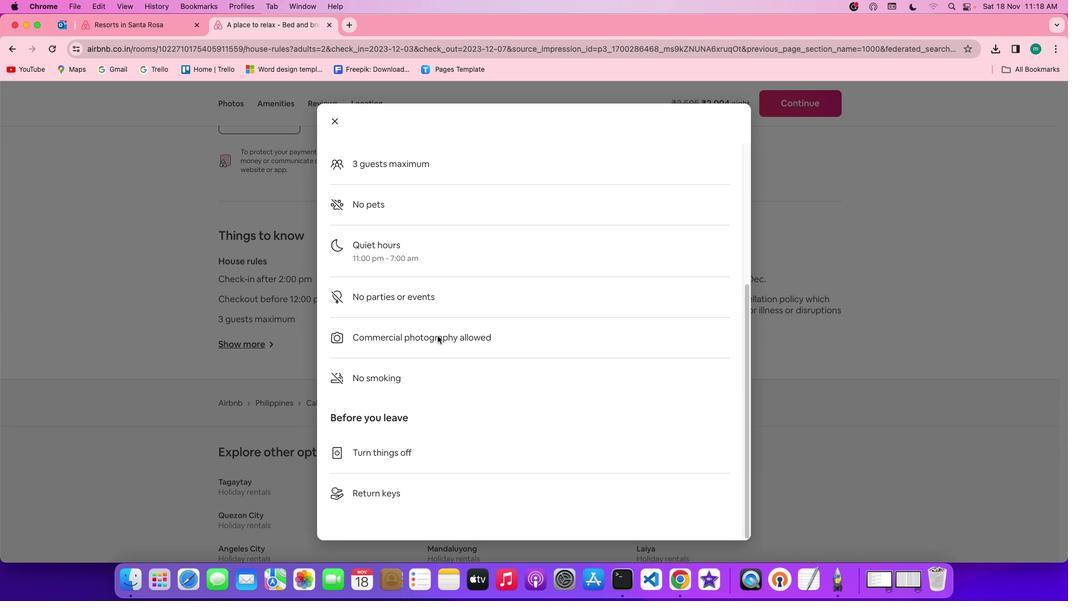 
Action: Mouse scrolled (438, 336) with delta (0, -1)
Screenshot: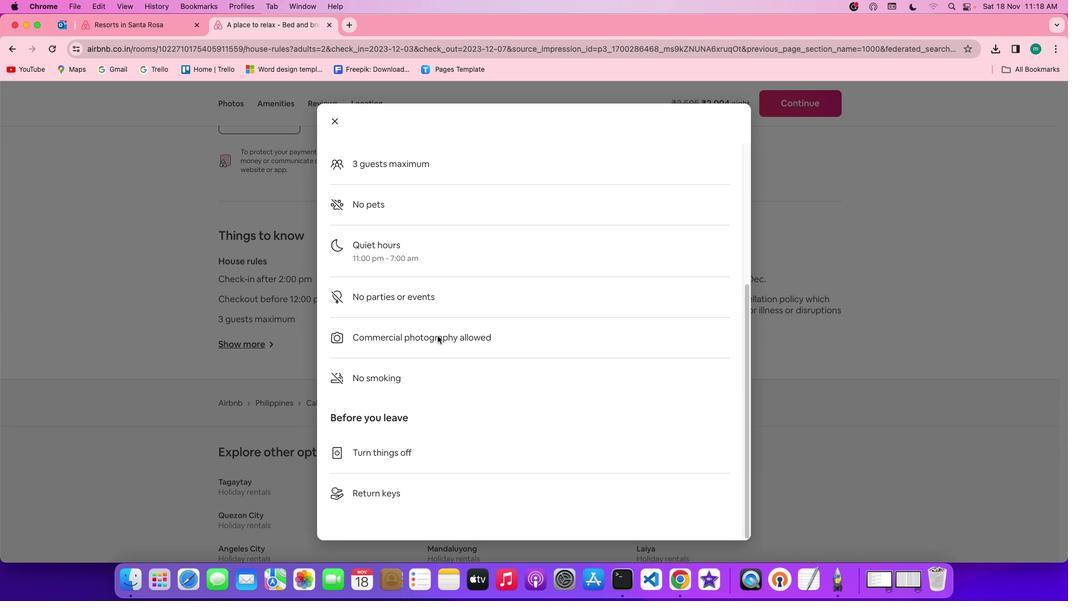 
Action: Mouse scrolled (438, 336) with delta (0, -2)
Screenshot: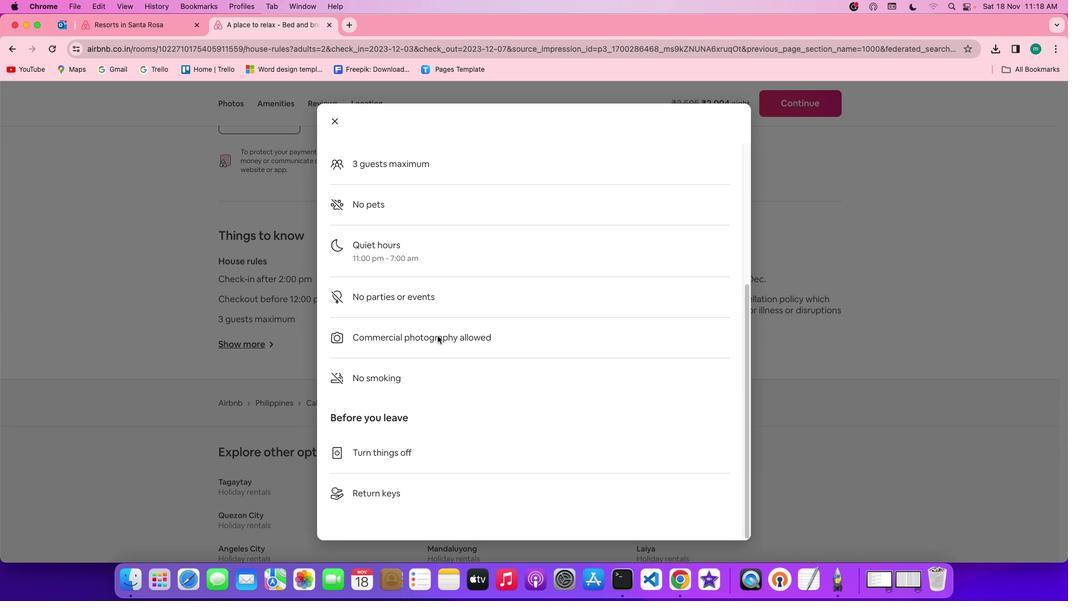 
Action: Mouse scrolled (438, 336) with delta (0, -3)
Screenshot: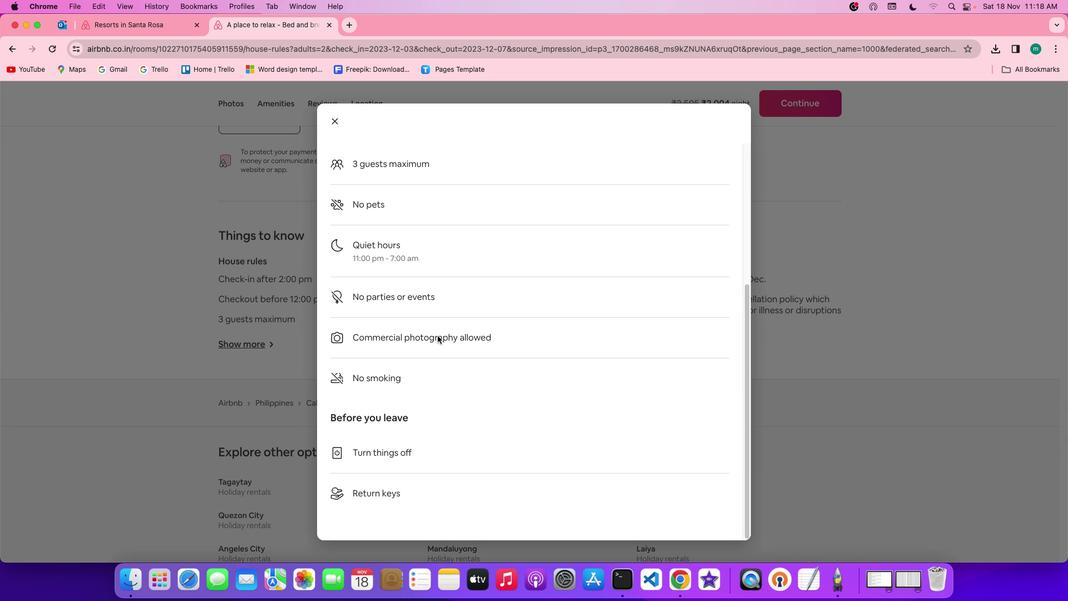
Action: Mouse scrolled (438, 336) with delta (0, -3)
Screenshot: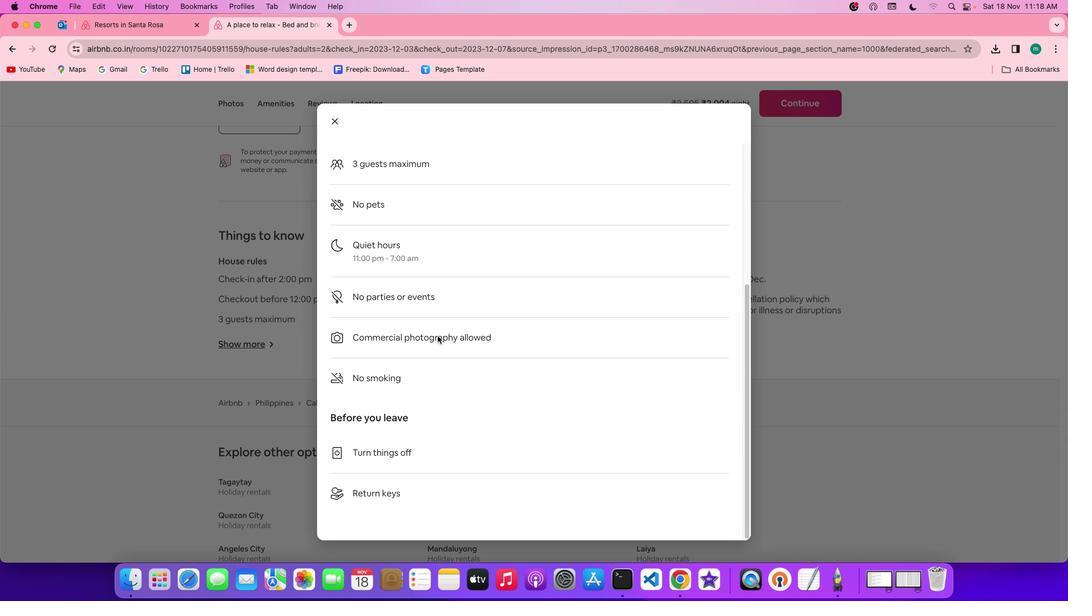 
Action: Mouse moved to (438, 336)
Screenshot: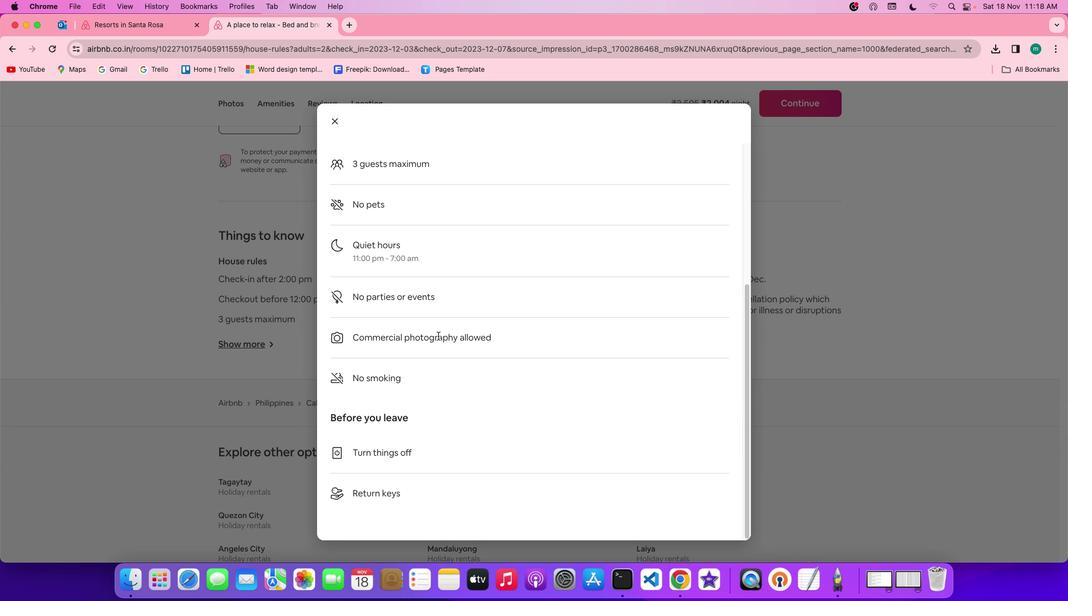
Action: Mouse scrolled (438, 336) with delta (0, 0)
Screenshot: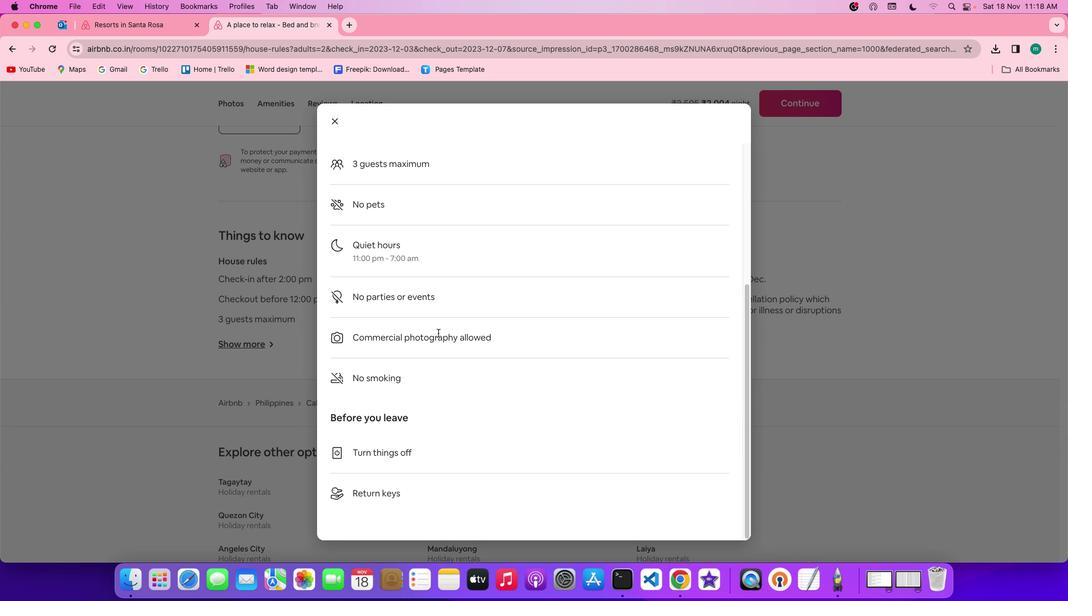 
Action: Mouse scrolled (438, 336) with delta (0, 0)
Screenshot: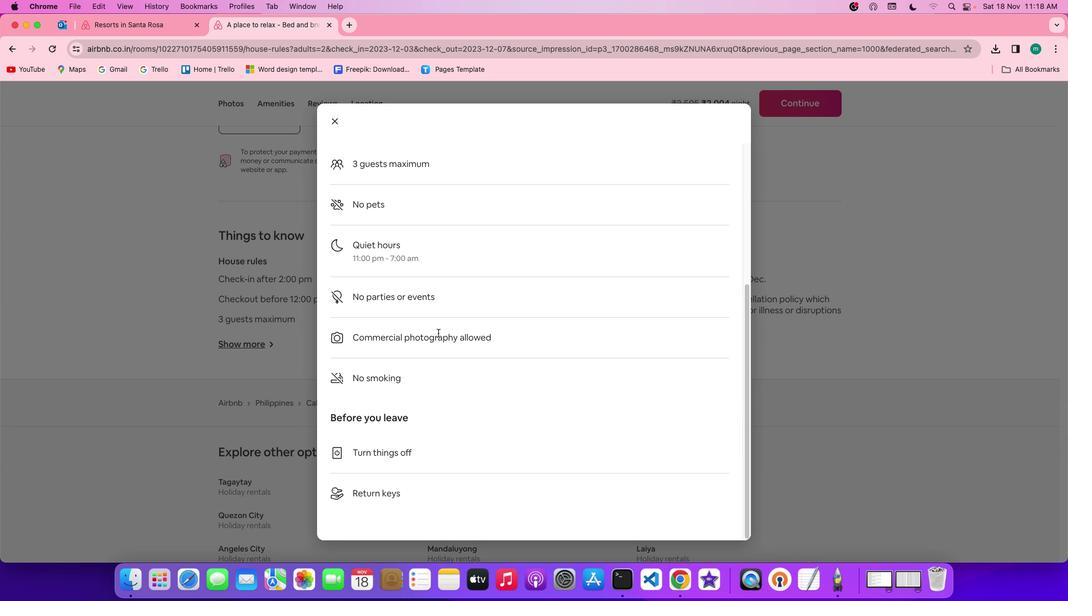 
Action: Mouse scrolled (438, 336) with delta (0, -1)
Screenshot: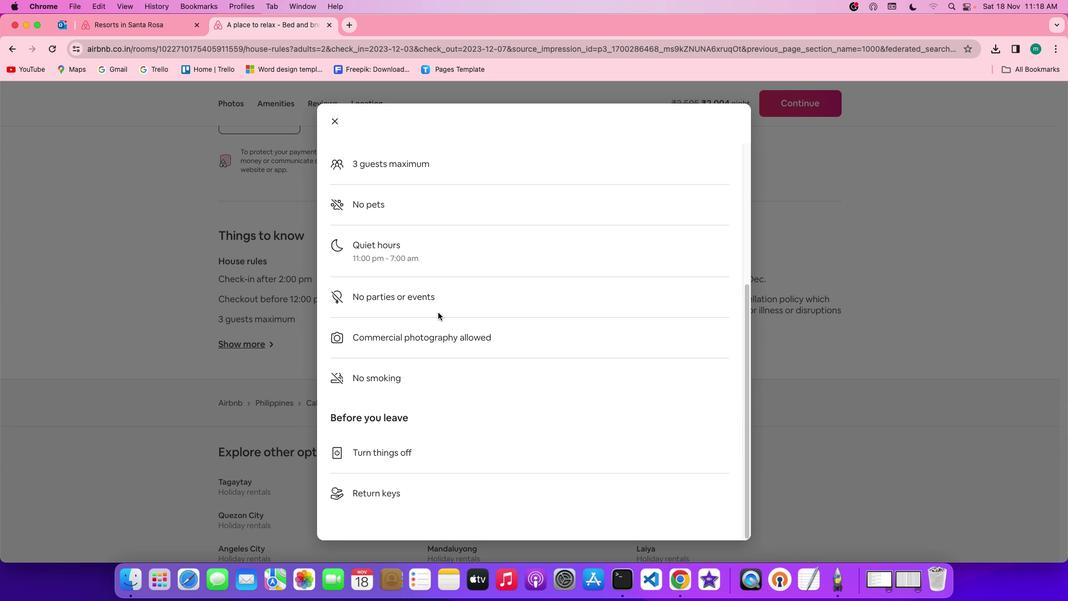 
Action: Mouse scrolled (438, 336) with delta (0, -2)
Screenshot: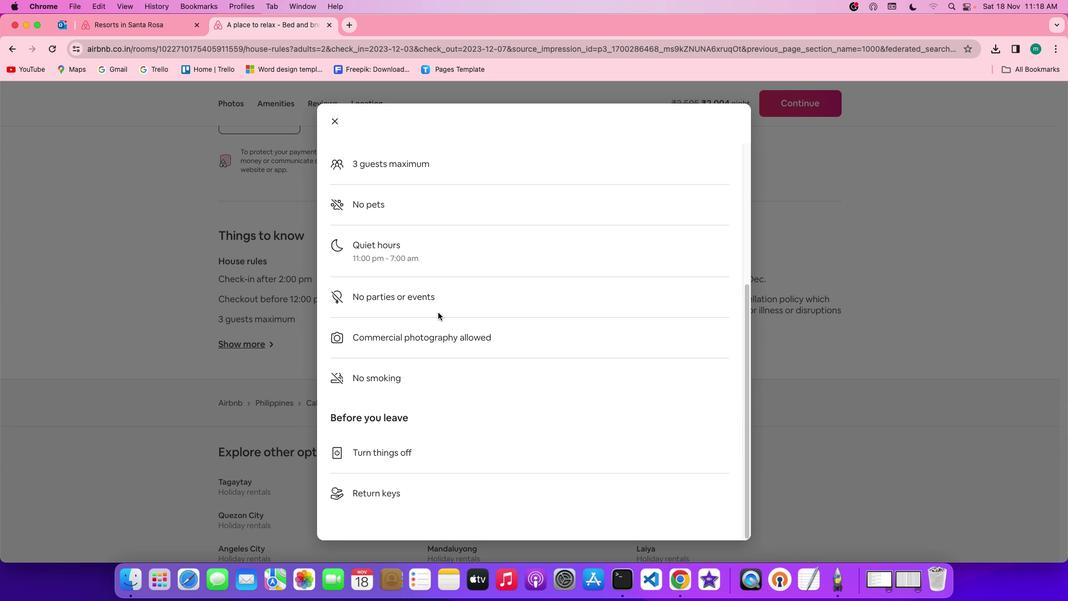 
Action: Mouse scrolled (438, 336) with delta (0, -3)
Screenshot: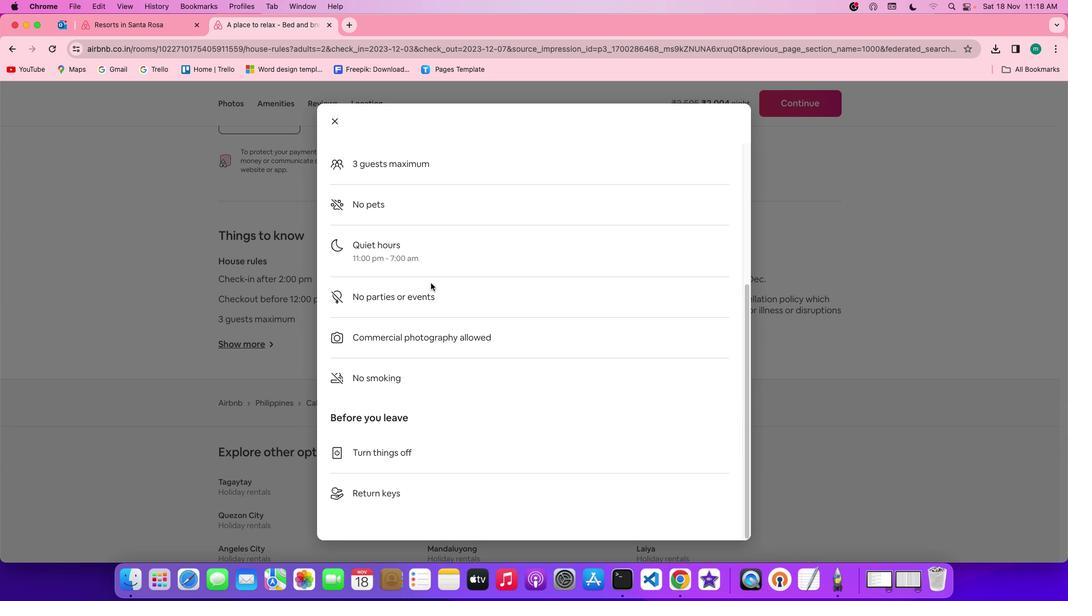 
Action: Mouse scrolled (438, 336) with delta (0, -3)
Screenshot: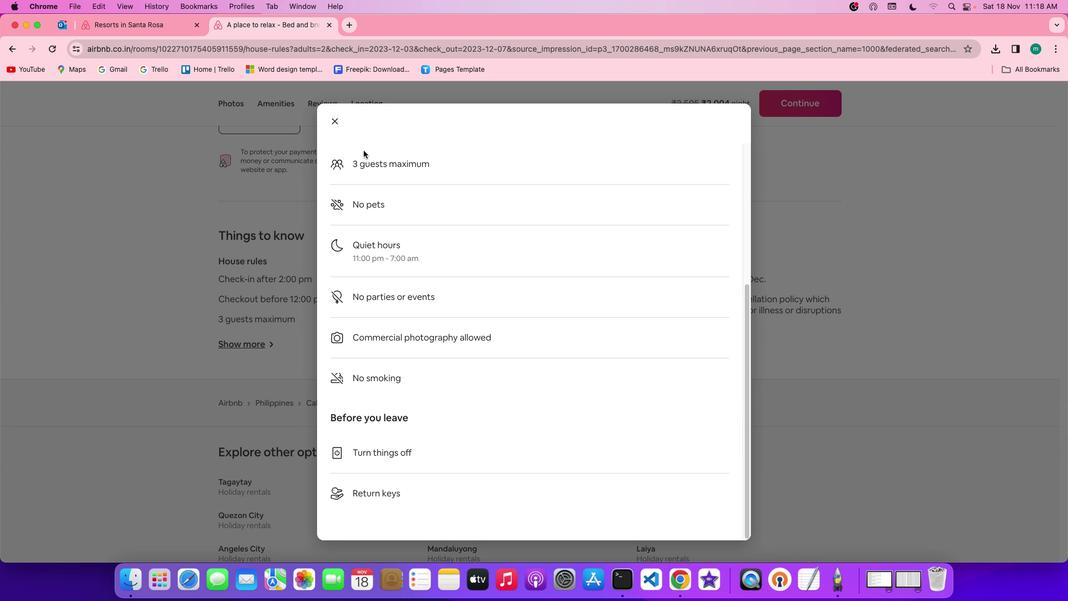 
Action: Mouse moved to (337, 115)
Screenshot: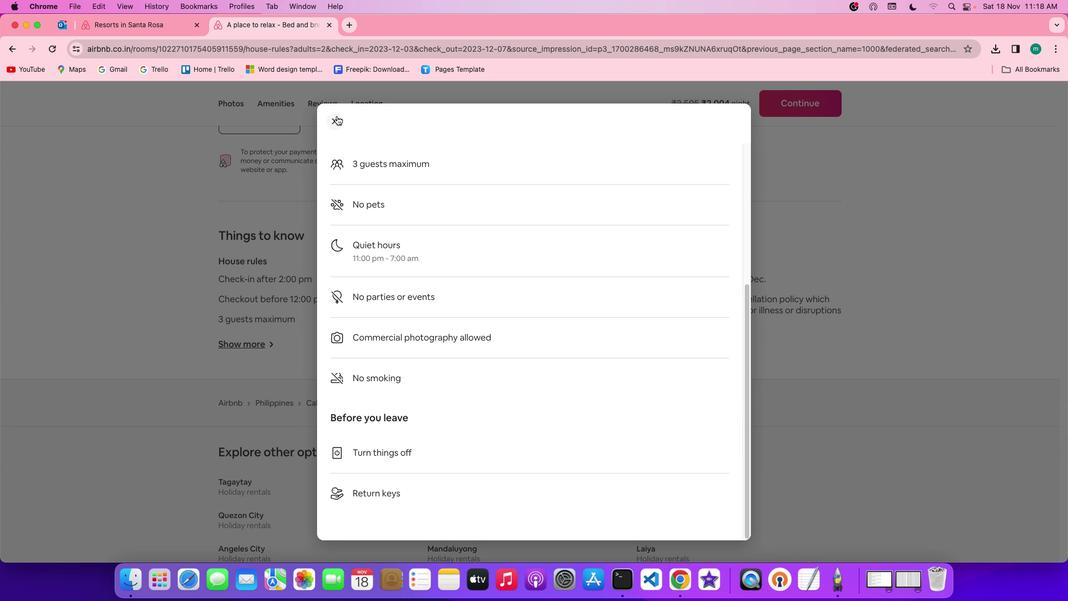 
Action: Mouse pressed left at (337, 115)
Screenshot: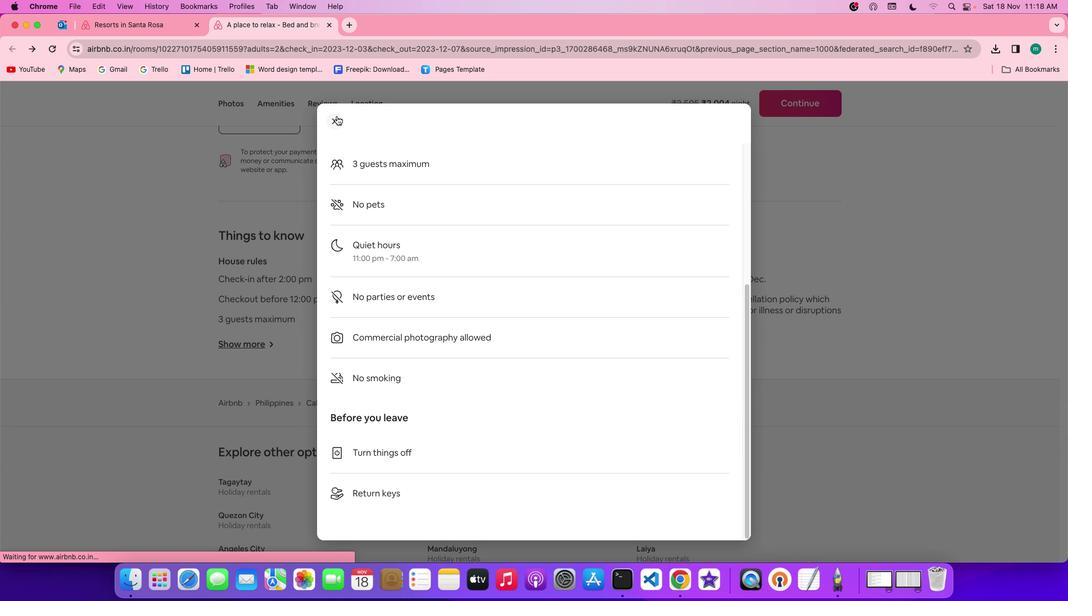 
Action: Mouse moved to (454, 325)
Screenshot: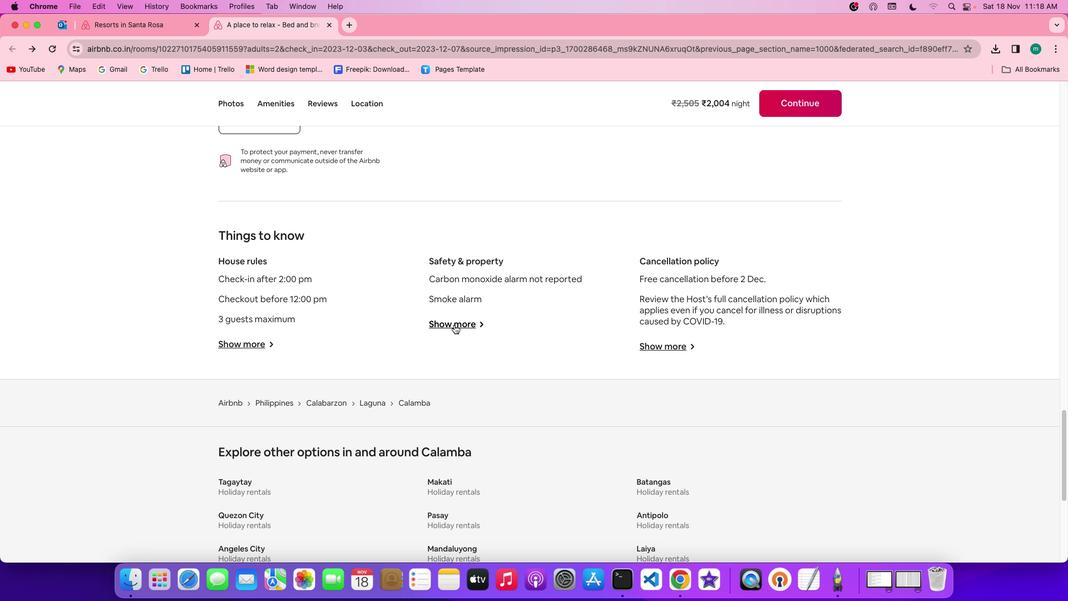
Action: Mouse pressed left at (454, 325)
Screenshot: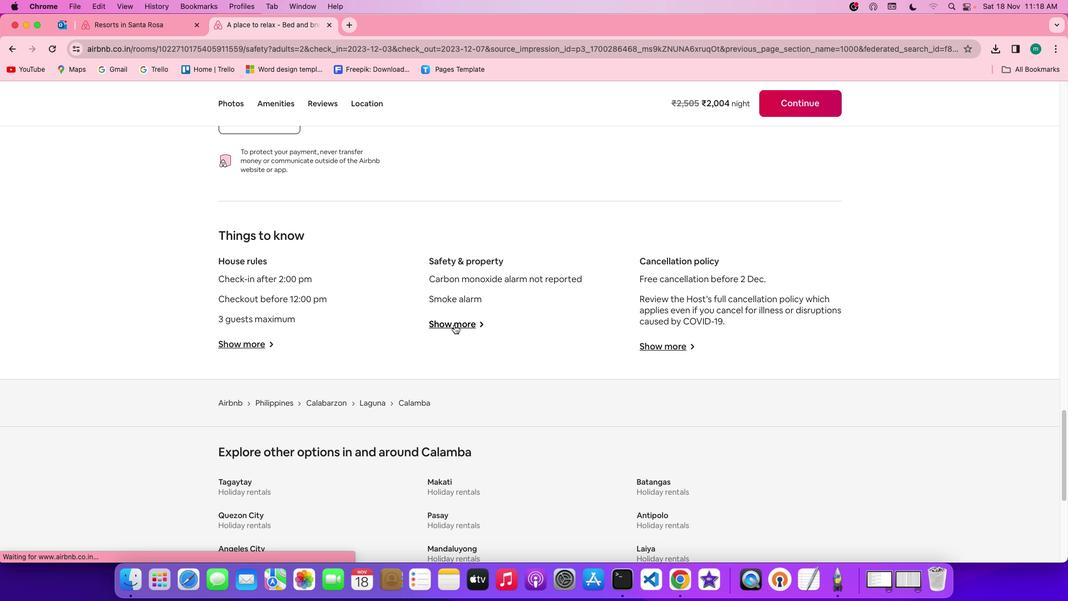 
Action: Mouse moved to (452, 323)
Screenshot: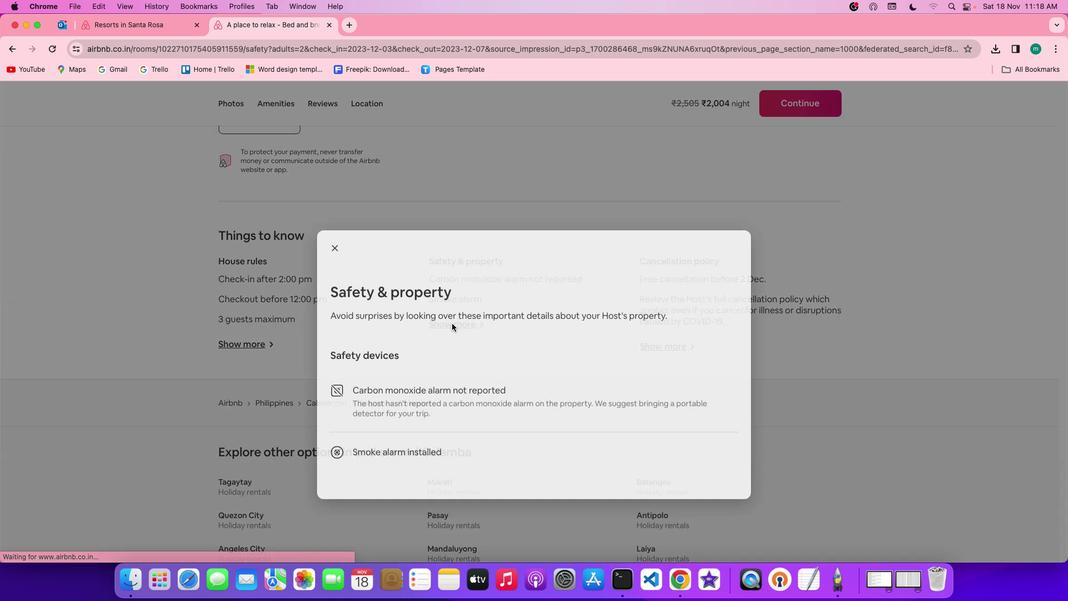 
Action: Mouse scrolled (452, 323) with delta (0, 0)
Screenshot: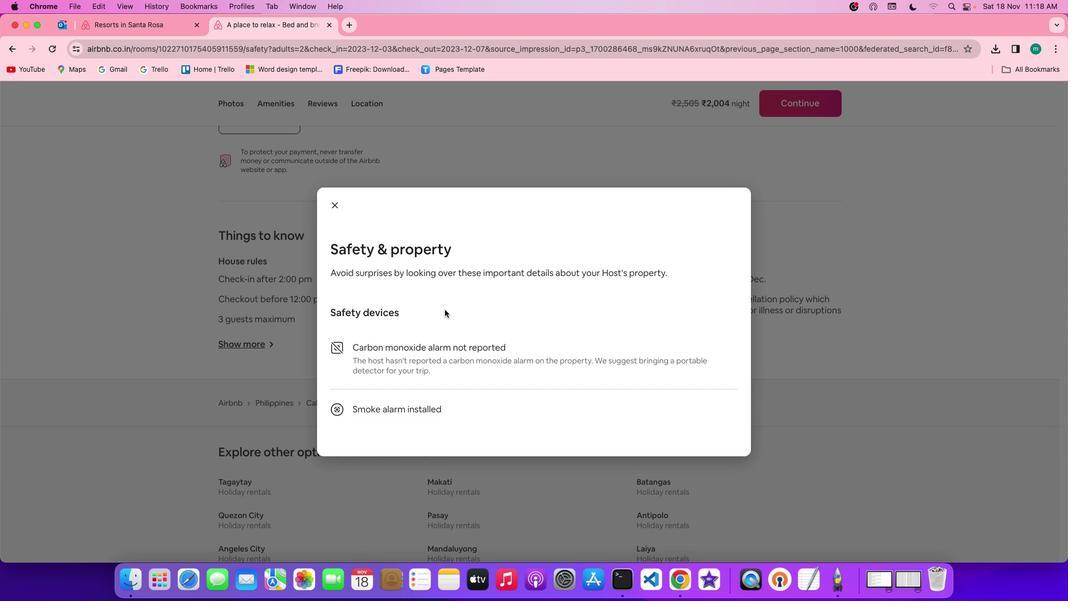 
Action: Mouse scrolled (452, 323) with delta (0, 0)
Screenshot: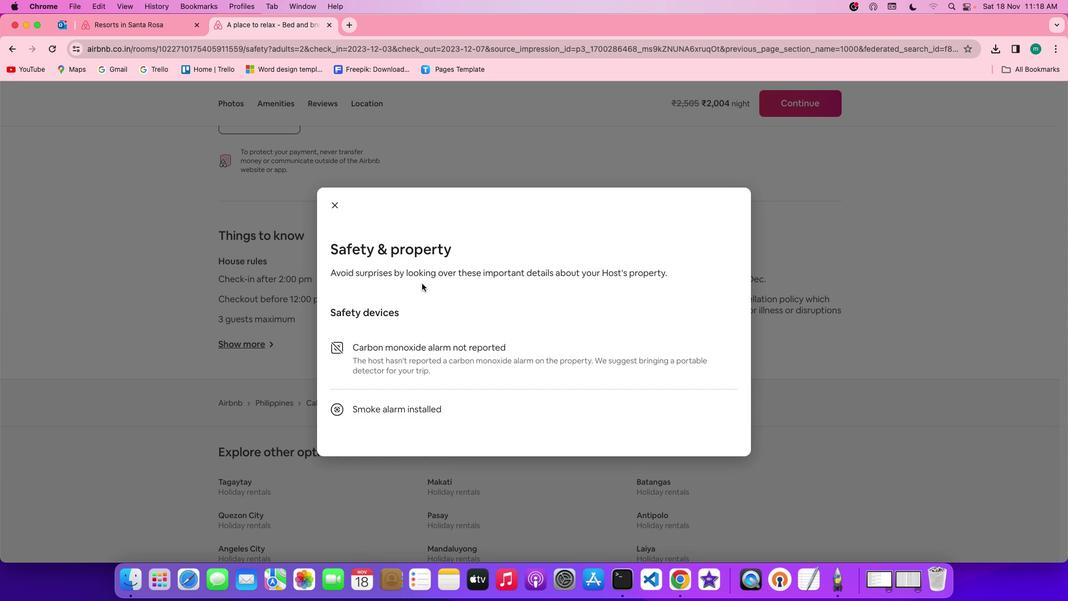 
Action: Mouse scrolled (452, 323) with delta (0, -1)
Screenshot: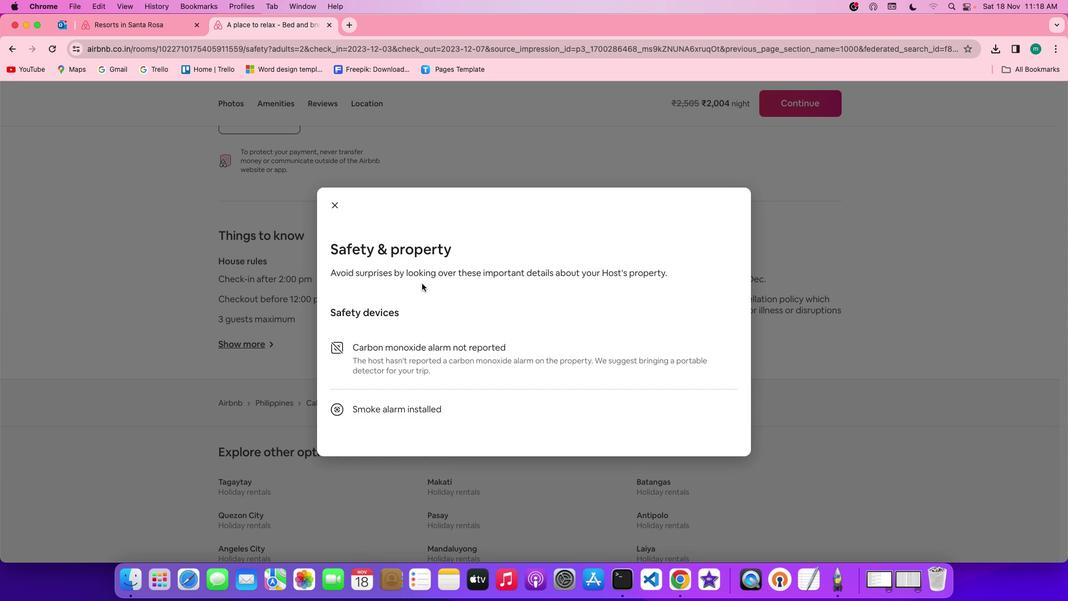 
Action: Mouse scrolled (452, 323) with delta (0, -2)
Screenshot: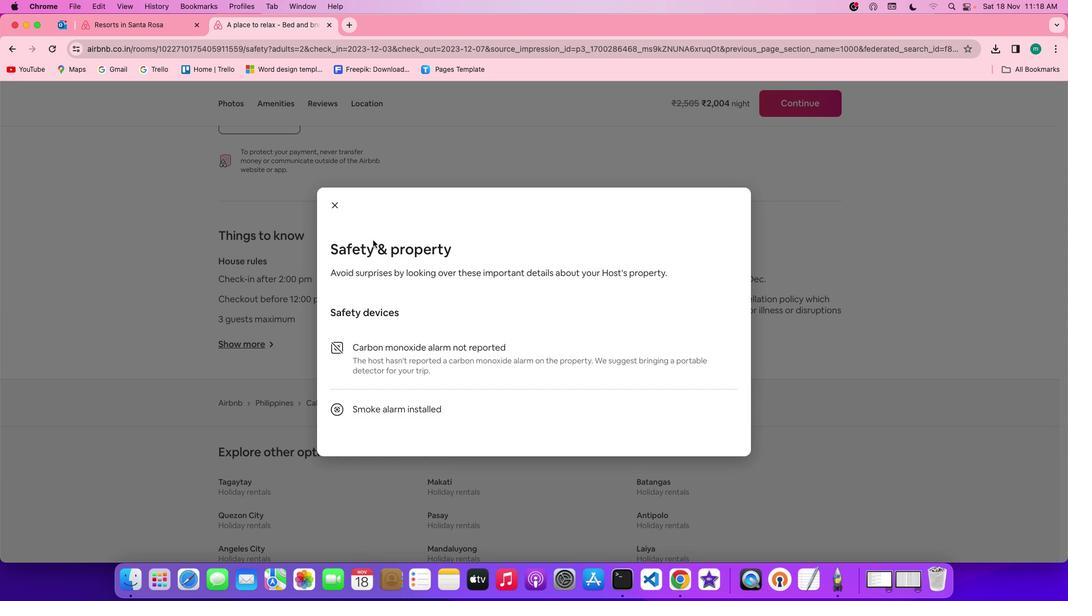 
Action: Mouse scrolled (452, 323) with delta (0, -3)
Screenshot: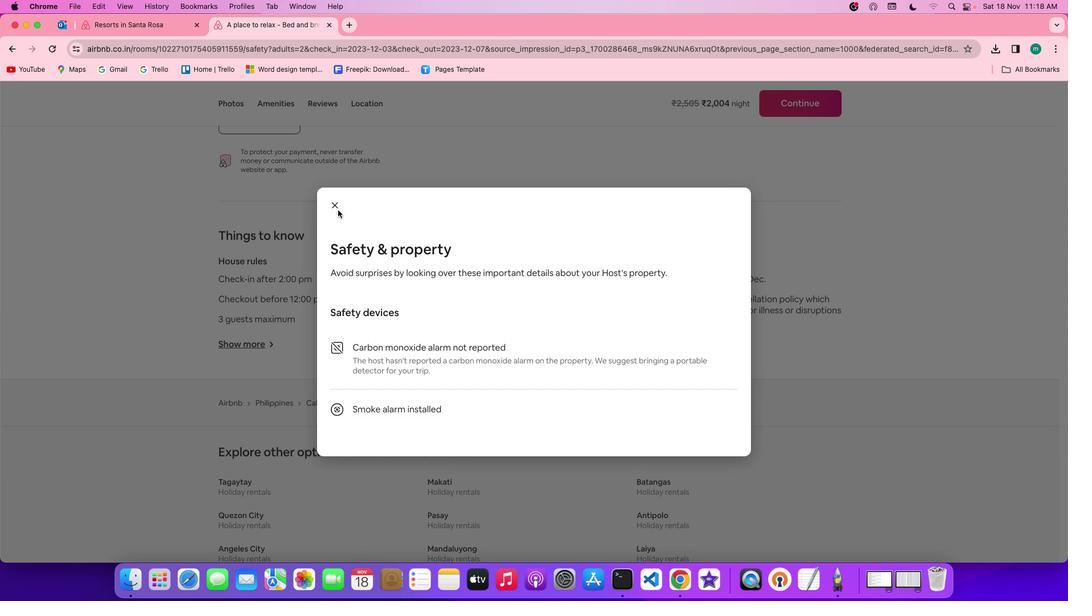 
Action: Mouse moved to (337, 208)
Screenshot: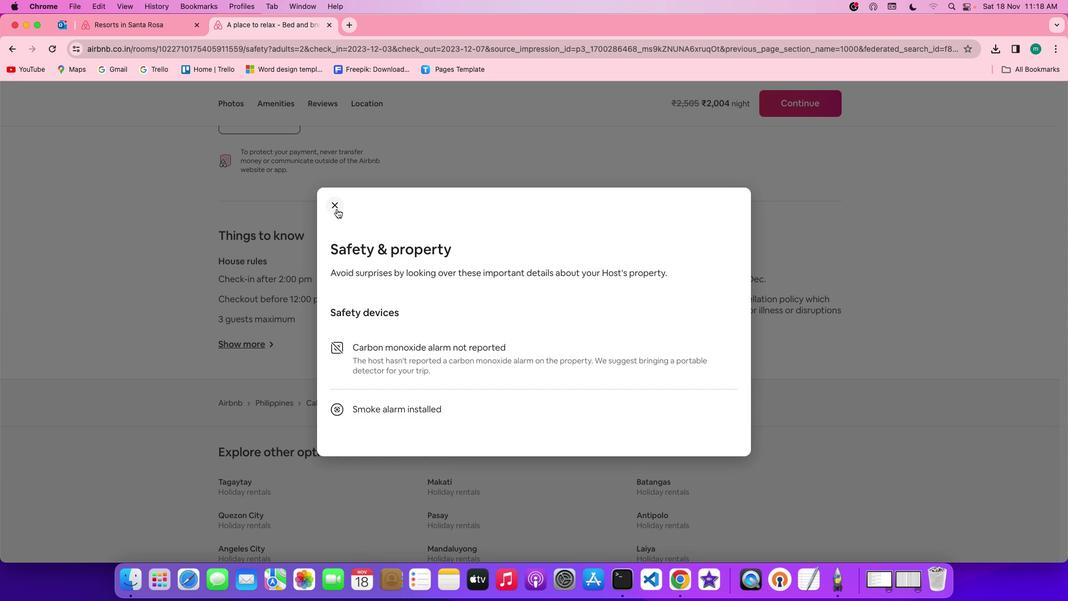 
Action: Mouse pressed left at (337, 208)
Screenshot: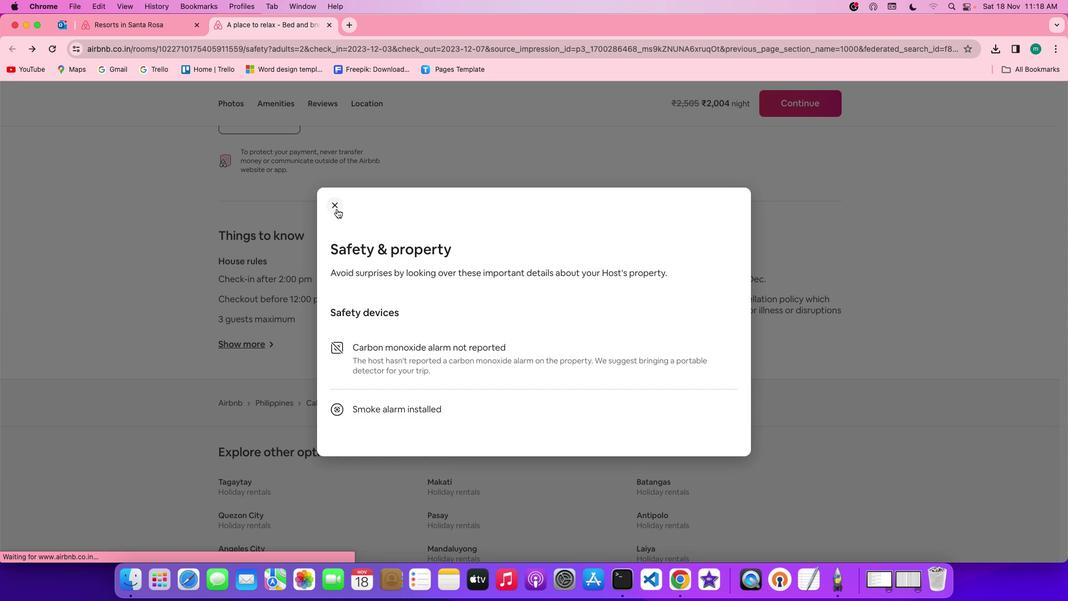 
Action: Mouse moved to (670, 342)
Screenshot: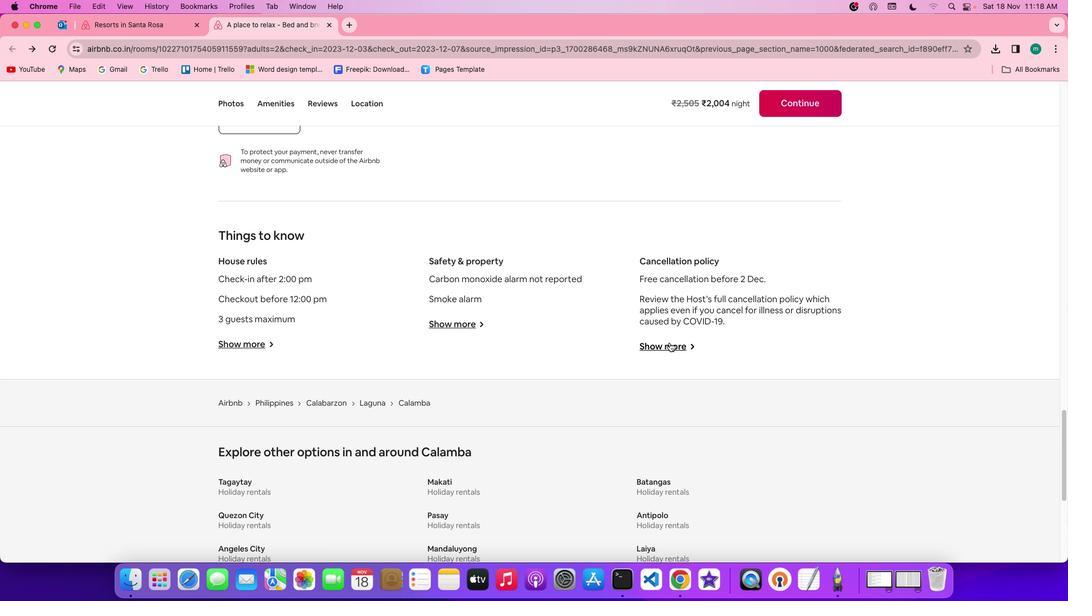
Action: Mouse pressed left at (670, 342)
Screenshot: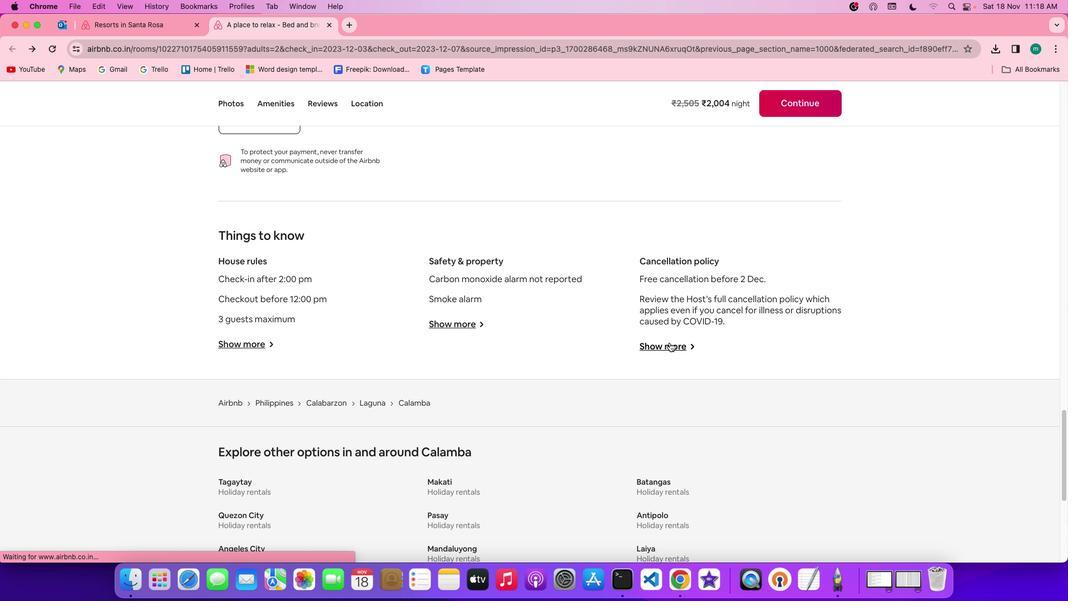 
Action: Mouse moved to (534, 306)
Screenshot: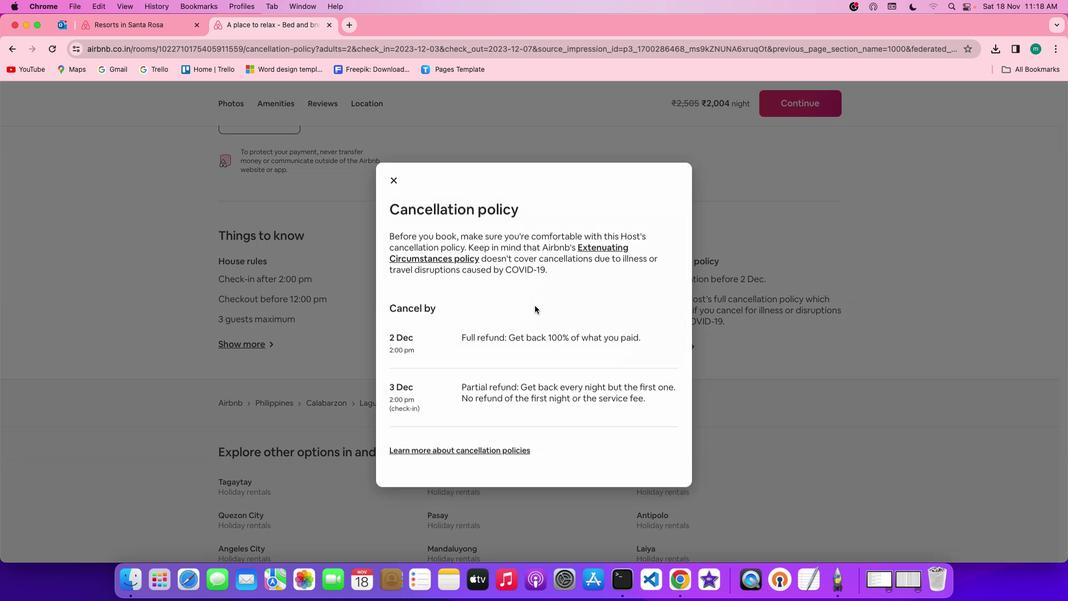 
Action: Mouse scrolled (534, 306) with delta (0, 0)
Screenshot: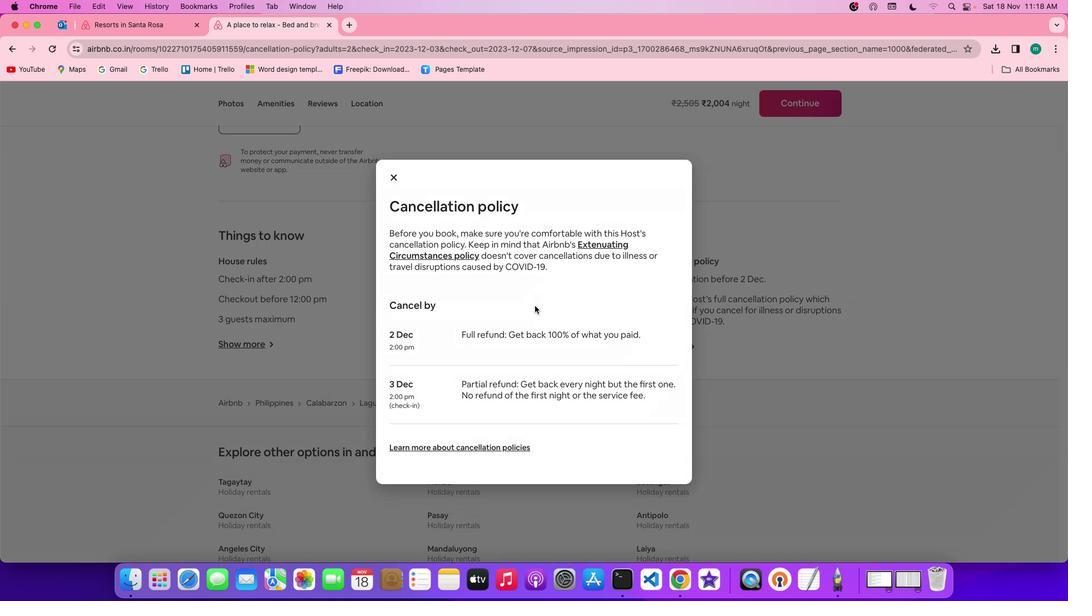 
Action: Mouse scrolled (534, 306) with delta (0, 0)
Screenshot: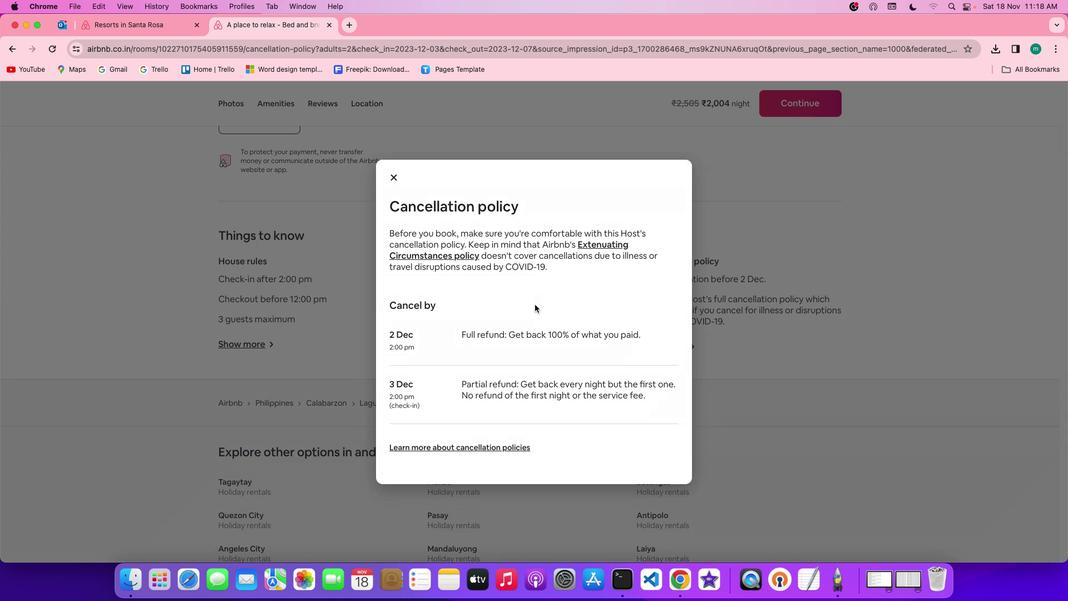 
Action: Mouse scrolled (534, 306) with delta (0, -1)
Screenshot: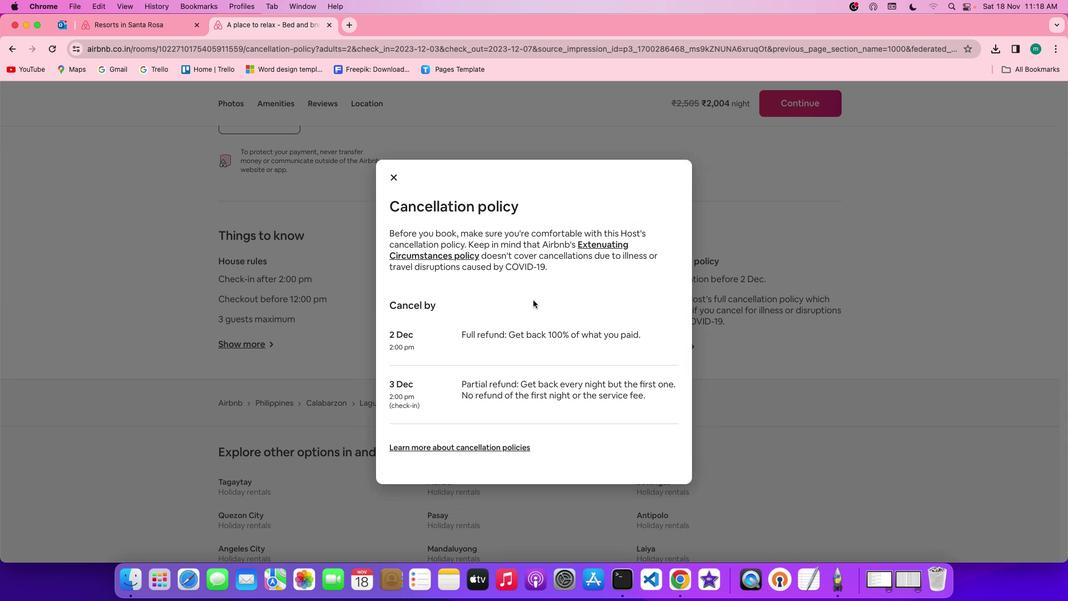 
Action: Mouse scrolled (534, 306) with delta (0, -2)
Screenshot: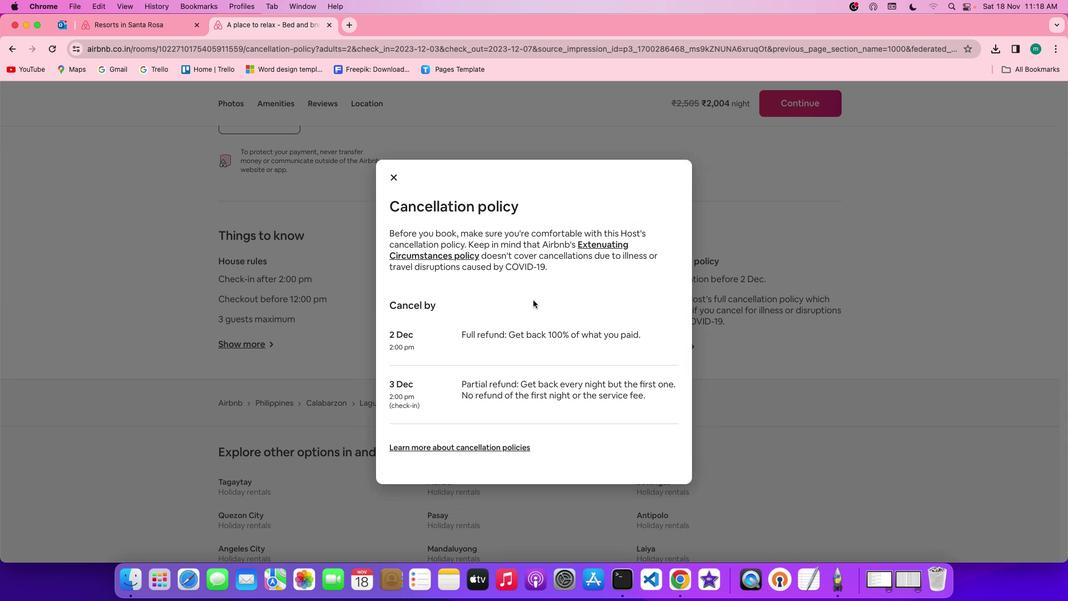 
Action: Mouse scrolled (534, 306) with delta (0, -3)
Screenshot: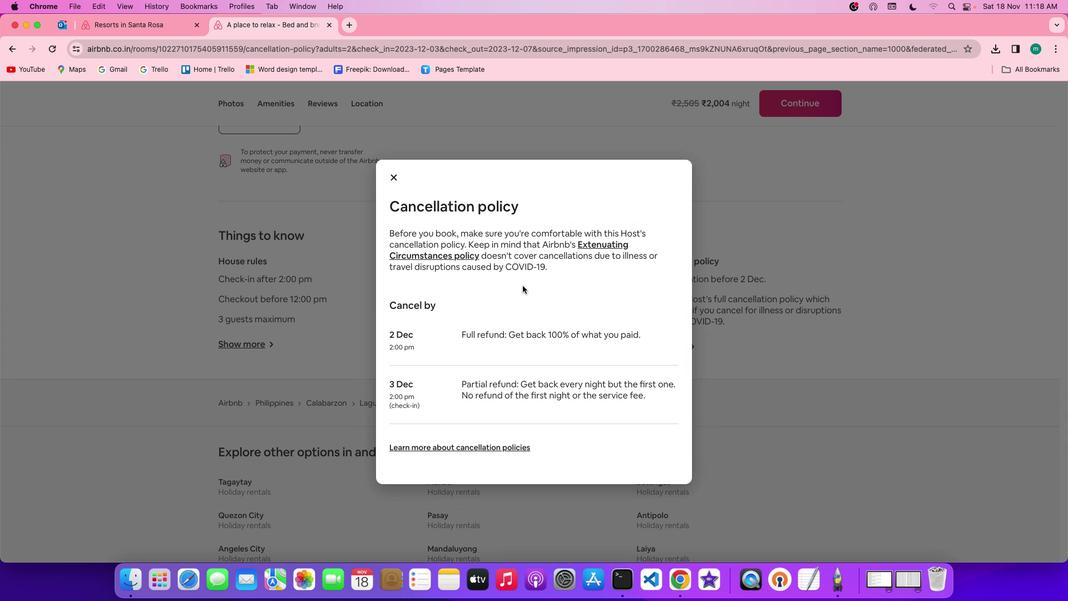 
Action: Mouse moved to (394, 179)
Screenshot: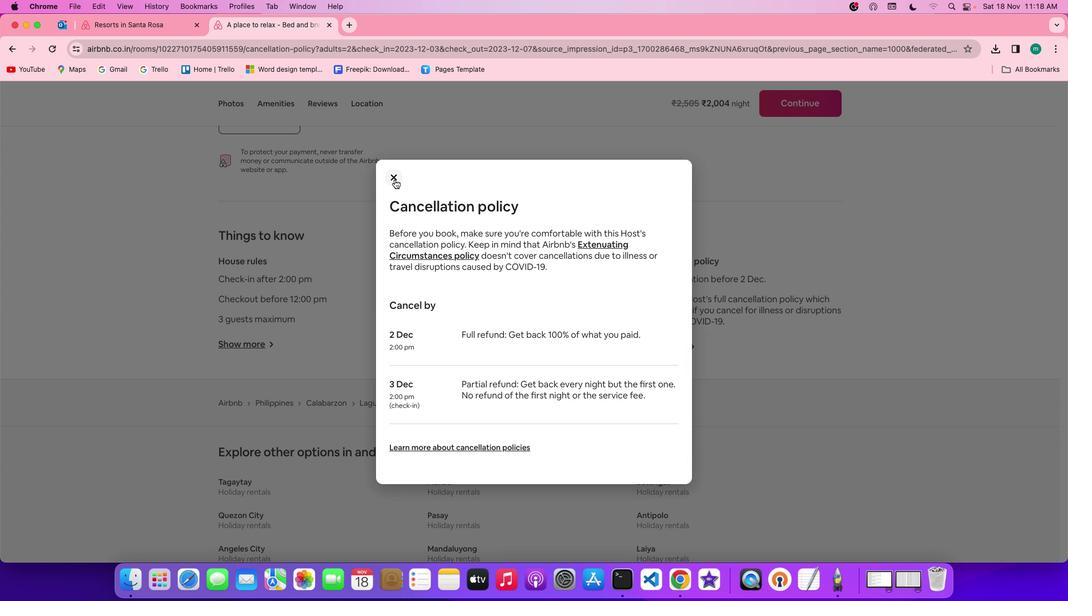 
Action: Mouse pressed left at (394, 179)
Screenshot: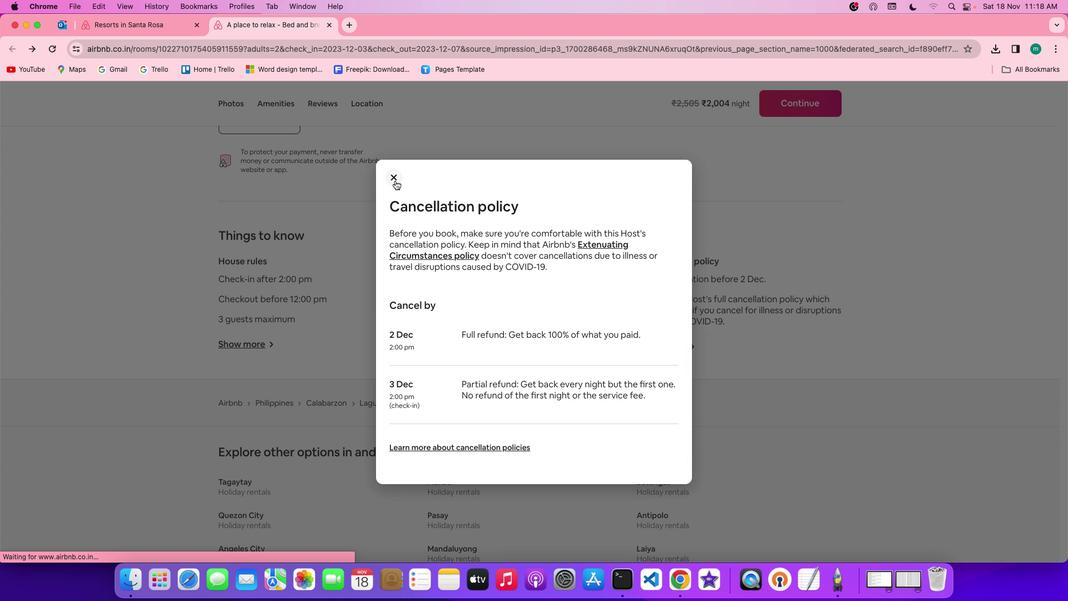 
Action: Mouse moved to (143, 25)
Screenshot: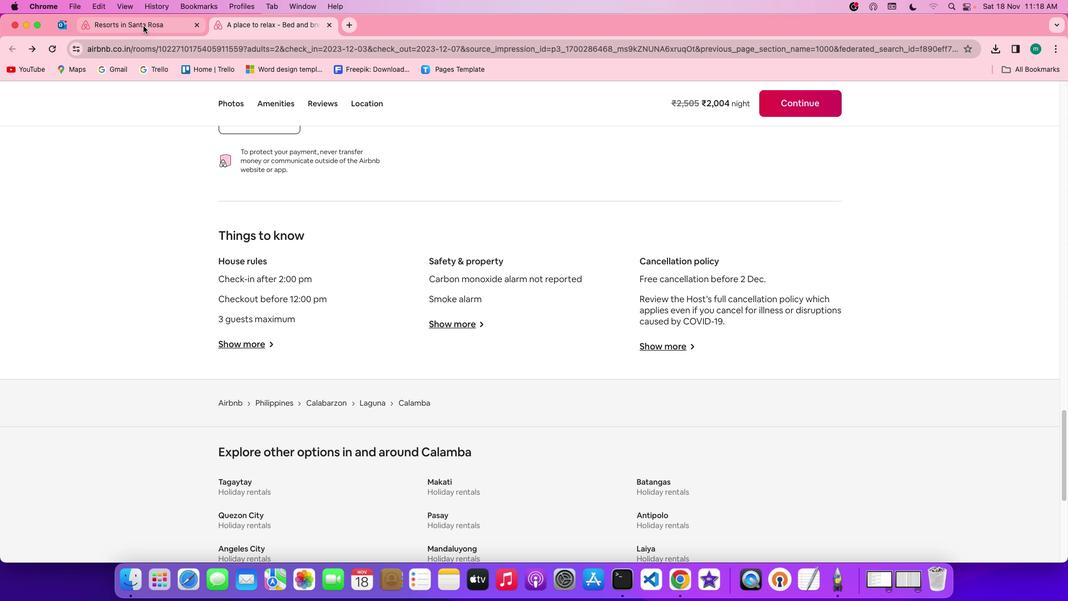 
Action: Mouse pressed left at (143, 25)
Screenshot: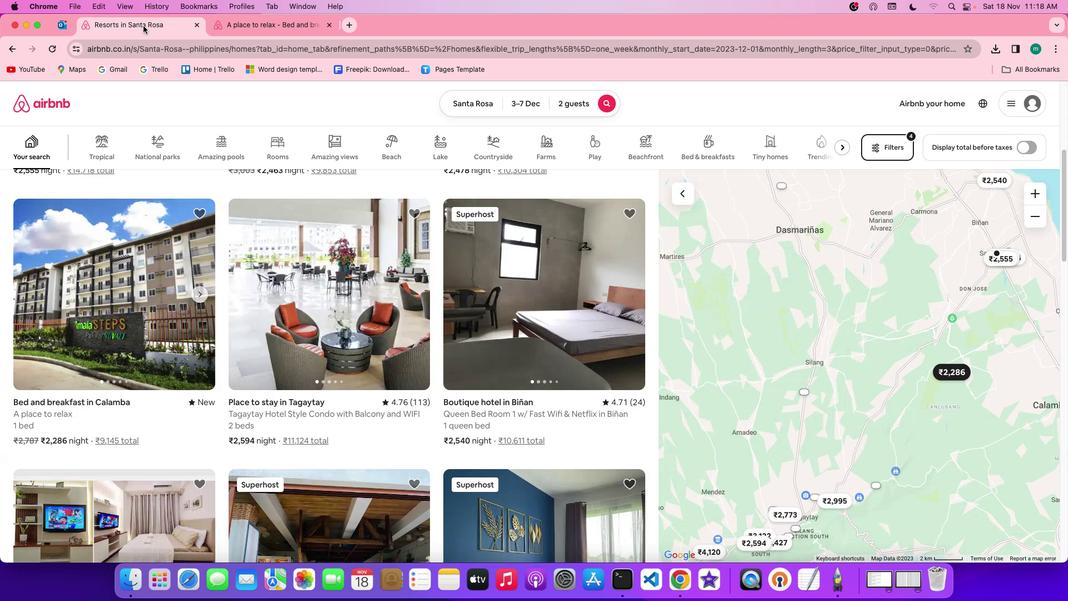 
Action: Mouse moved to (328, 273)
Screenshot: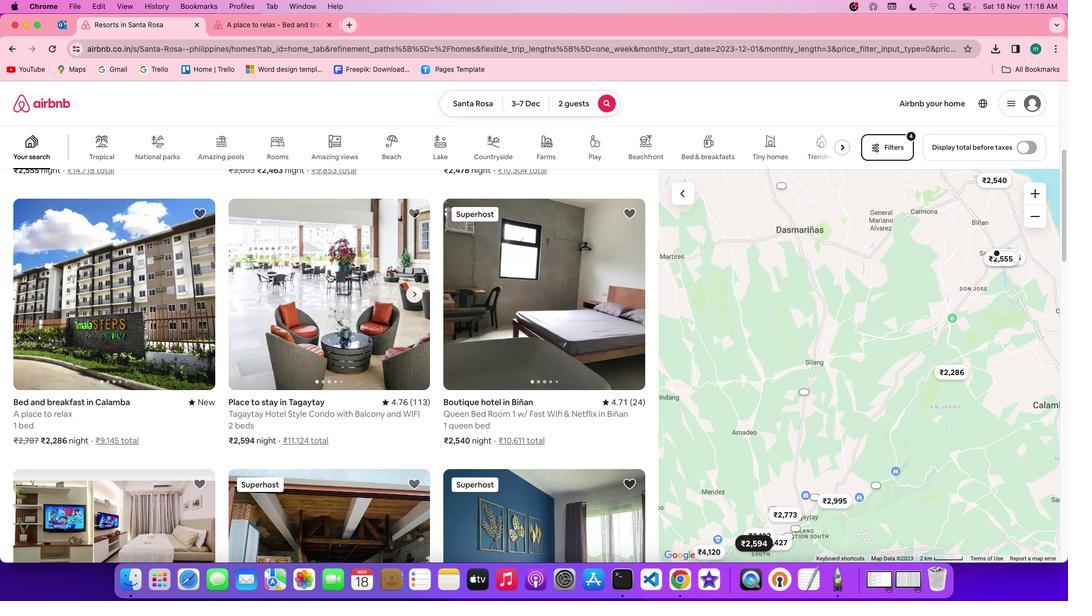 
Action: Mouse scrolled (328, 273) with delta (0, 0)
Screenshot: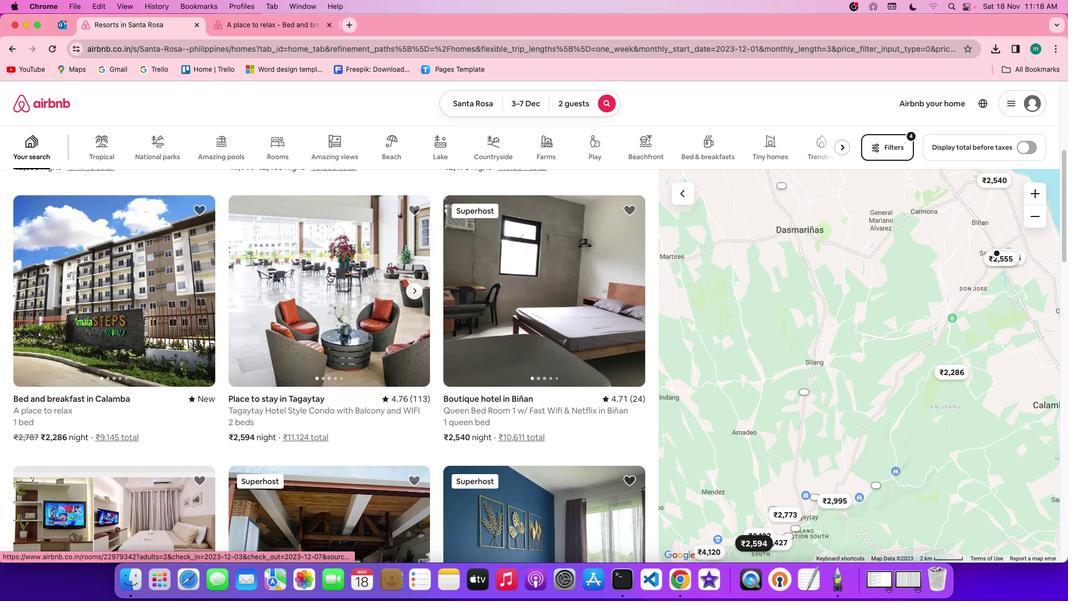 
Action: Mouse scrolled (328, 273) with delta (0, 0)
Screenshot: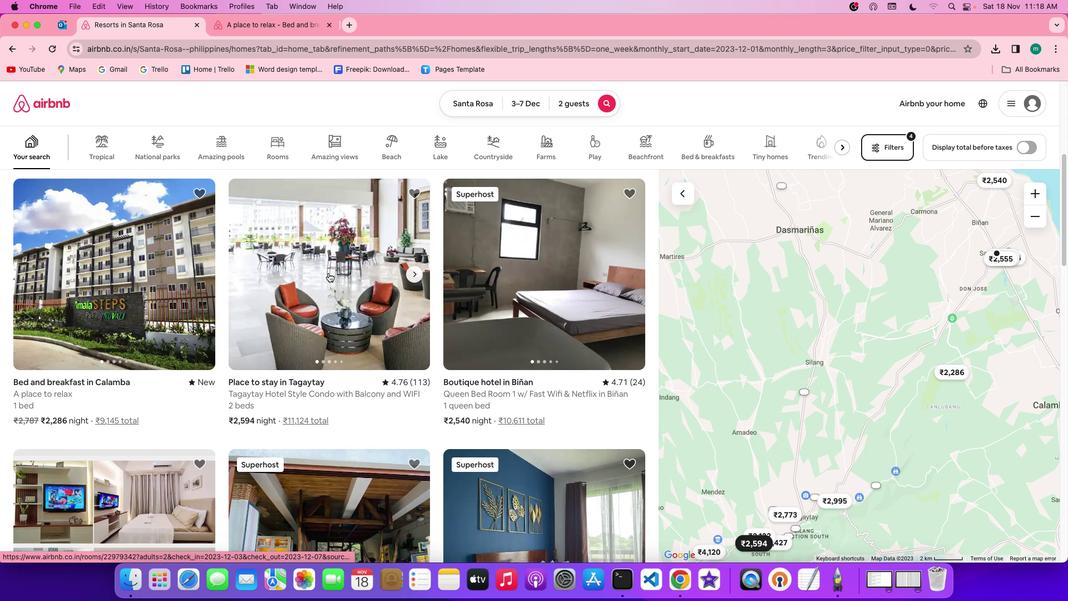 
Action: Mouse scrolled (328, 273) with delta (0, 0)
Screenshot: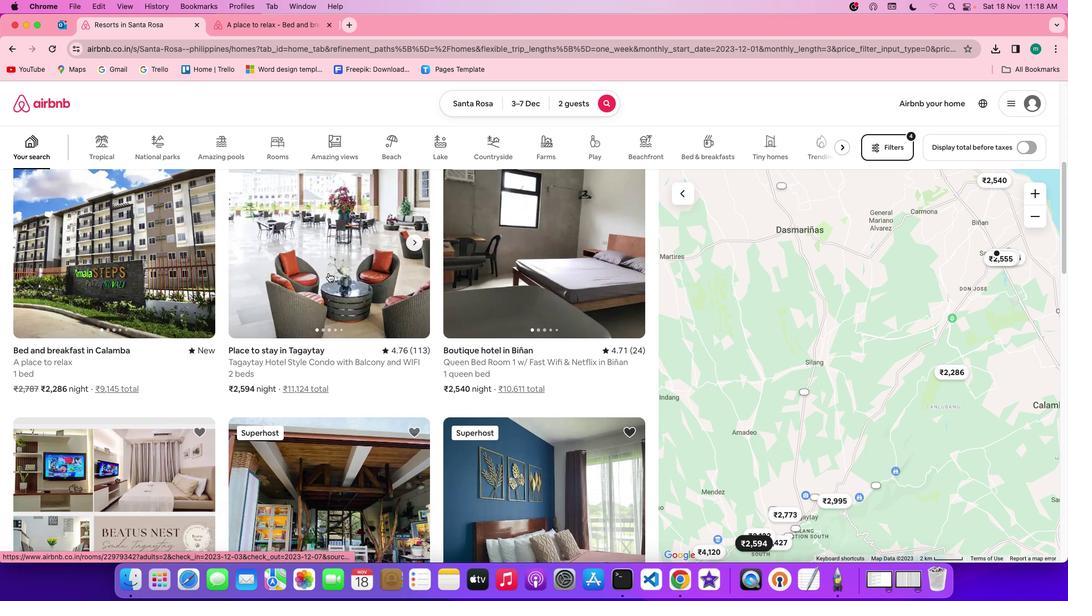 
Action: Mouse scrolled (328, 273) with delta (0, -1)
Screenshot: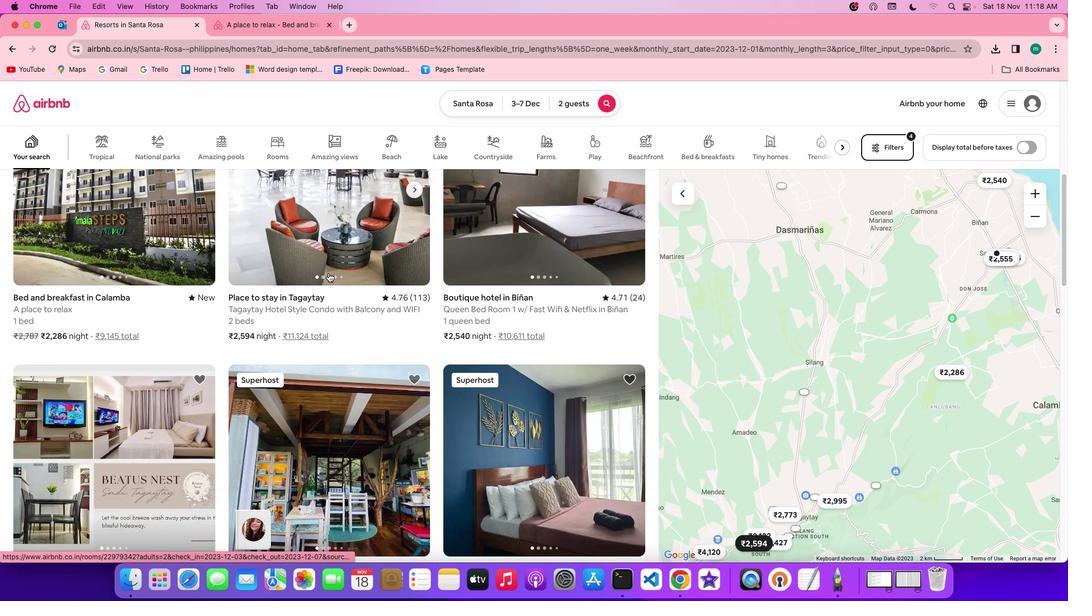 
Action: Mouse scrolled (328, 273) with delta (0, 0)
Screenshot: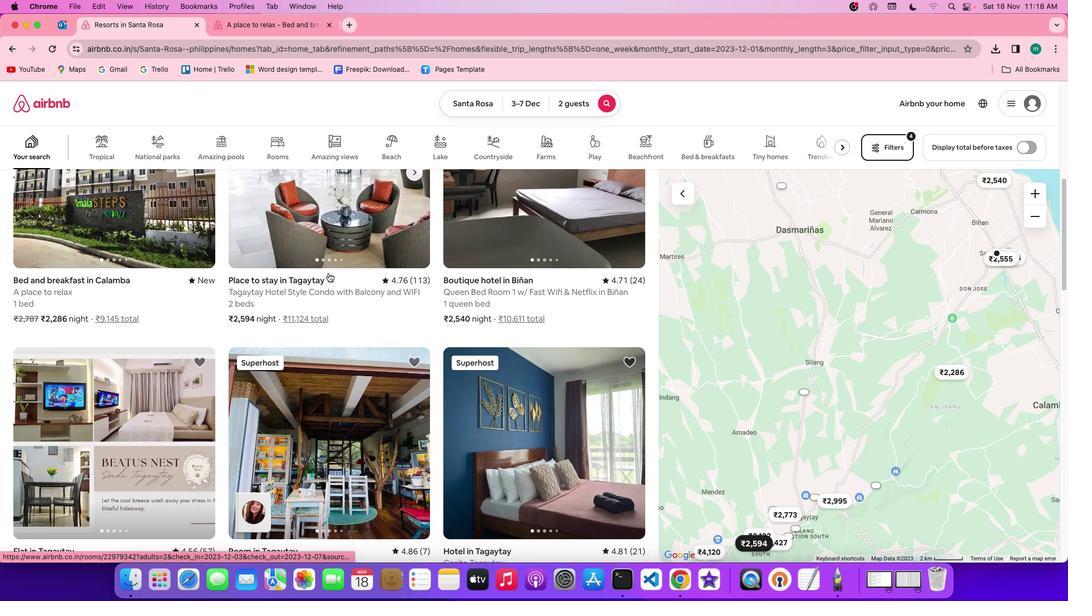 
Action: Mouse scrolled (328, 273) with delta (0, 0)
